 Task: Create a list of the top five environmental documentaries with their IMDB ratings.
Action: Mouse moved to (374, 15)
Screenshot: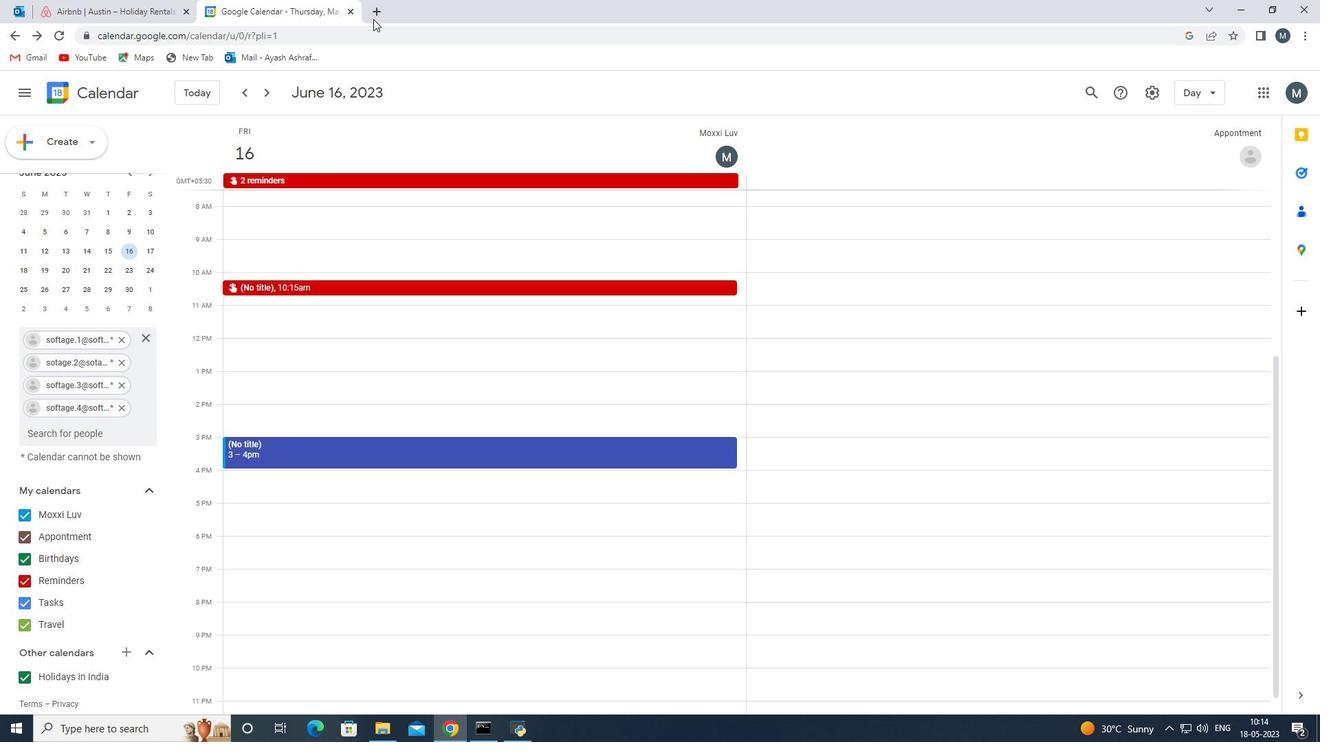 
Action: Mouse pressed left at (374, 15)
Screenshot: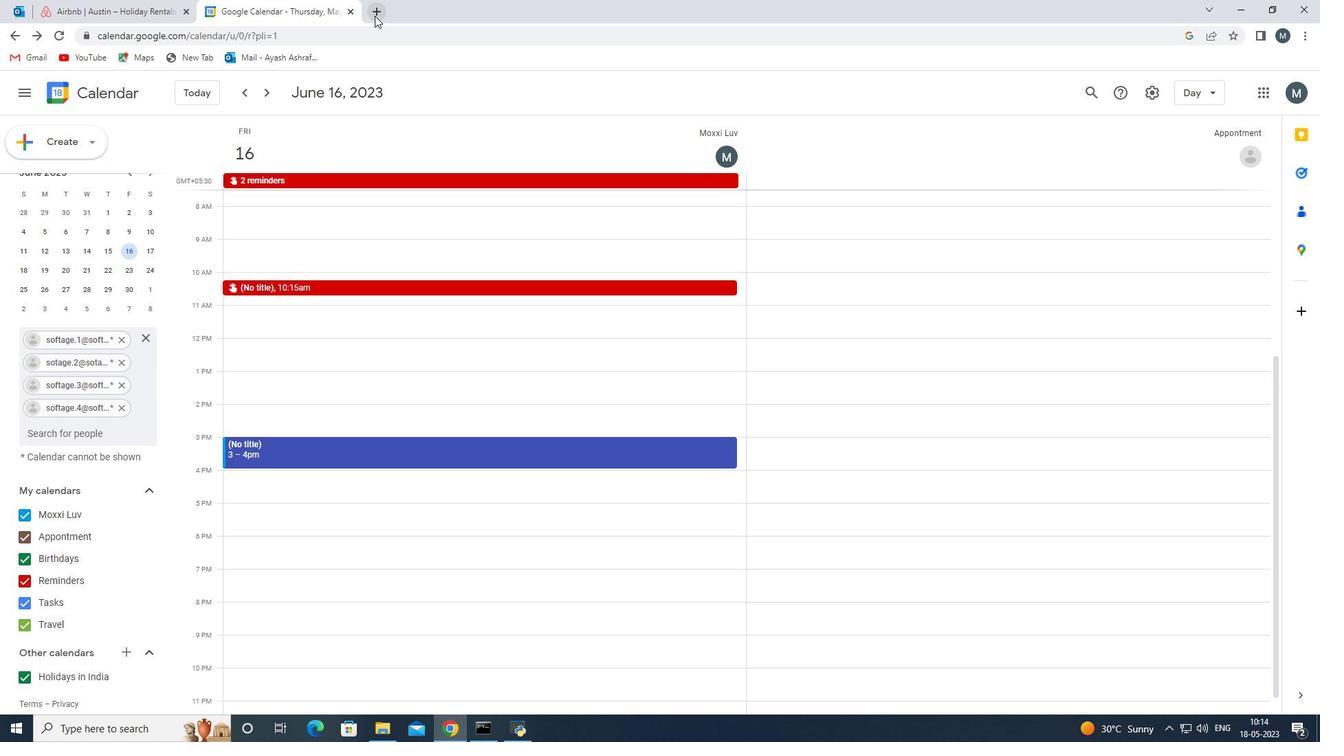 
Action: Mouse moved to (373, 36)
Screenshot: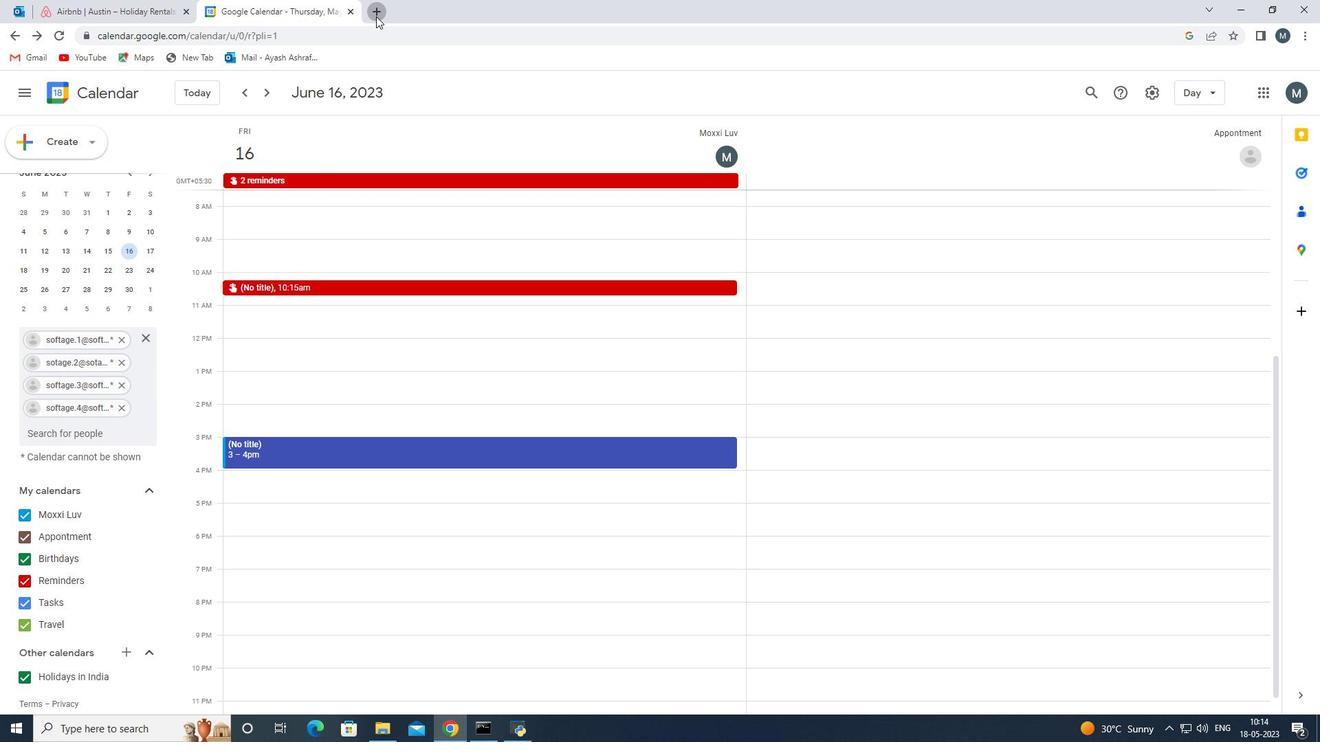 
Action: Mouse pressed left at (373, 36)
Screenshot: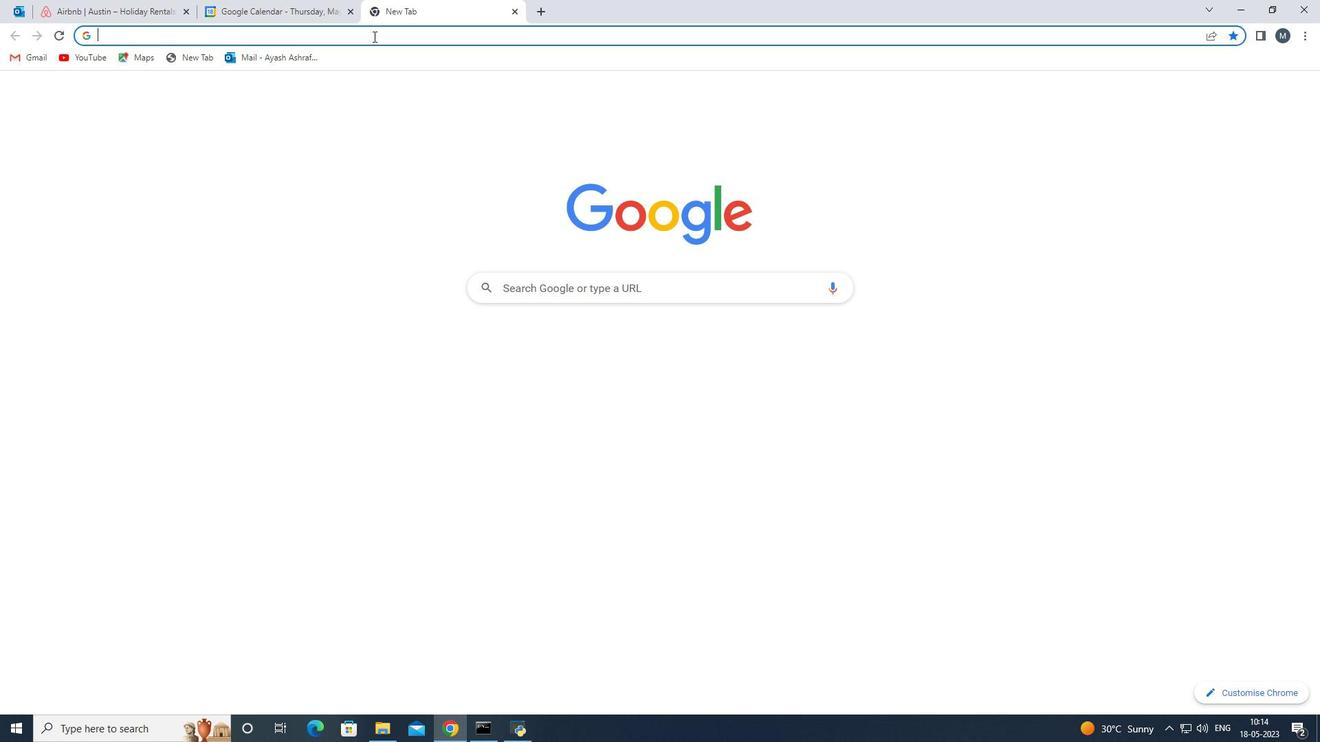 
Action: Key pressed <Key.shift>Environmental<Key.space>issues<Key.space>
Screenshot: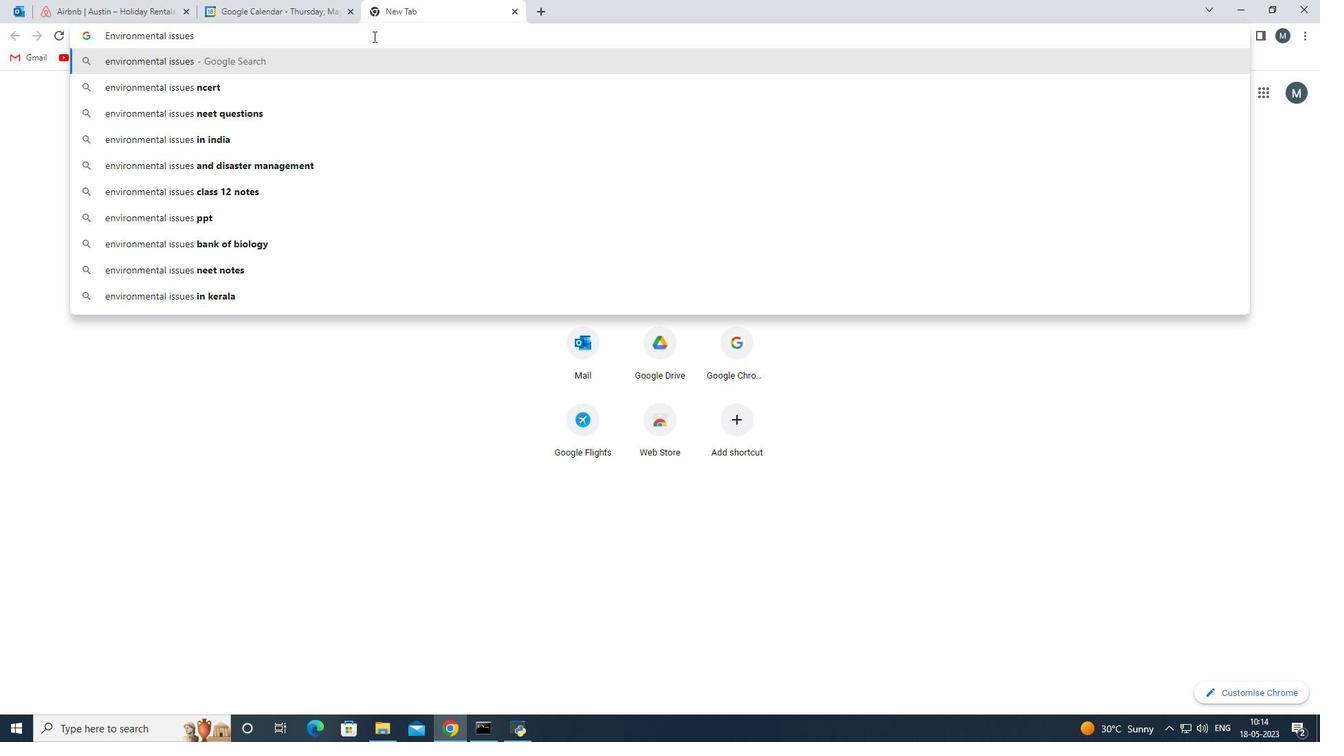 
Action: Mouse moved to (247, 66)
Screenshot: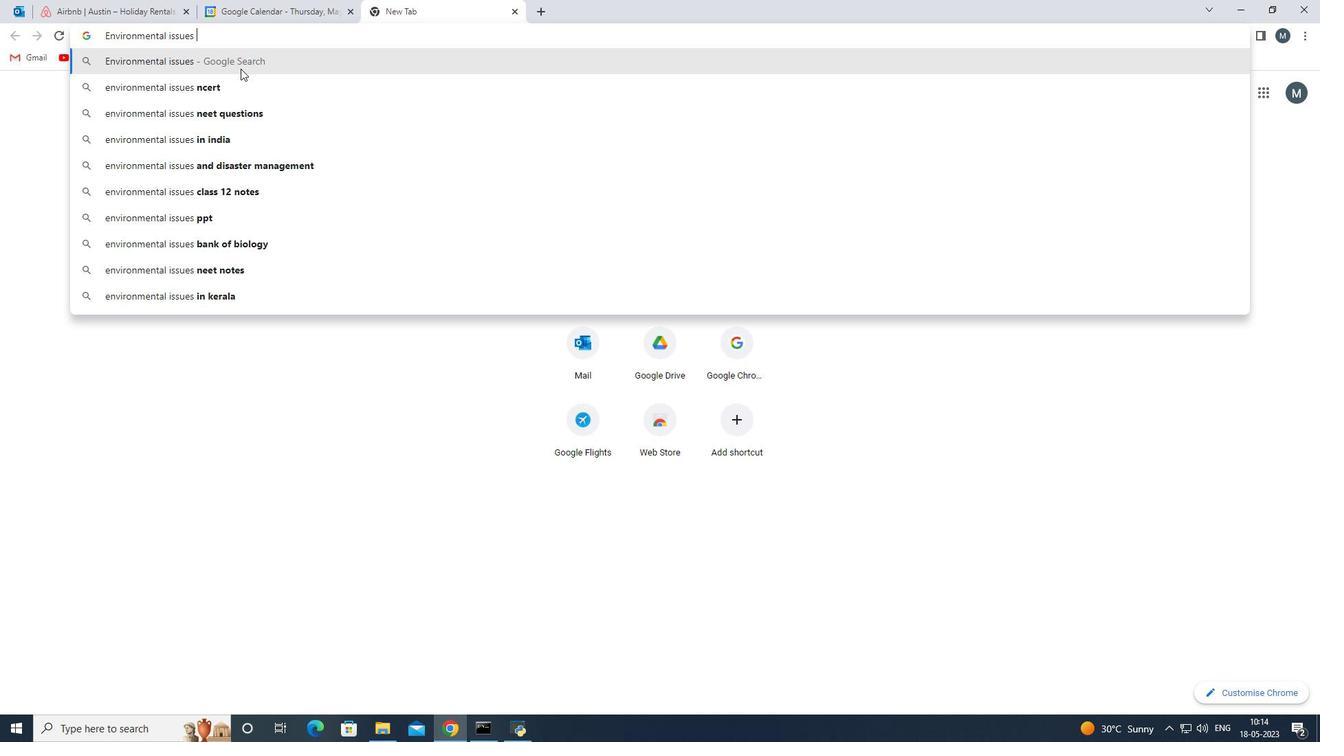 
Action: Key pressed top<Key.space>ratted<Key.backspace><Key.backspace><Key.backspace>ed<Key.space>dcumentaries
Screenshot: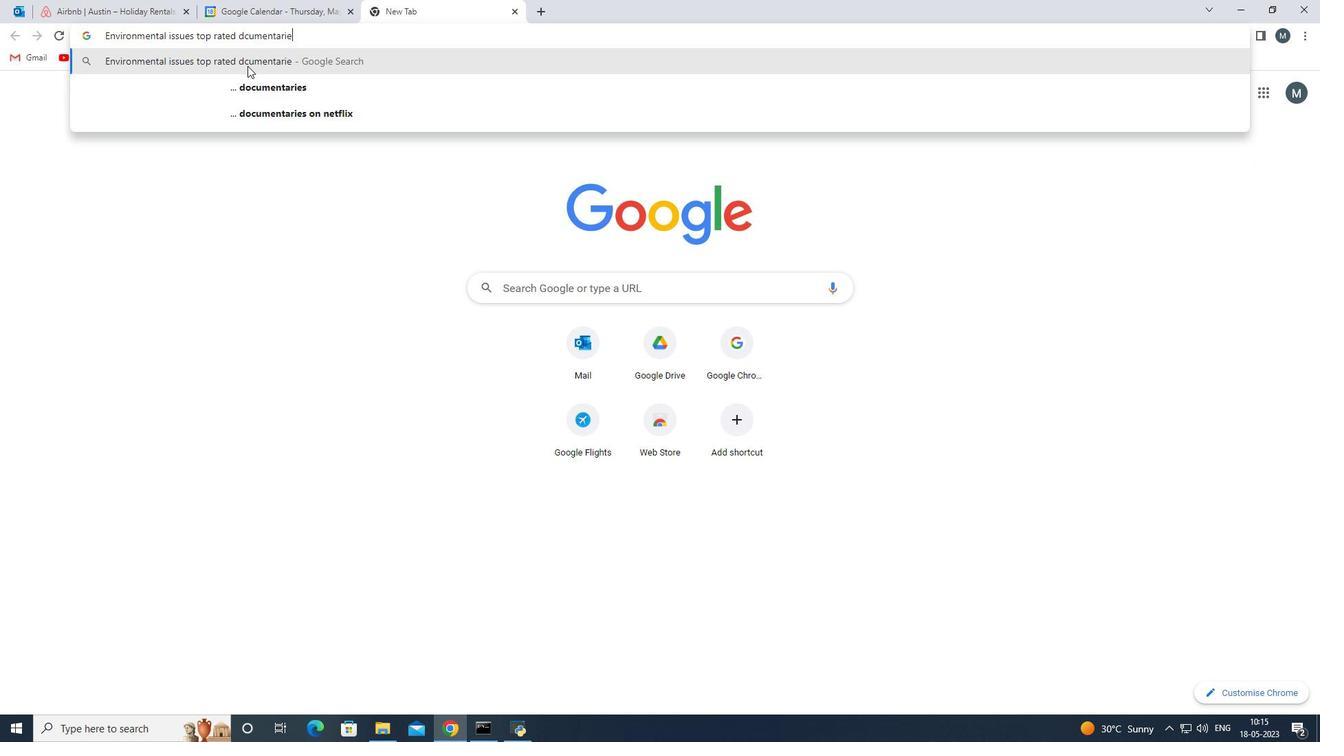 
Action: Mouse moved to (274, 92)
Screenshot: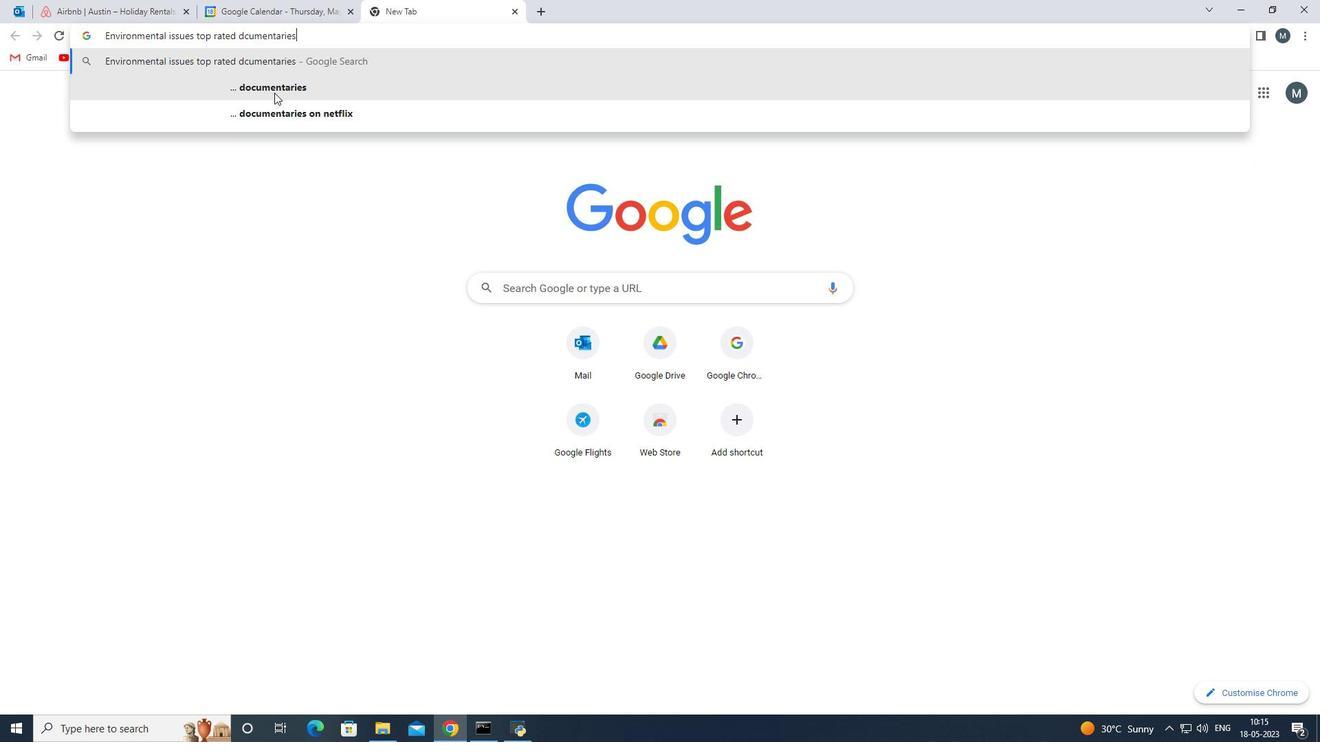 
Action: Mouse pressed left at (274, 92)
Screenshot: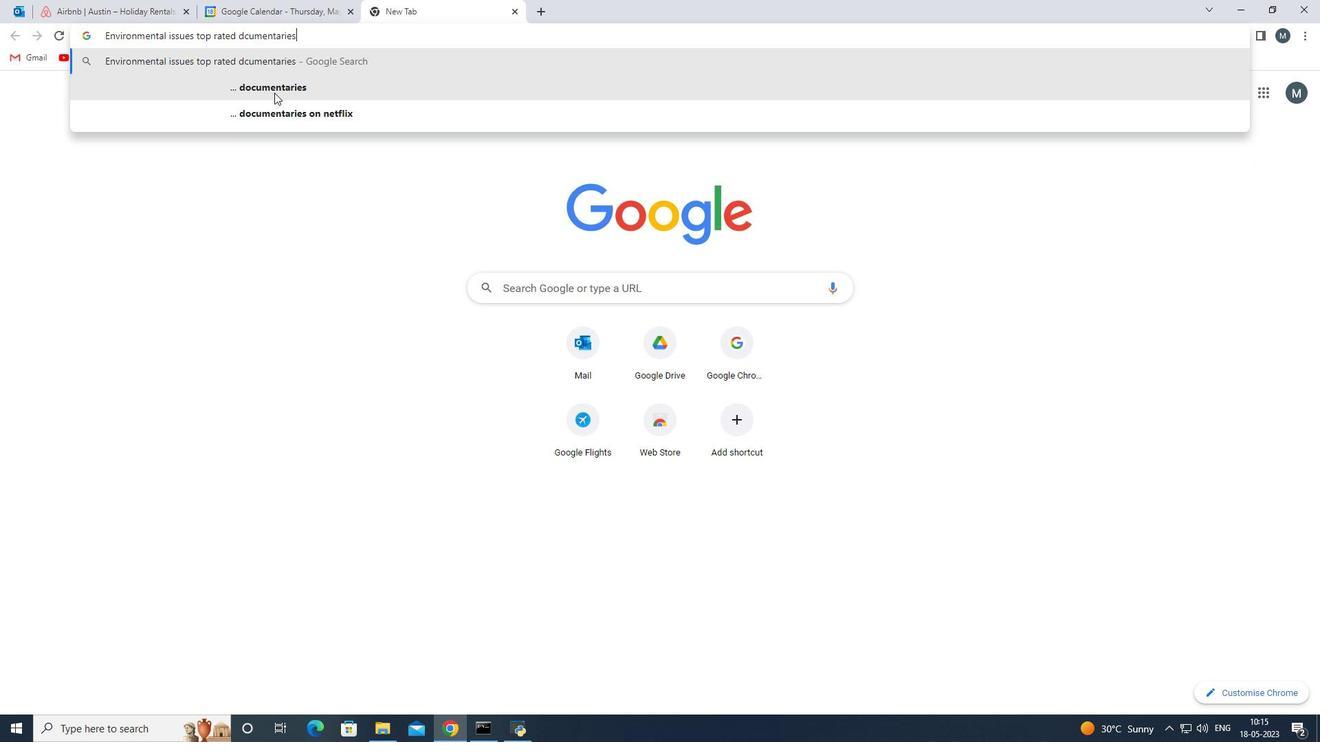 
Action: Mouse moved to (322, 494)
Screenshot: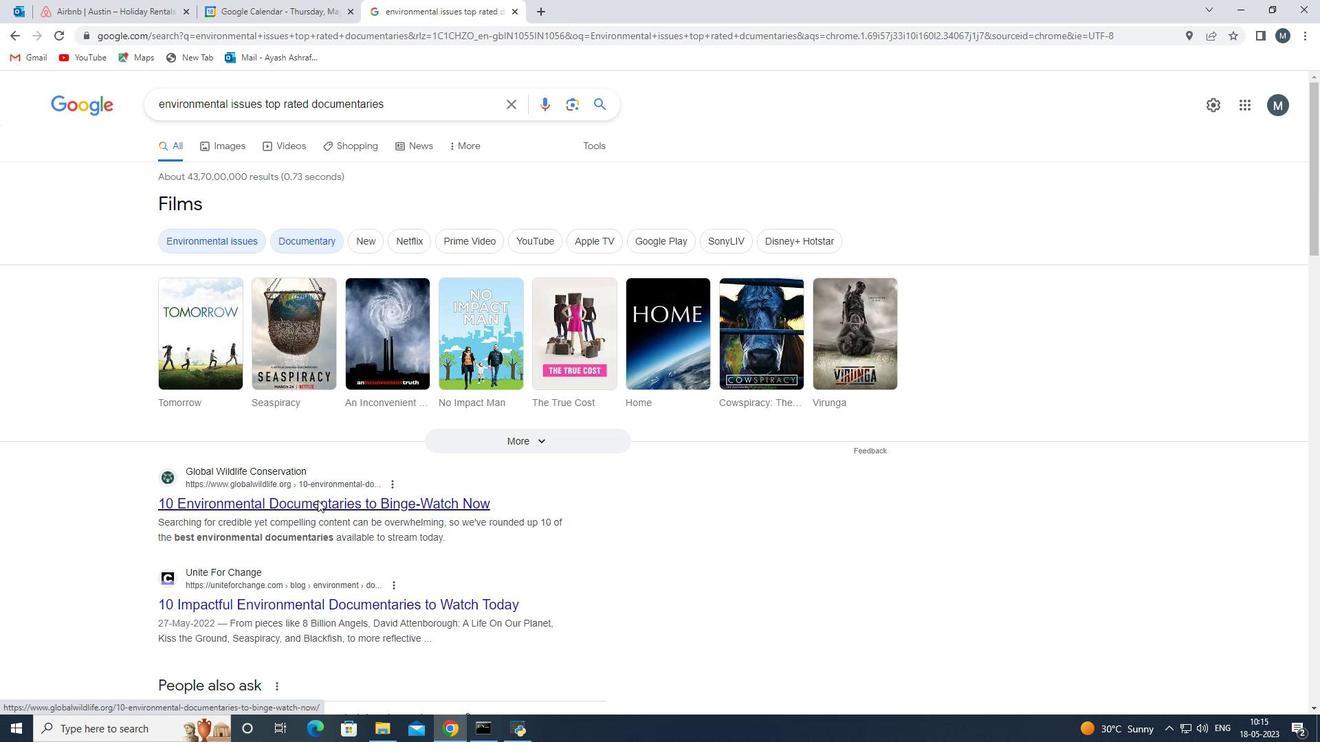 
Action: Mouse scrolled (322, 493) with delta (0, 0)
Screenshot: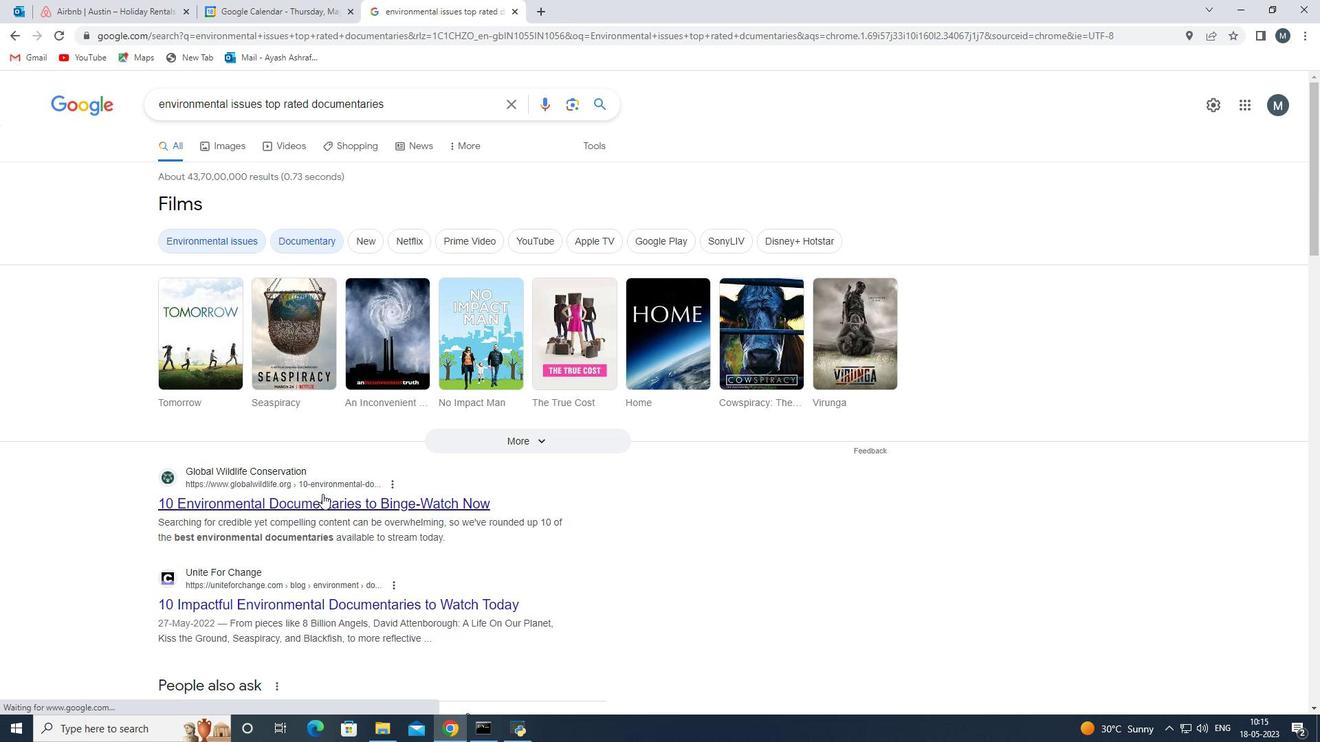 
Action: Mouse moved to (322, 493)
Screenshot: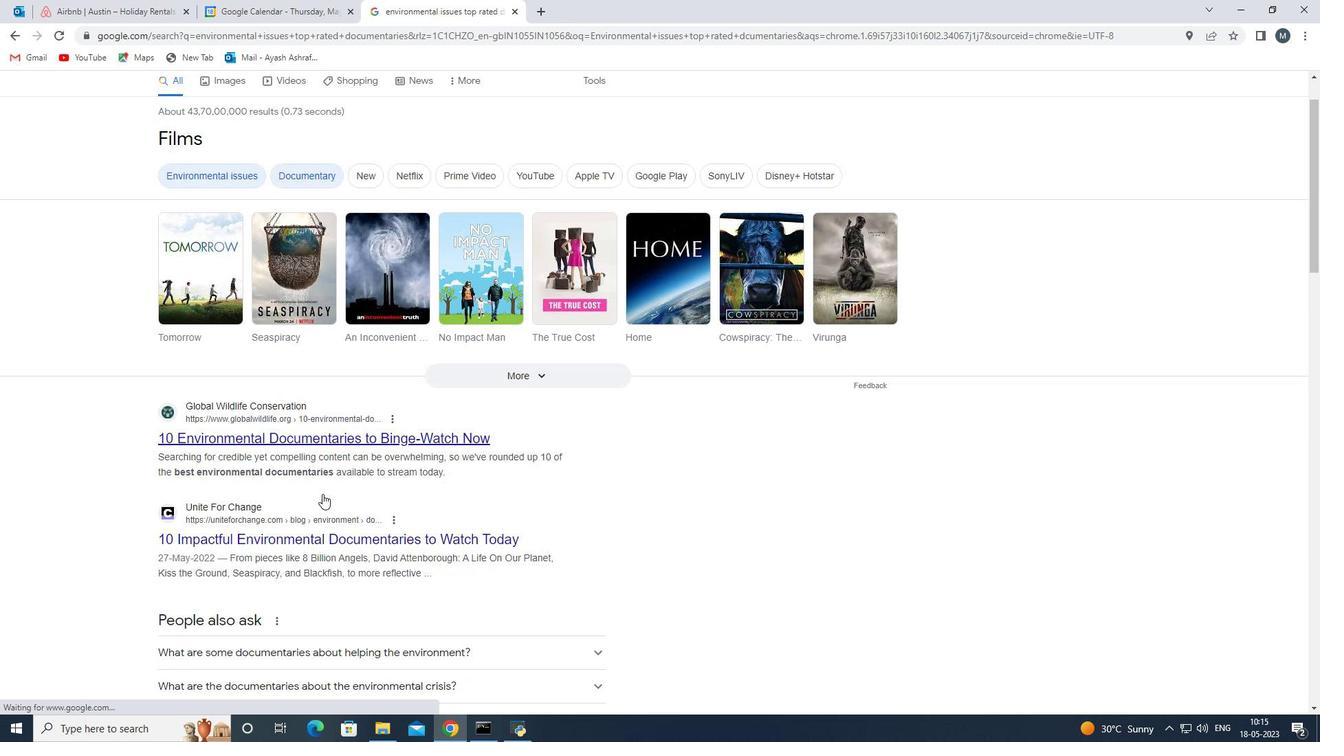
Action: Mouse scrolled (322, 493) with delta (0, 0)
Screenshot: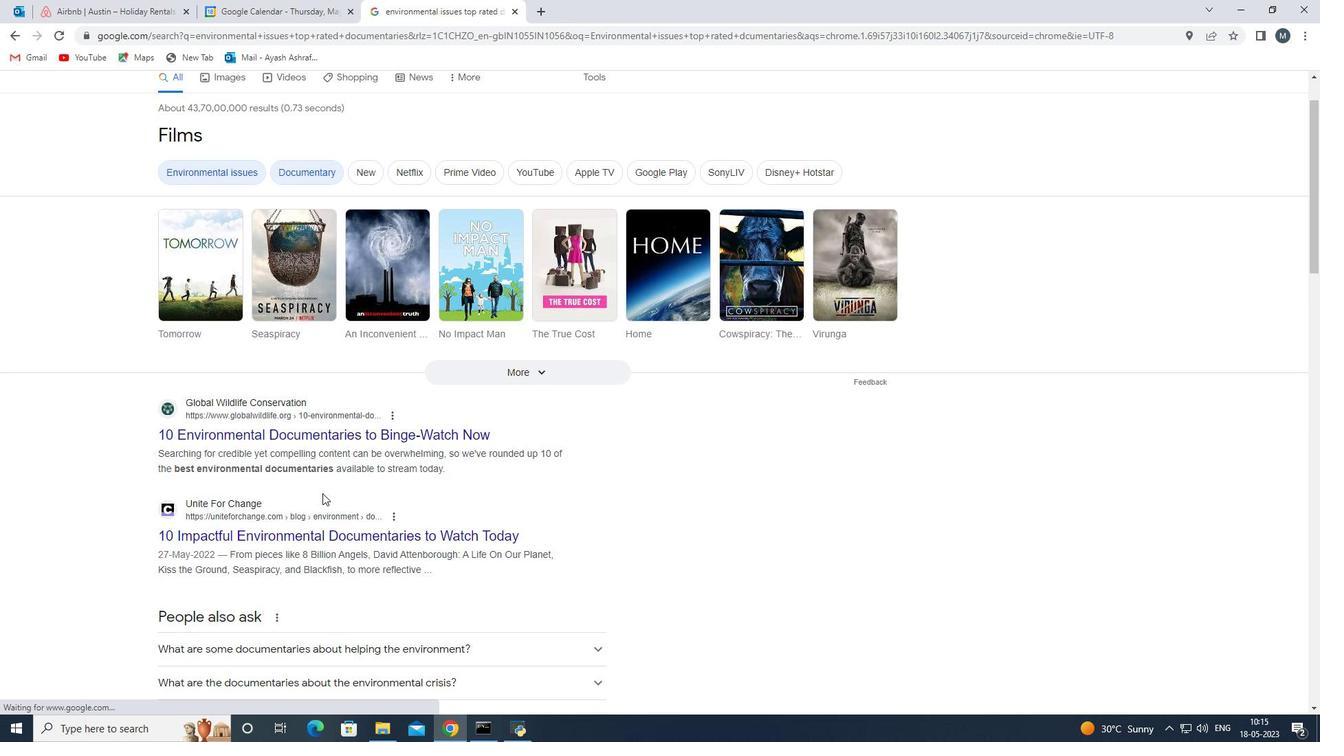 
Action: Mouse moved to (323, 486)
Screenshot: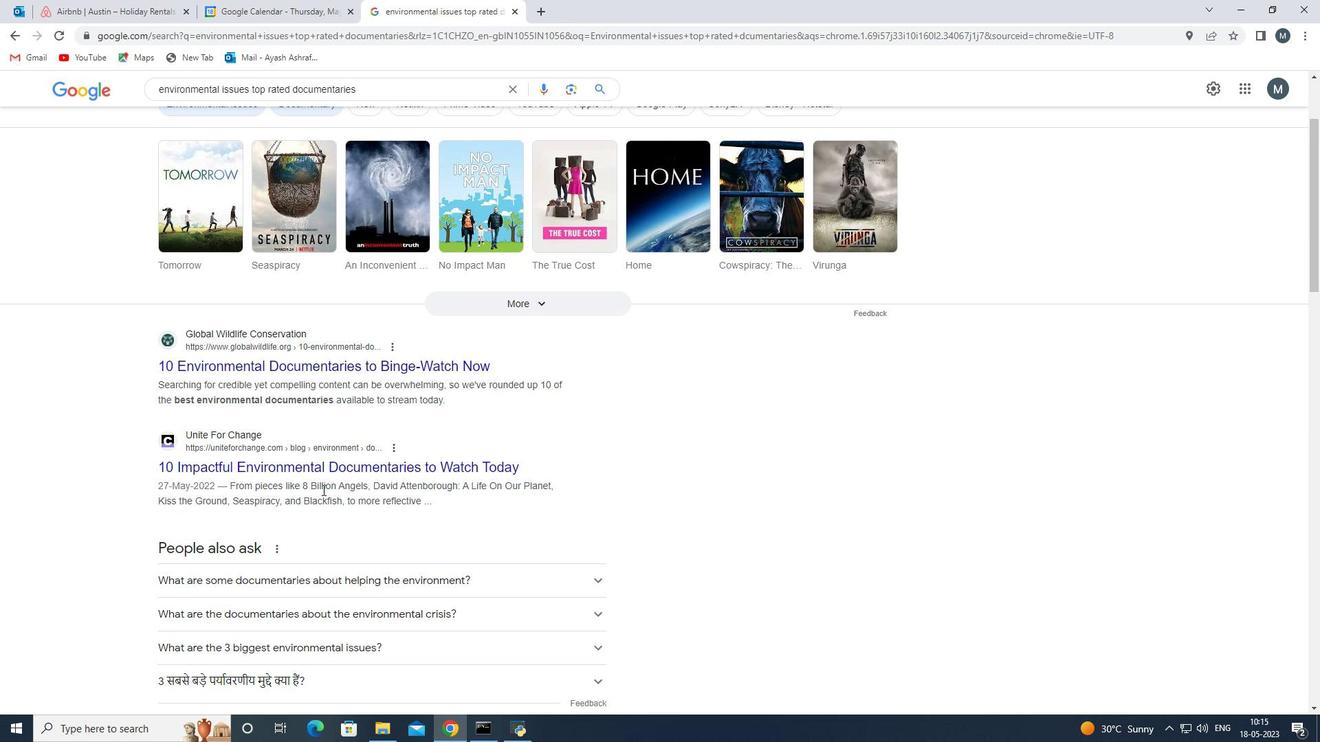 
Action: Mouse scrolled (323, 485) with delta (0, 0)
Screenshot: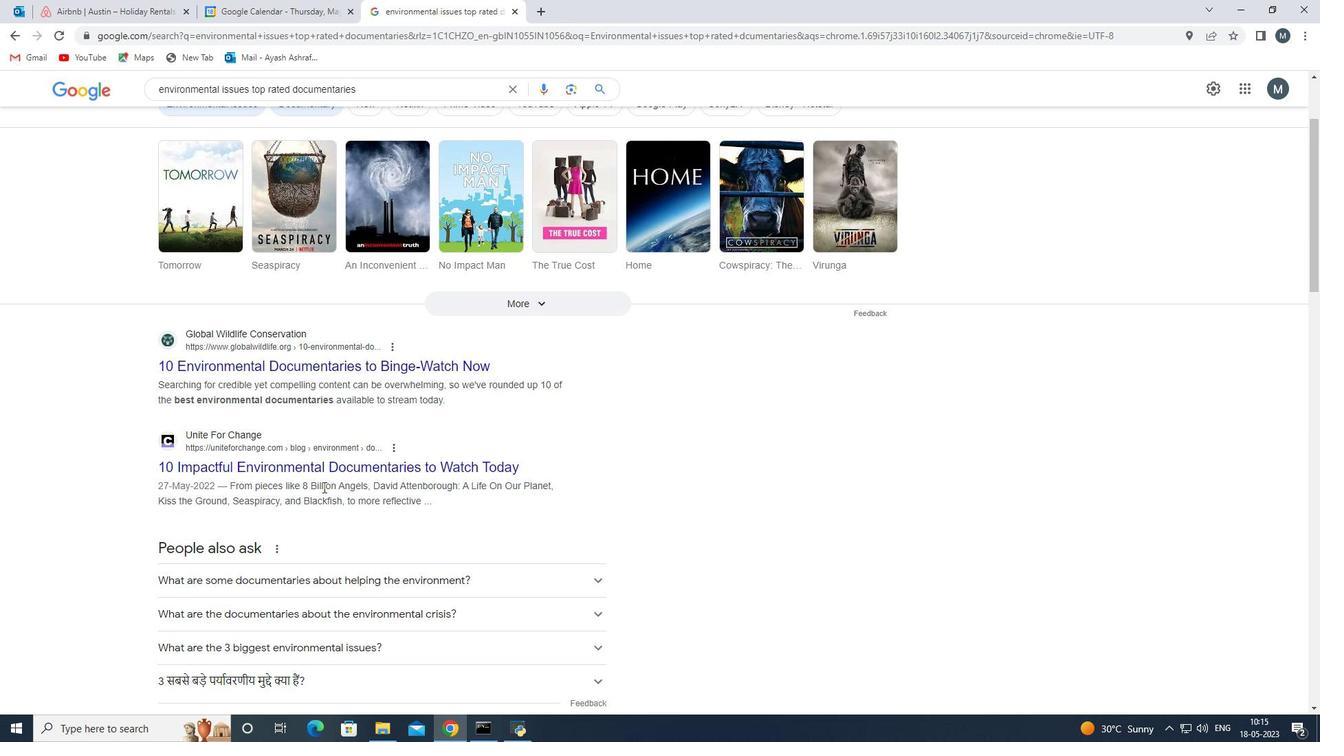 
Action: Mouse scrolled (323, 485) with delta (0, 0)
Screenshot: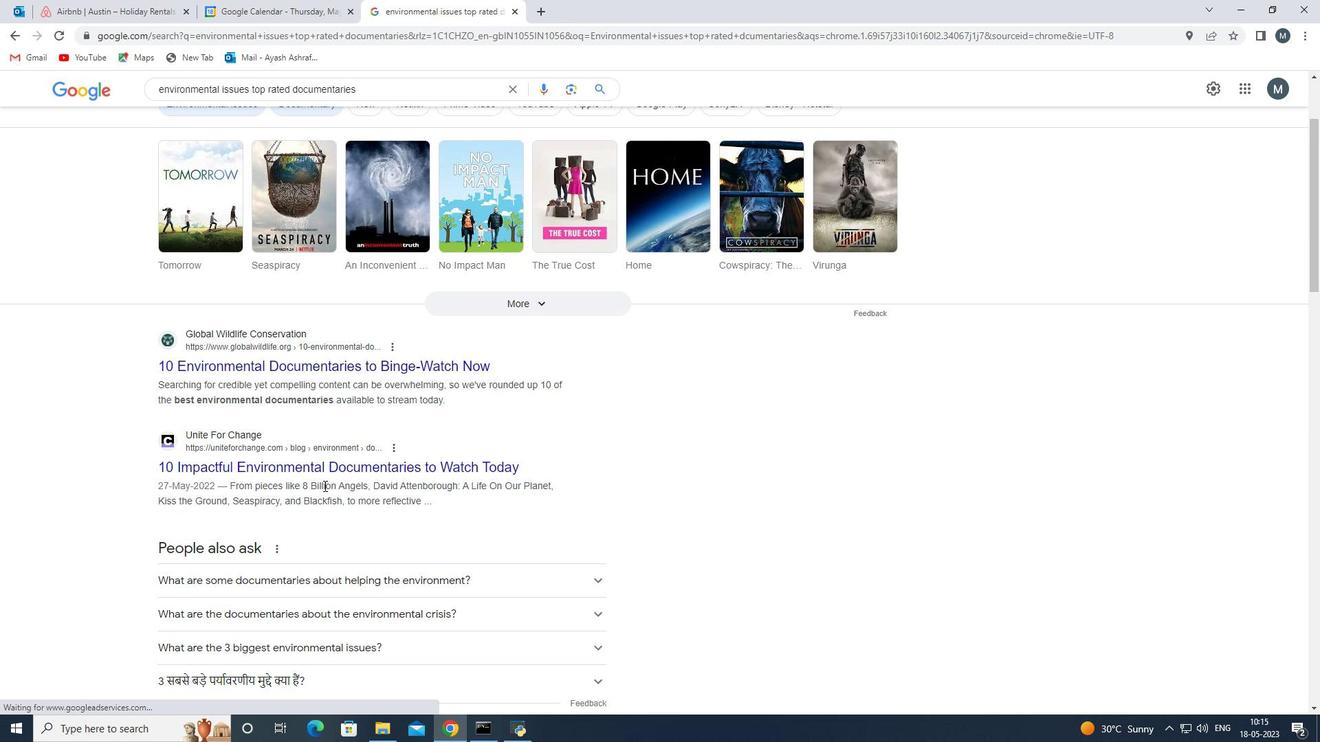 
Action: Mouse moved to (323, 479)
Screenshot: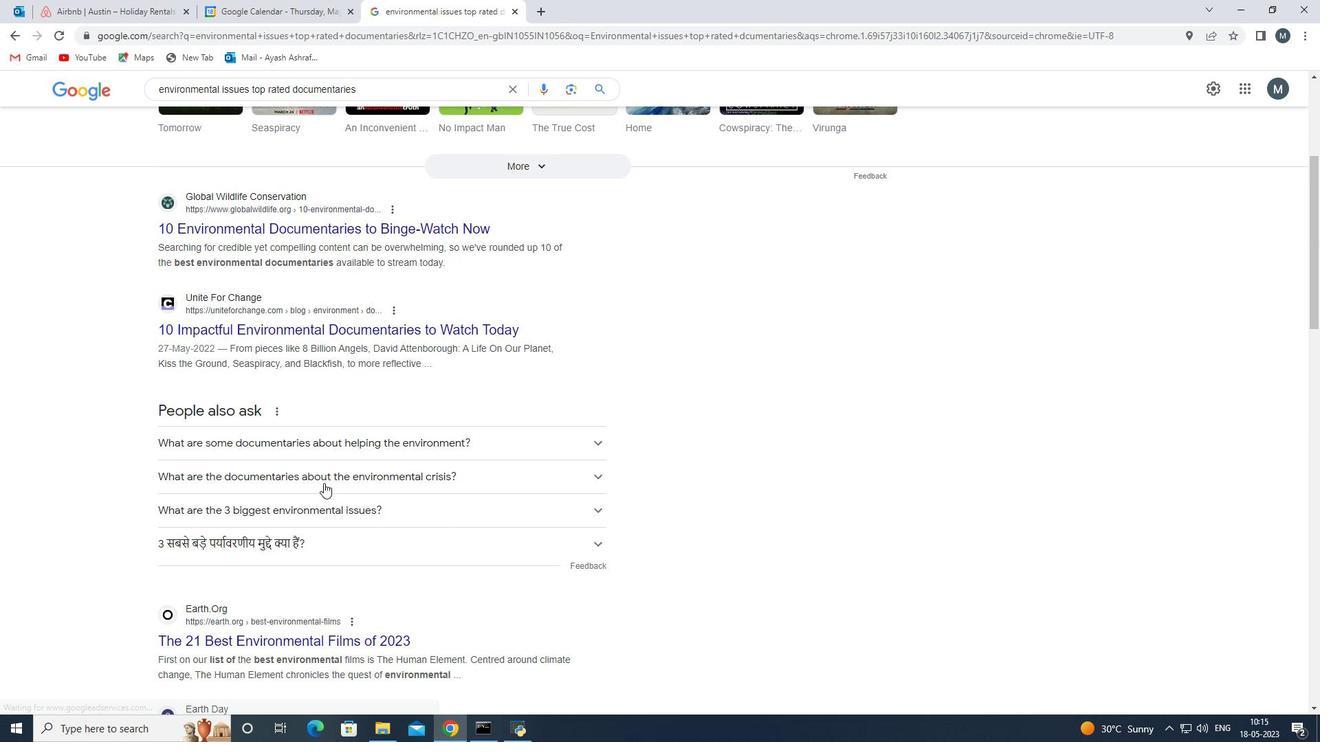 
Action: Mouse scrolled (323, 478) with delta (0, 0)
Screenshot: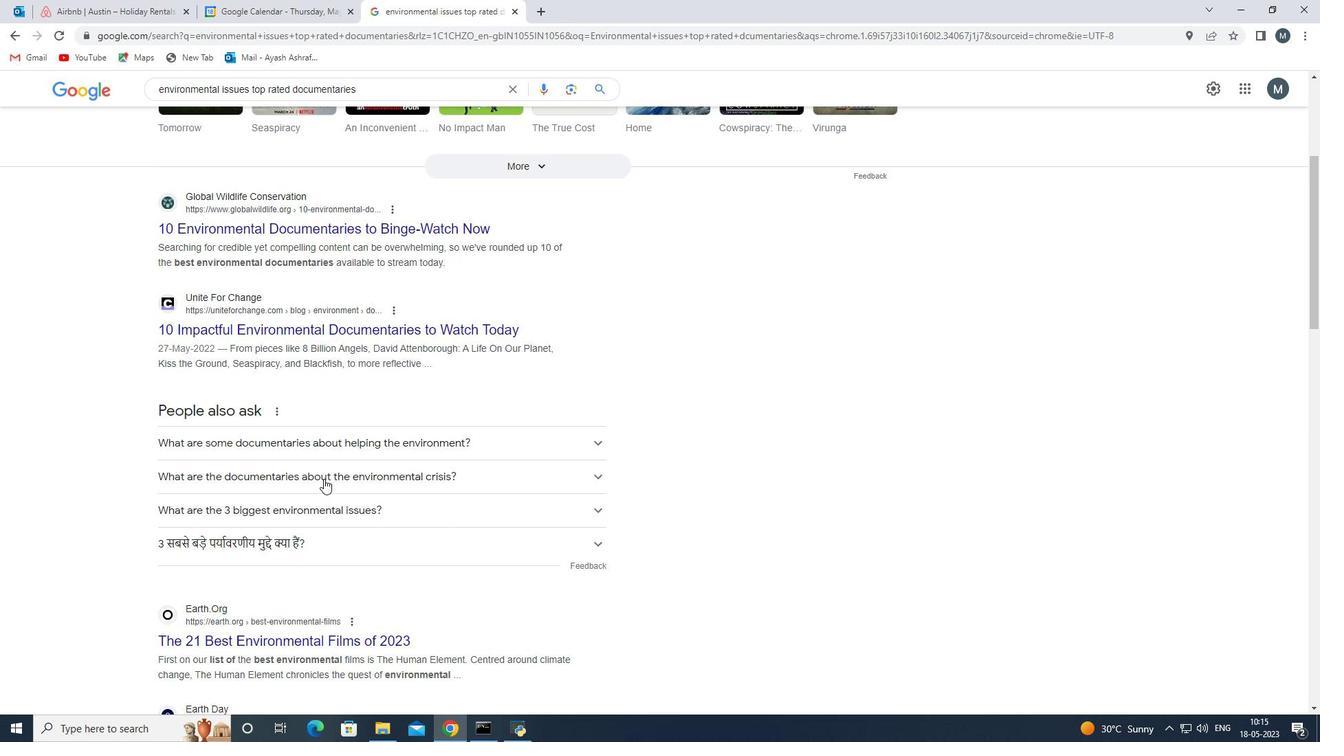 
Action: Mouse scrolled (323, 478) with delta (0, 0)
Screenshot: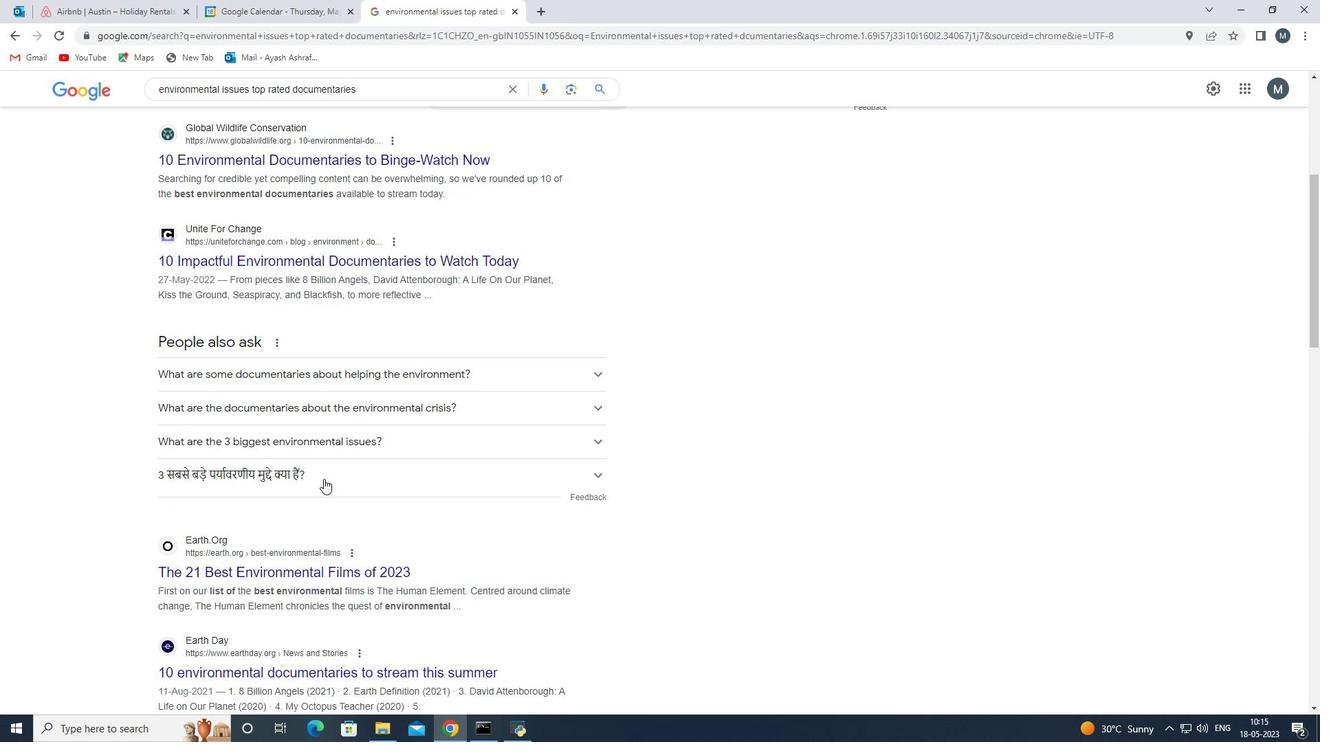 
Action: Mouse moved to (273, 505)
Screenshot: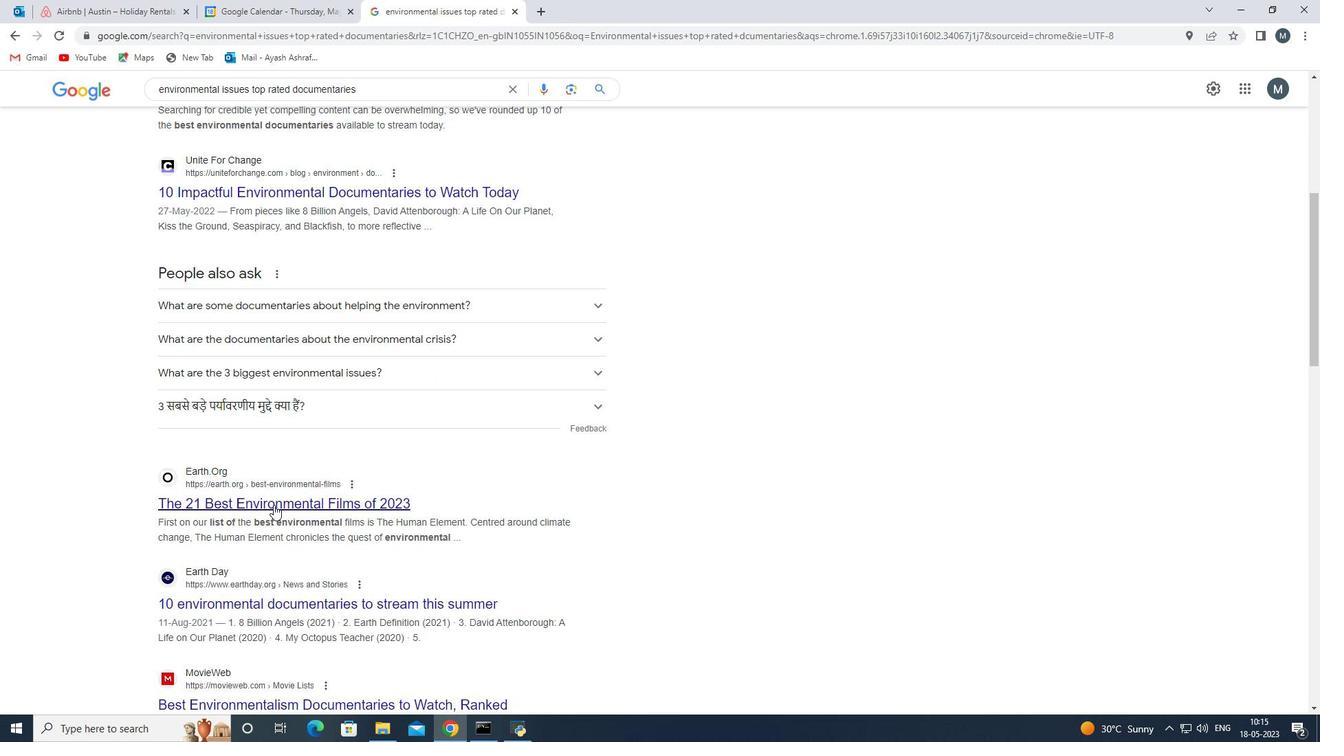 
Action: Mouse scrolled (273, 504) with delta (0, 0)
Screenshot: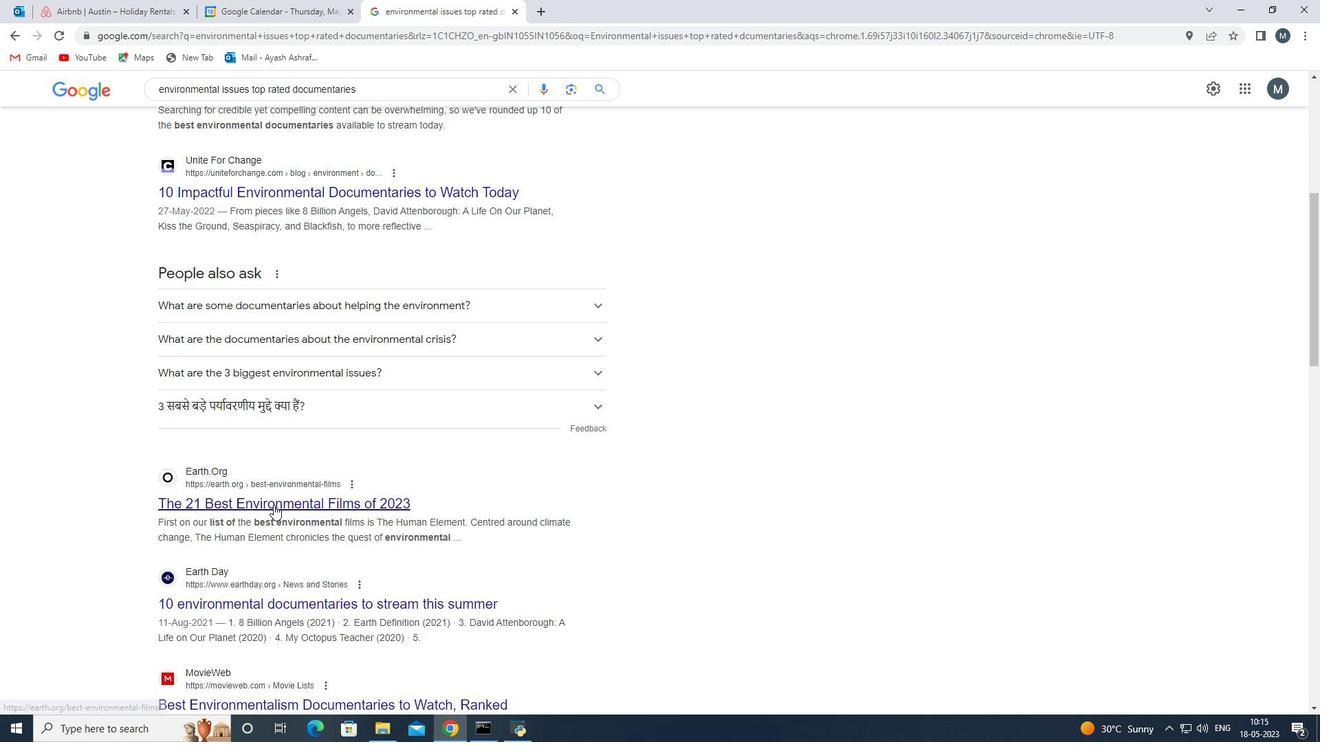 
Action: Mouse scrolled (273, 504) with delta (0, 0)
Screenshot: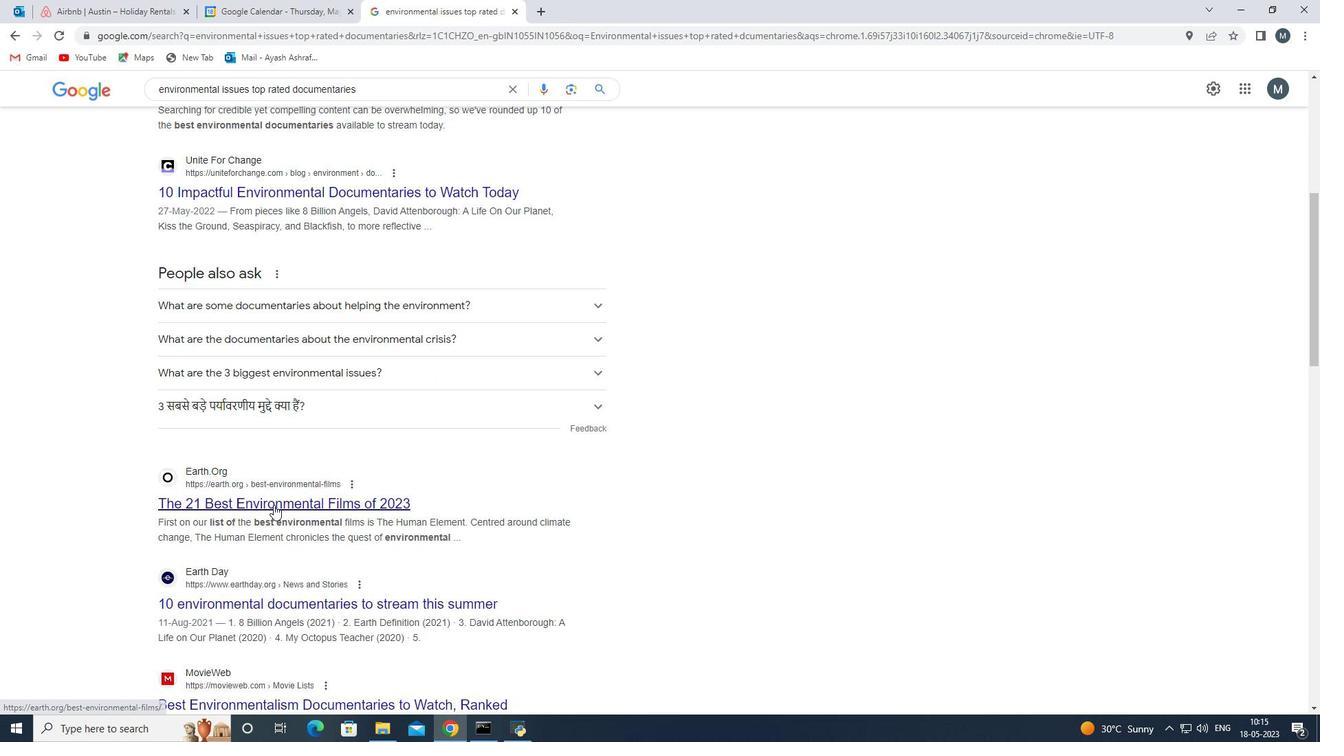 
Action: Mouse moved to (301, 480)
Screenshot: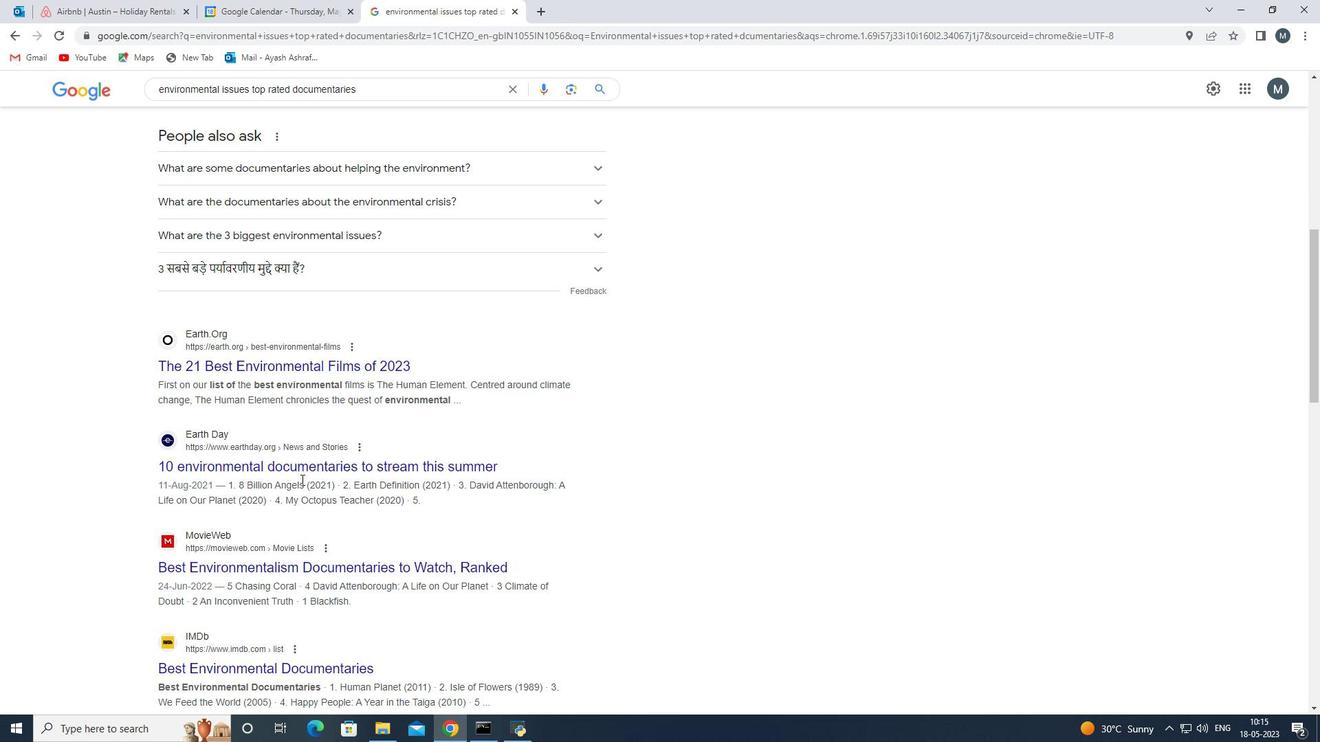 
Action: Mouse scrolled (301, 479) with delta (0, 0)
Screenshot: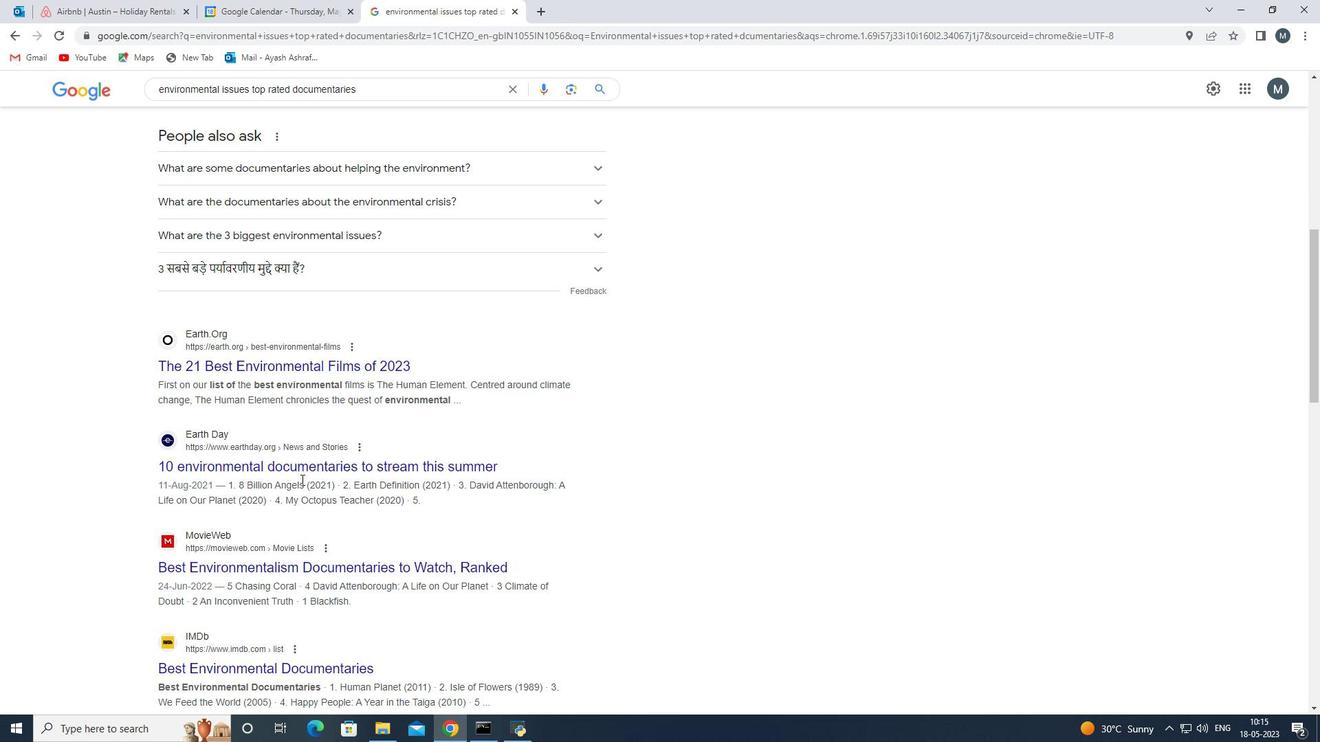 
Action: Mouse moved to (331, 504)
Screenshot: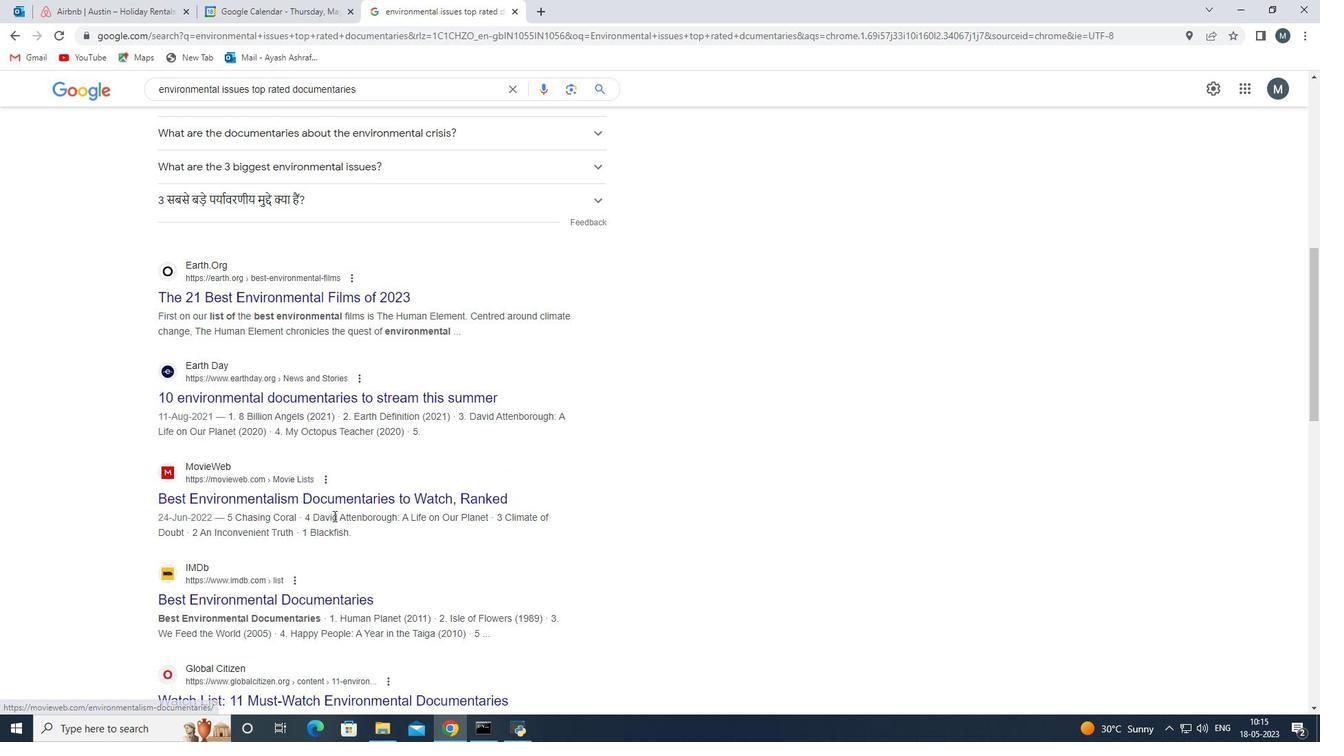
Action: Mouse scrolled (331, 504) with delta (0, 0)
Screenshot: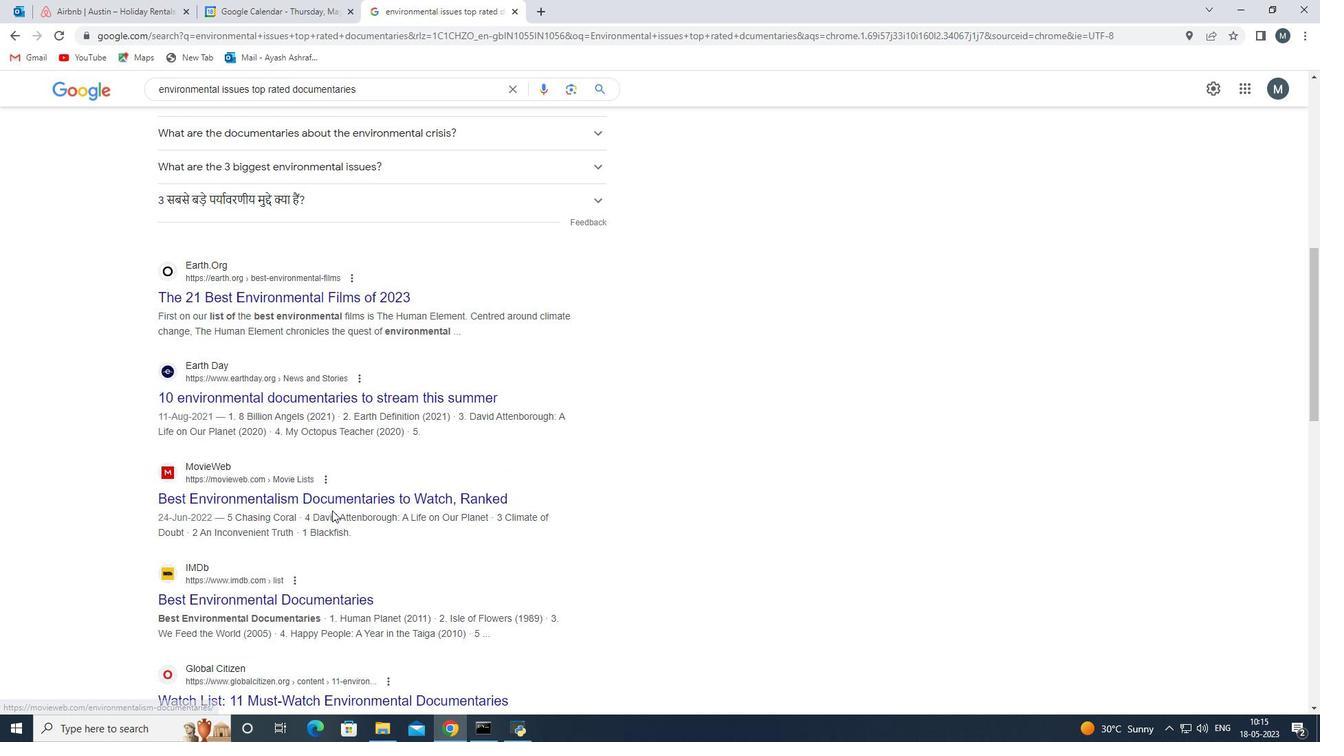 
Action: Mouse scrolled (331, 504) with delta (0, 0)
Screenshot: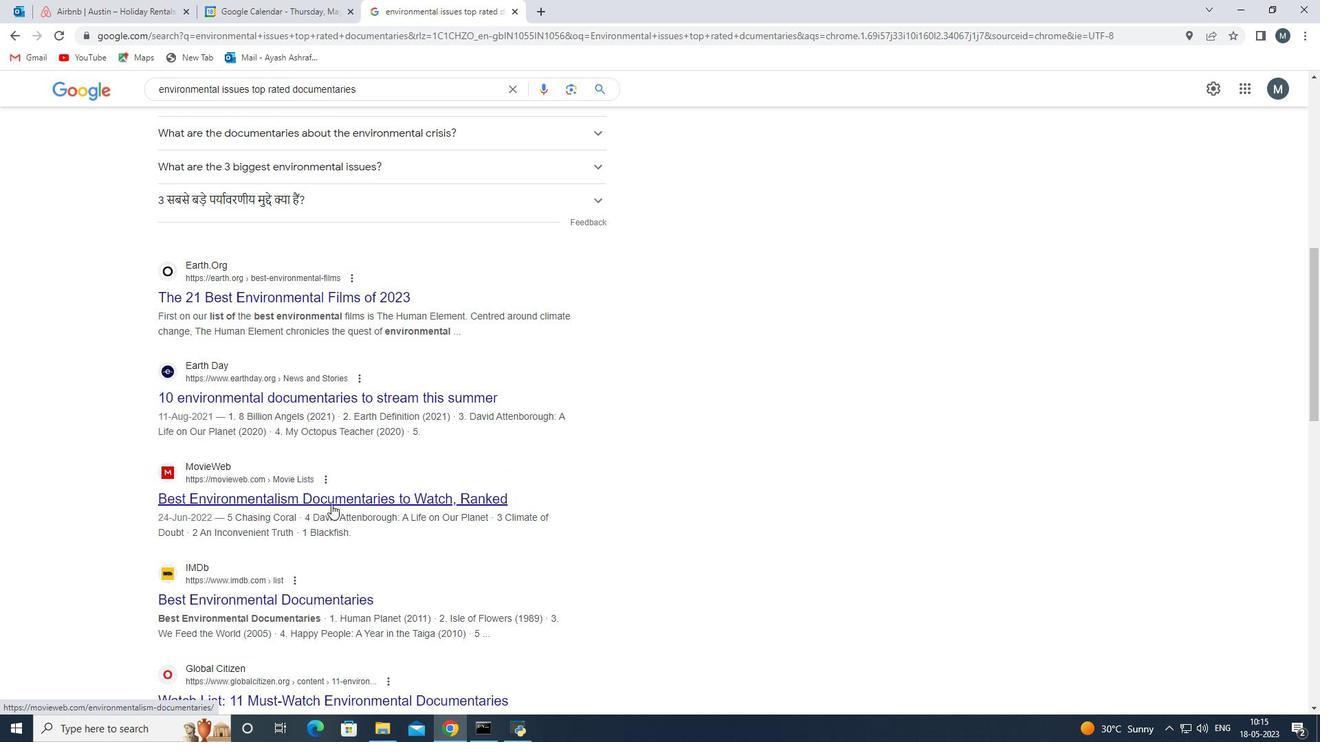 
Action: Mouse scrolled (331, 504) with delta (0, 0)
Screenshot: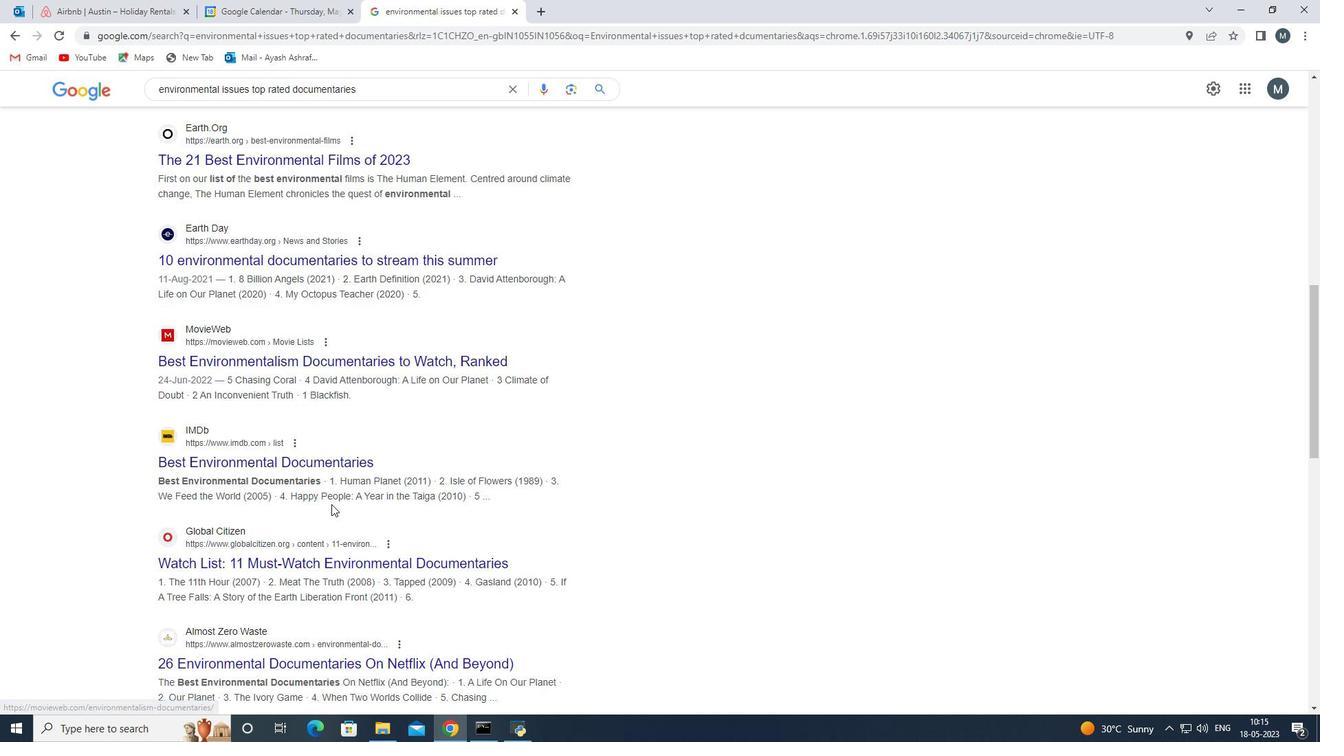 
Action: Mouse moved to (346, 467)
Screenshot: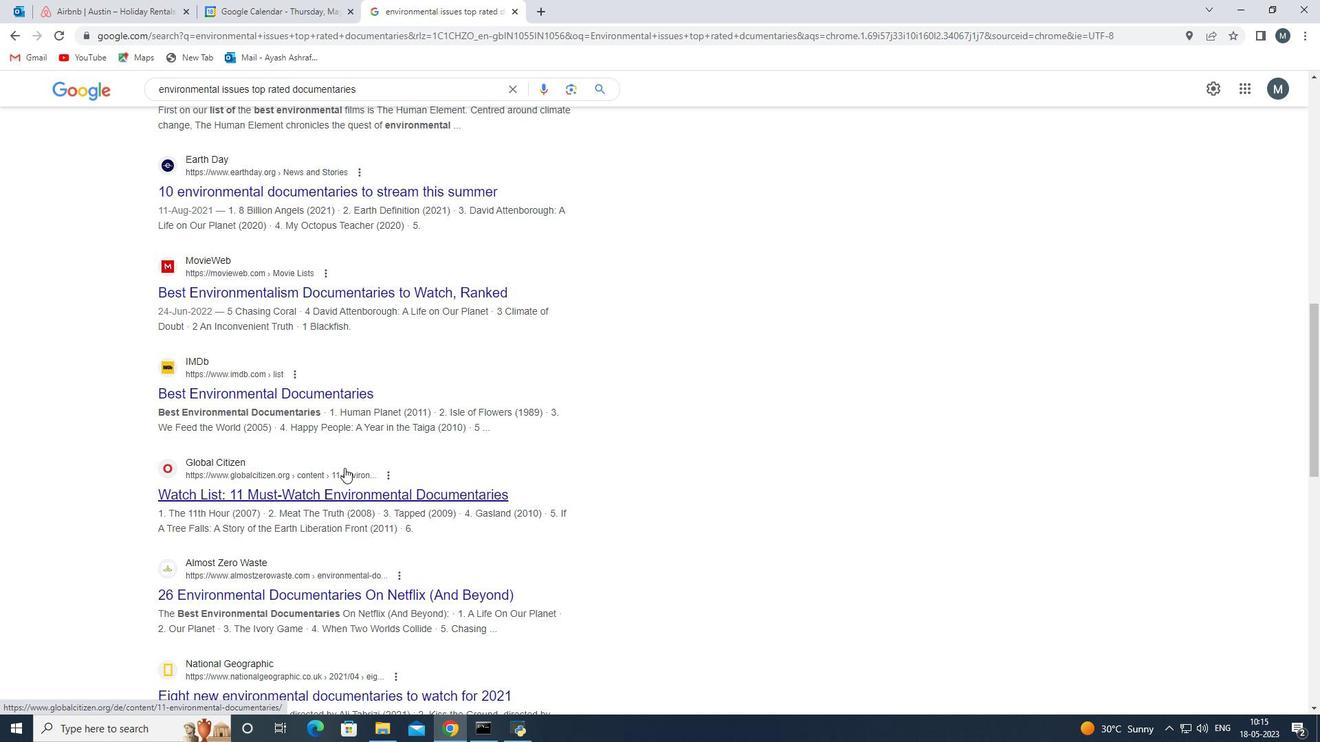 
Action: Mouse scrolled (346, 467) with delta (0, 0)
Screenshot: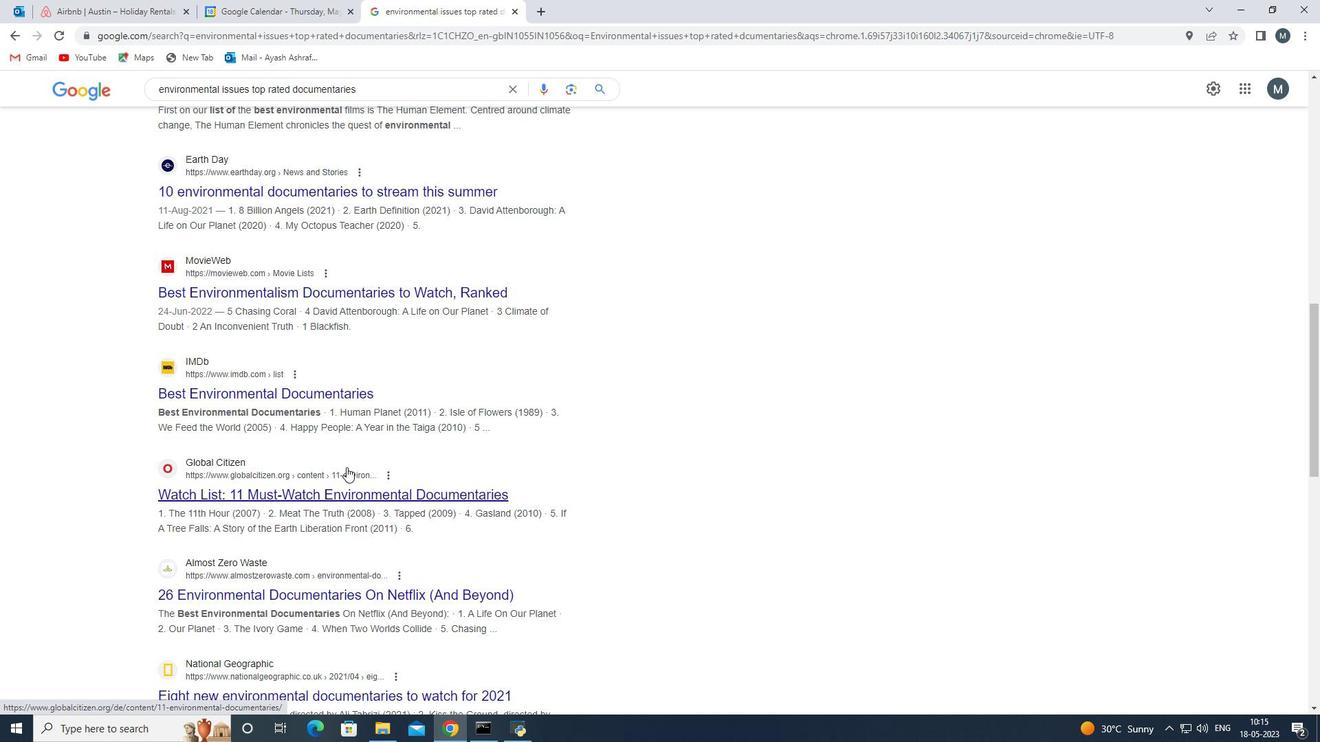 
Action: Mouse moved to (352, 467)
Screenshot: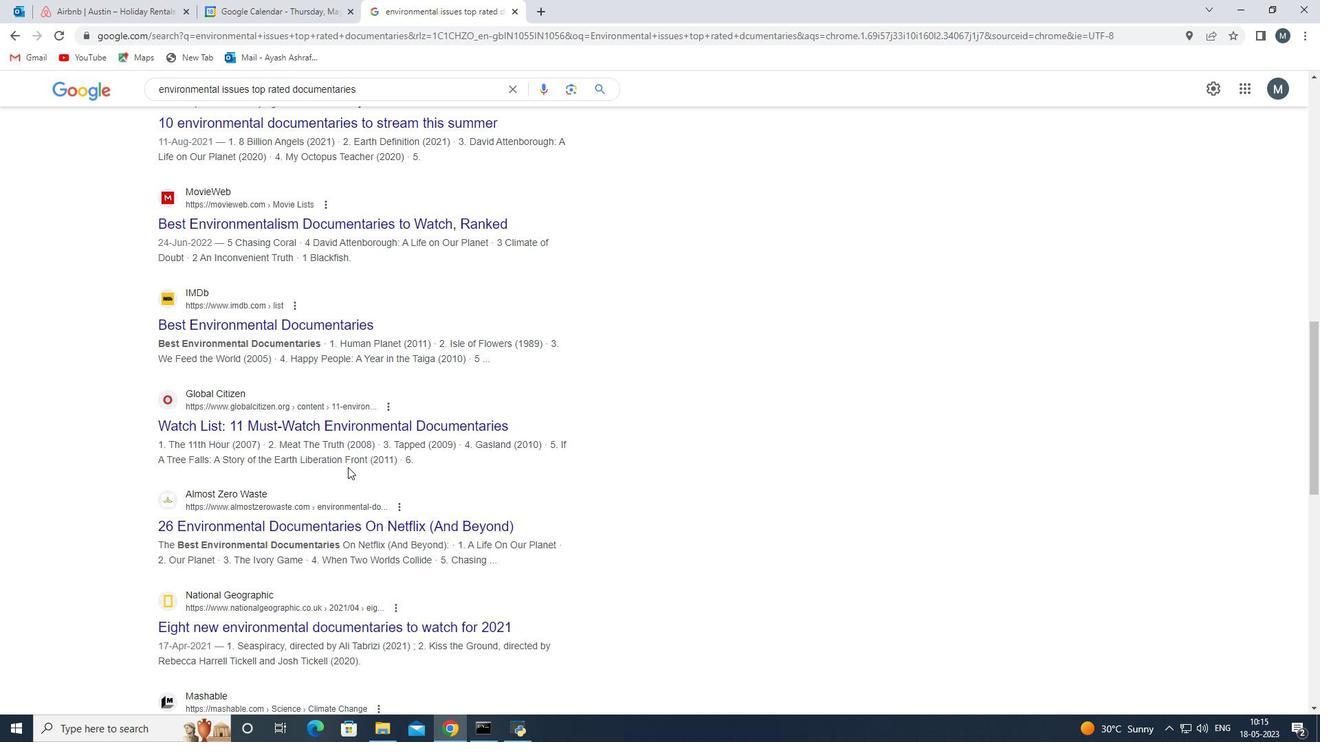
Action: Mouse scrolled (352, 466) with delta (0, 0)
Screenshot: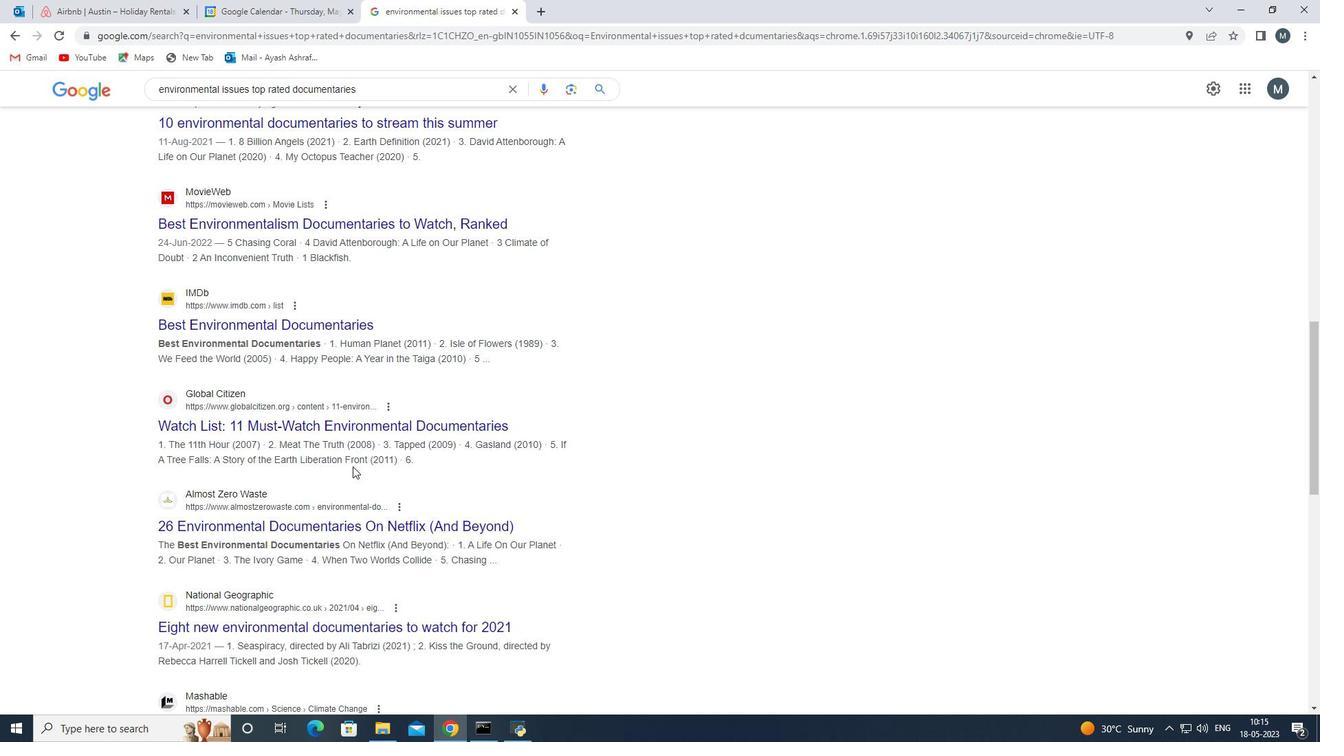 
Action: Mouse moved to (351, 467)
Screenshot: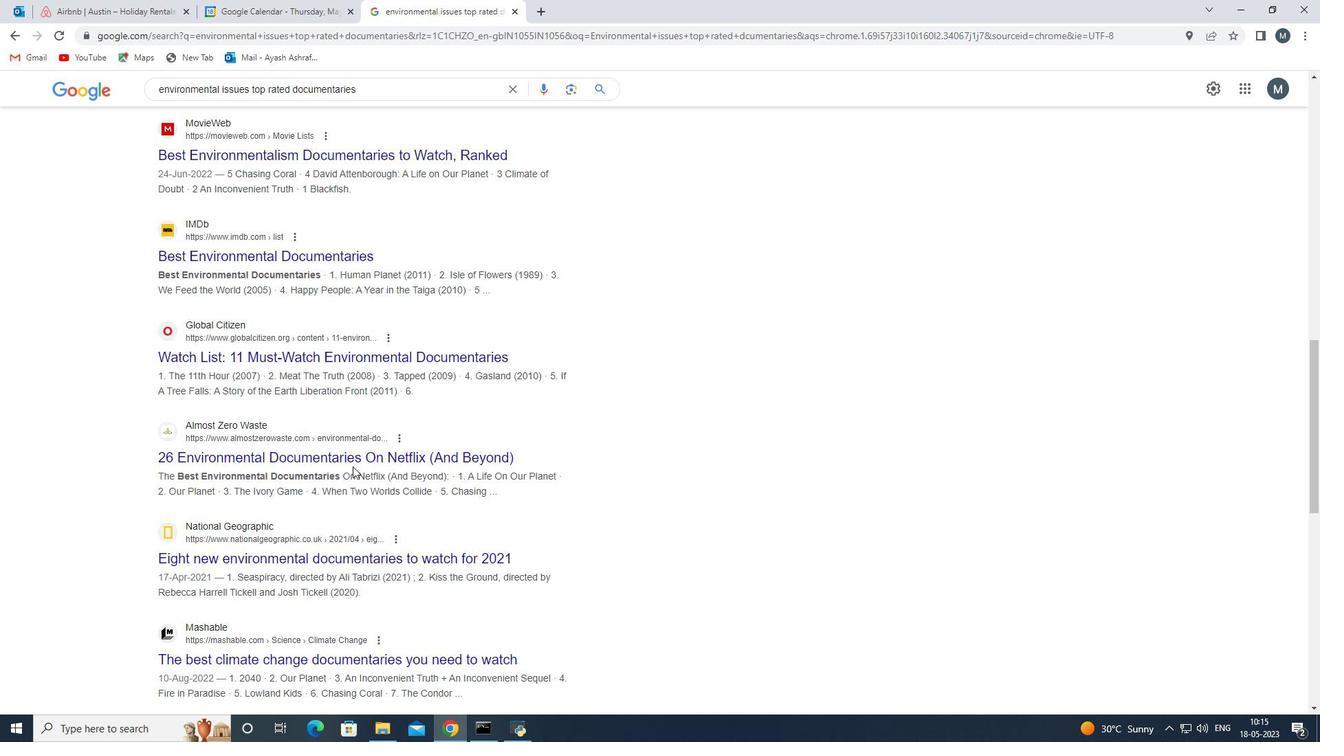 
Action: Mouse scrolled (351, 466) with delta (0, 0)
Screenshot: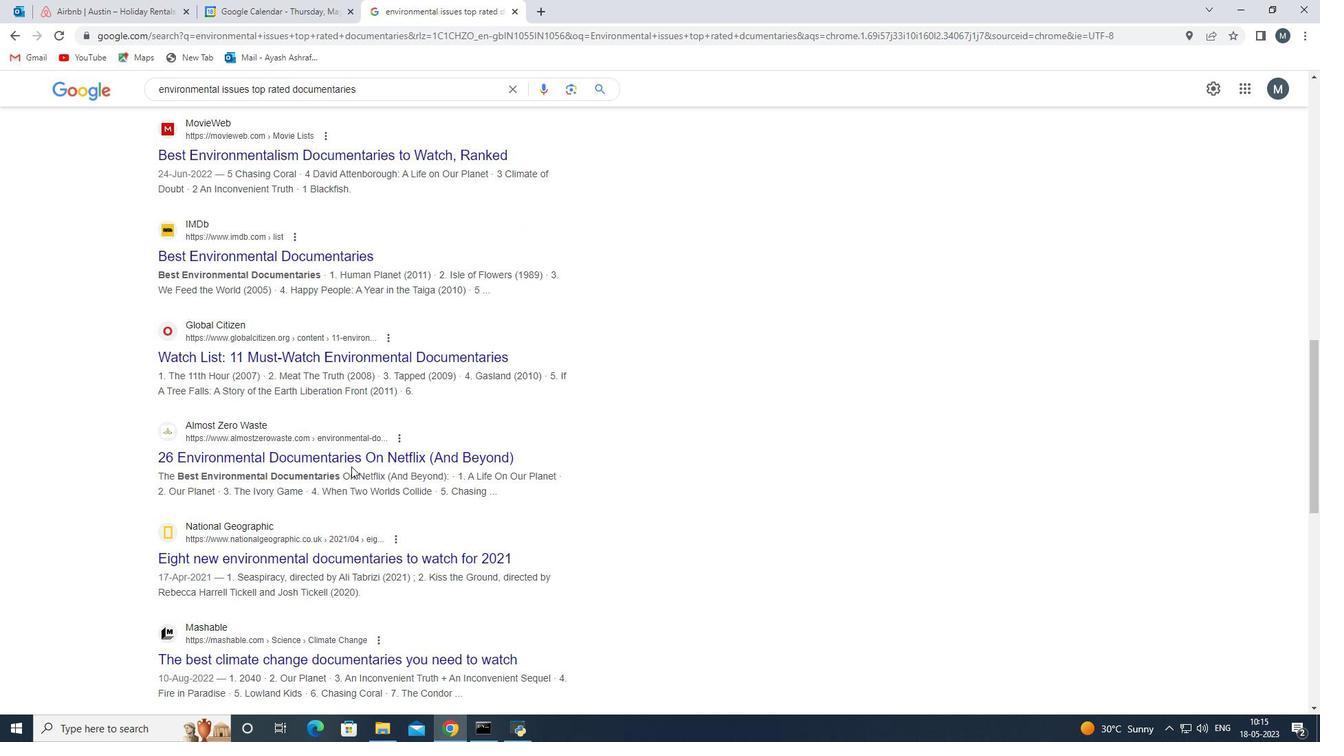 
Action: Mouse scrolled (351, 466) with delta (0, 0)
Screenshot: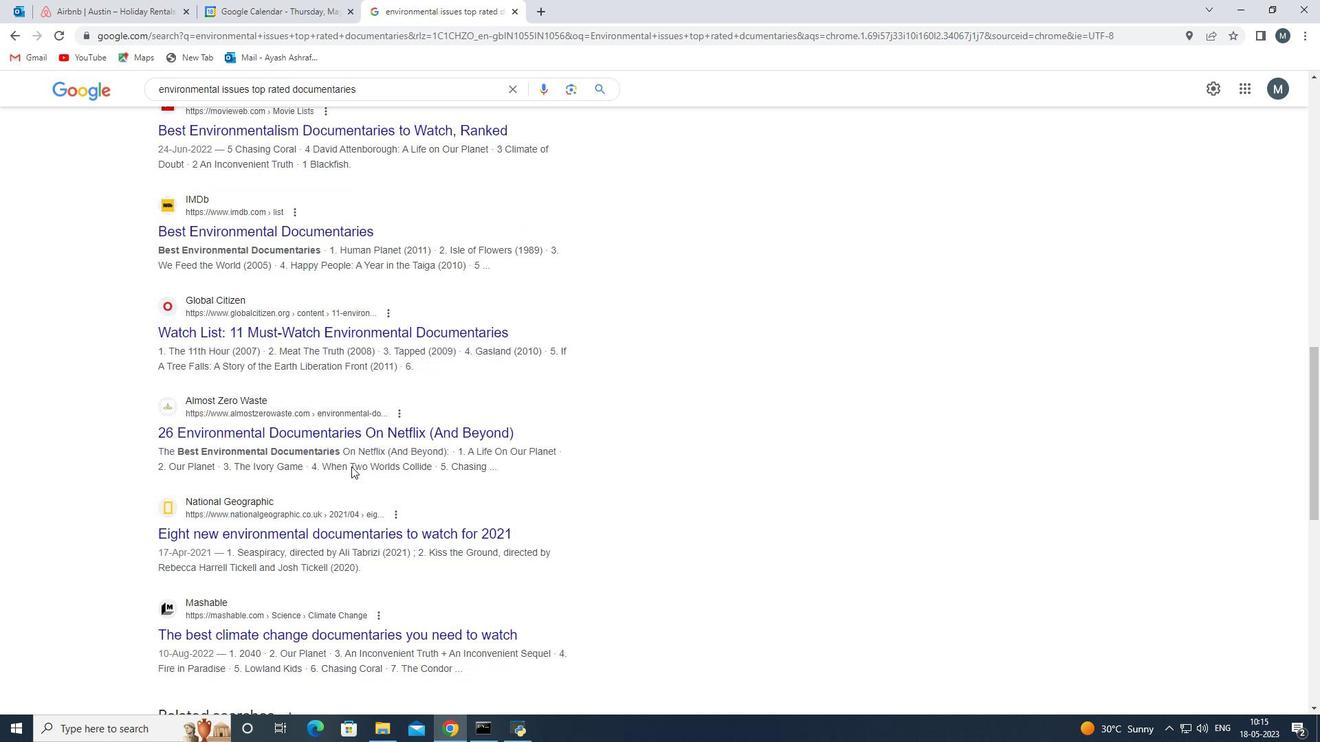 
Action: Mouse moved to (258, 456)
Screenshot: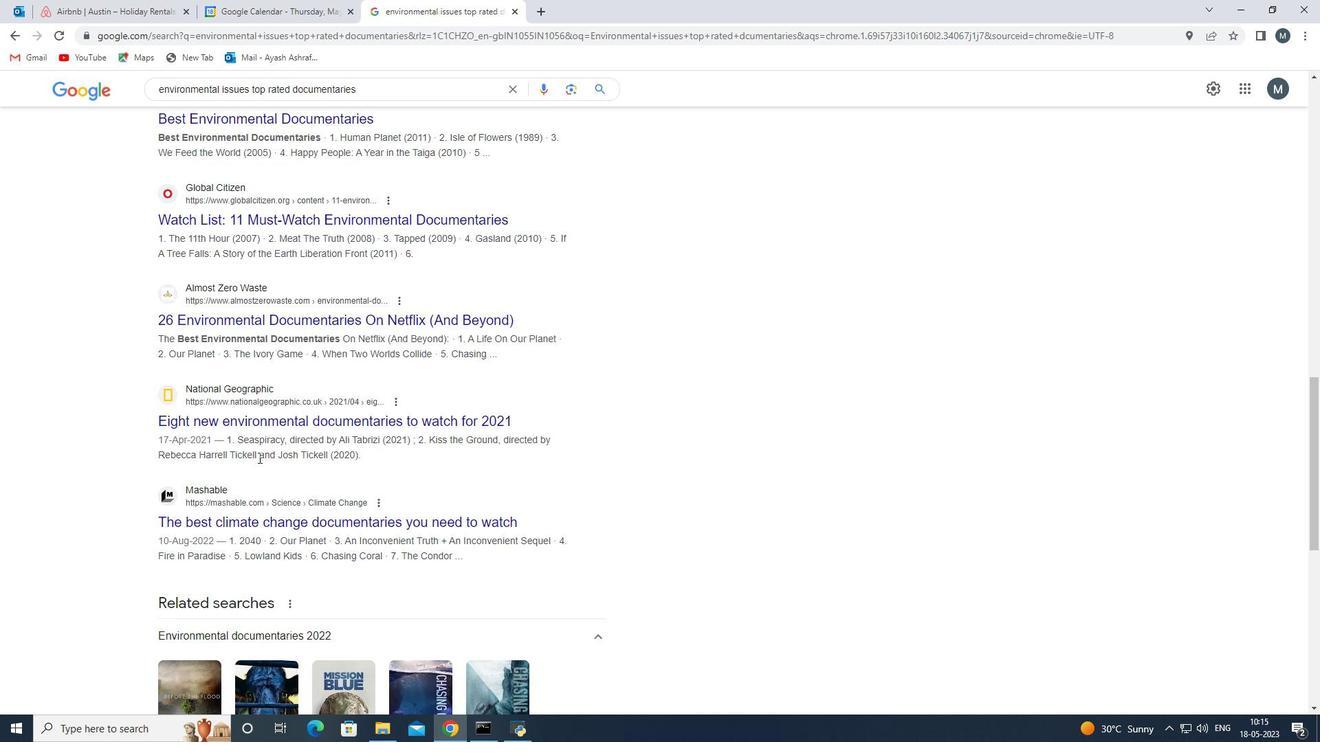 
Action: Mouse scrolled (258, 456) with delta (0, 0)
Screenshot: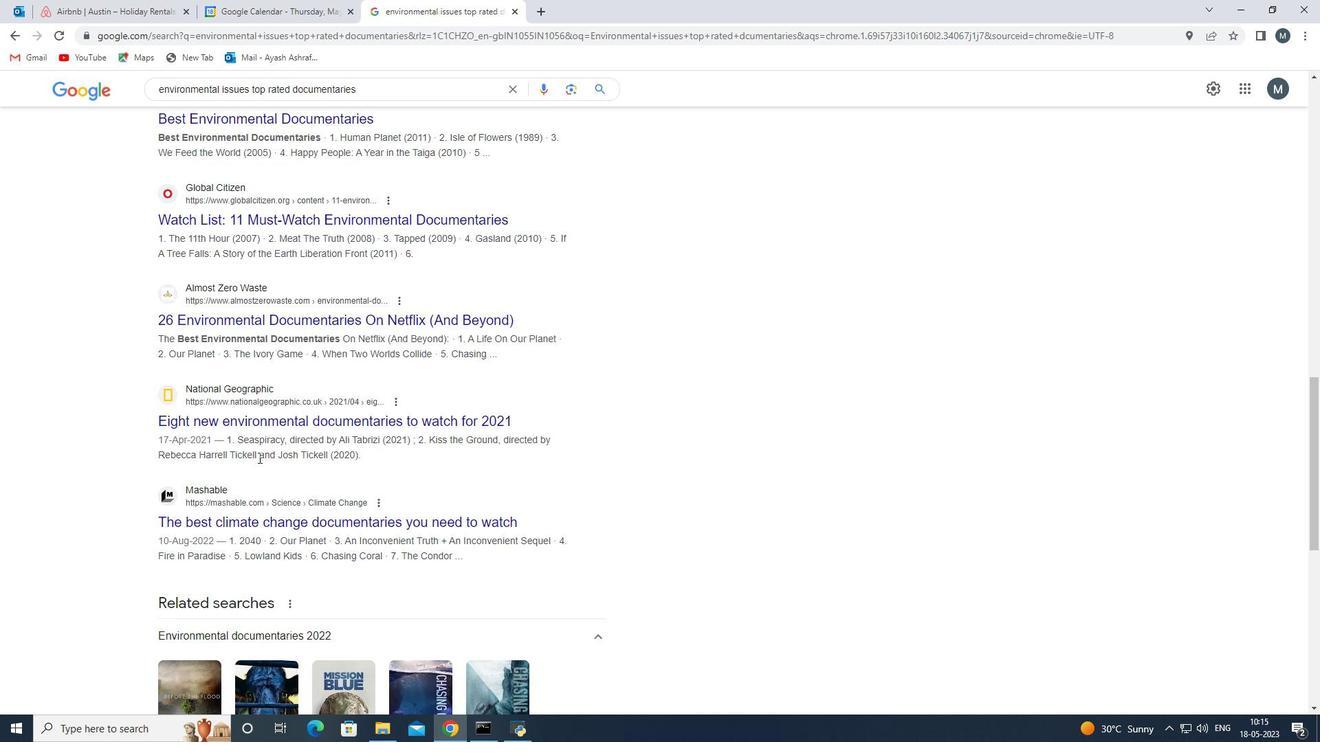 
Action: Mouse scrolled (258, 456) with delta (0, 0)
Screenshot: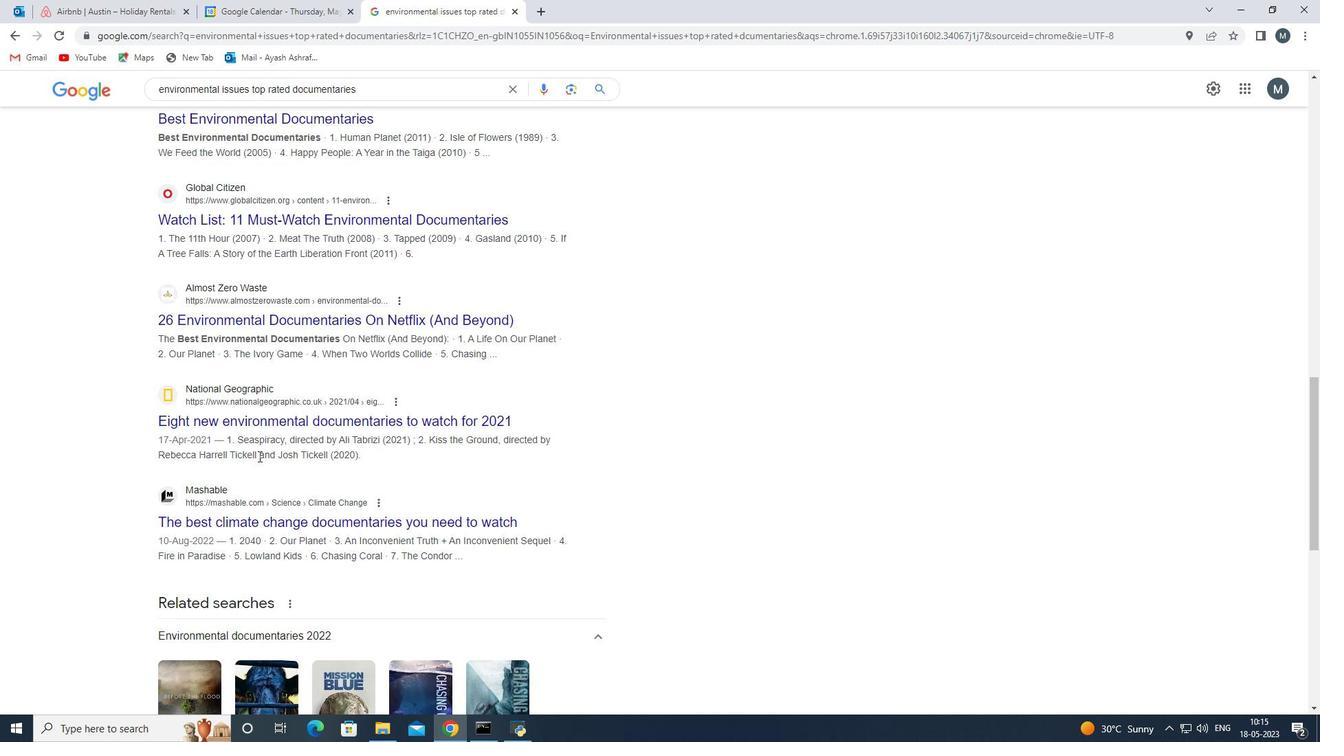 
Action: Mouse scrolled (258, 456) with delta (0, 0)
Screenshot: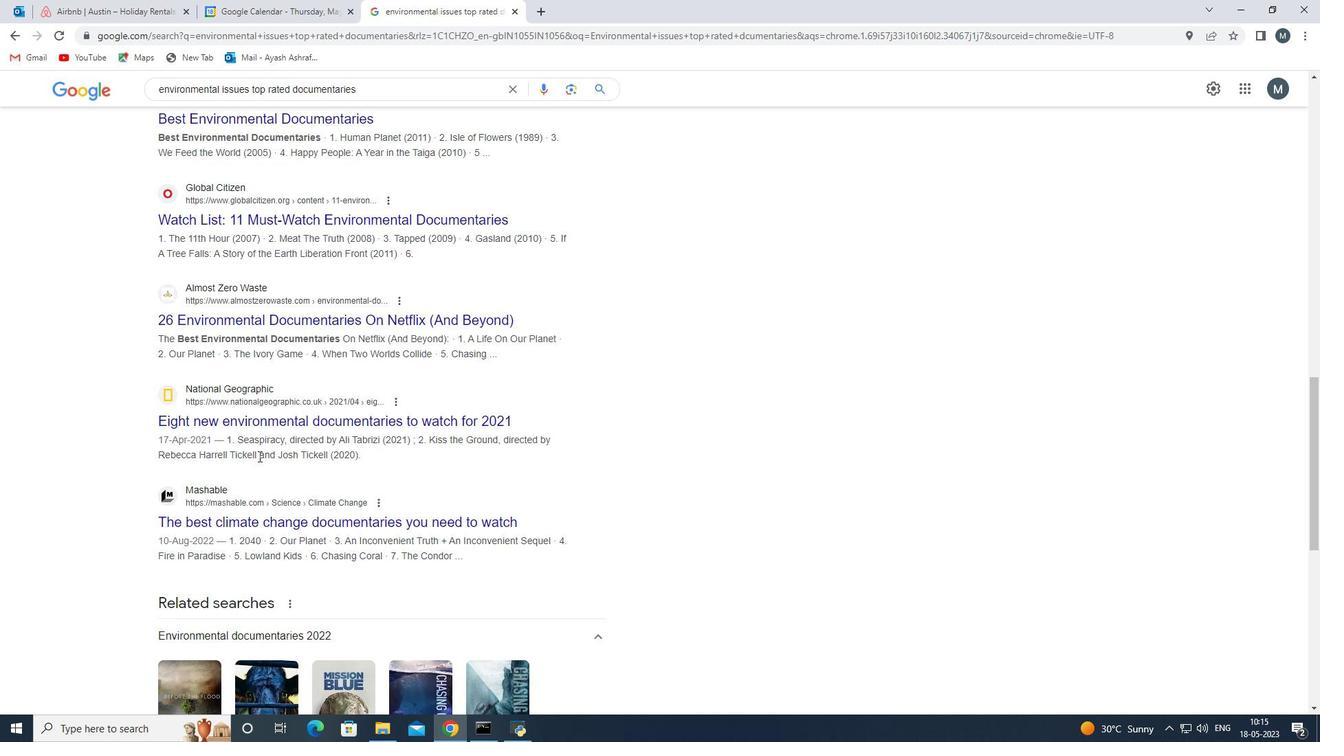 
Action: Mouse moved to (258, 454)
Screenshot: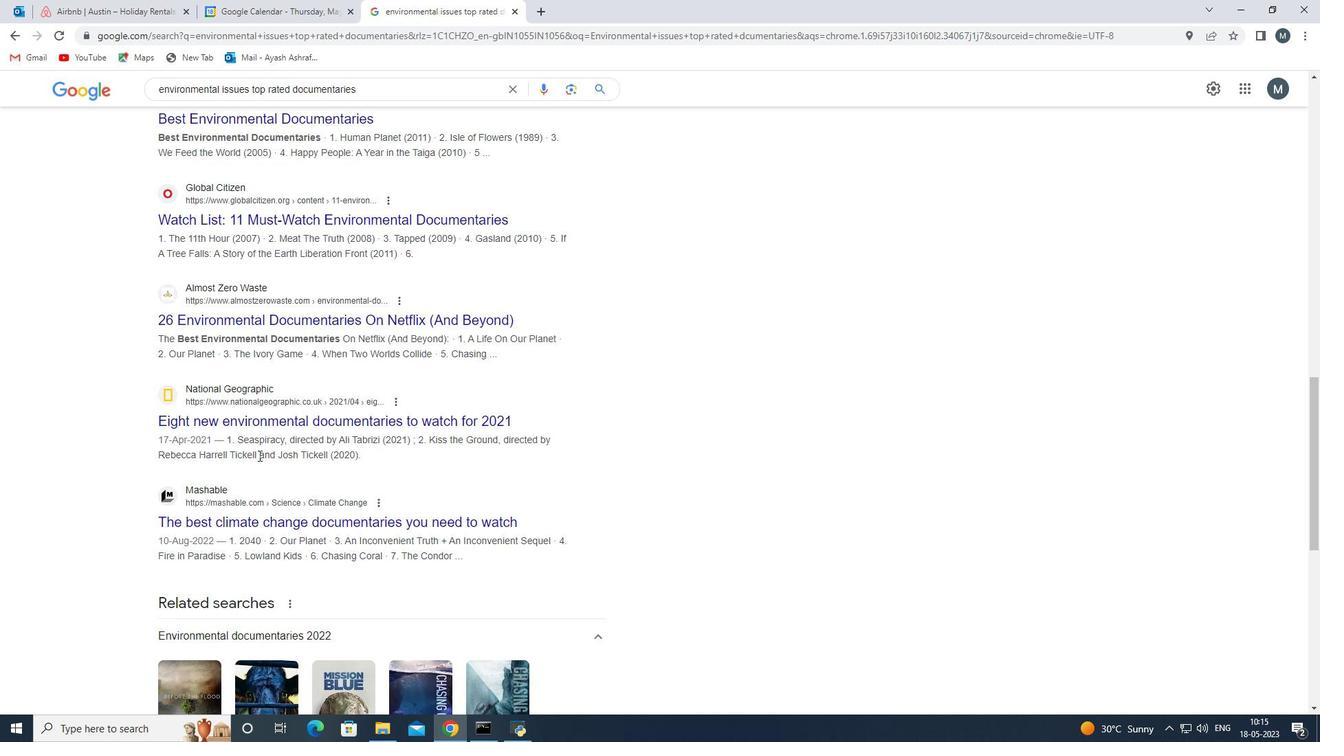 
Action: Mouse scrolled (258, 455) with delta (0, 0)
Screenshot: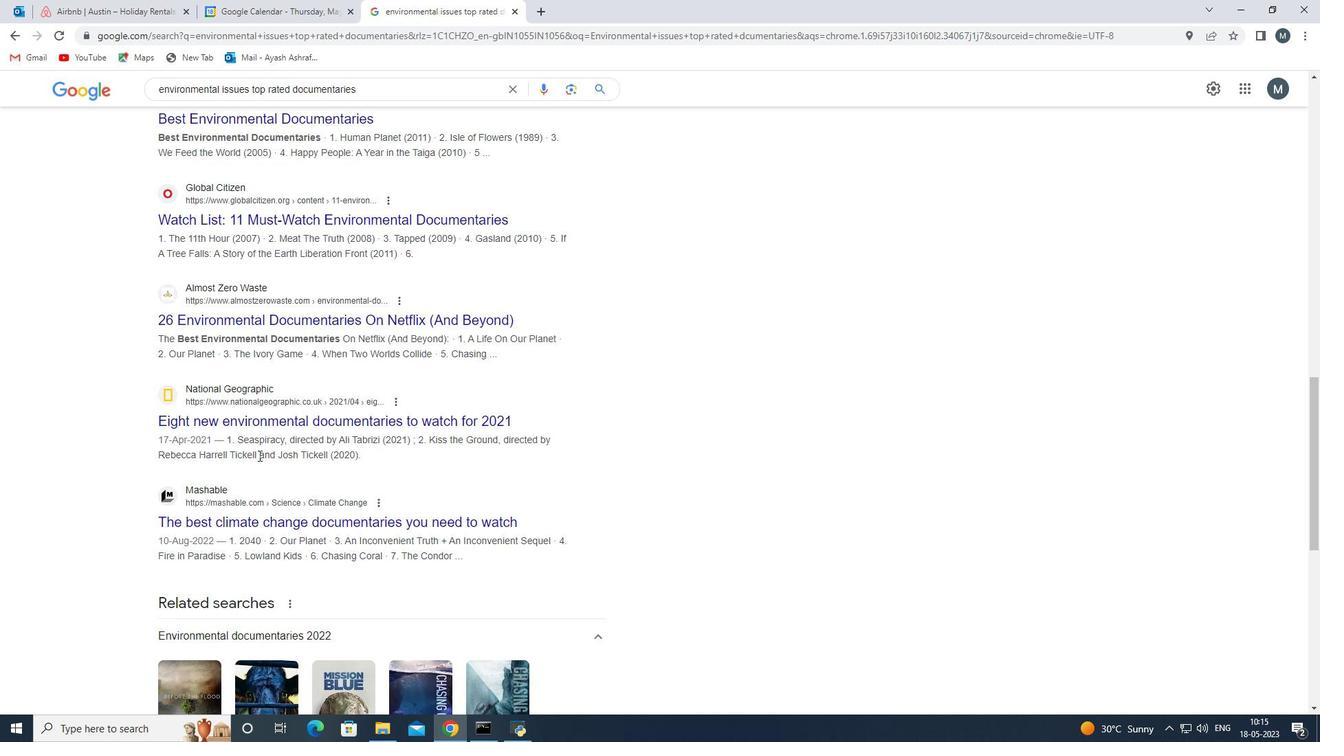 
Action: Mouse moved to (263, 451)
Screenshot: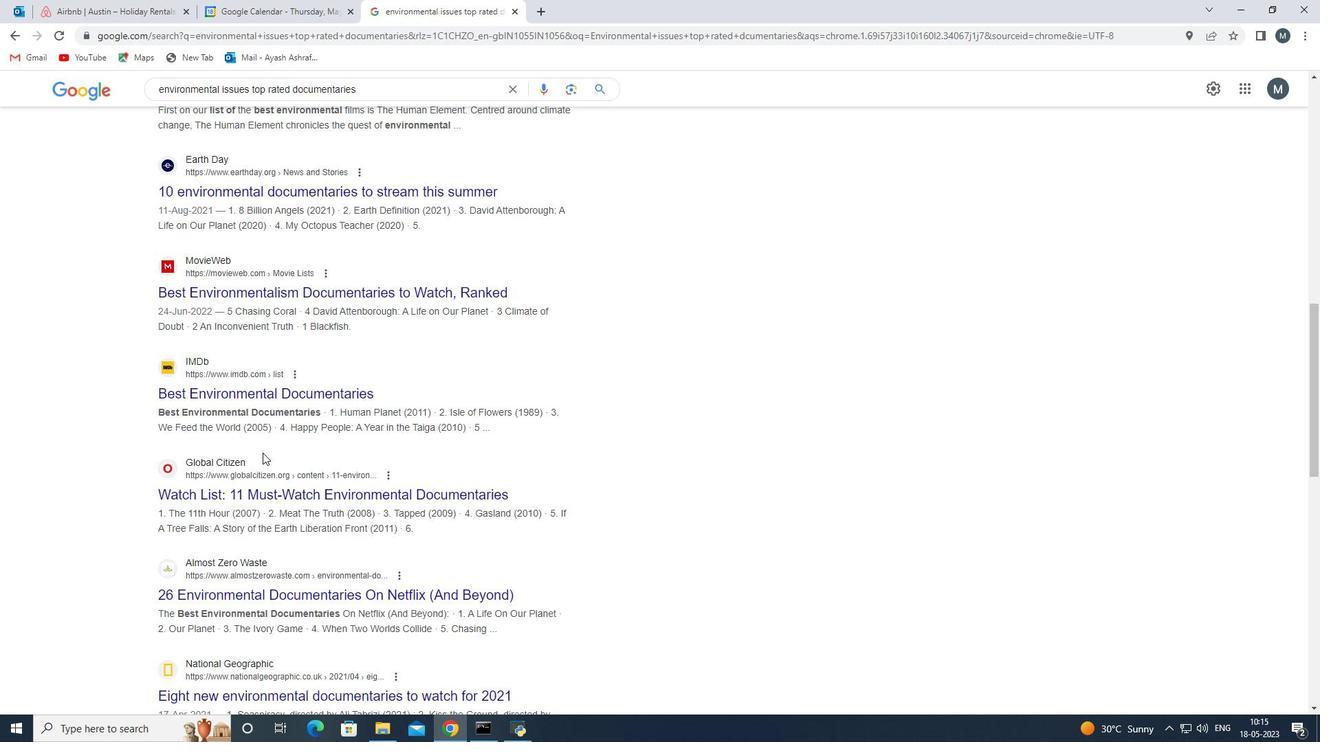 
Action: Mouse scrolled (263, 452) with delta (0, 0)
Screenshot: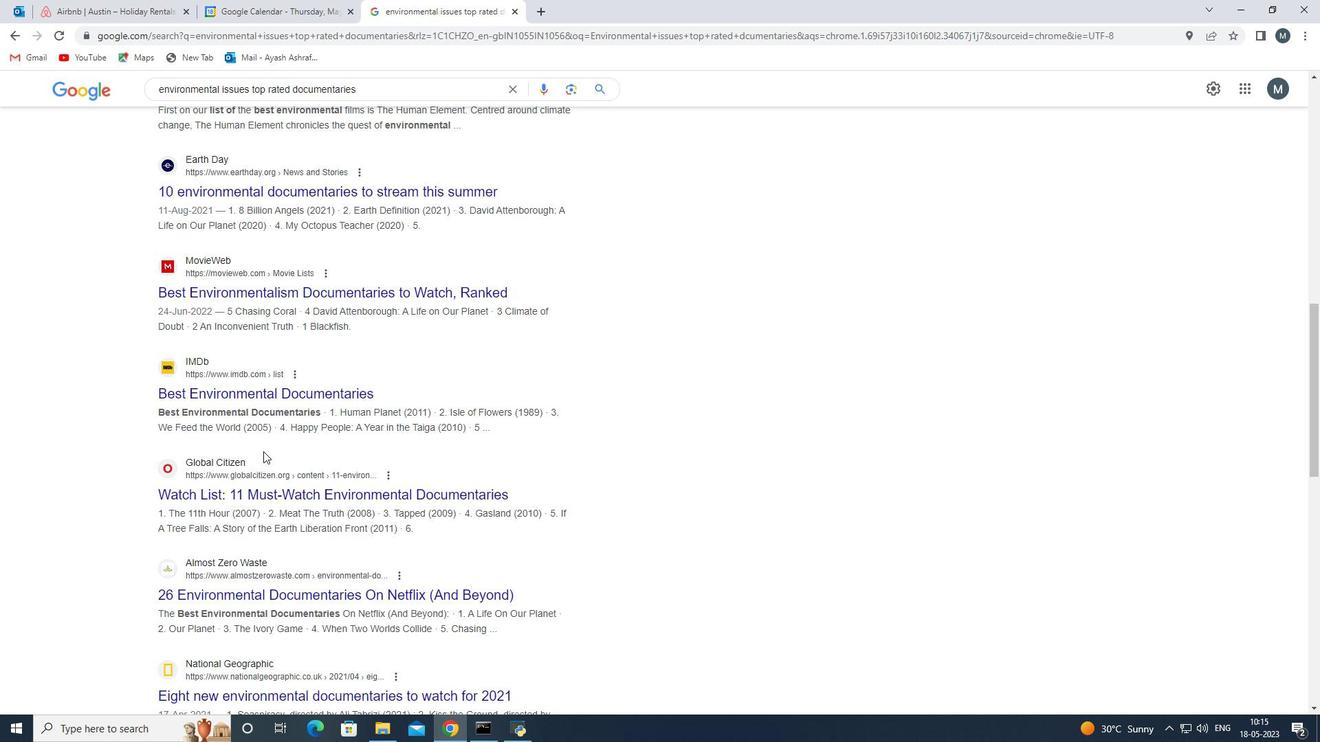 
Action: Mouse moved to (266, 449)
Screenshot: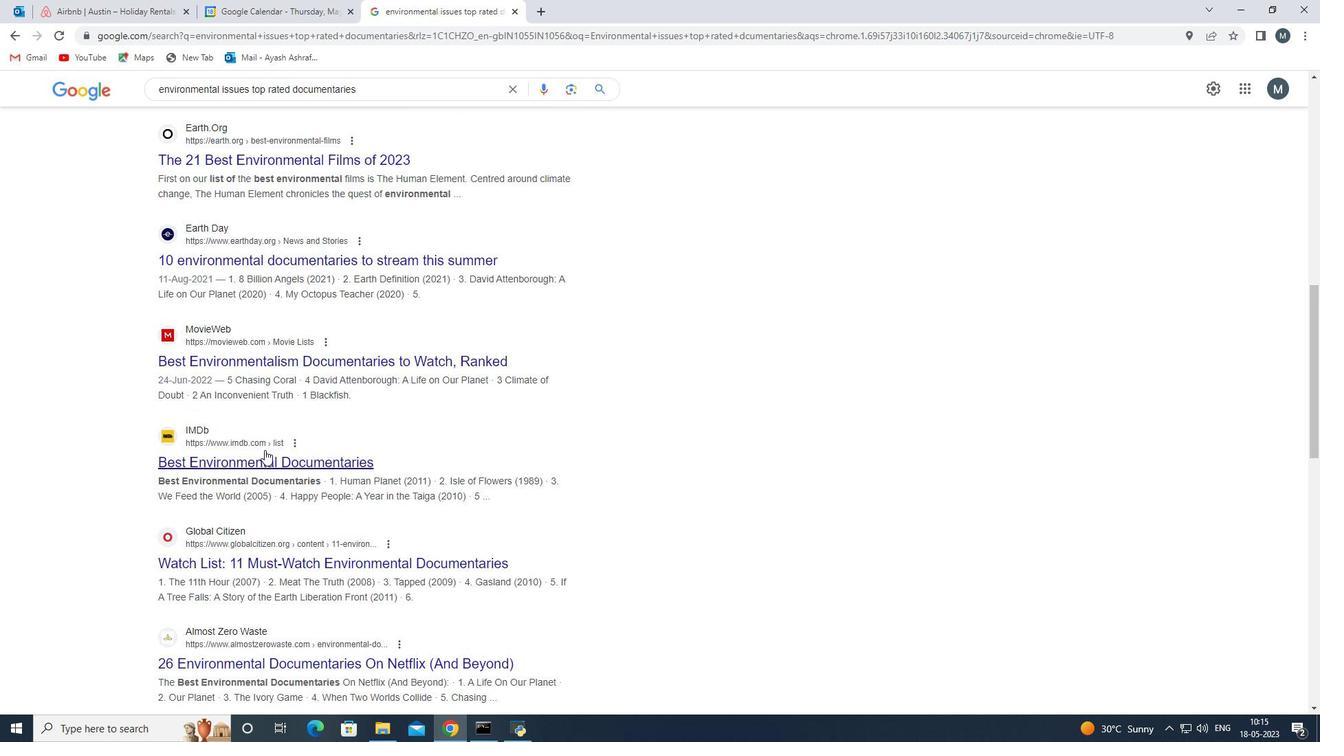 
Action: Mouse scrolled (266, 449) with delta (0, 0)
Screenshot: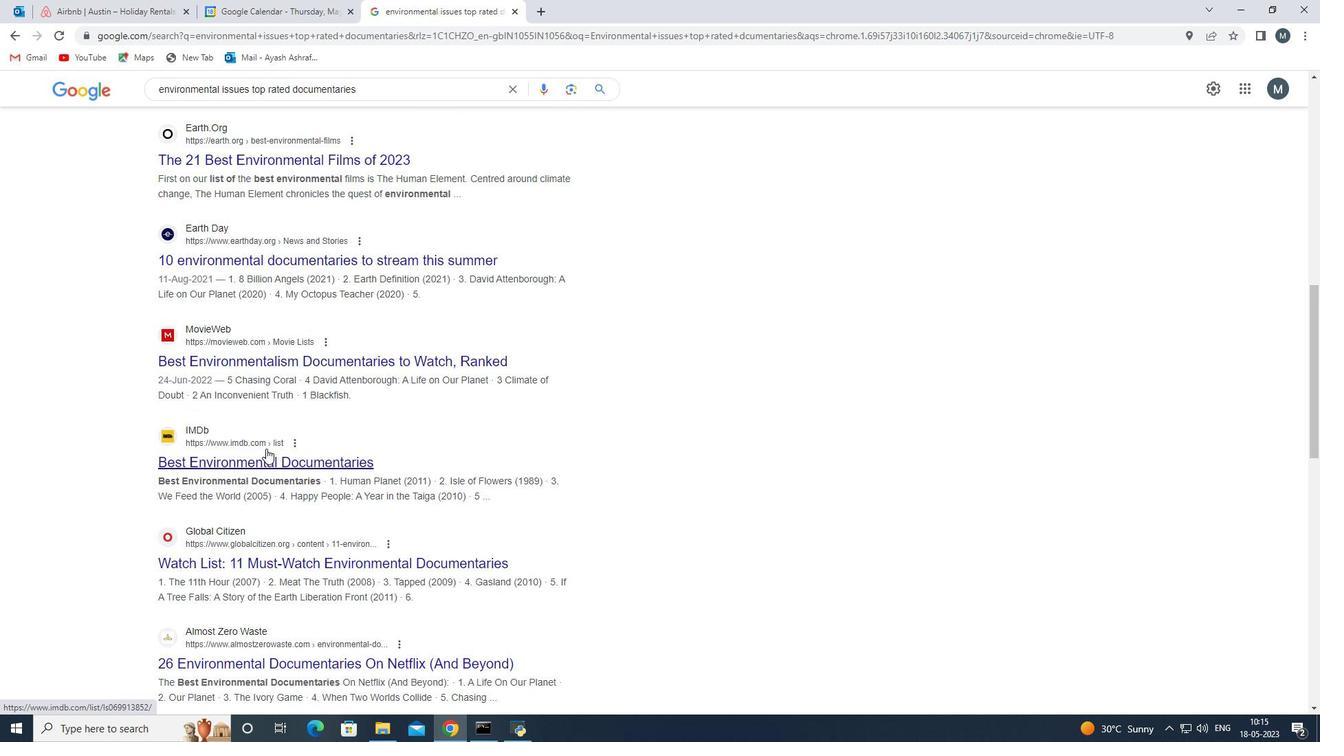 
Action: Mouse scrolled (266, 449) with delta (0, 0)
Screenshot: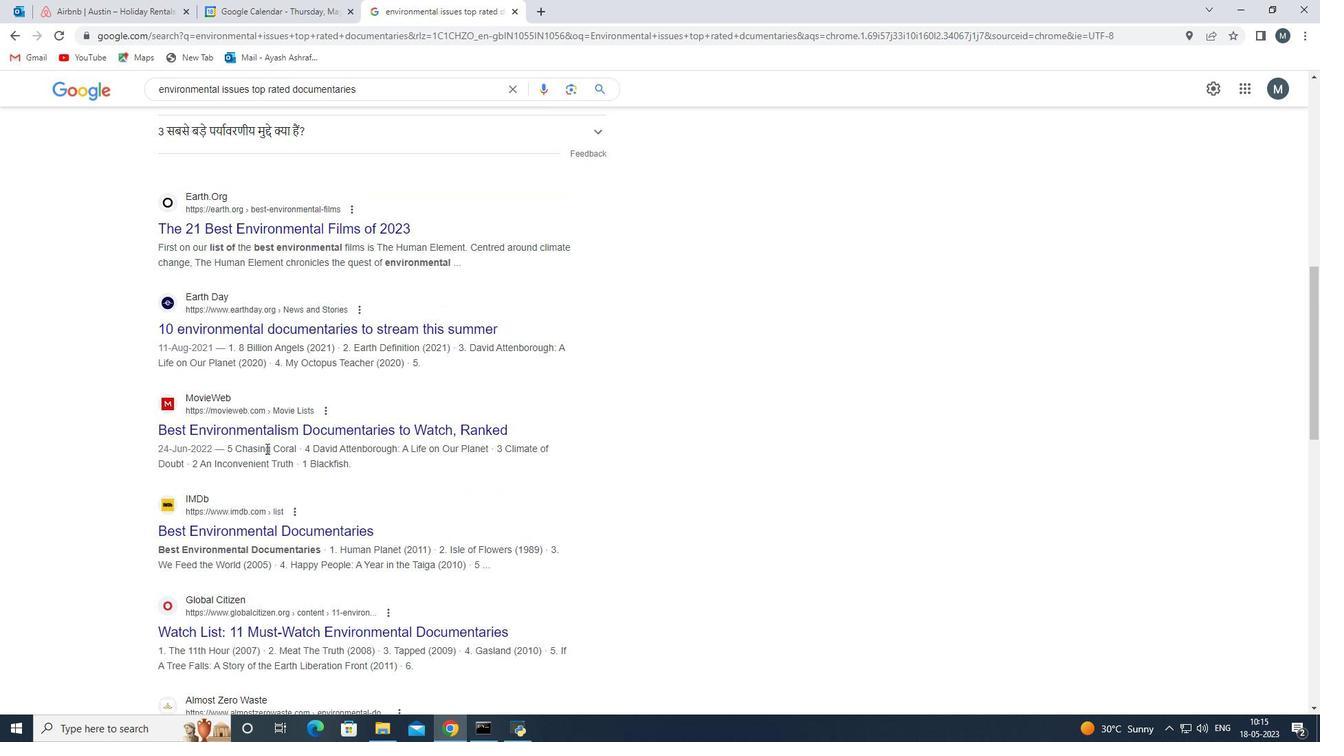 
Action: Mouse scrolled (266, 449) with delta (0, 0)
Screenshot: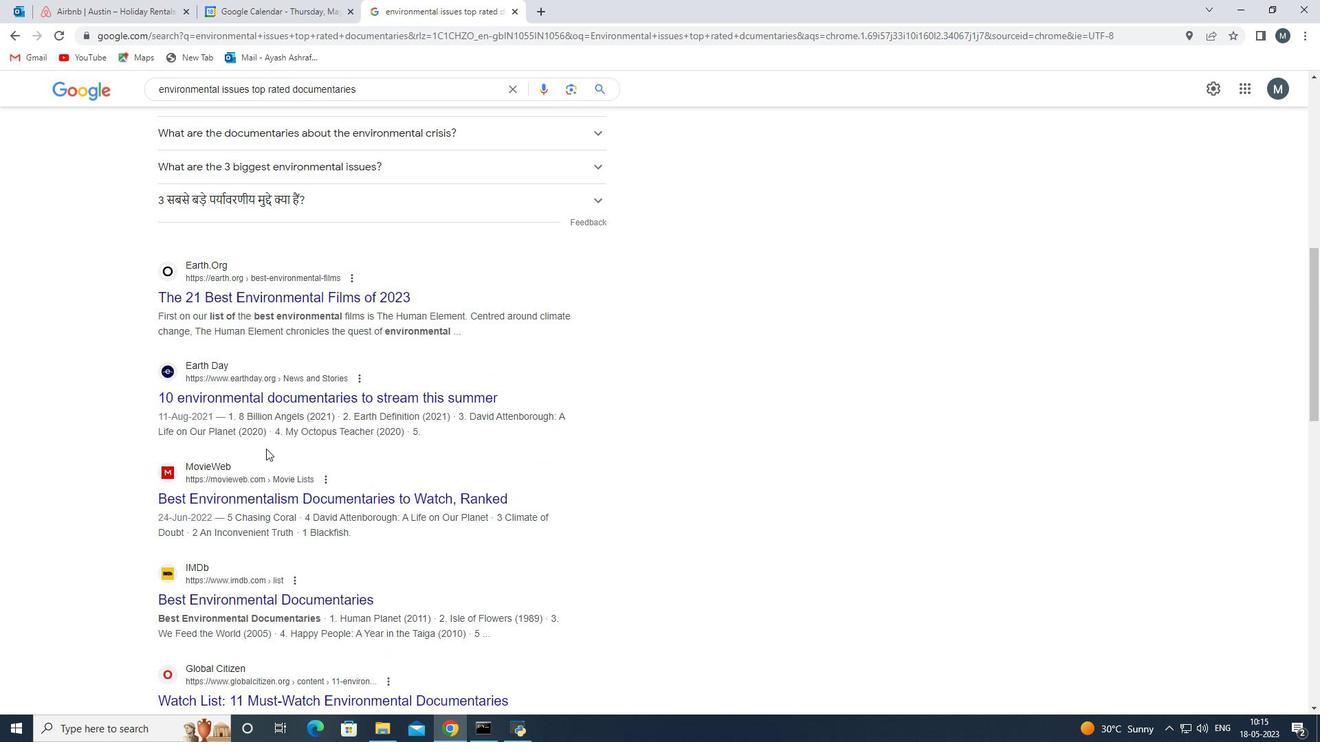 
Action: Mouse scrolled (266, 449) with delta (0, 0)
Screenshot: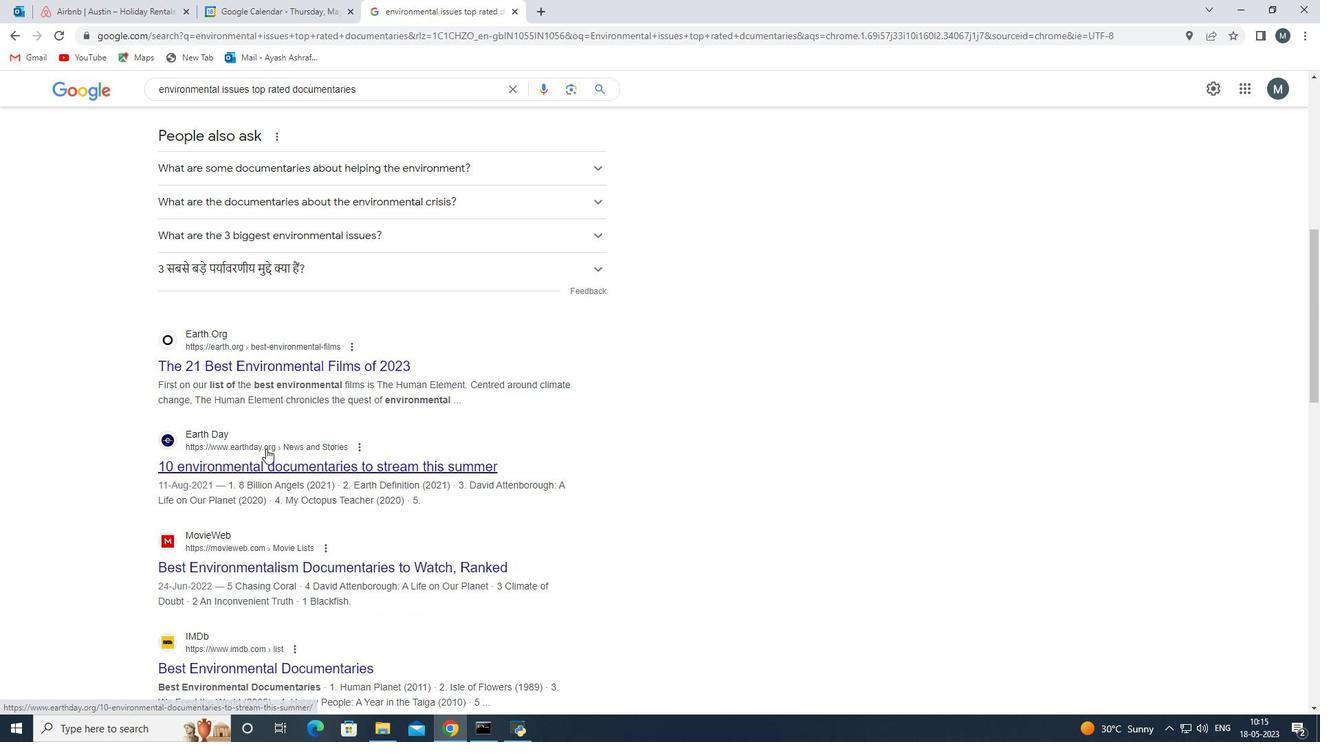 
Action: Mouse scrolled (266, 449) with delta (0, 0)
Screenshot: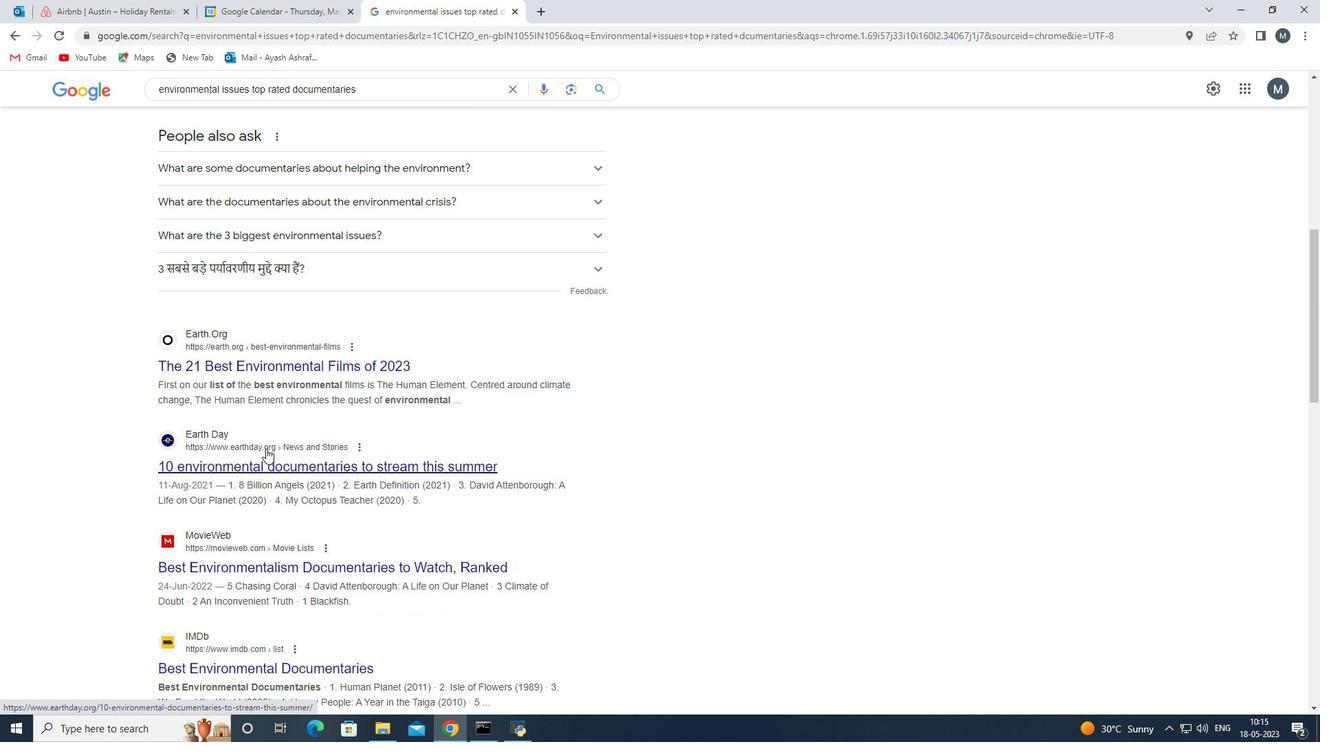 
Action: Mouse moved to (287, 501)
Screenshot: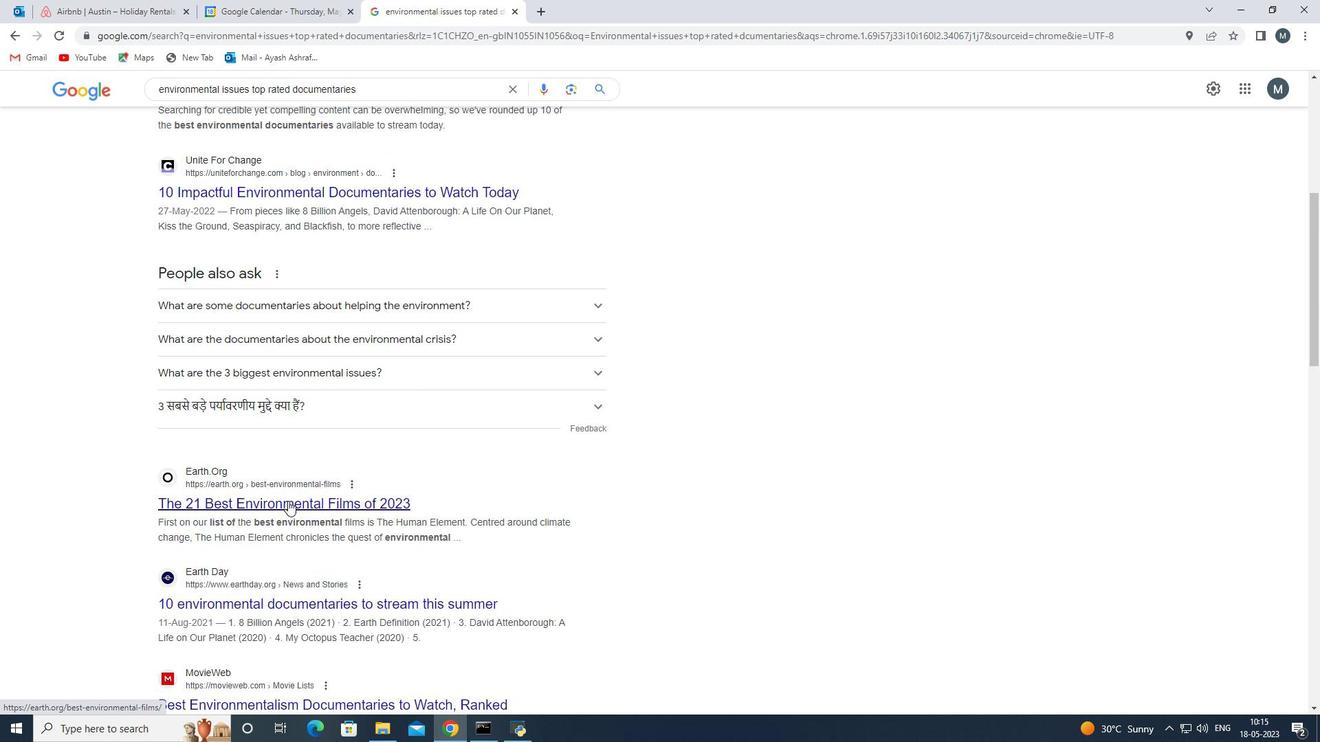 
Action: Mouse pressed left at (287, 501)
Screenshot: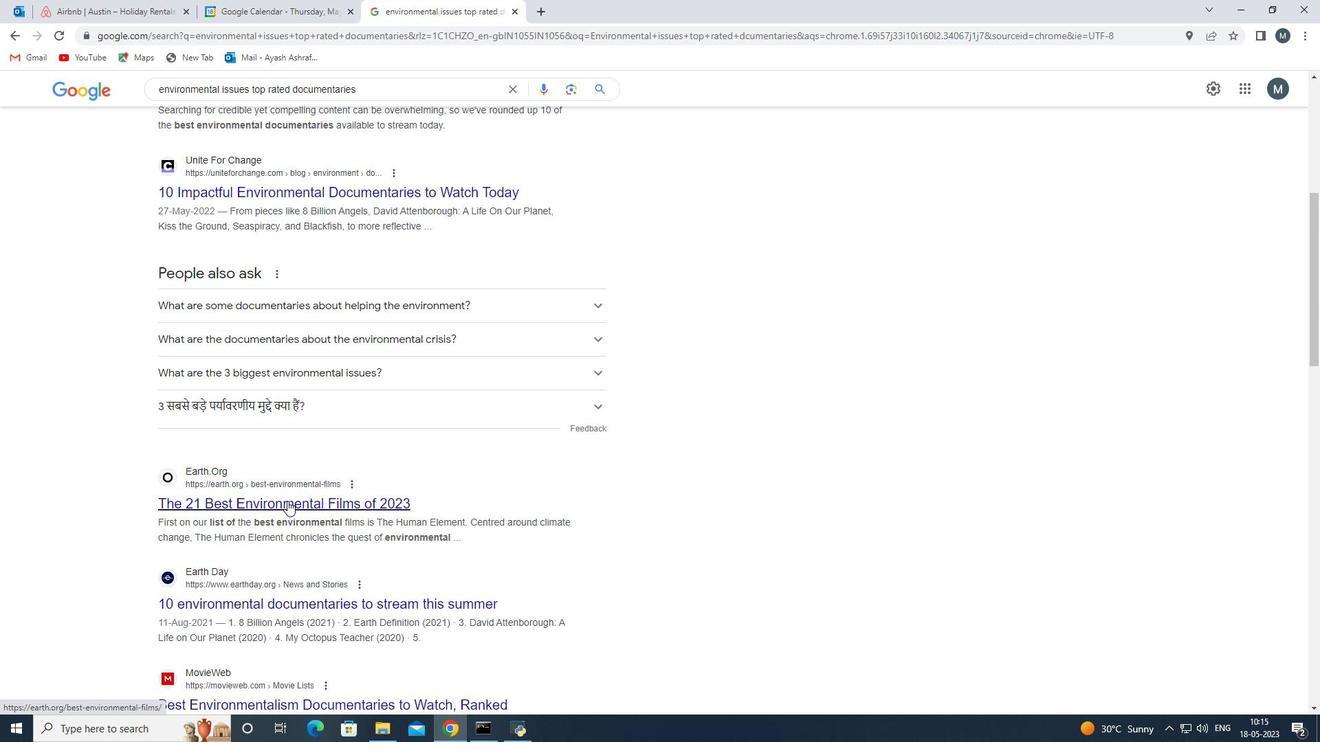 
Action: Mouse moved to (515, 431)
Screenshot: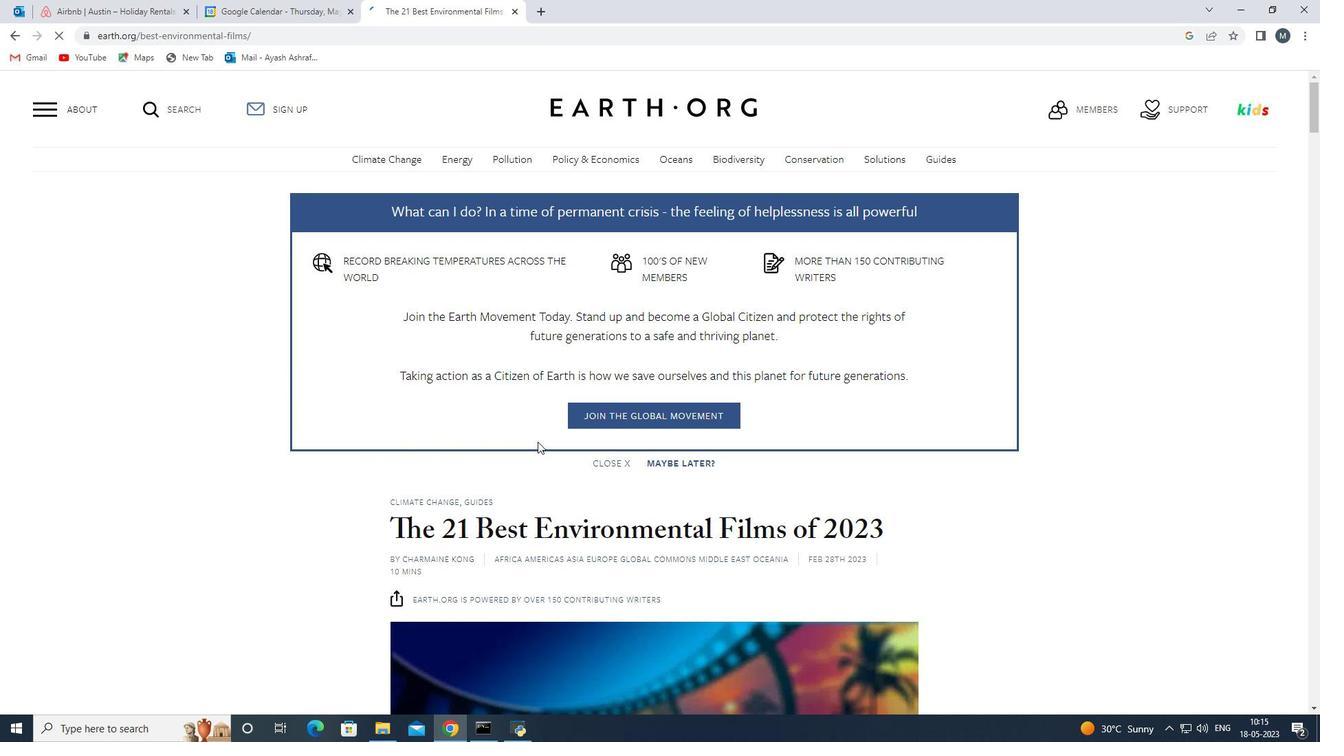 
Action: Mouse scrolled (515, 430) with delta (0, 0)
Screenshot: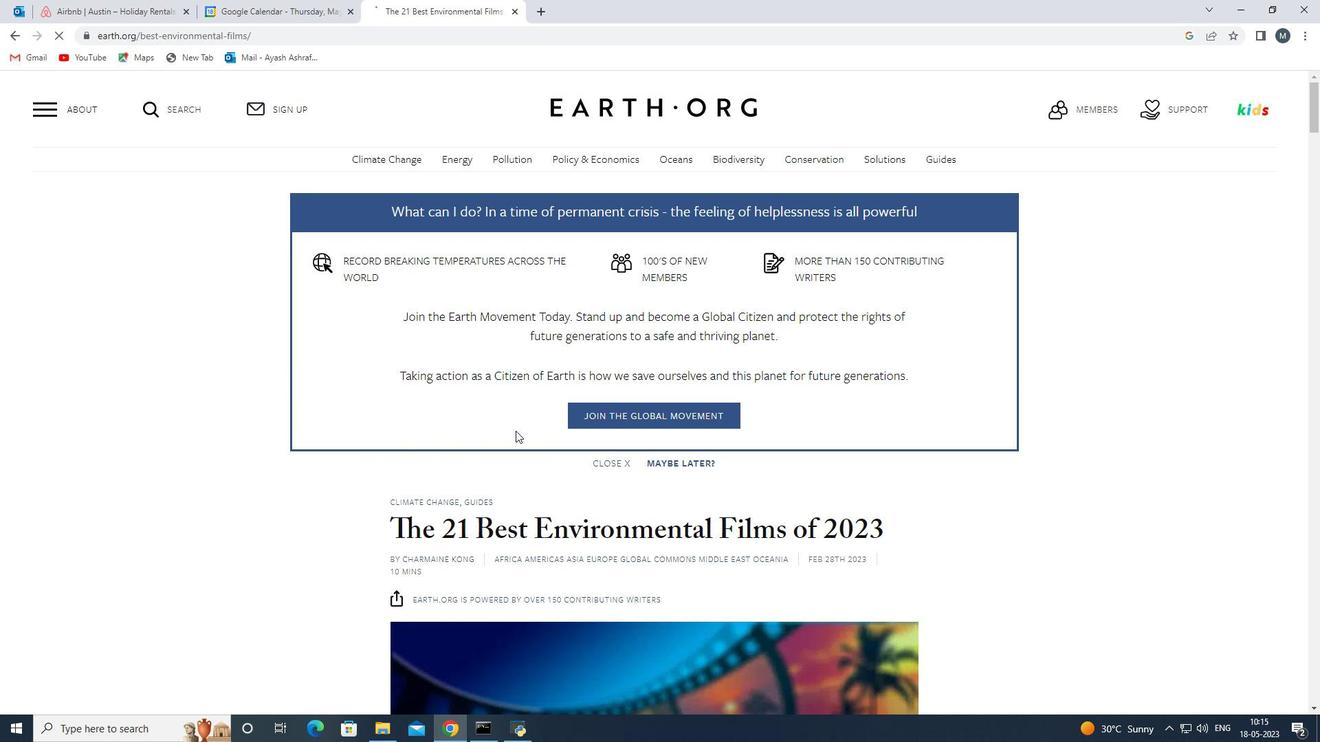 
Action: Mouse moved to (445, 463)
Screenshot: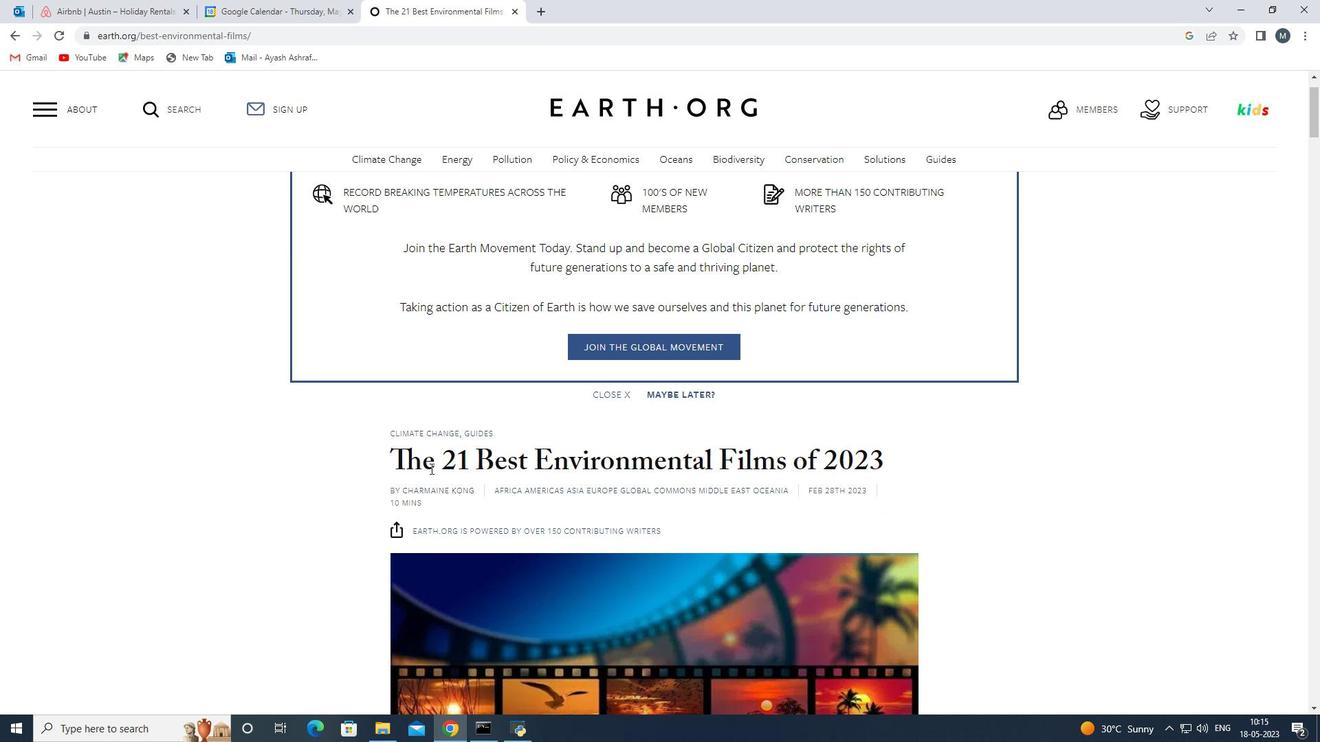 
Action: Mouse scrolled (445, 462) with delta (0, 0)
Screenshot: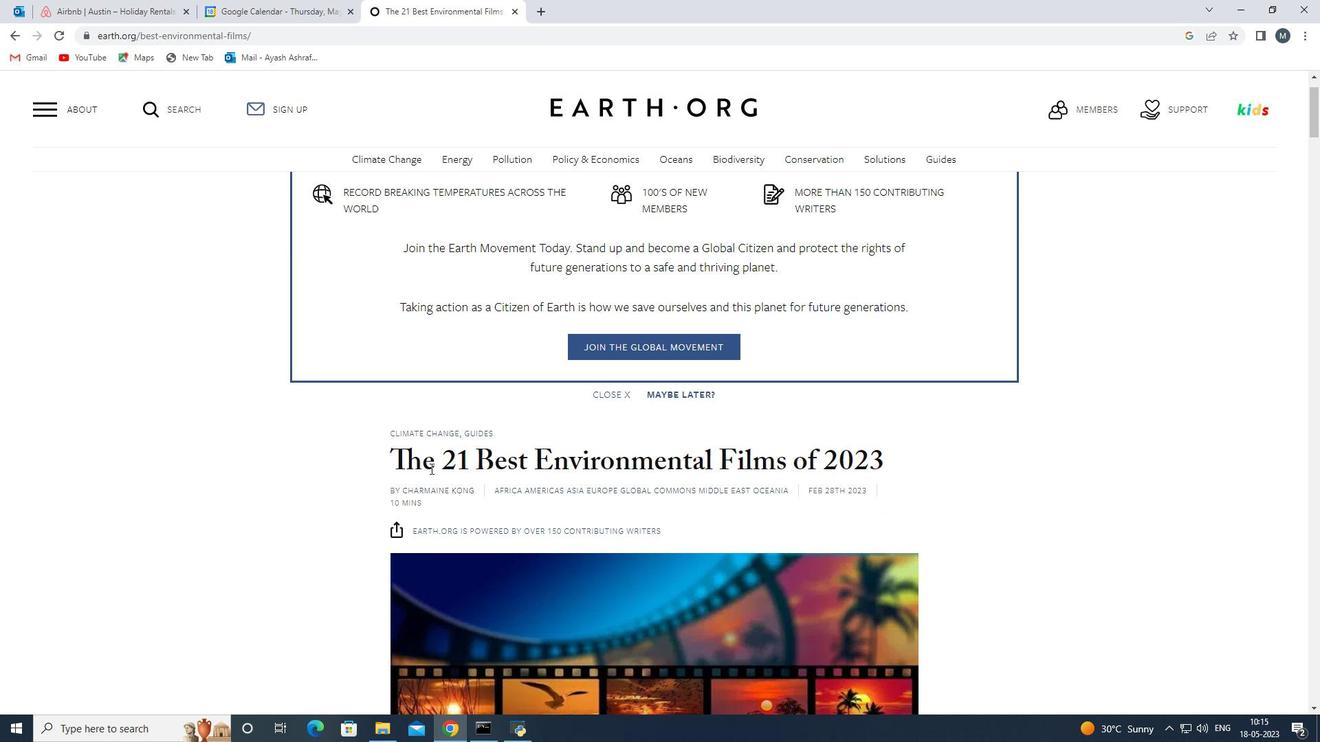 
Action: Mouse moved to (446, 463)
Screenshot: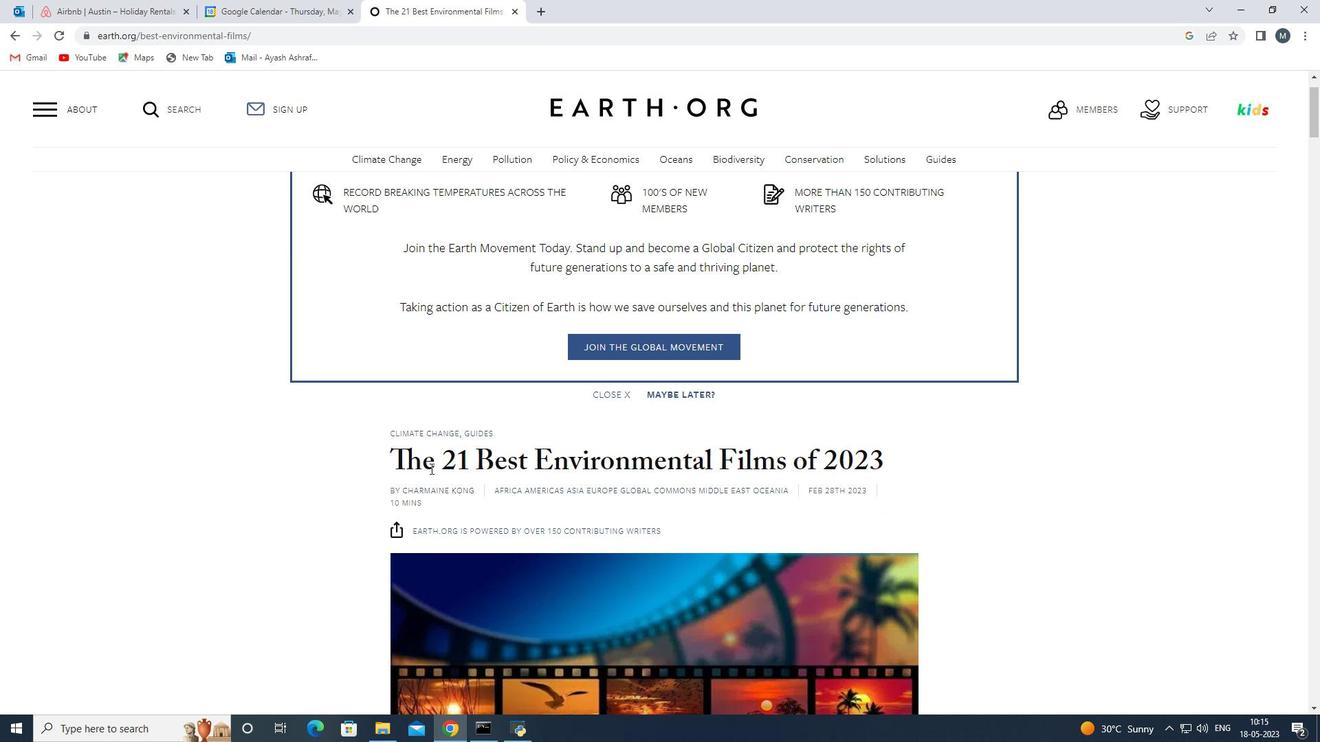 
Action: Mouse scrolled (446, 462) with delta (0, 0)
Screenshot: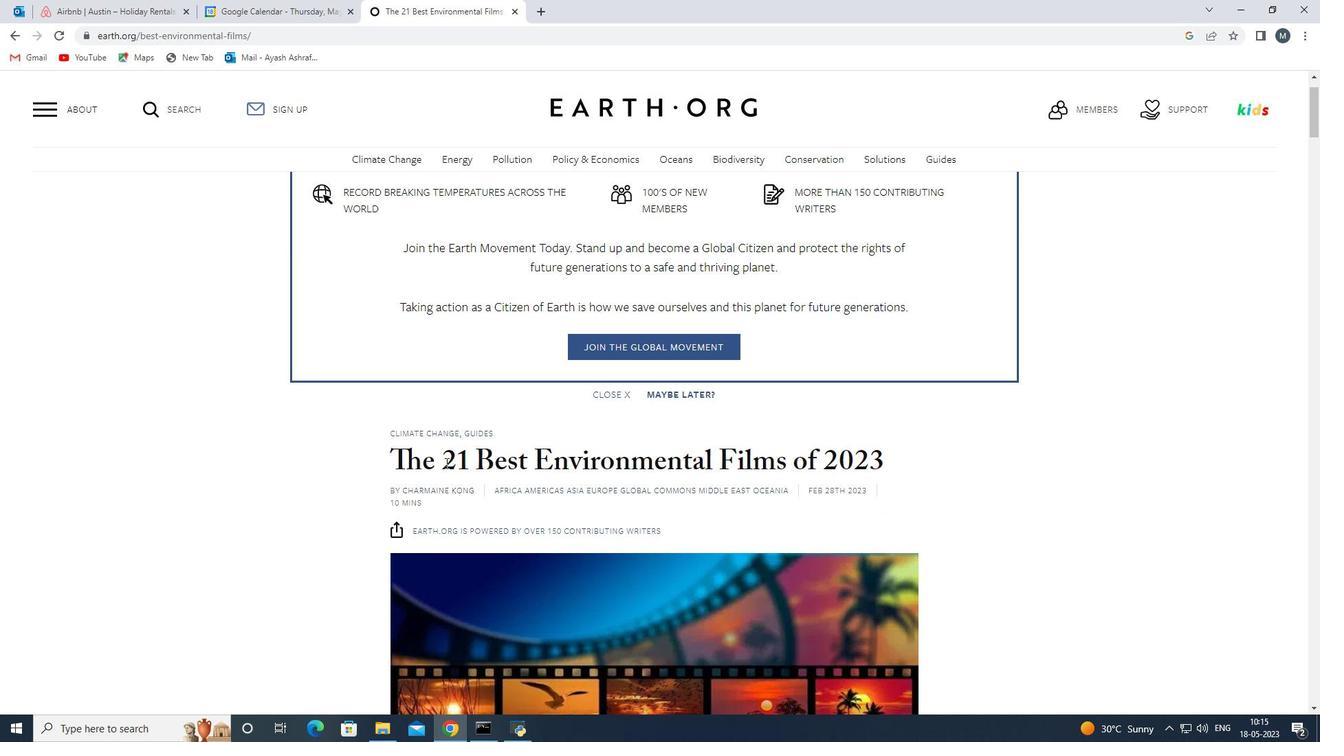 
Action: Mouse moved to (449, 464)
Screenshot: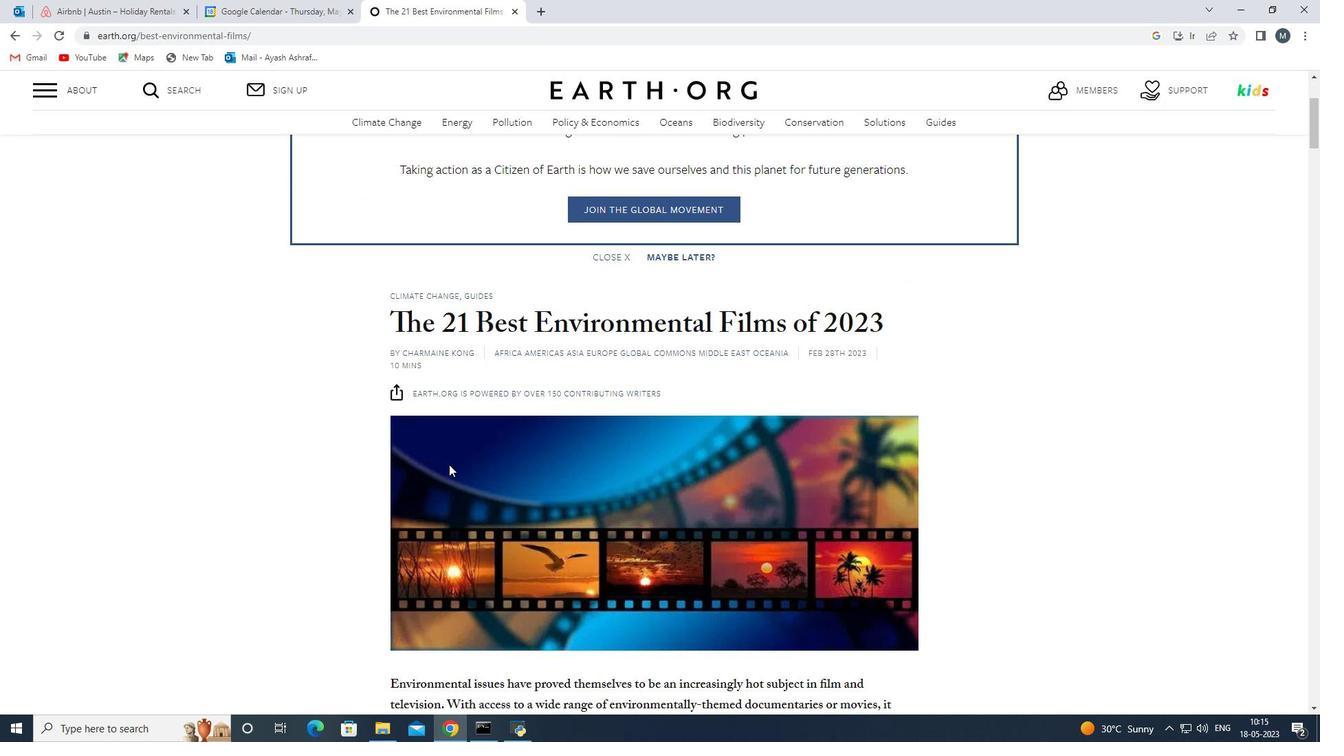 
Action: Mouse scrolled (449, 464) with delta (0, 0)
Screenshot: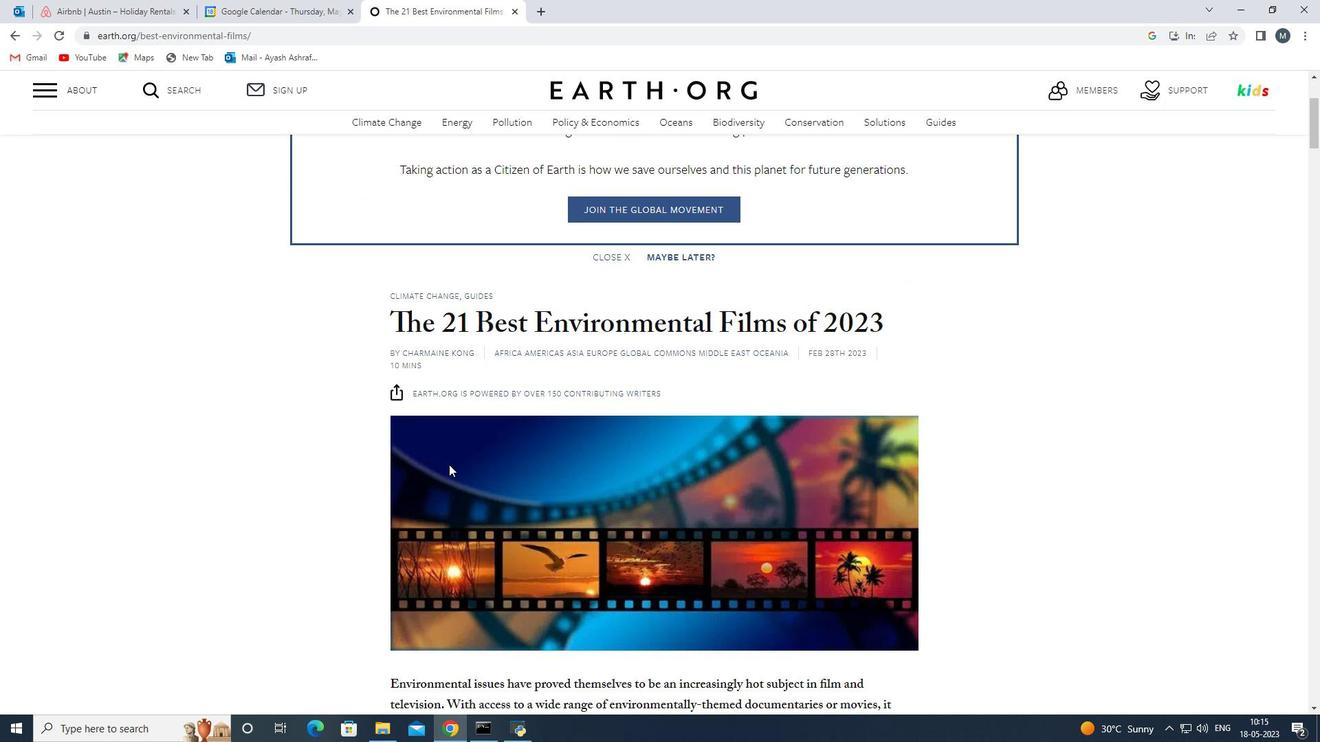 
Action: Mouse moved to (504, 440)
Screenshot: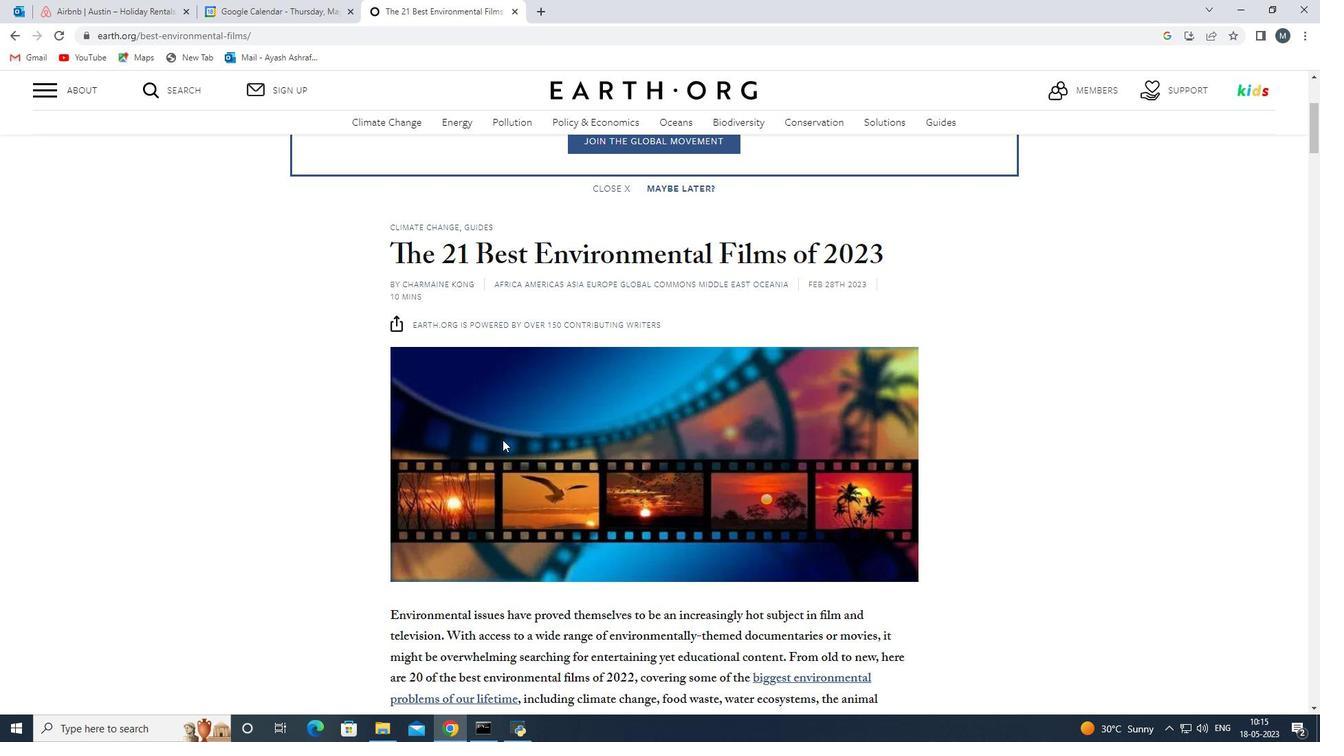 
Action: Mouse scrolled (504, 439) with delta (0, 0)
Screenshot: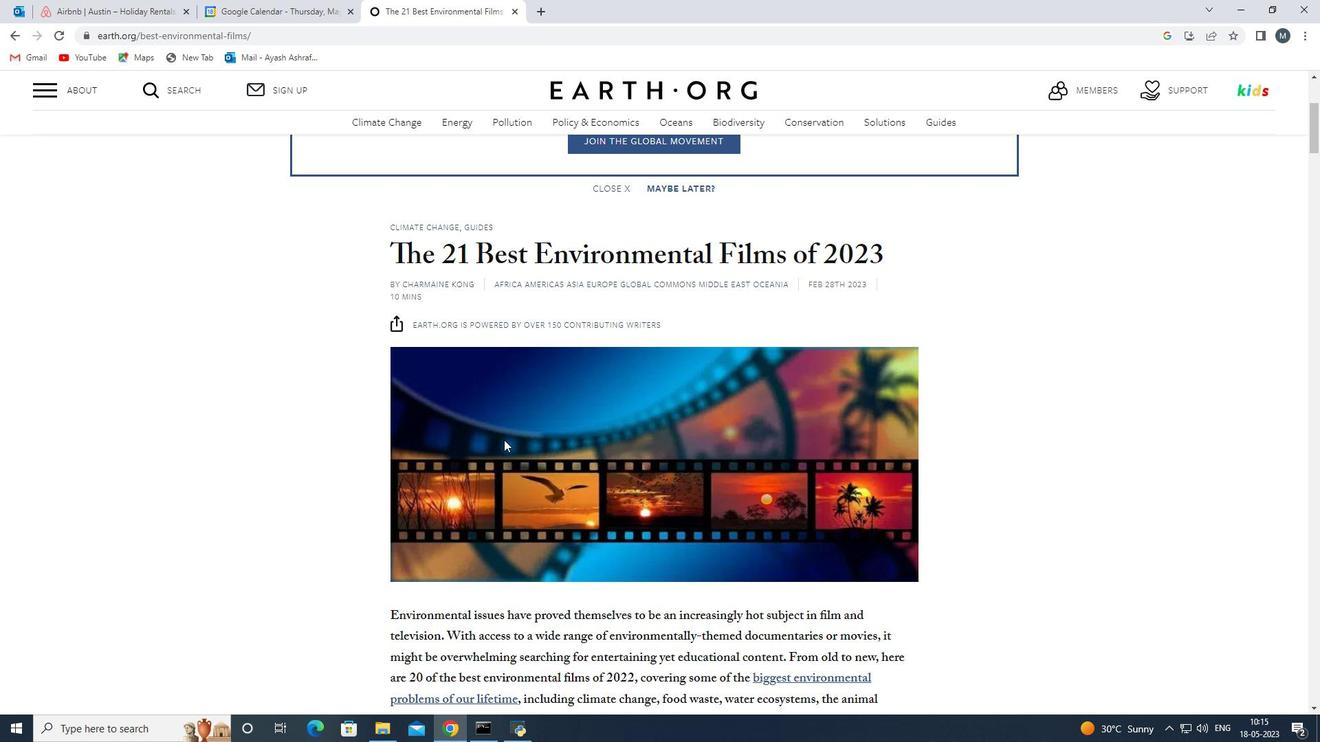 
Action: Mouse scrolled (504, 439) with delta (0, 0)
Screenshot: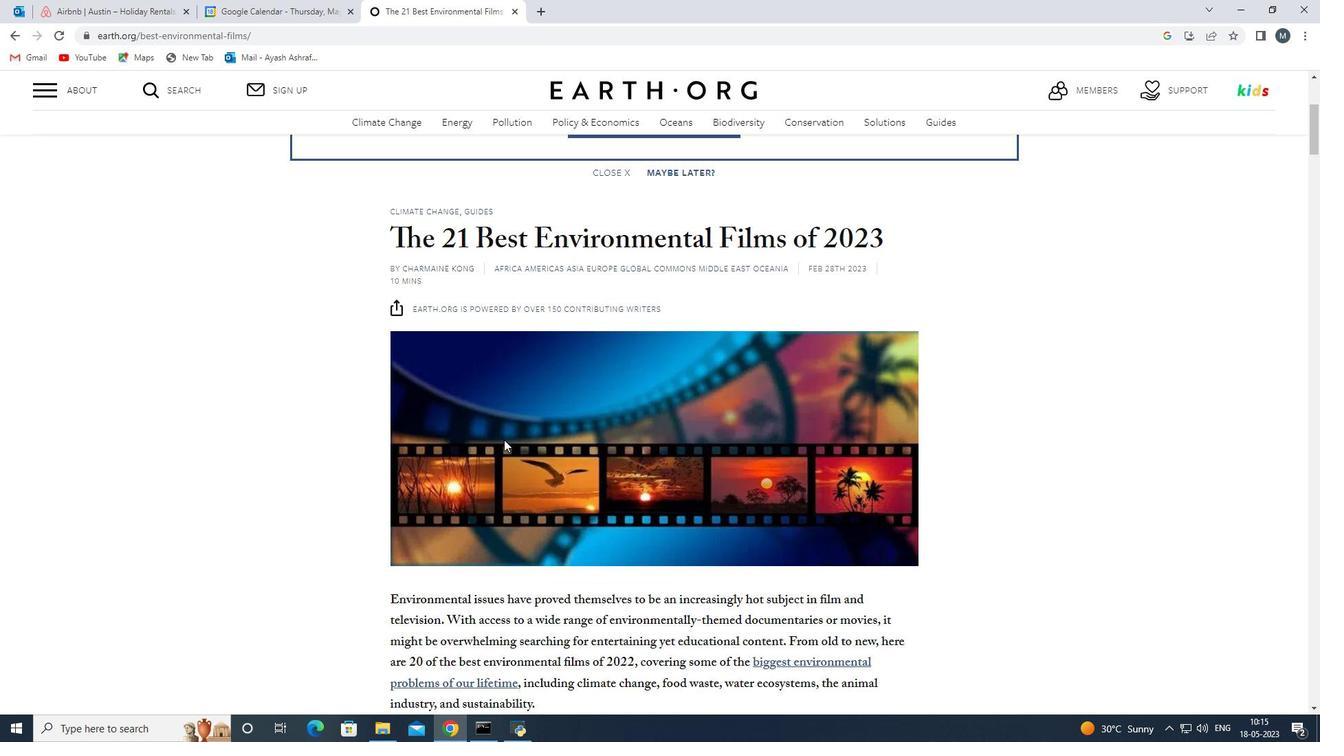 
Action: Mouse moved to (501, 473)
Screenshot: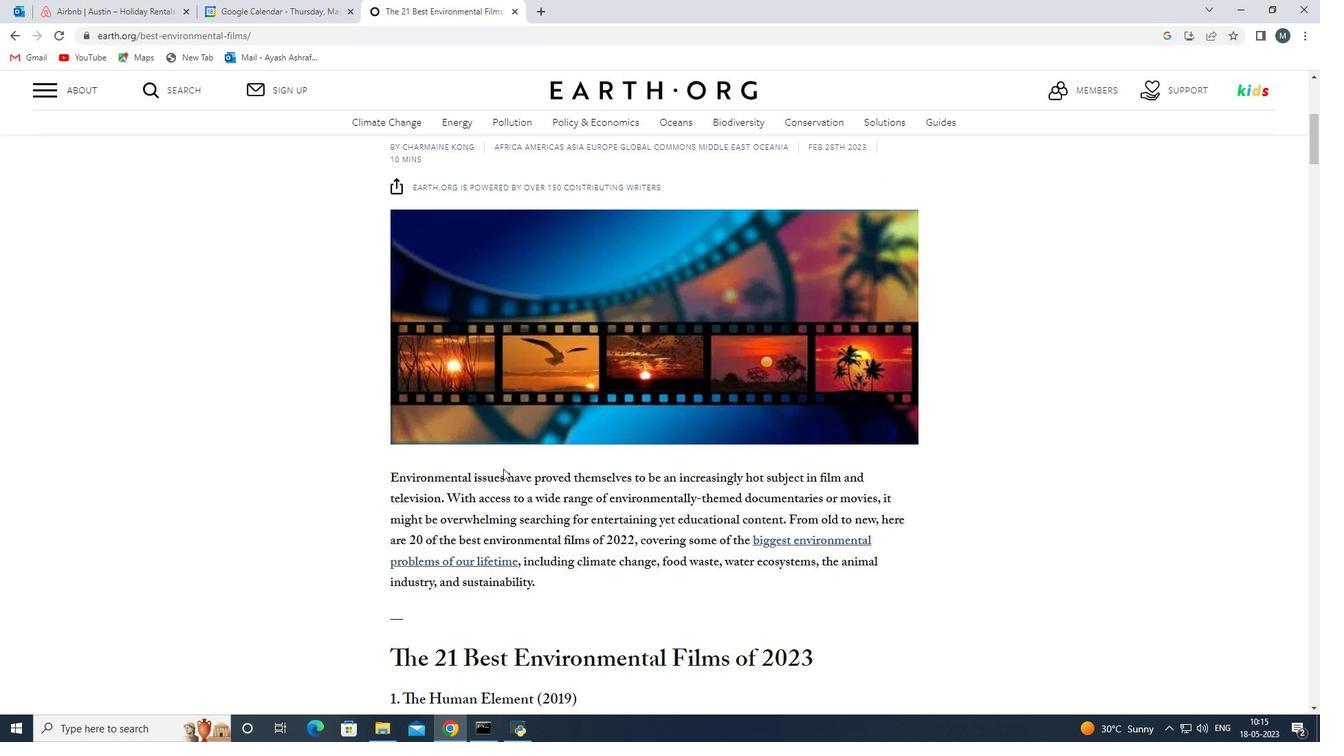 
Action: Mouse scrolled (501, 472) with delta (0, 0)
Screenshot: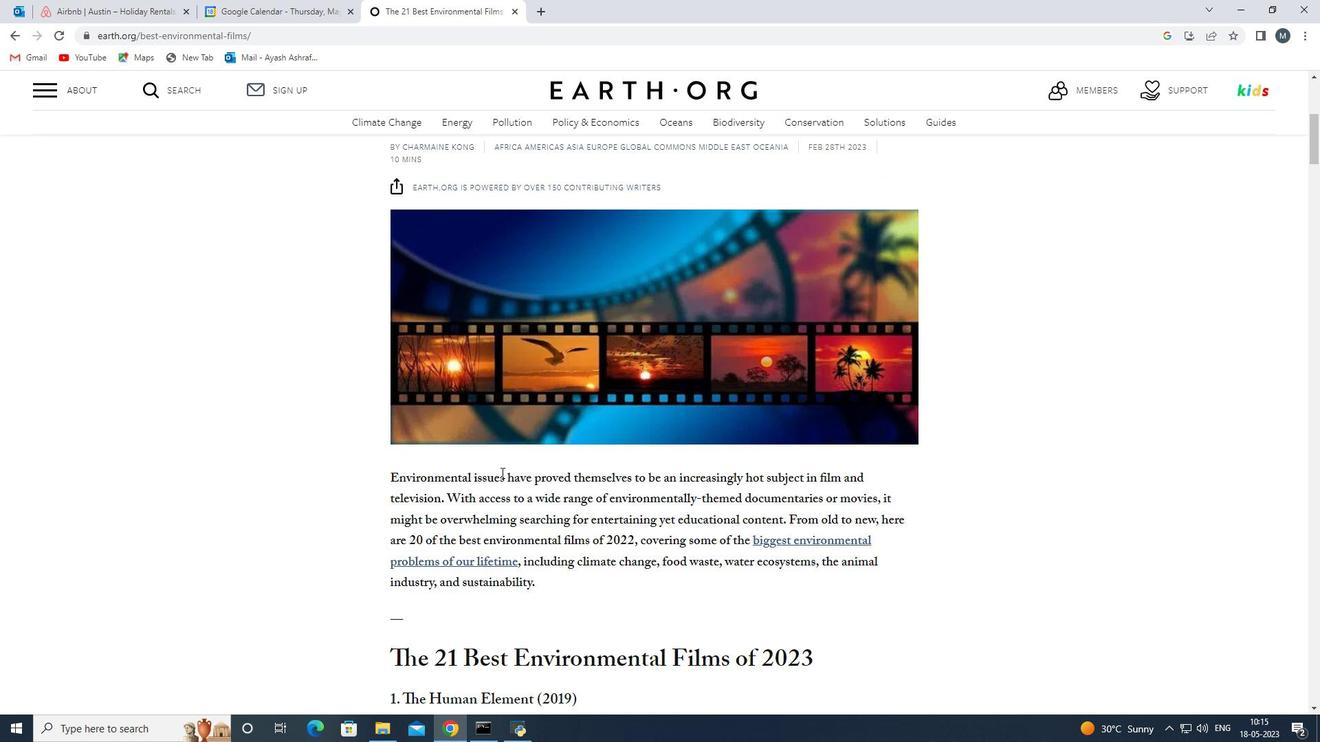 
Action: Mouse moved to (391, 408)
Screenshot: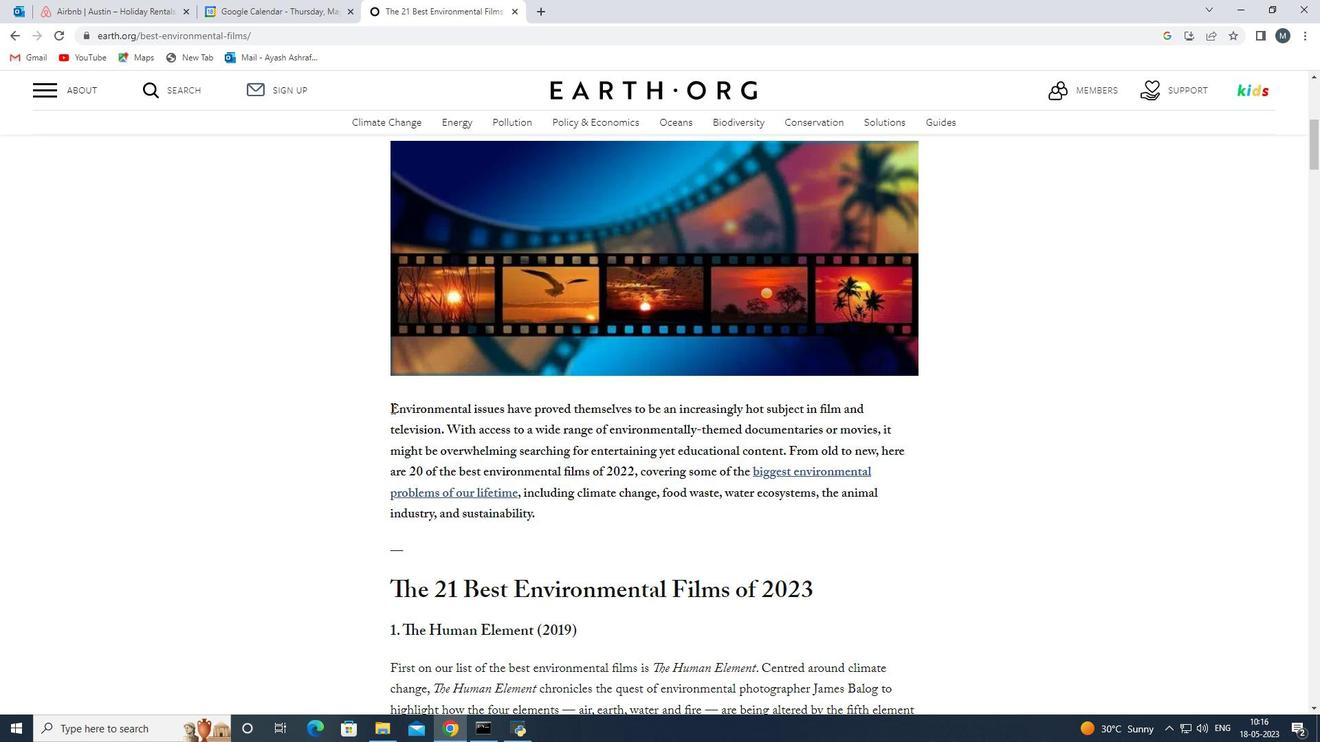 
Action: Mouse pressed left at (391, 408)
Screenshot: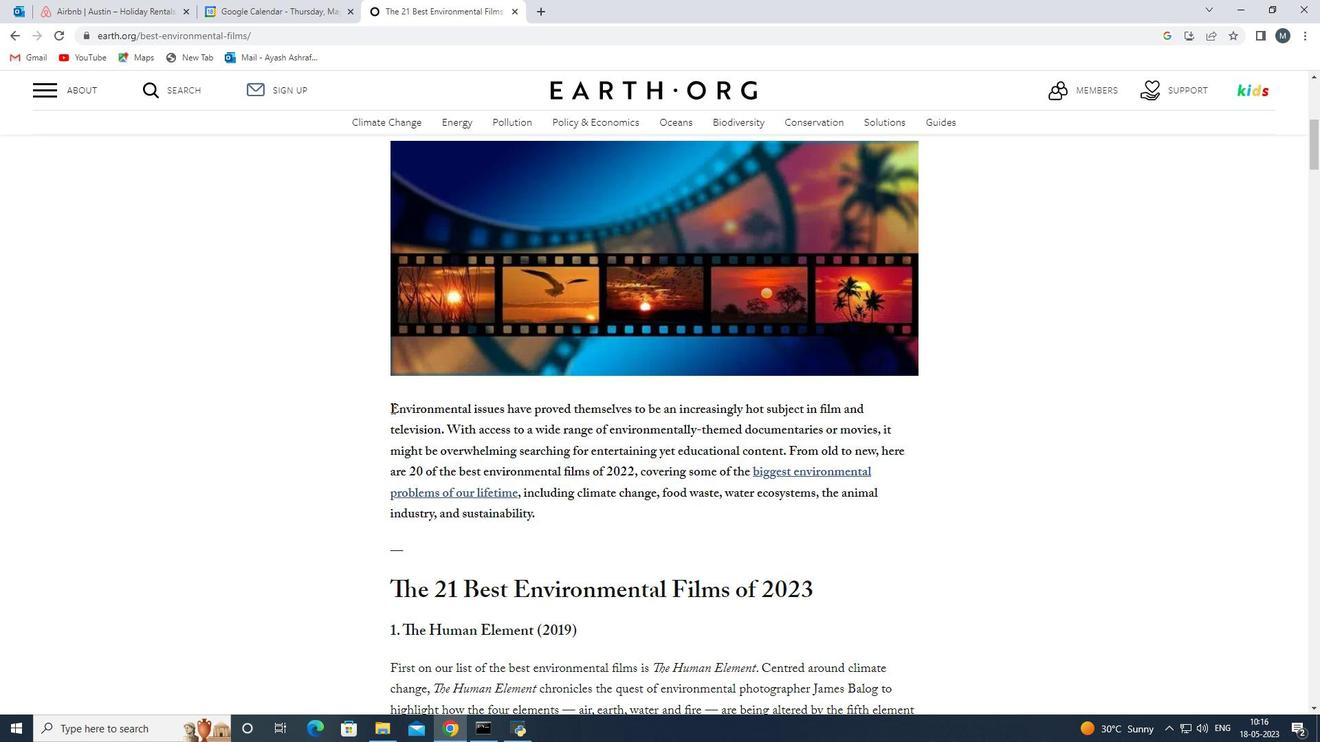 
Action: Mouse moved to (567, 519)
Screenshot: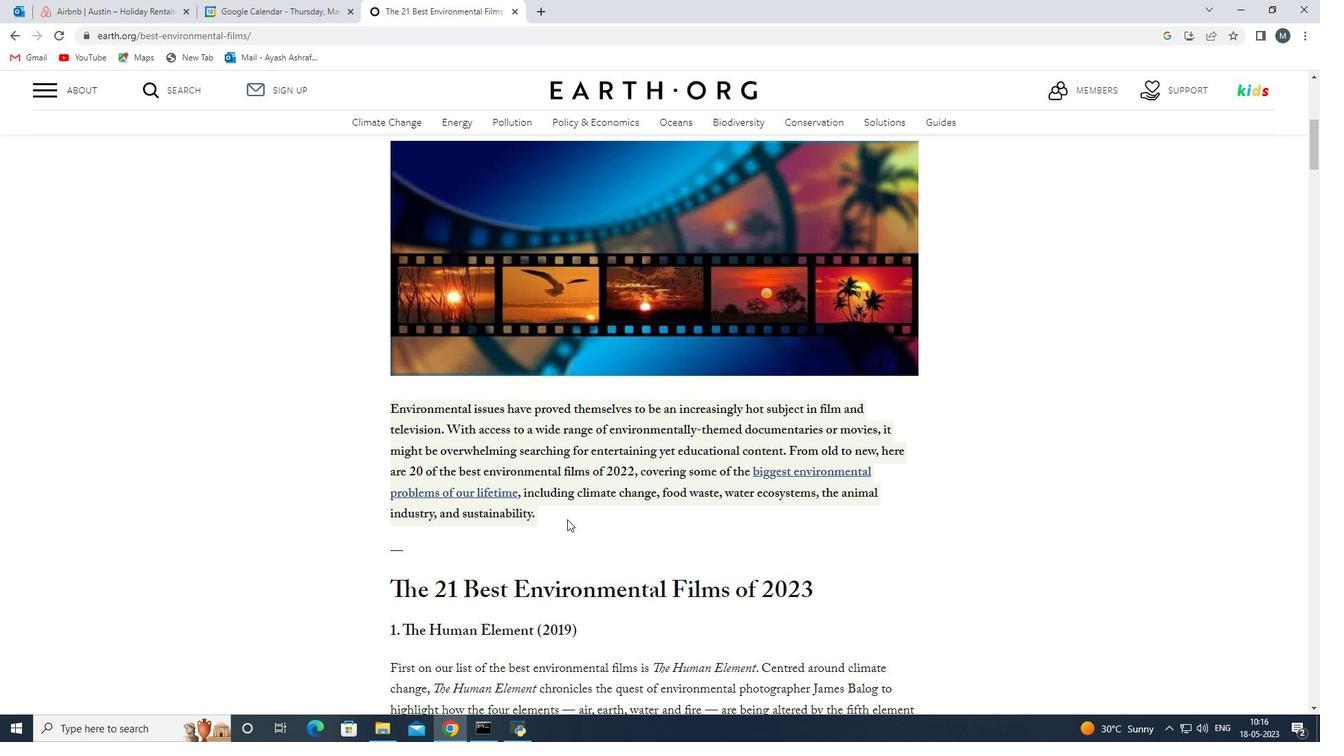 
Action: Mouse scrolled (567, 518) with delta (0, 0)
Screenshot: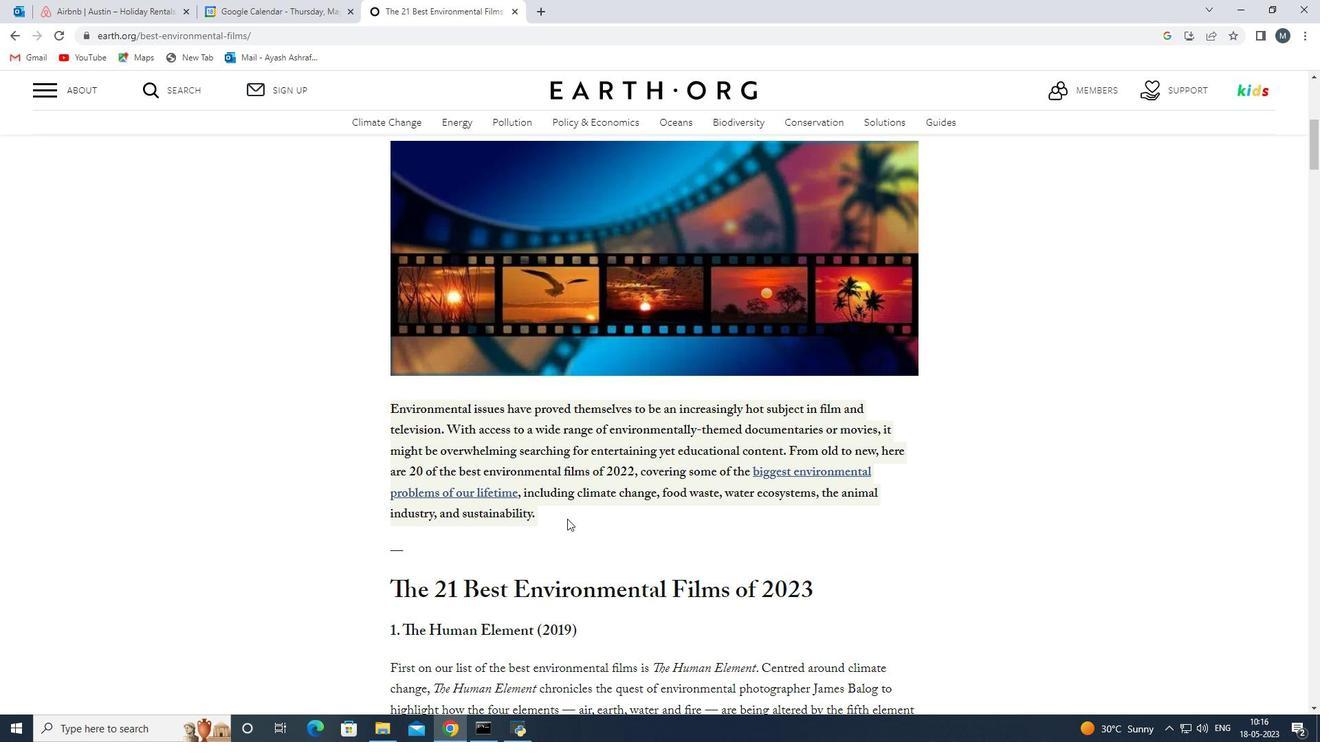 
Action: Mouse moved to (916, 307)
Screenshot: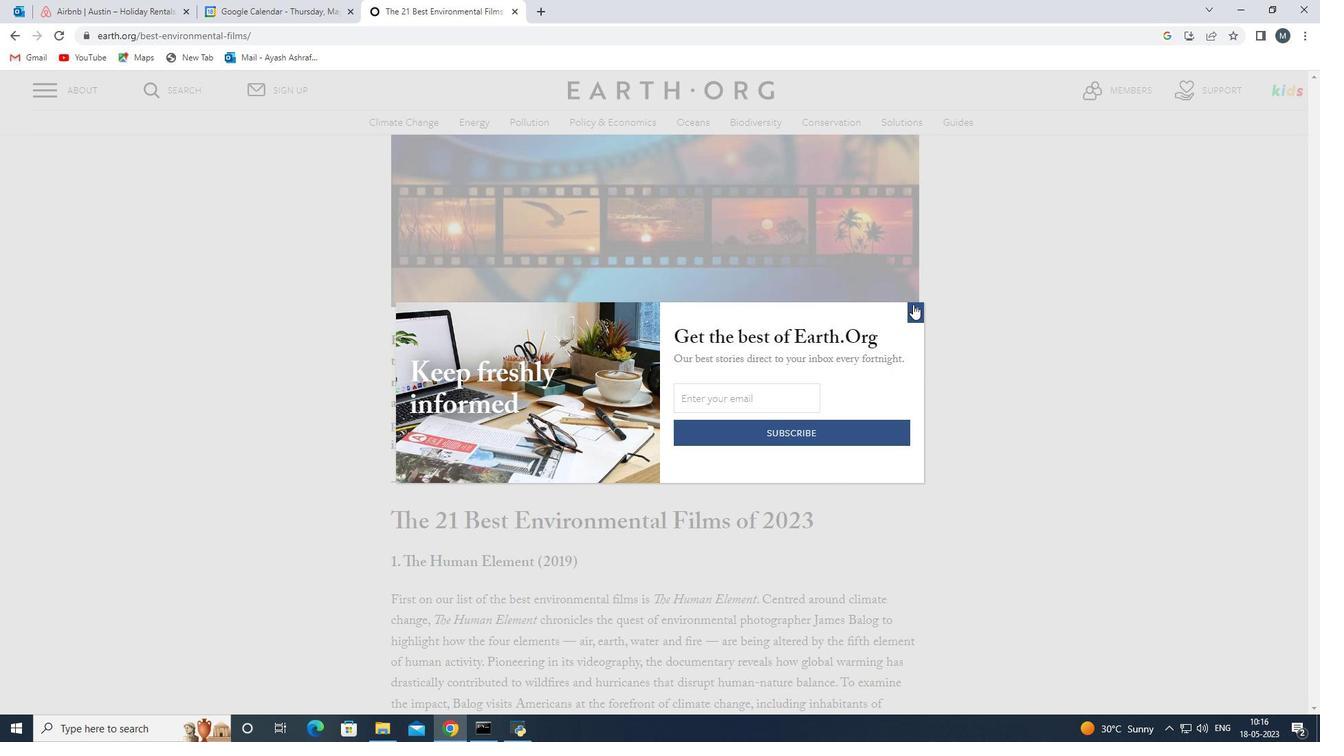 
Action: Mouse pressed left at (916, 307)
Screenshot: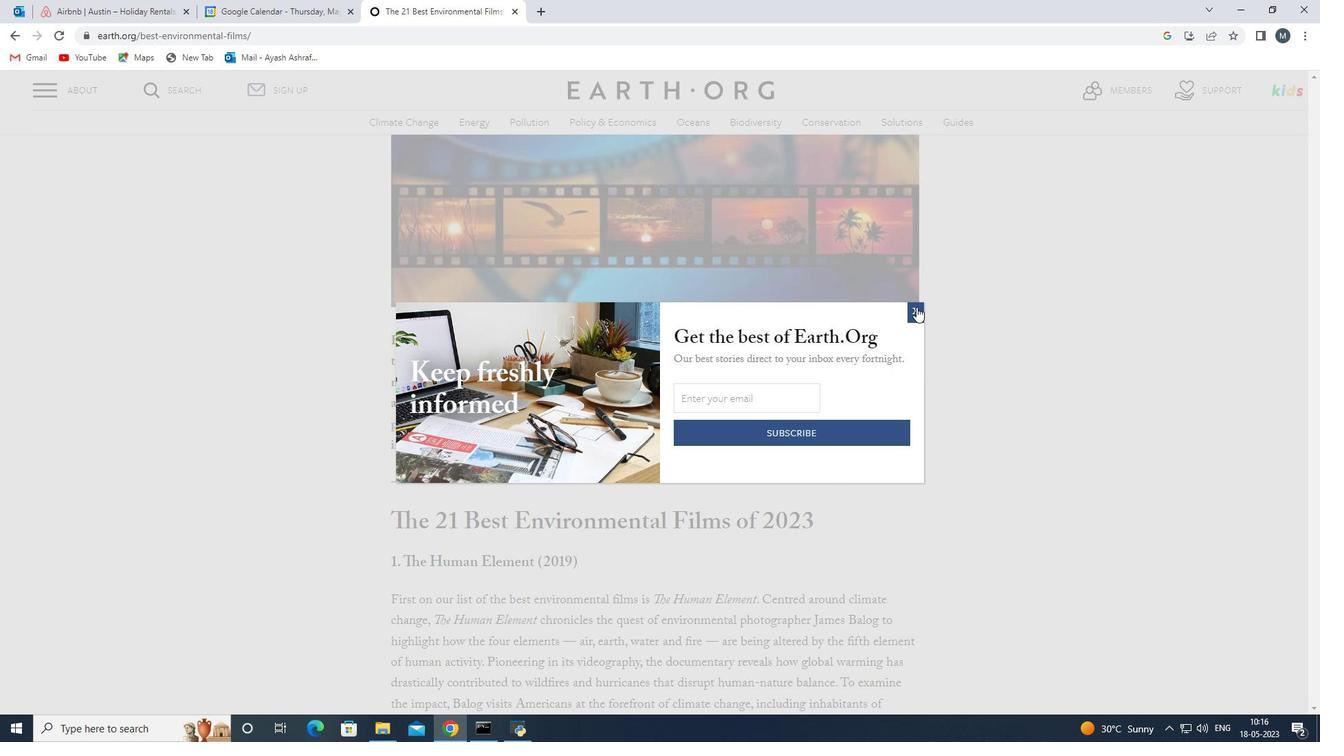 
Action: Mouse moved to (617, 482)
Screenshot: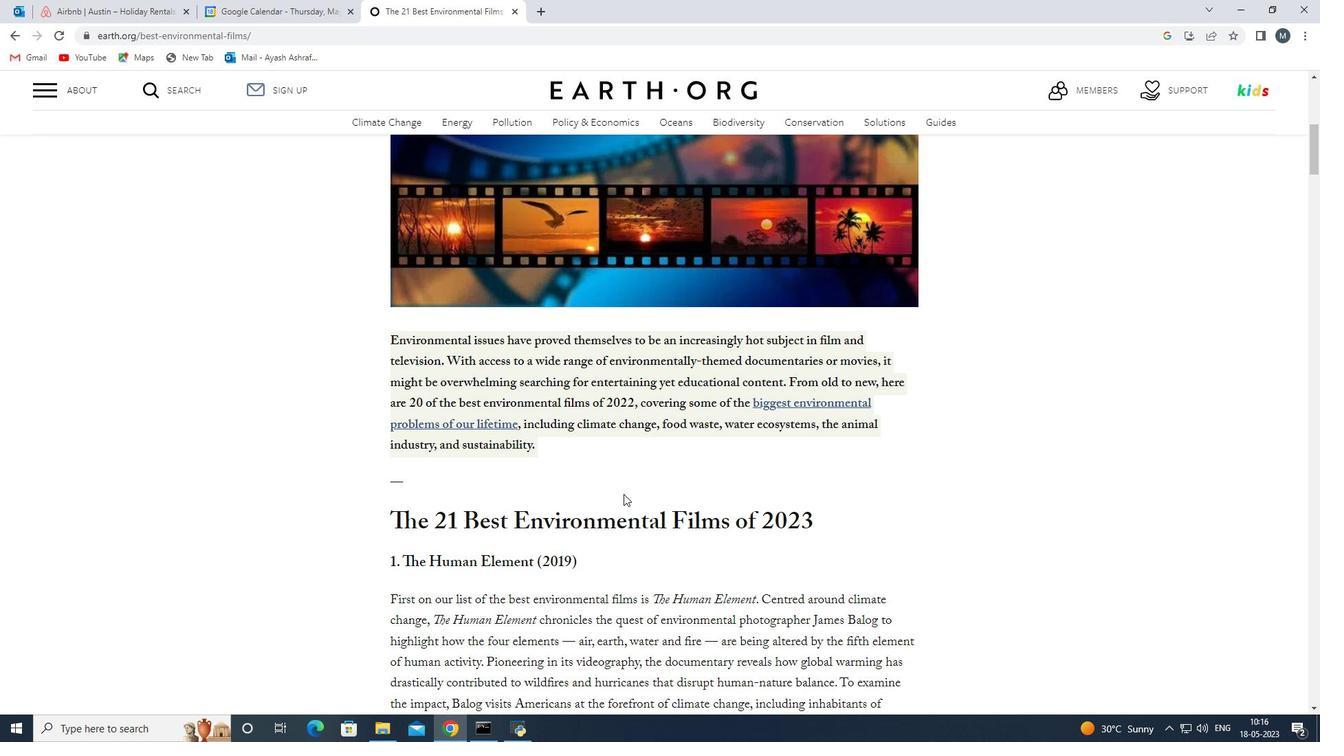 
Action: Mouse pressed left at (617, 482)
Screenshot: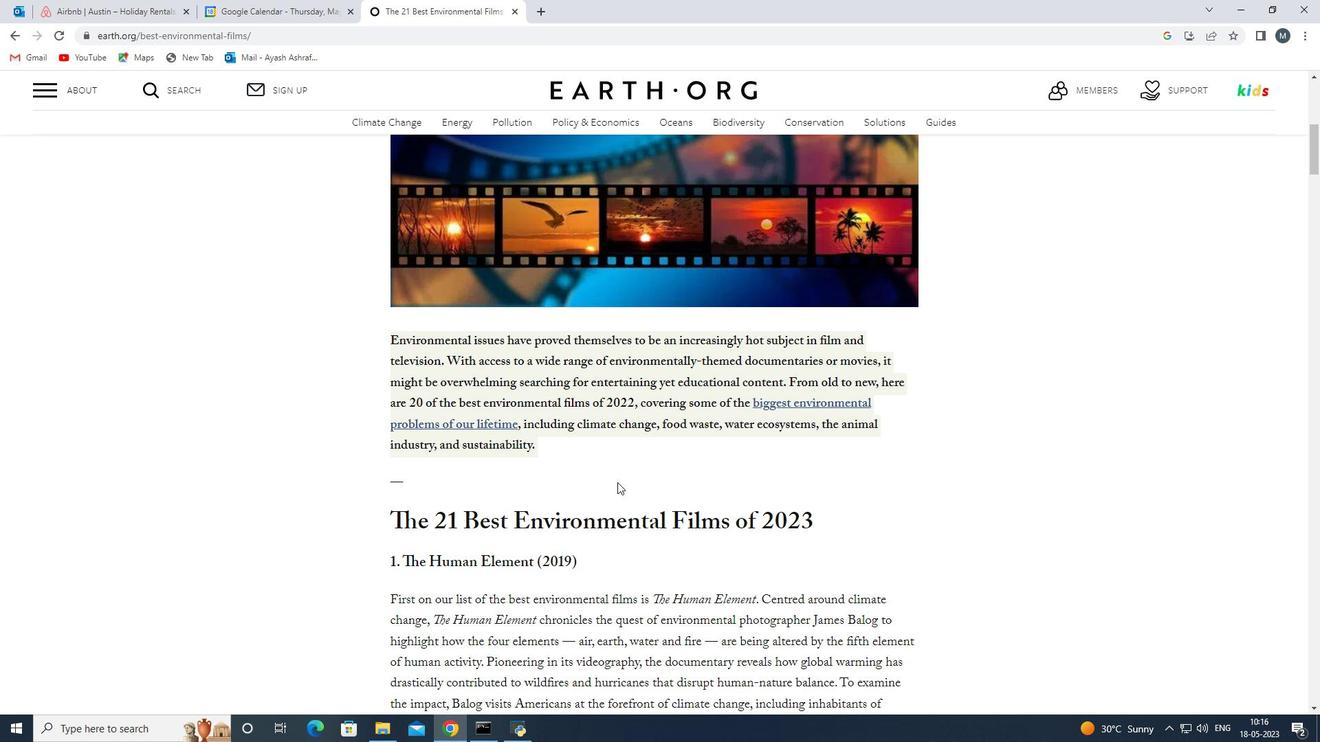 
Action: Mouse moved to (616, 482)
Screenshot: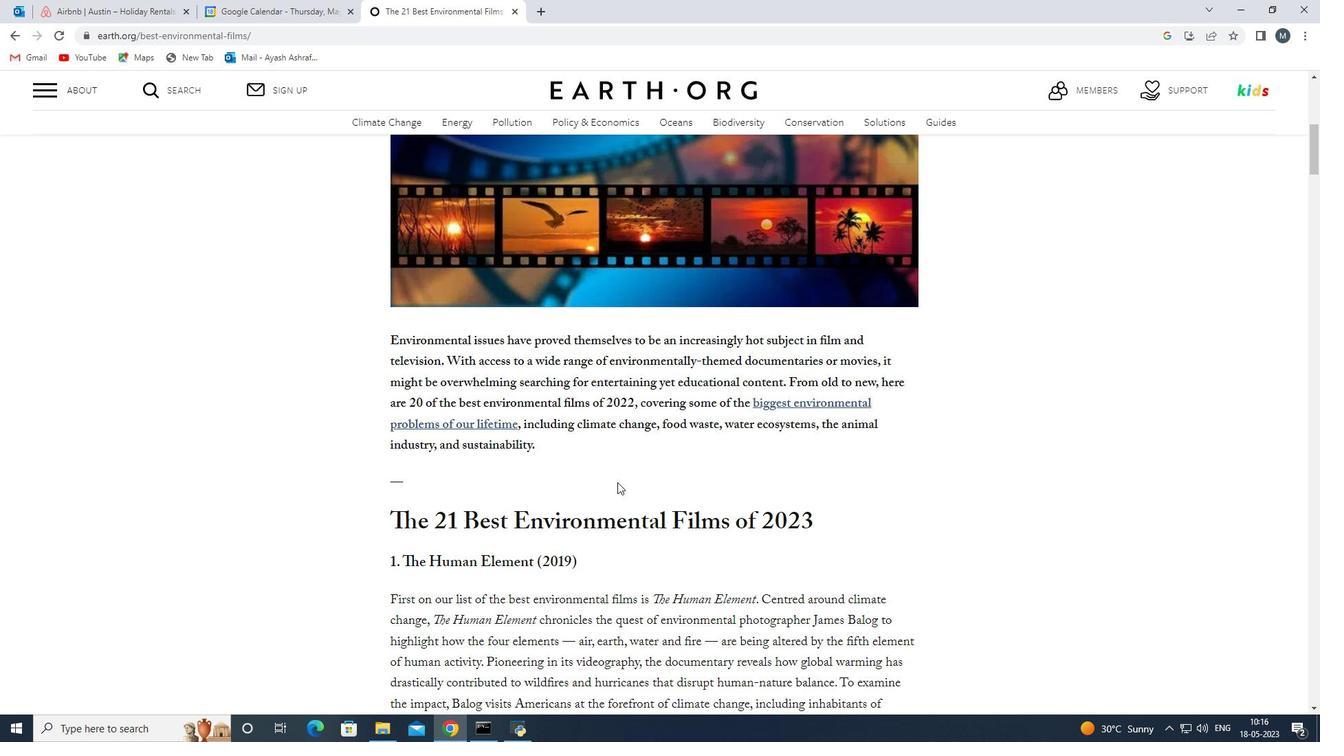 
Action: Mouse scrolled (616, 482) with delta (0, 0)
Screenshot: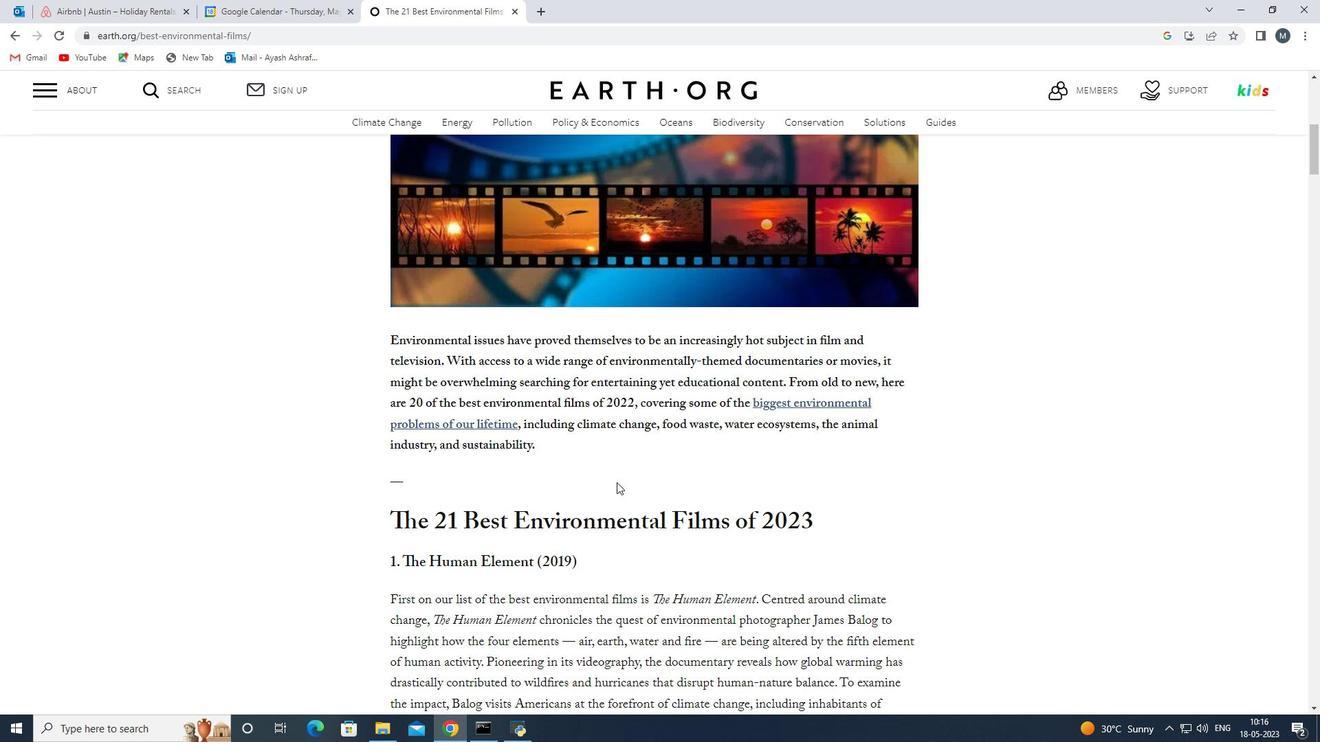 
Action: Mouse moved to (434, 457)
Screenshot: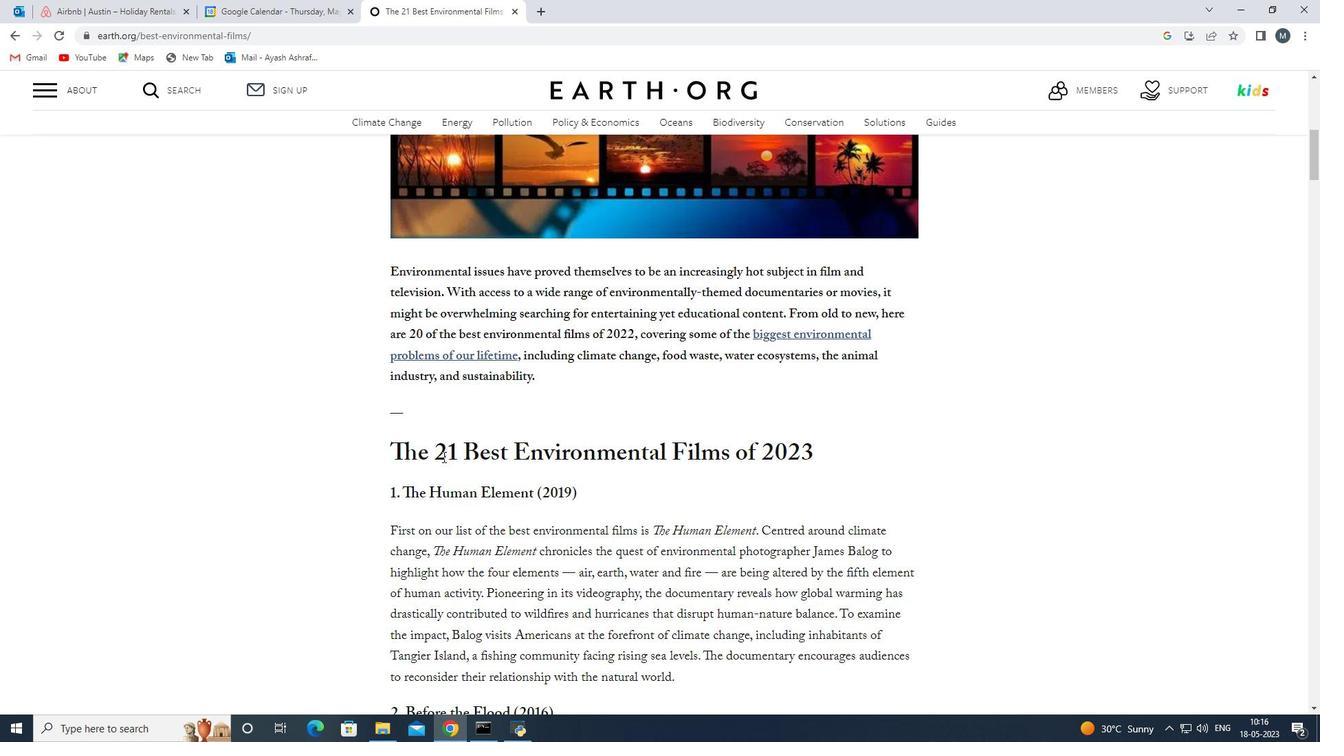 
Action: Mouse scrolled (434, 456) with delta (0, 0)
Screenshot: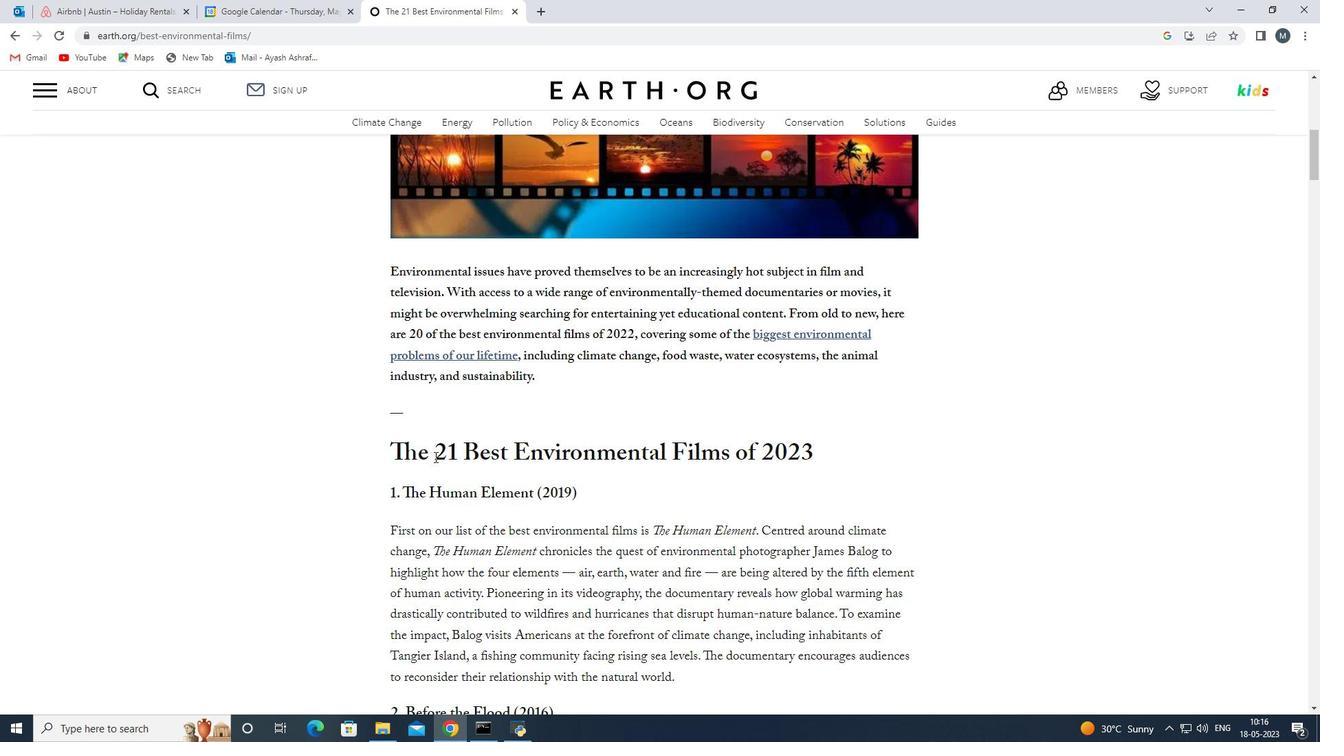 
Action: Mouse moved to (461, 449)
Screenshot: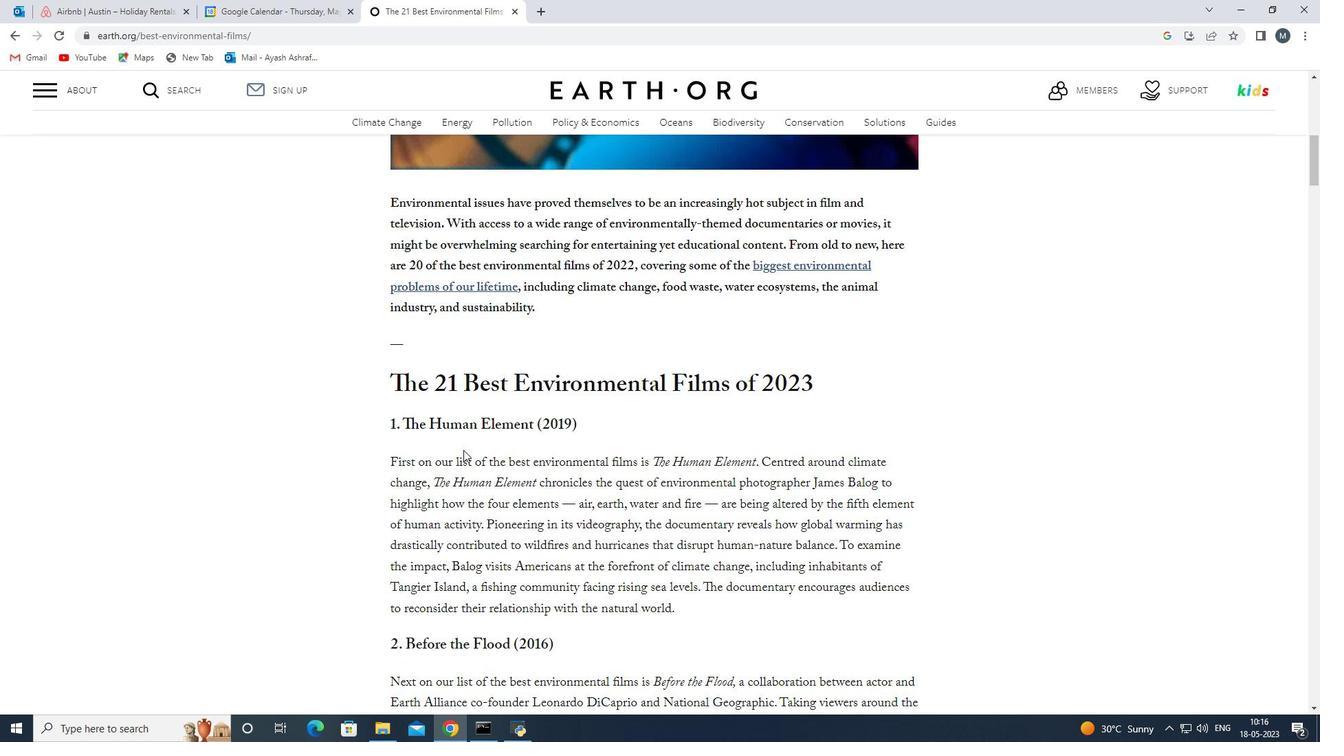 
Action: Mouse scrolled (461, 448) with delta (0, 0)
Screenshot: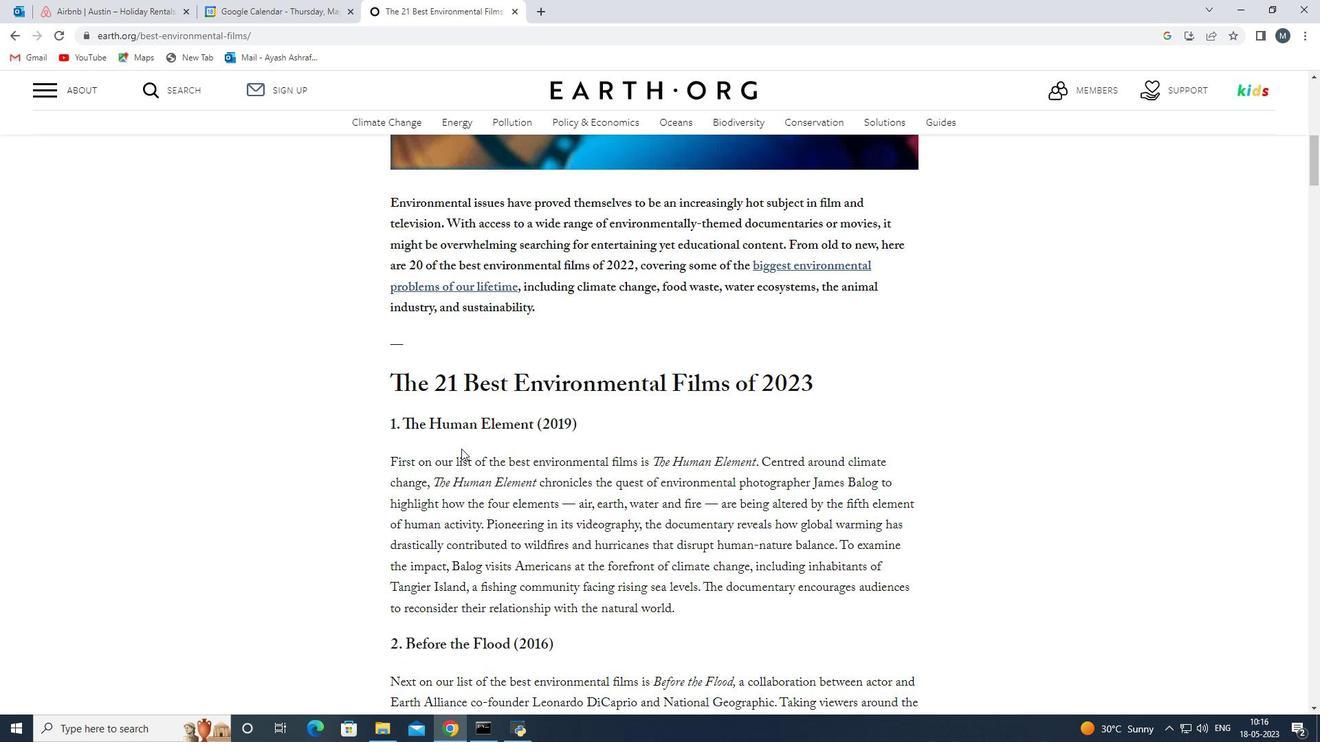 
Action: Mouse moved to (649, 422)
Screenshot: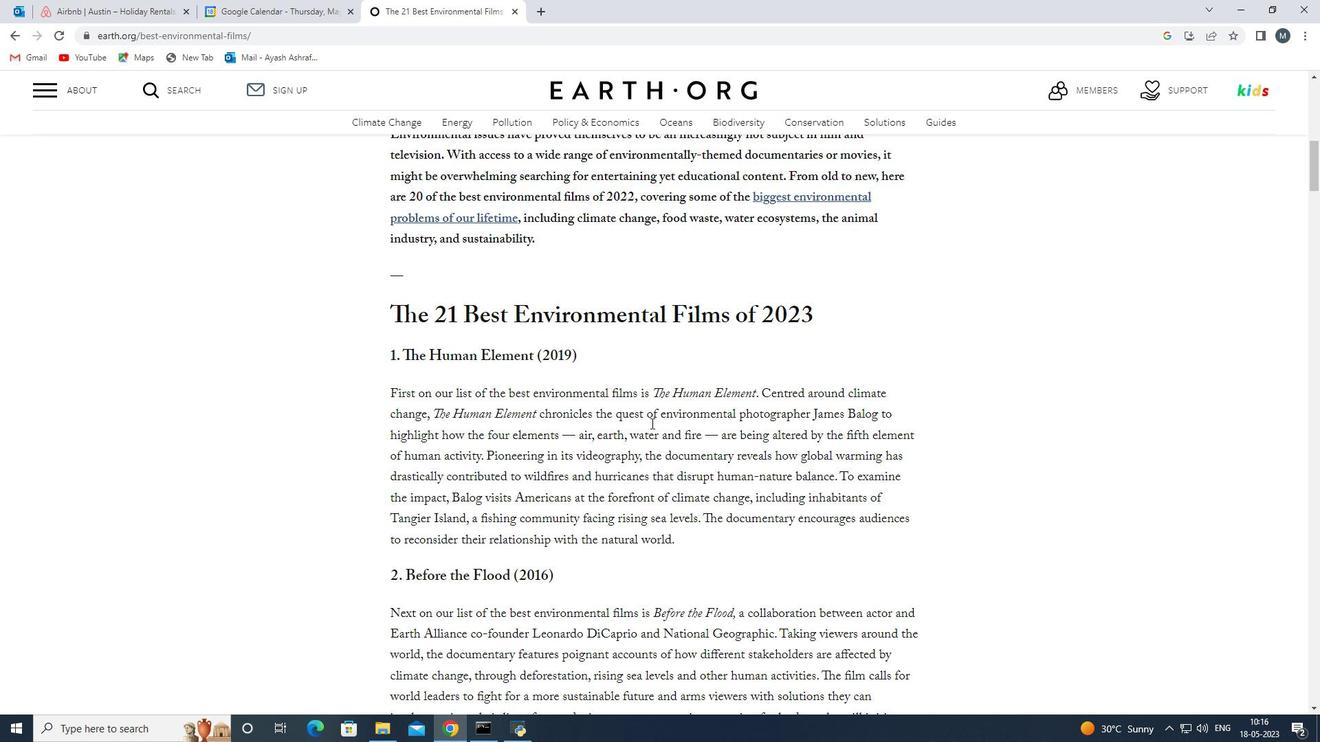 
Action: Mouse scrolled (649, 421) with delta (0, 0)
Screenshot: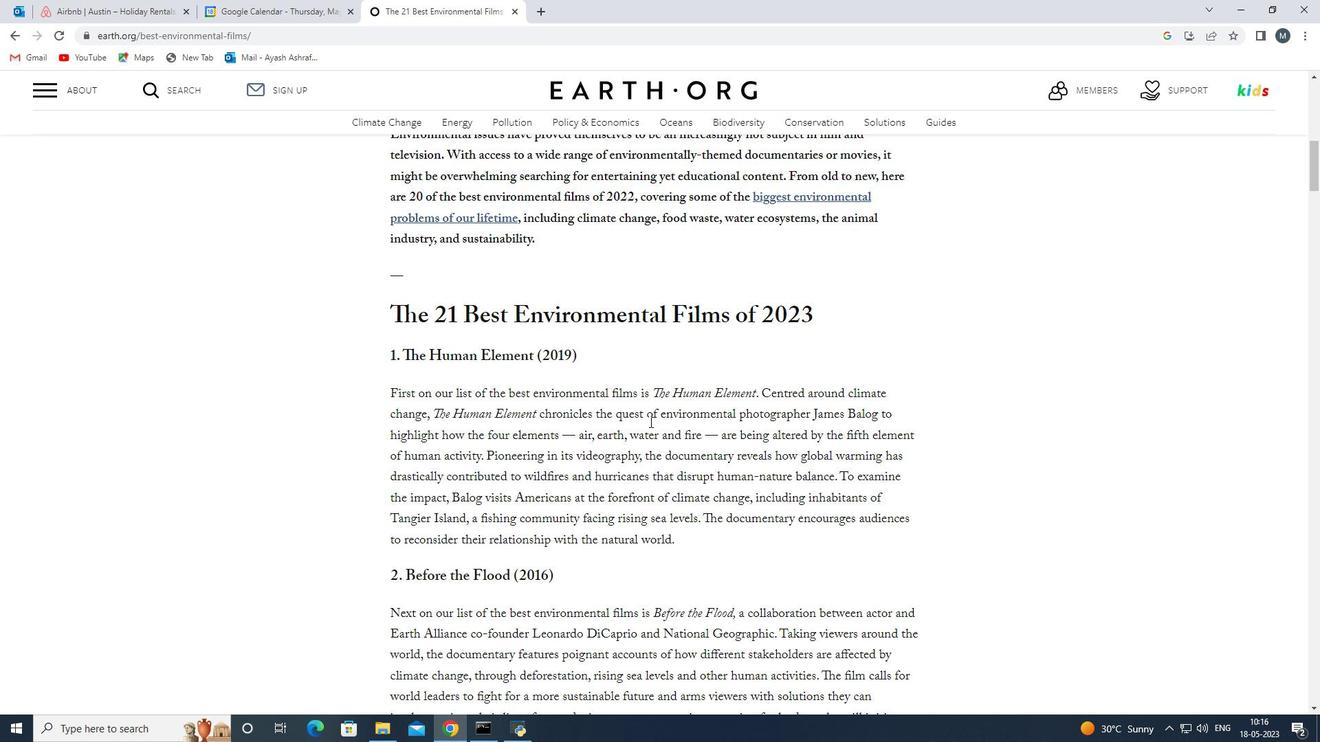 
Action: Mouse moved to (507, 496)
Screenshot: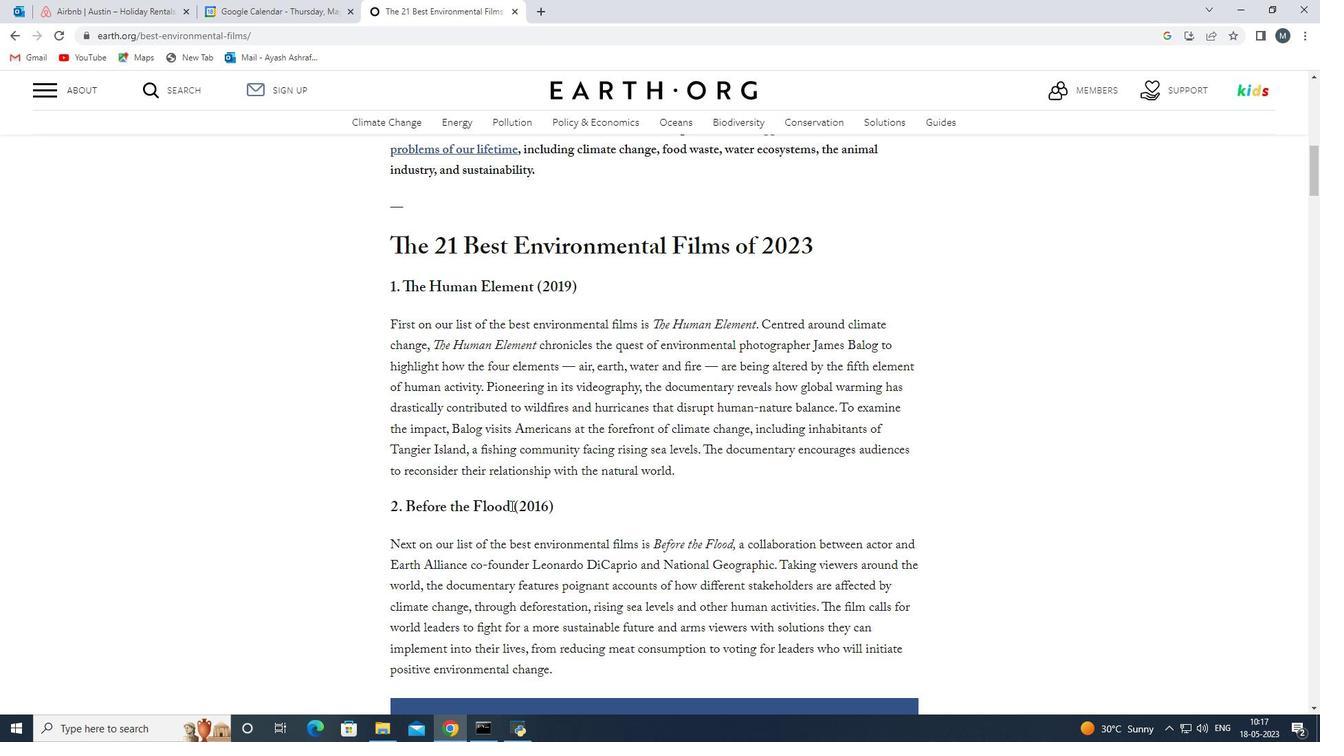 
Action: Mouse scrolled (507, 495) with delta (0, 0)
Screenshot: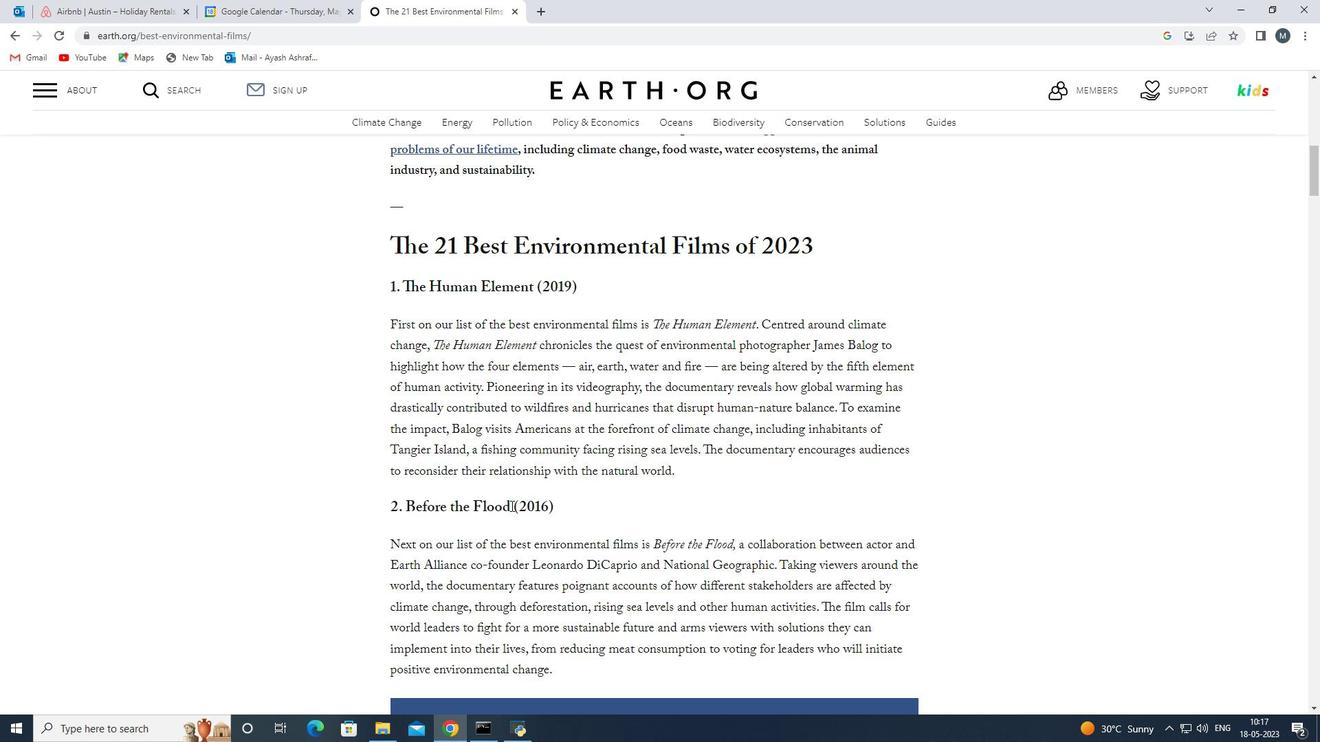 
Action: Mouse moved to (506, 496)
Screenshot: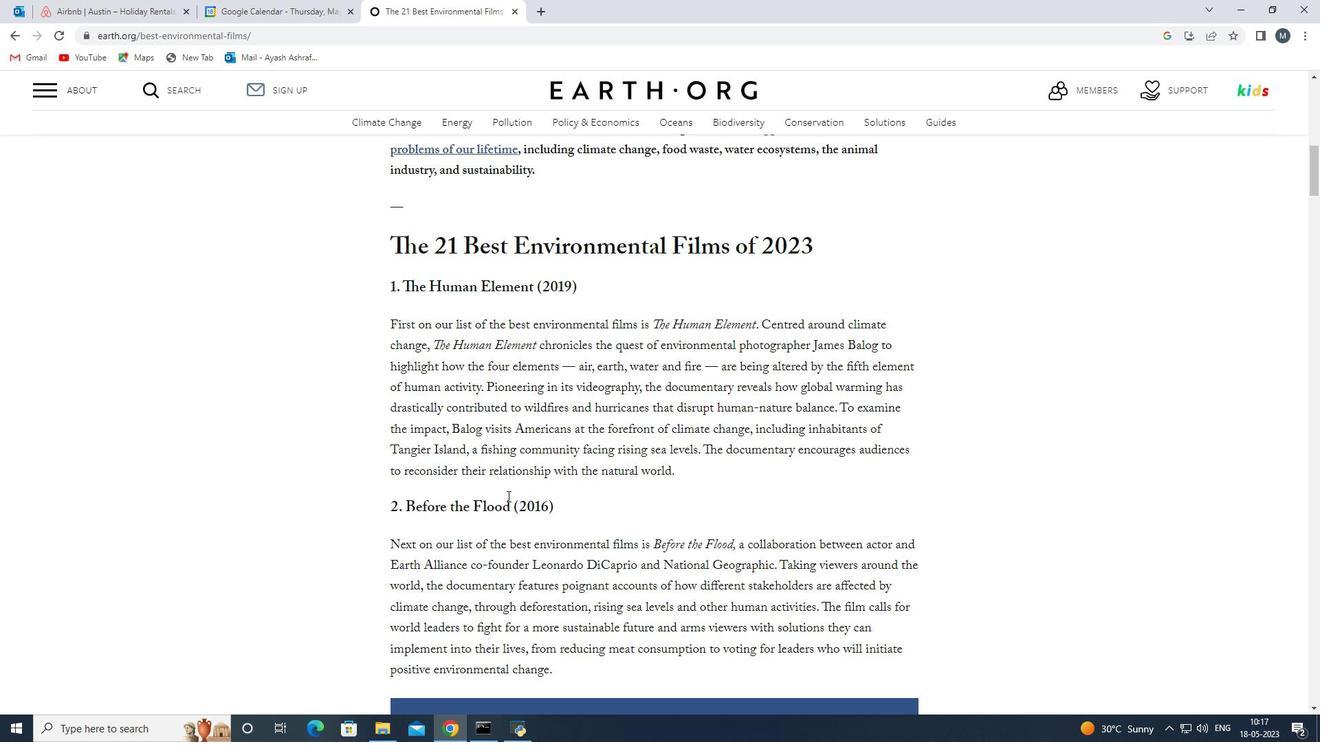 
Action: Mouse scrolled (506, 495) with delta (0, 0)
Screenshot: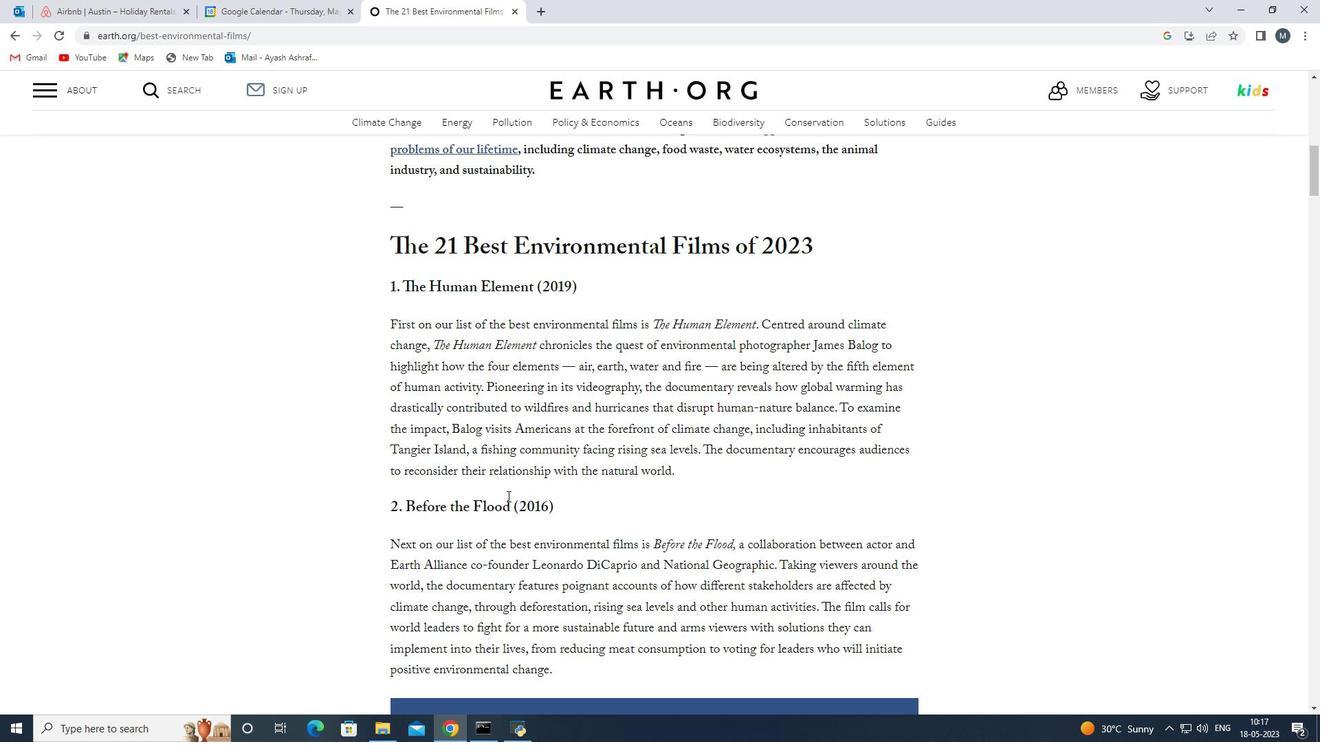 
Action: Mouse moved to (522, 533)
Screenshot: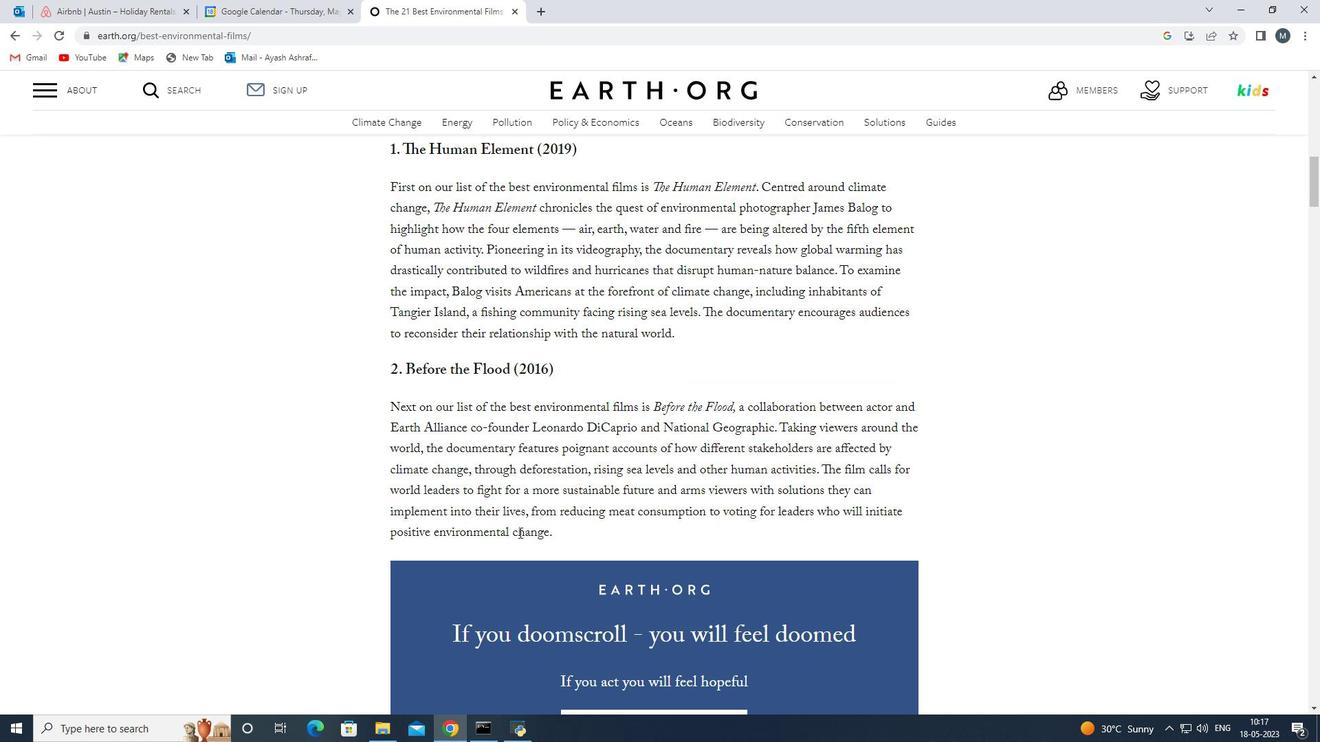 
Action: Mouse scrolled (522, 533) with delta (0, 0)
Screenshot: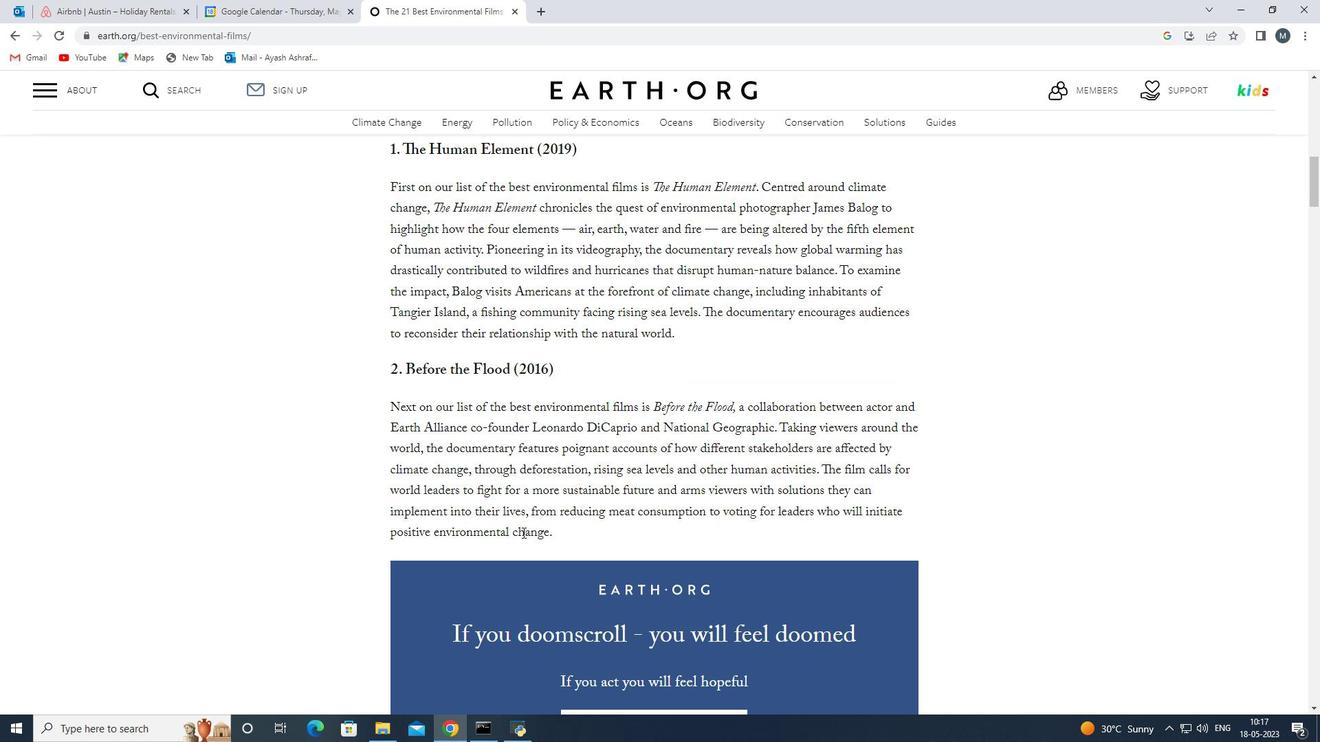 
Action: Mouse moved to (526, 541)
Screenshot: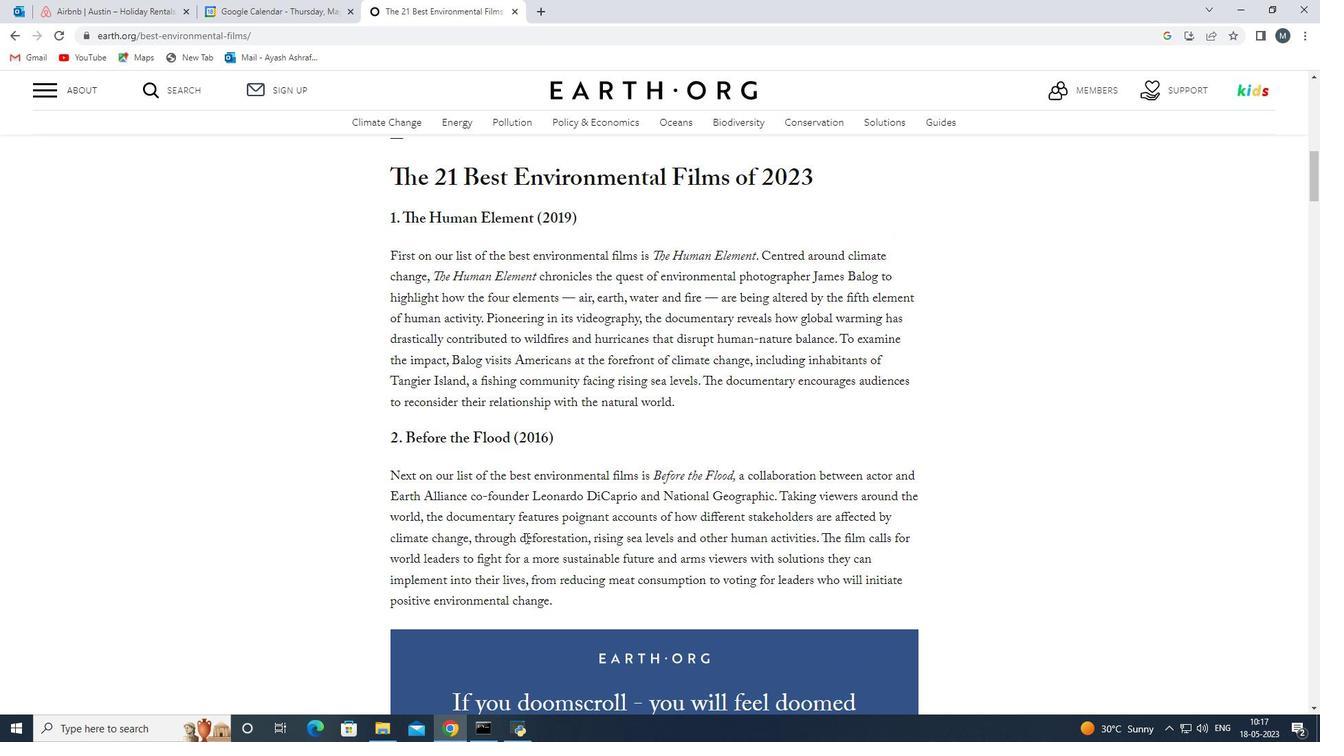 
Action: Mouse scrolled (526, 540) with delta (0, 0)
Screenshot: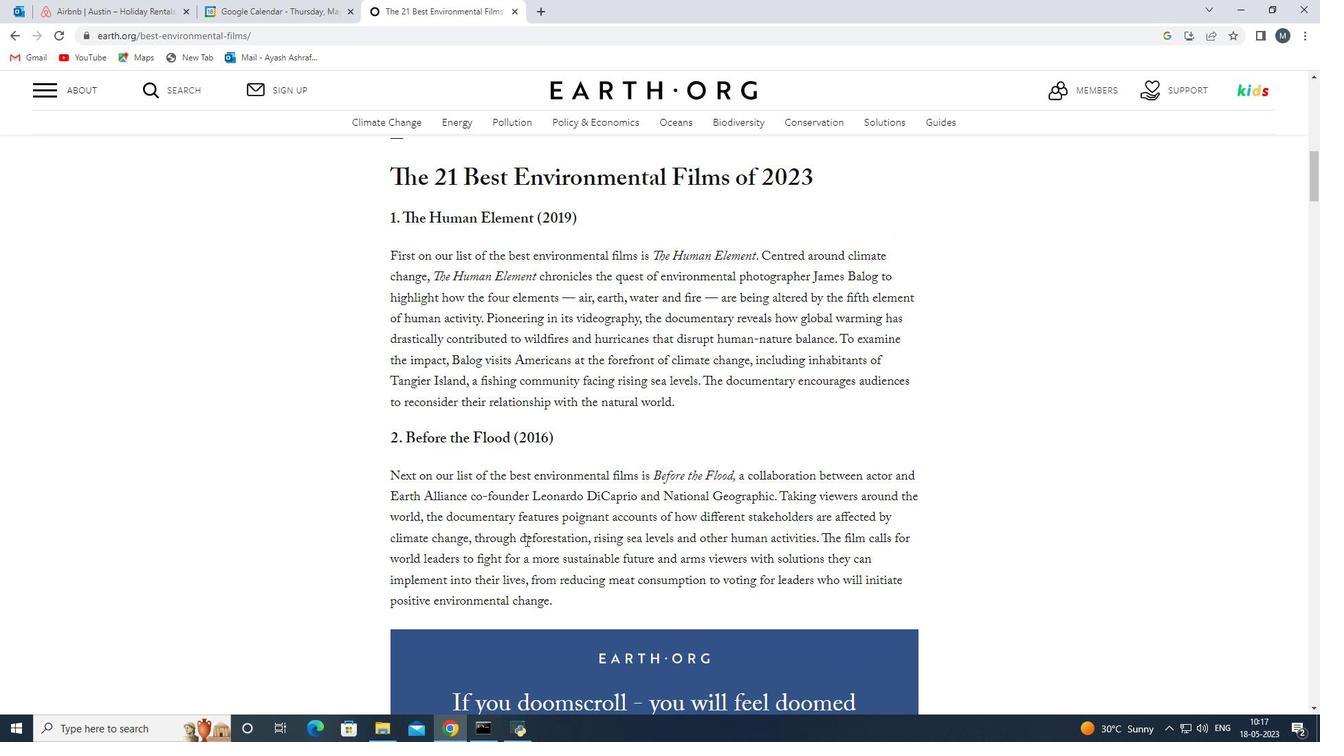 
Action: Mouse scrolled (526, 542) with delta (0, 0)
Screenshot: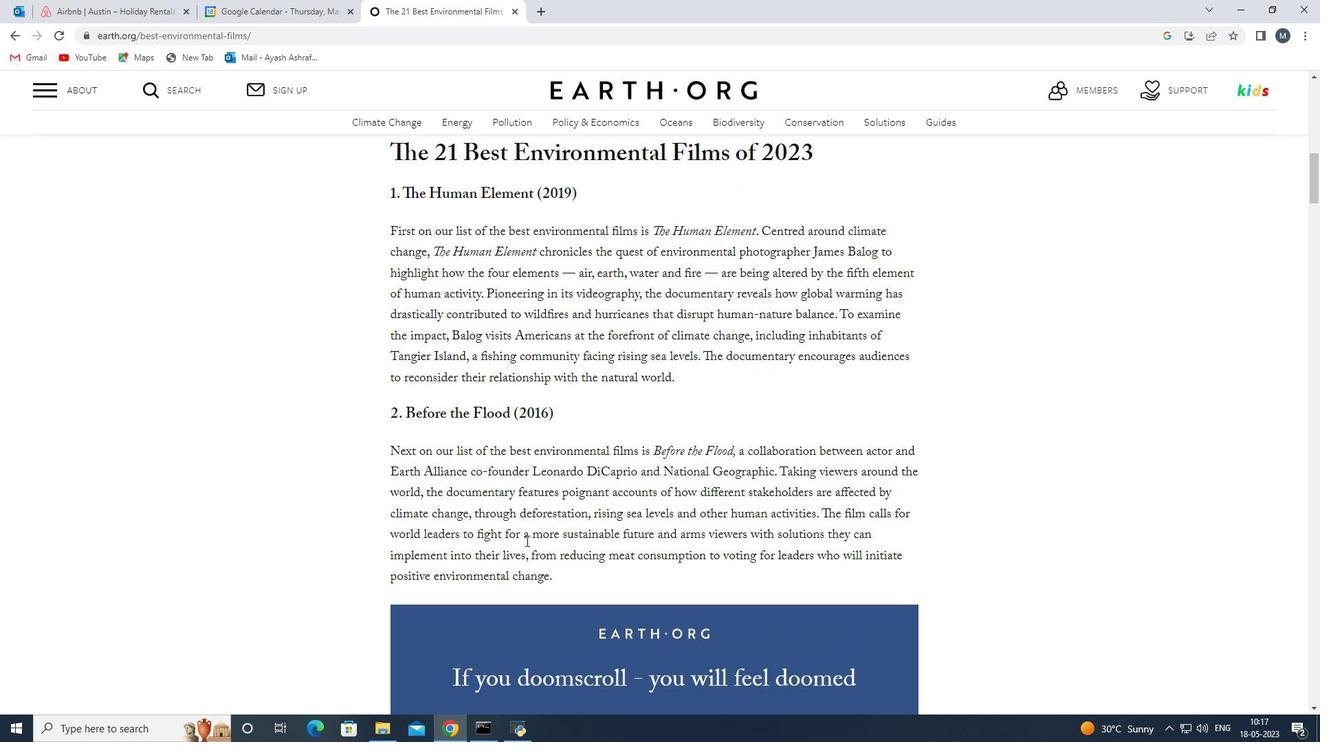 
Action: Mouse moved to (632, 531)
Screenshot: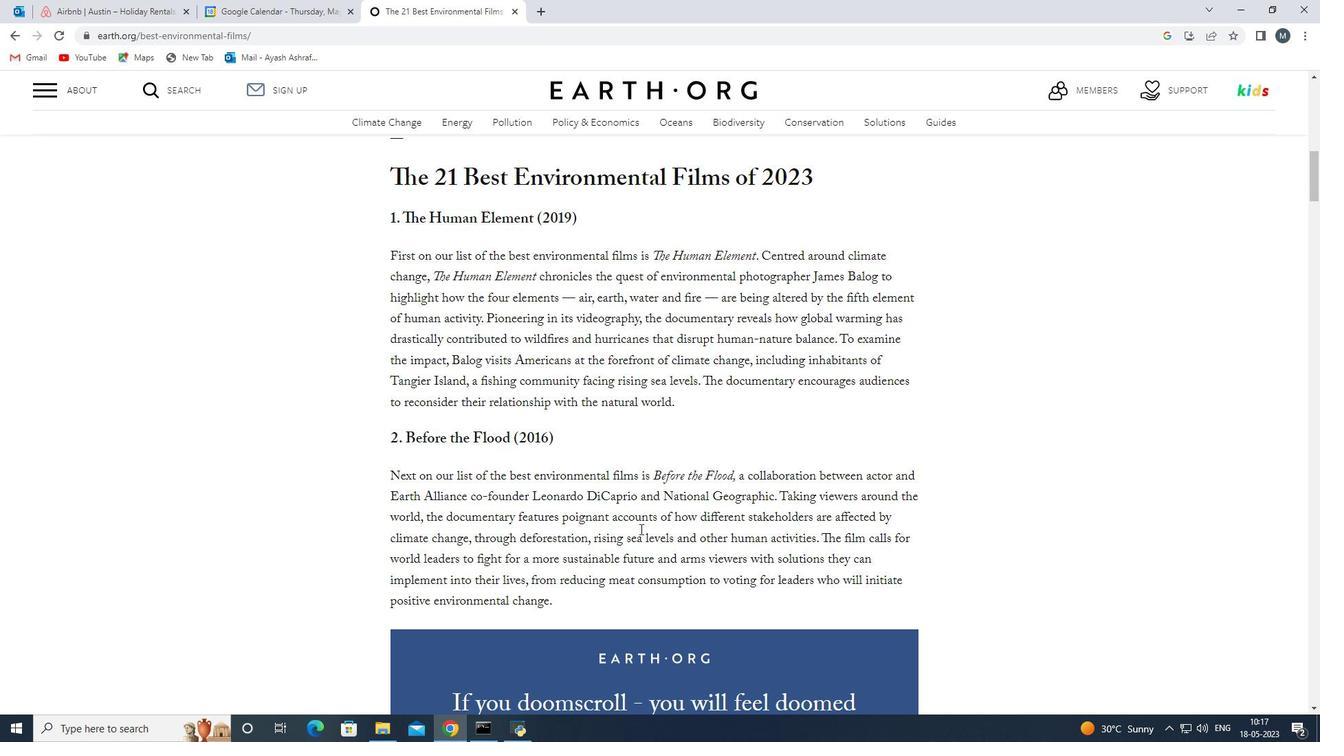 
Action: Mouse scrolled (632, 531) with delta (0, 0)
Screenshot: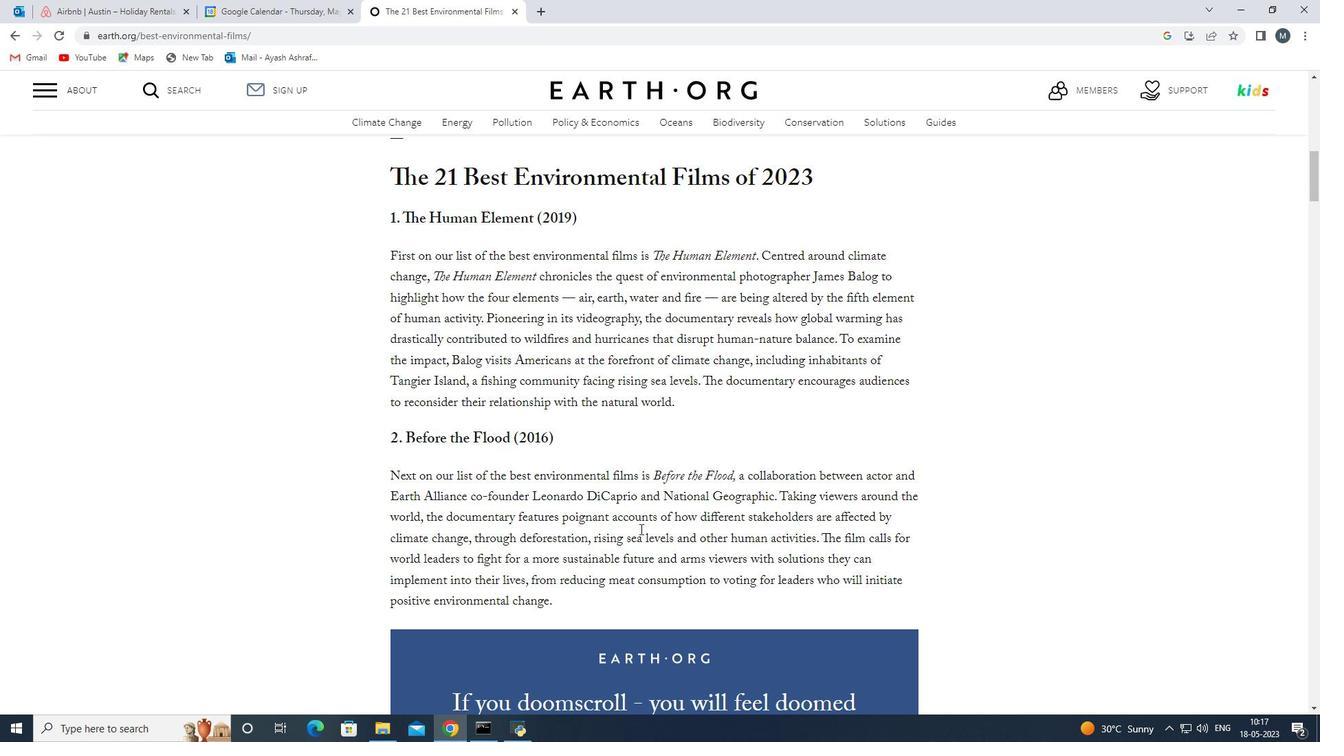 
Action: Mouse scrolled (632, 531) with delta (0, 0)
Screenshot: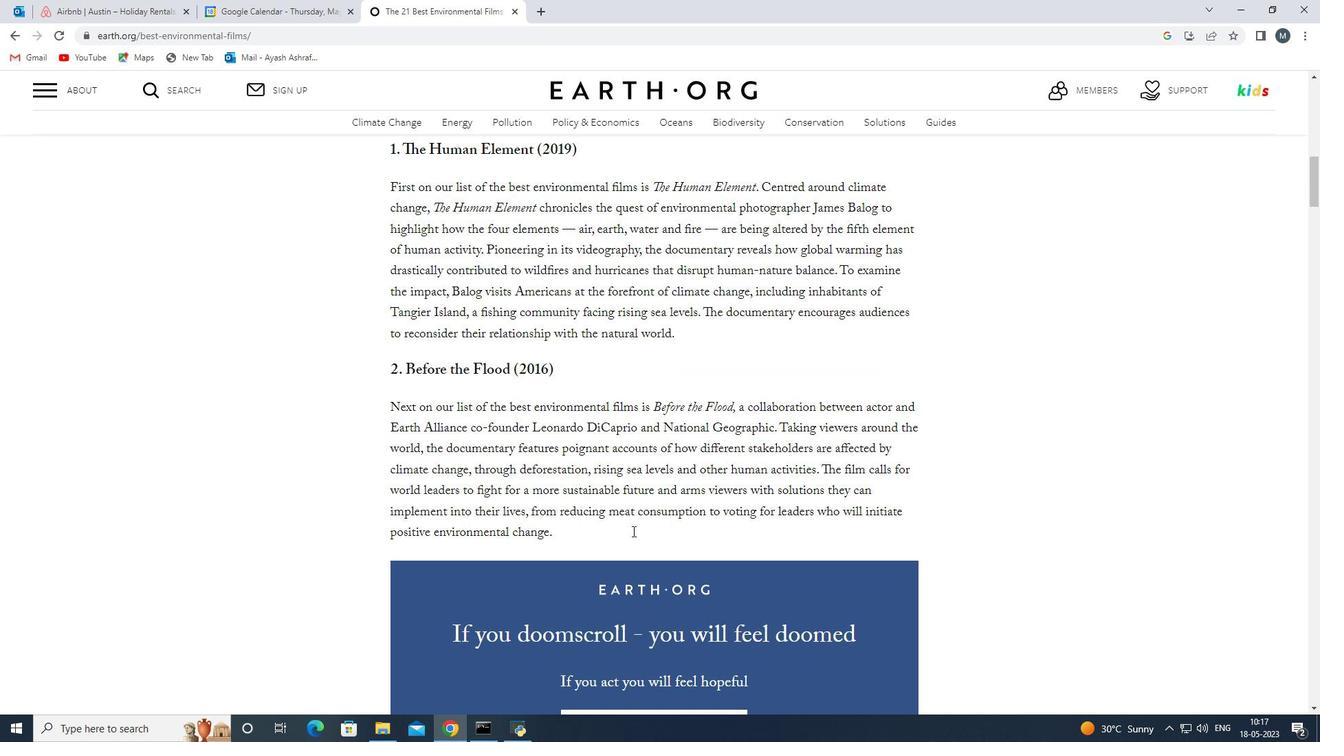 
Action: Mouse scrolled (632, 531) with delta (0, 0)
Screenshot: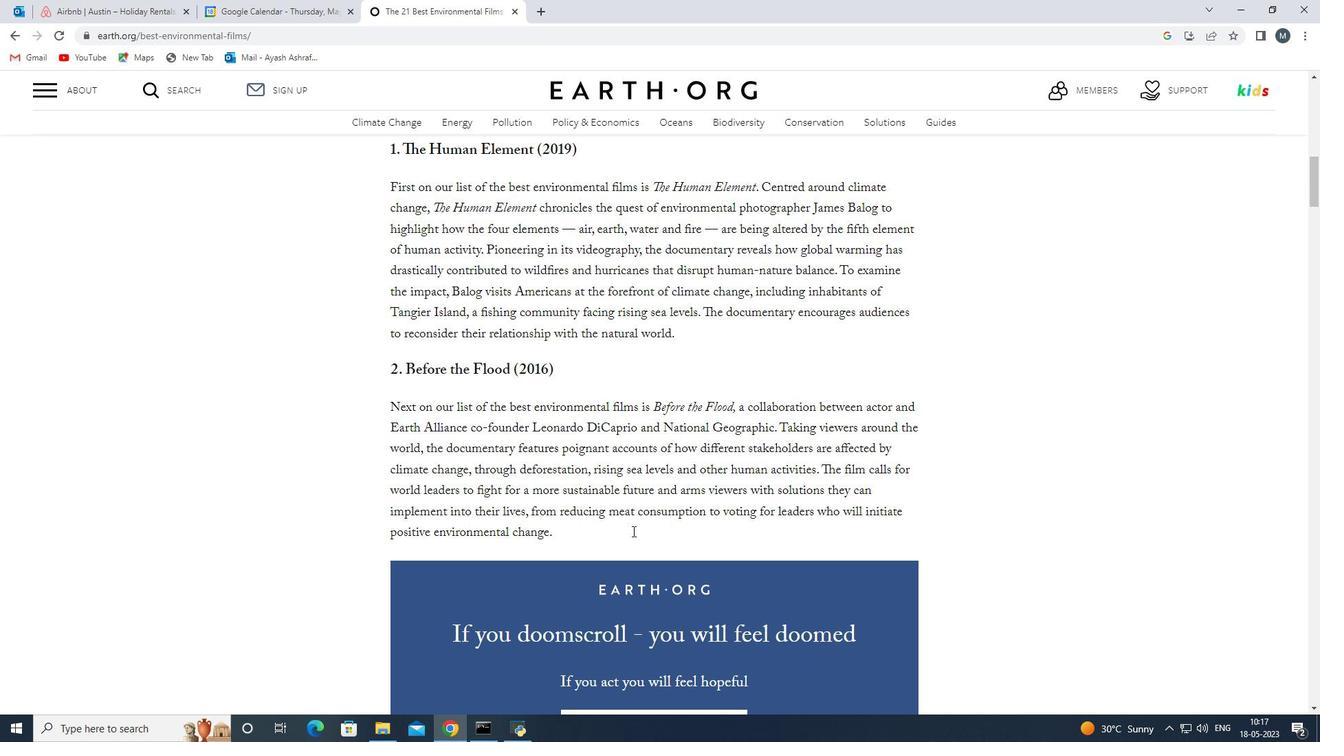 
Action: Mouse moved to (631, 534)
Screenshot: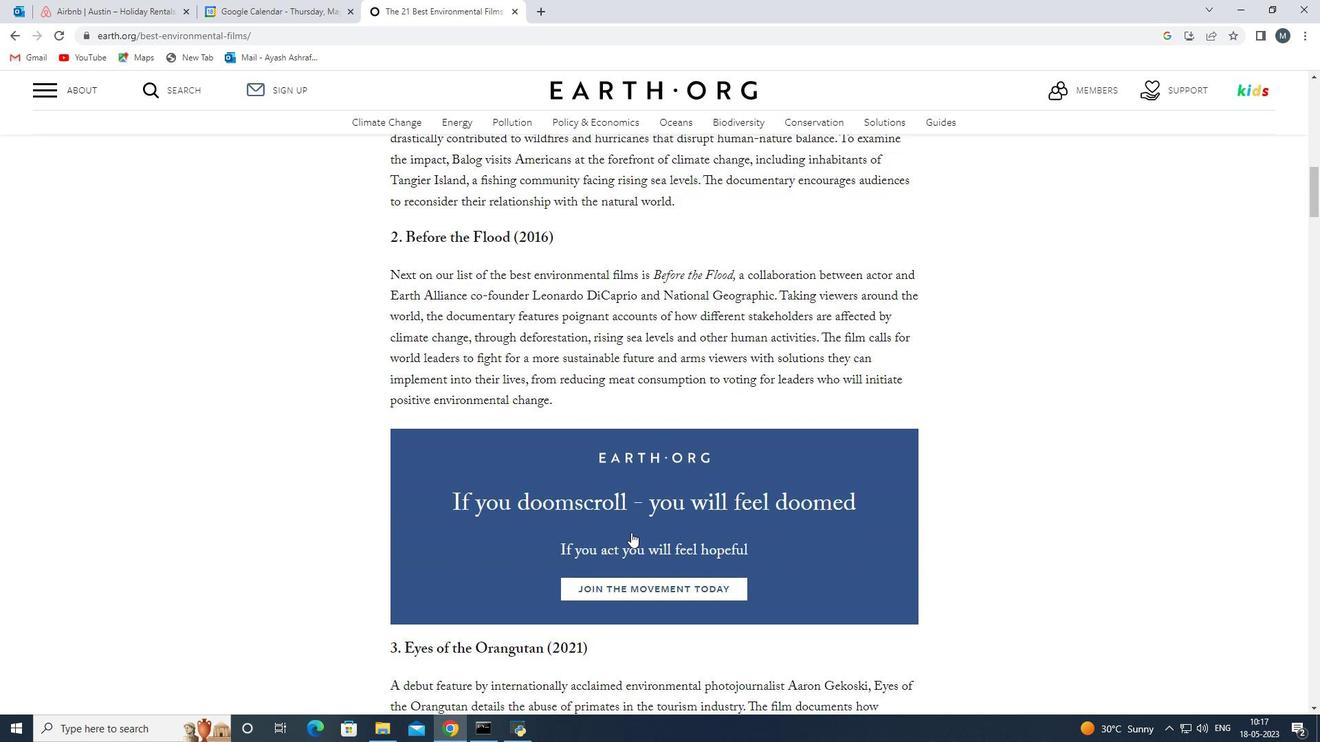 
Action: Mouse scrolled (631, 533) with delta (0, 0)
Screenshot: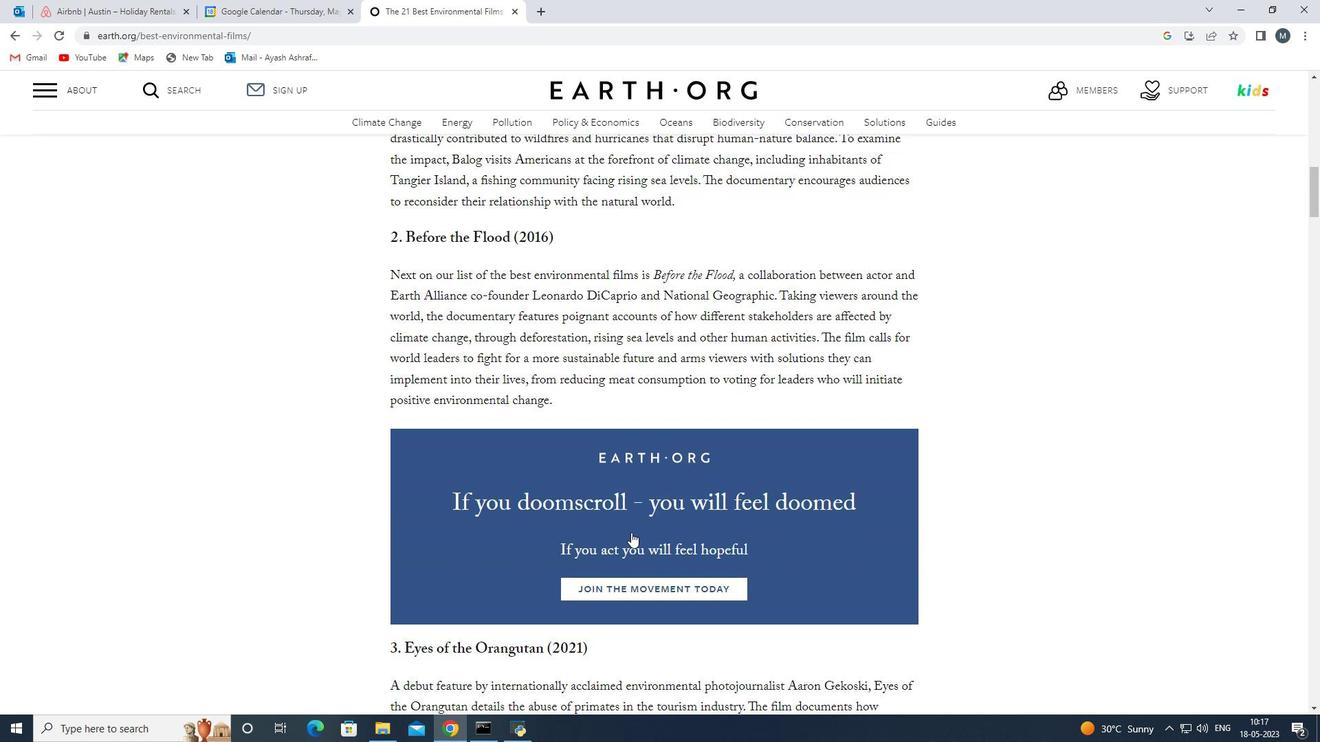 
Action: Mouse moved to (630, 536)
Screenshot: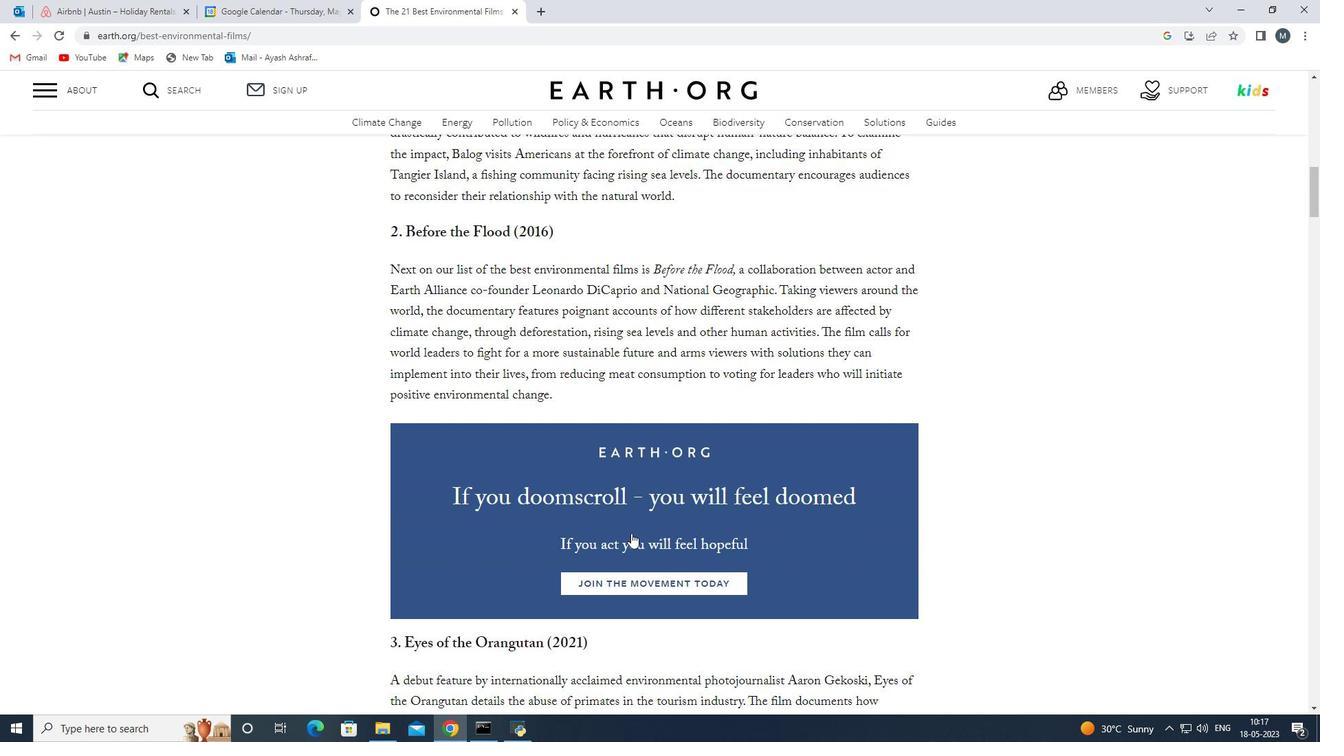 
Action: Mouse scrolled (630, 535) with delta (0, 0)
Screenshot: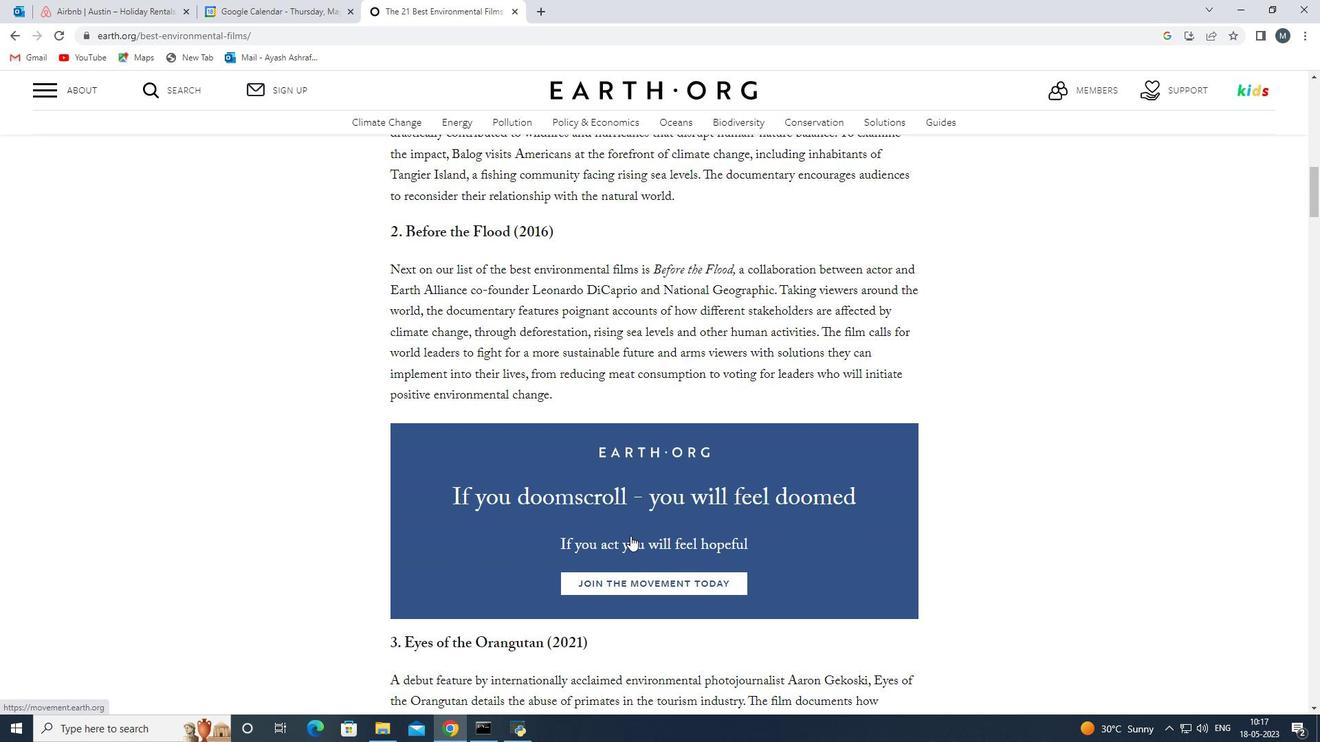 
Action: Mouse moved to (623, 545)
Screenshot: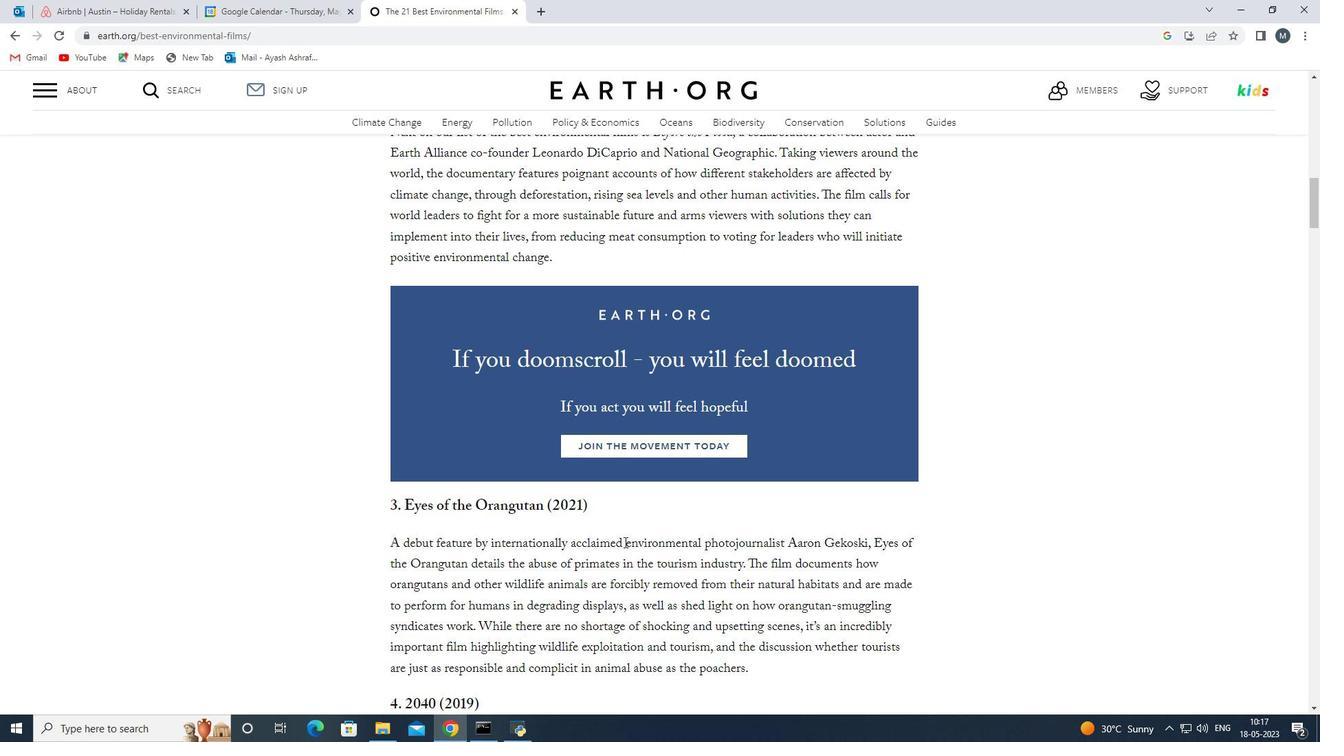 
Action: Mouse scrolled (623, 544) with delta (0, 0)
Screenshot: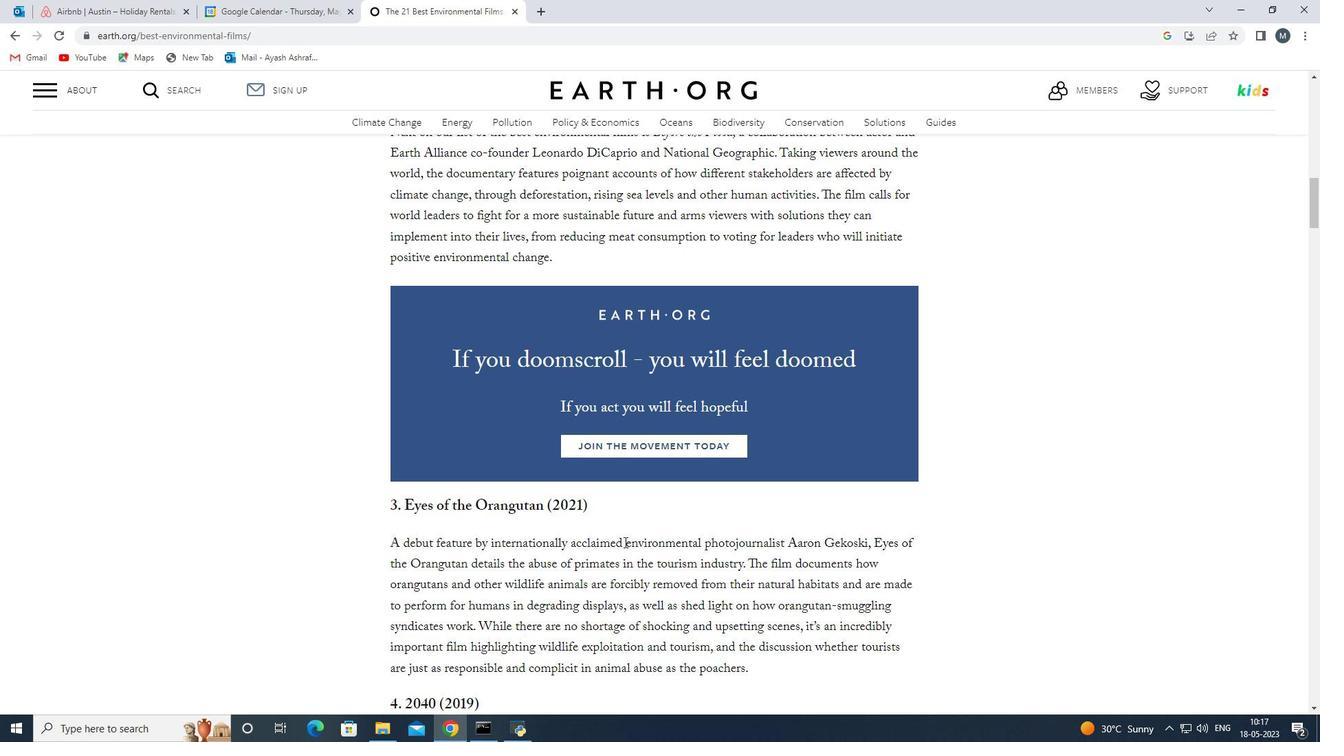 
Action: Mouse moved to (572, 491)
Screenshot: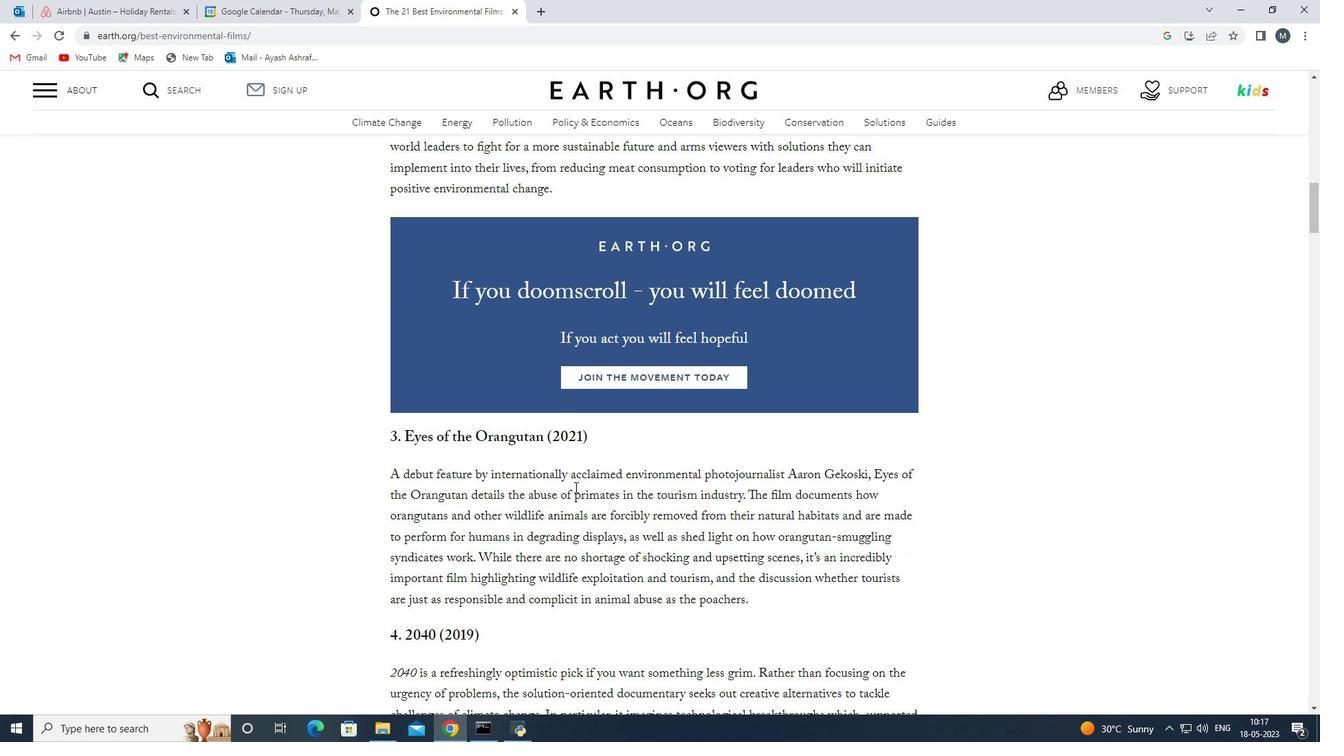 
Action: Mouse scrolled (572, 491) with delta (0, 0)
Screenshot: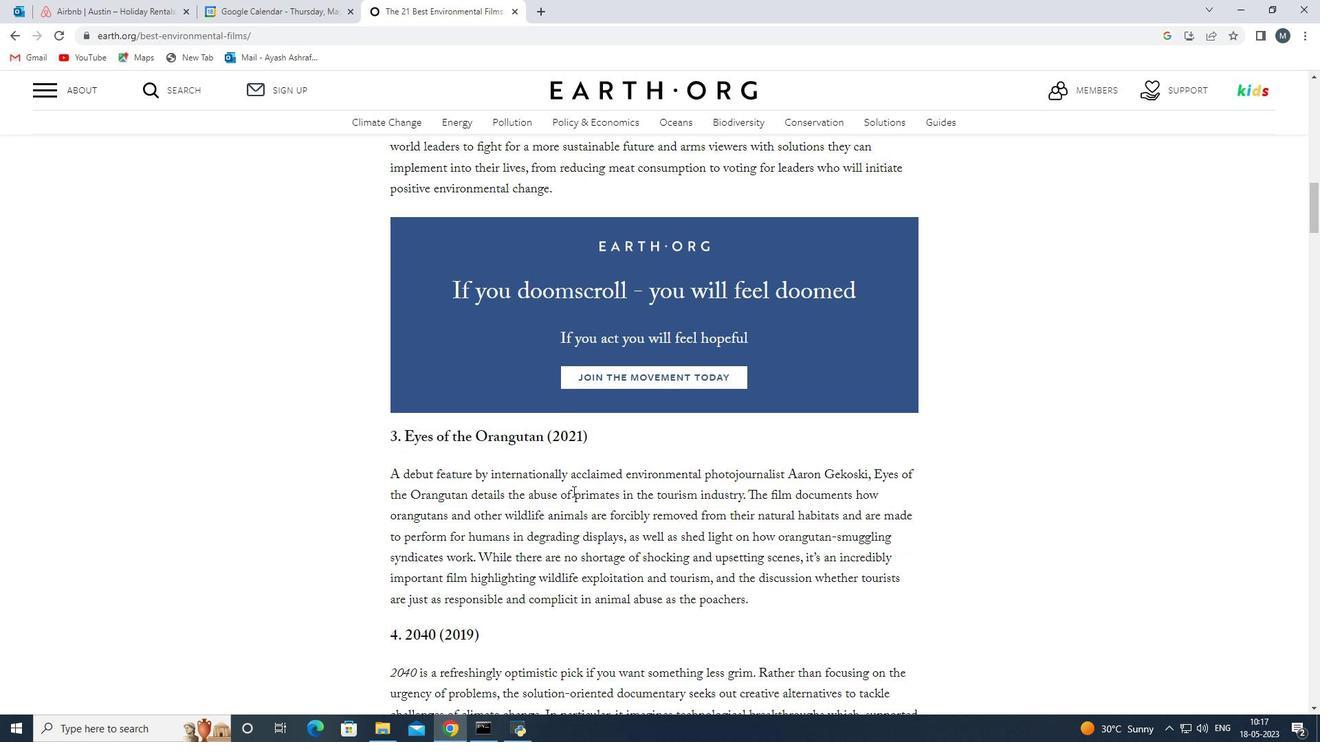 
Action: Mouse moved to (502, 560)
Screenshot: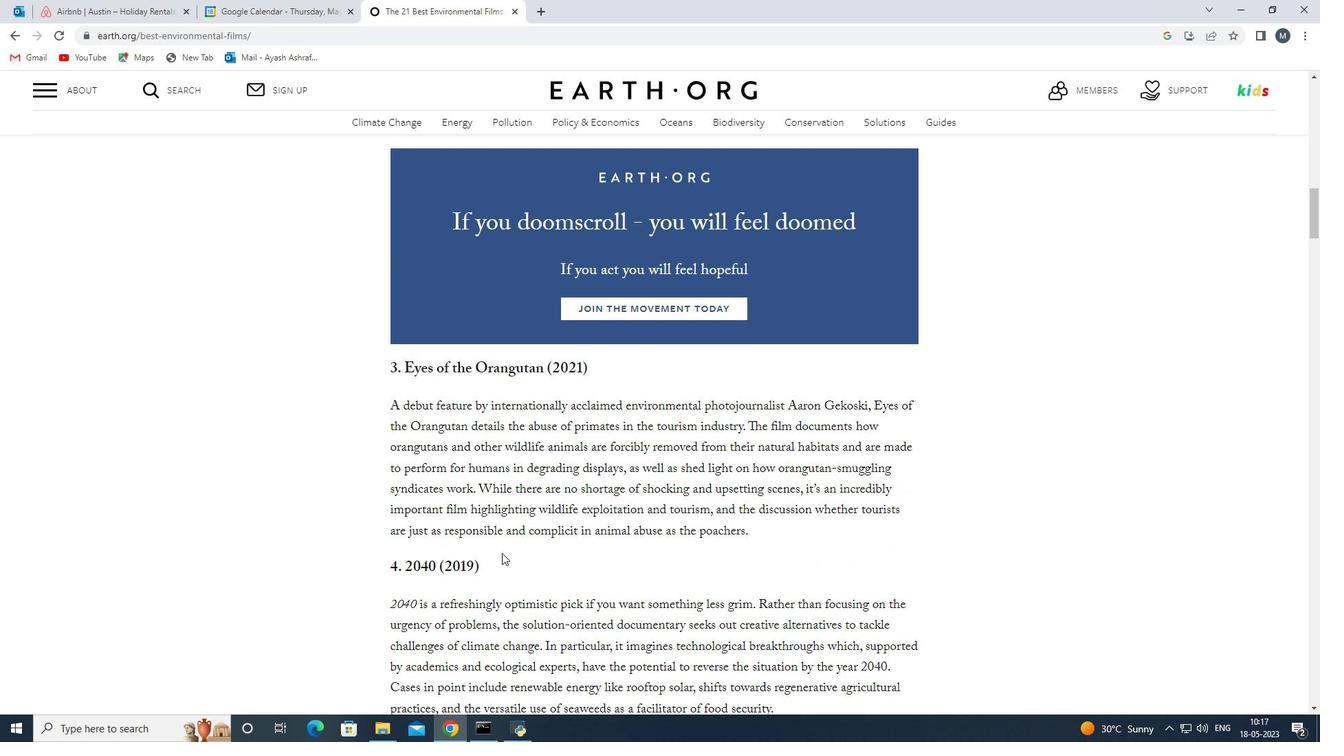
Action: Mouse scrolled (502, 559) with delta (0, 0)
Screenshot: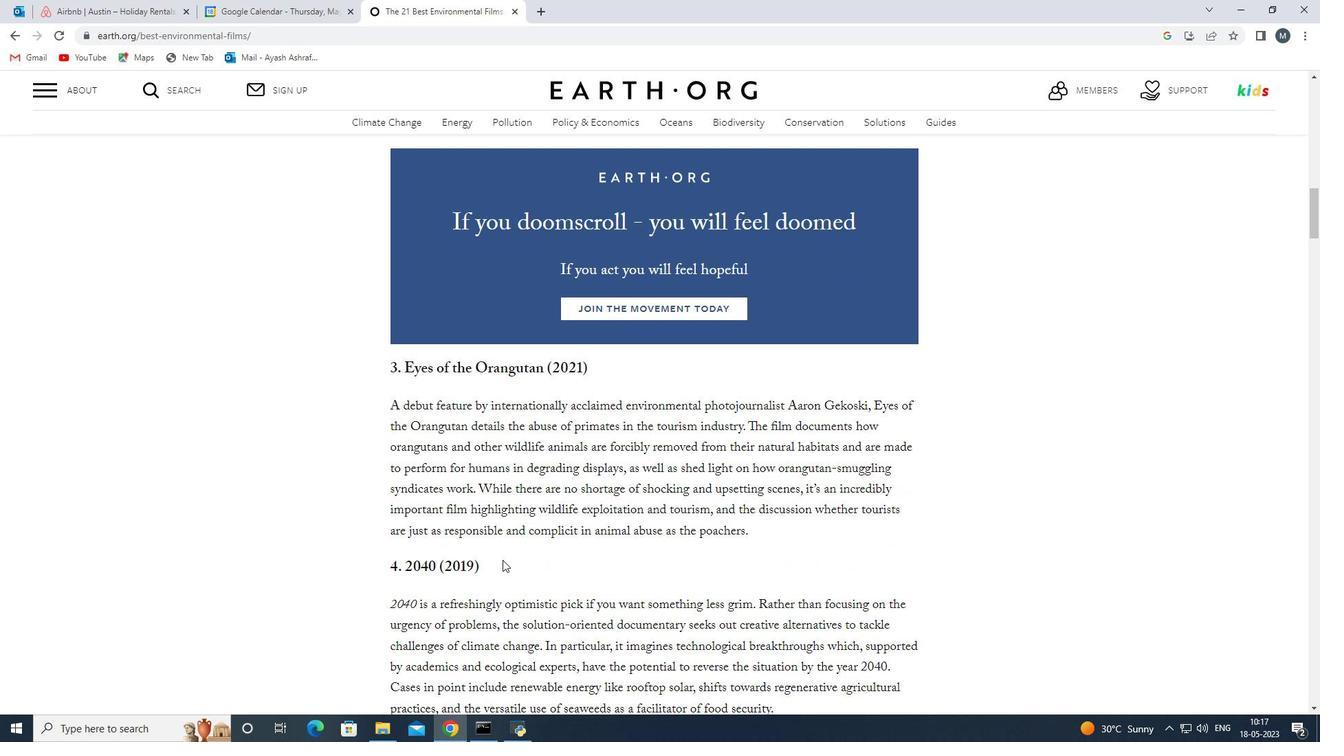 
Action: Mouse moved to (676, 527)
Screenshot: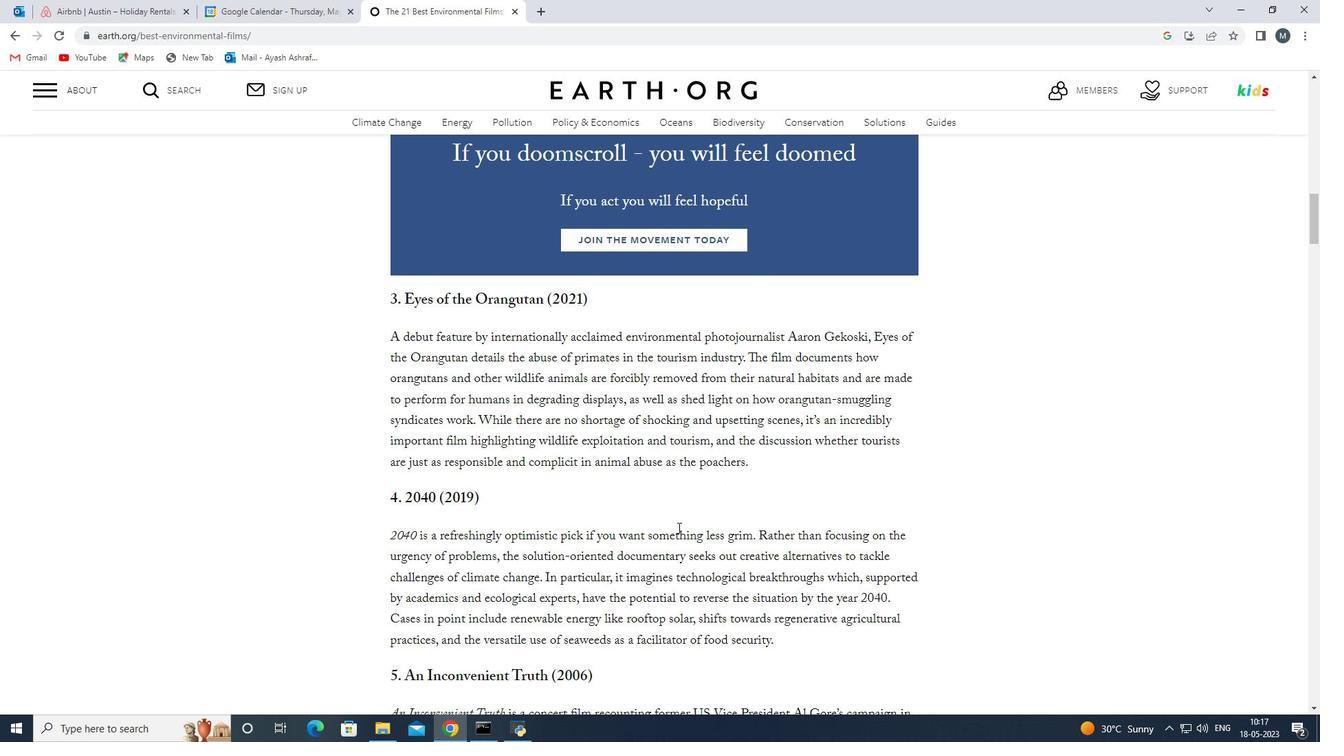
Action: Mouse scrolled (676, 526) with delta (0, 0)
Screenshot: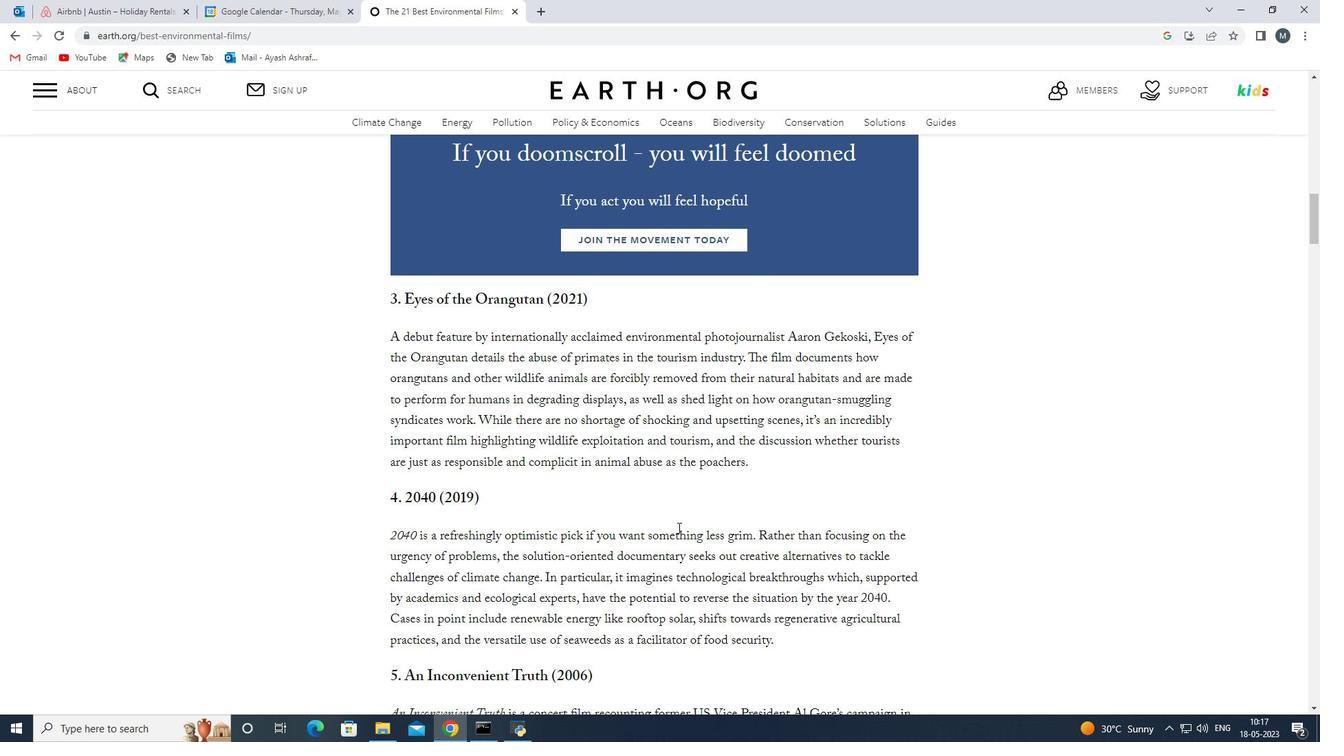 
Action: Mouse moved to (711, 542)
Screenshot: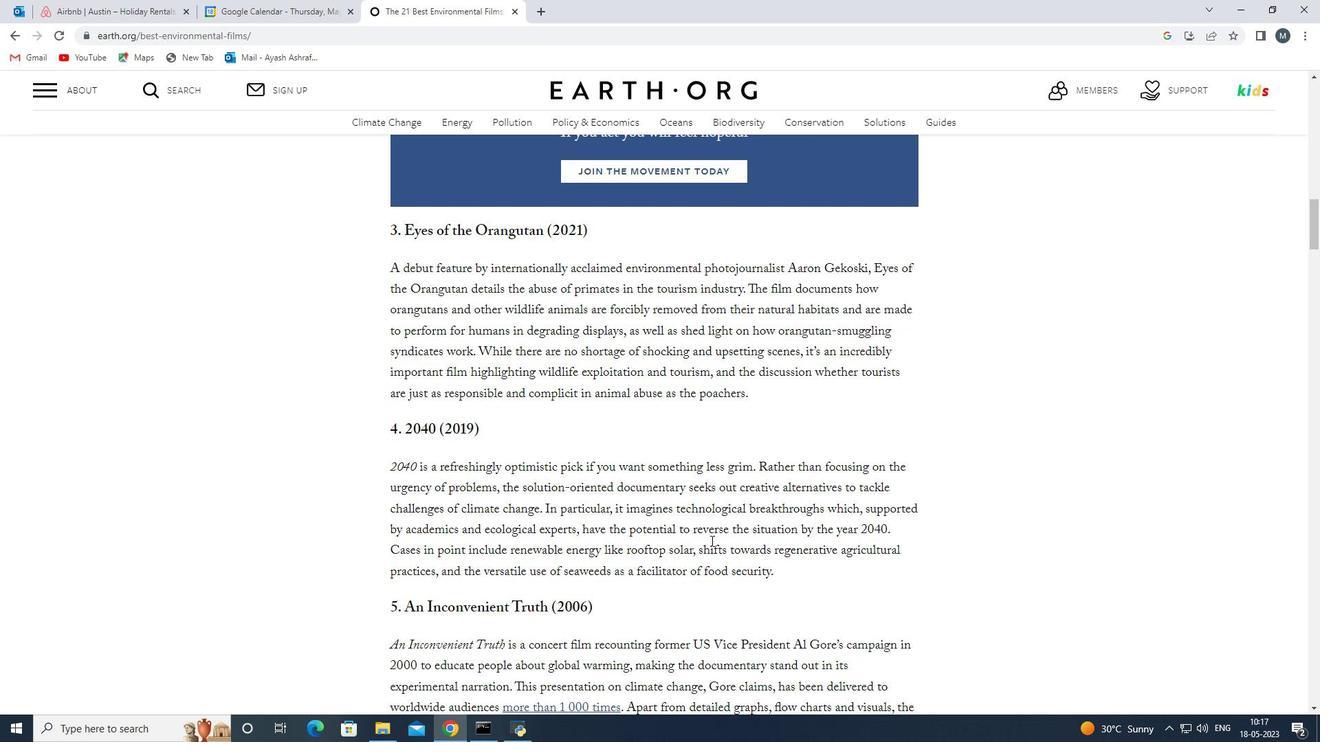 
Action: Mouse scrolled (711, 542) with delta (0, 0)
Screenshot: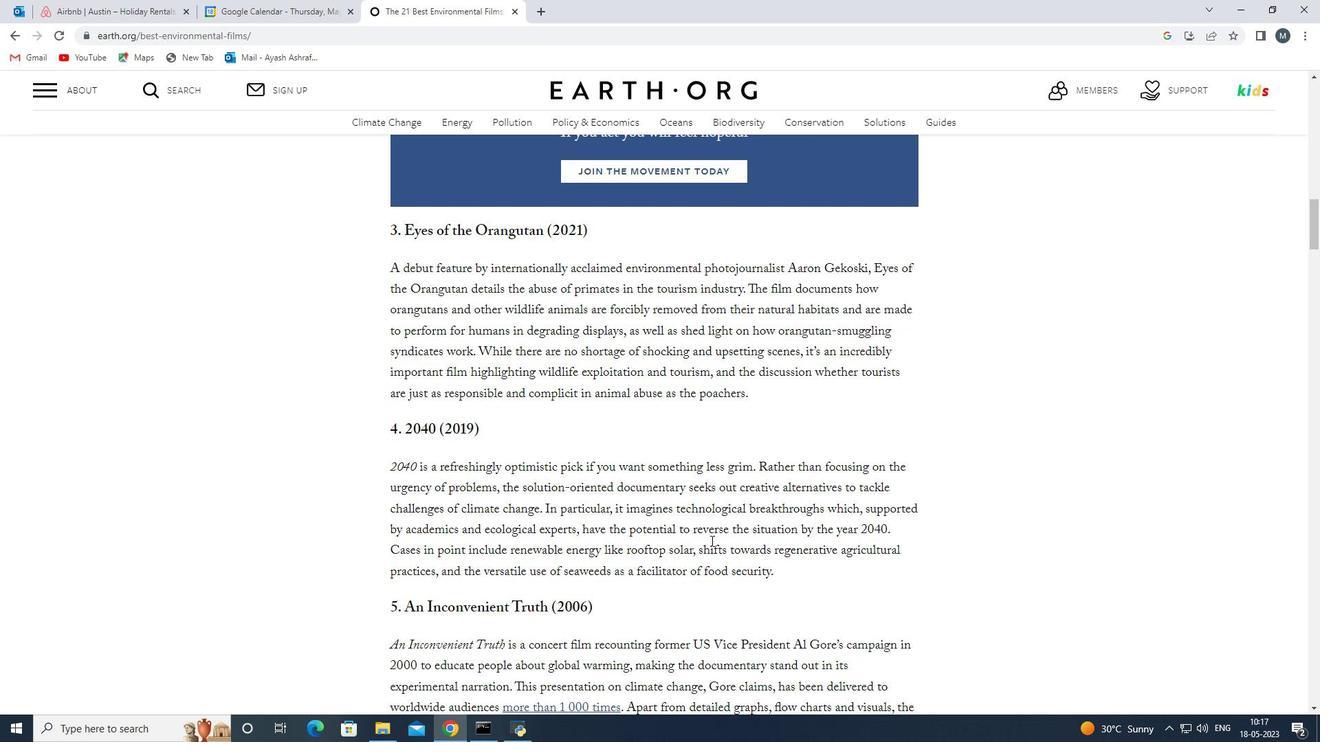 
Action: Mouse moved to (618, 504)
Screenshot: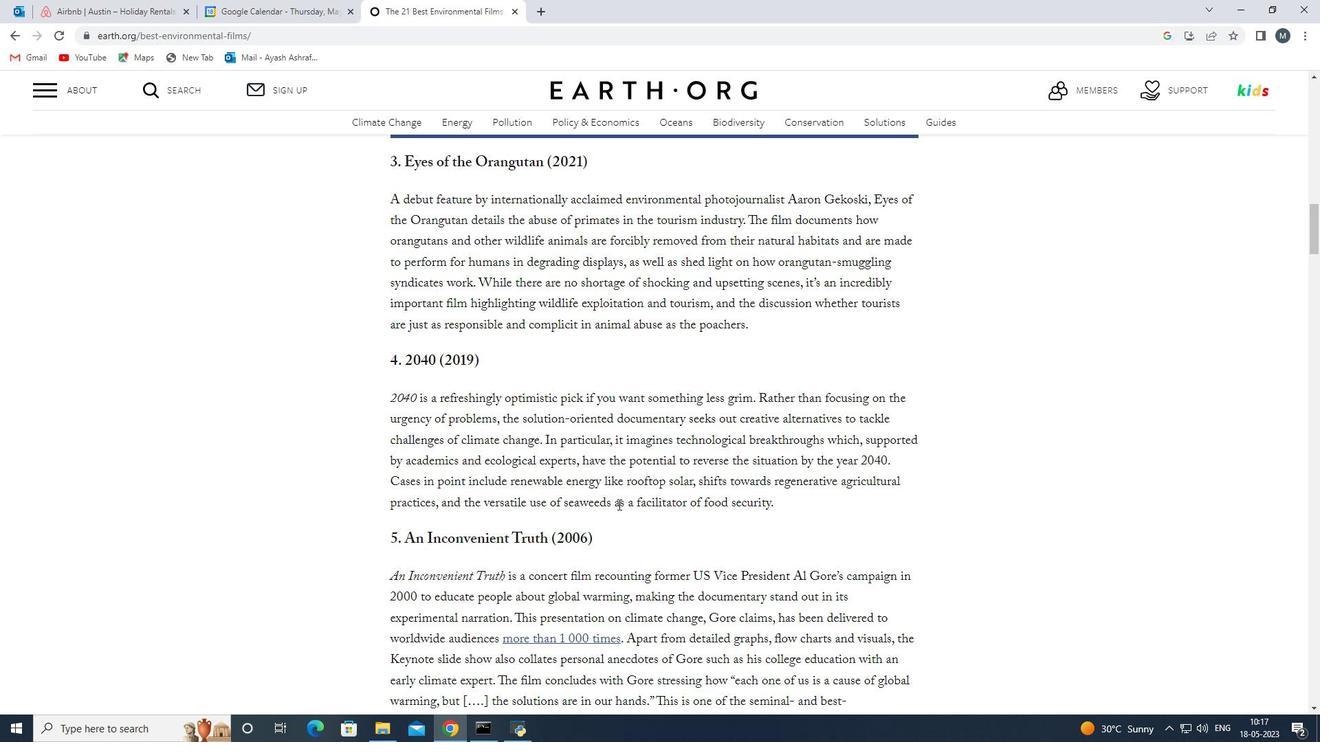 
Action: Mouse scrolled (618, 504) with delta (0, 0)
Screenshot: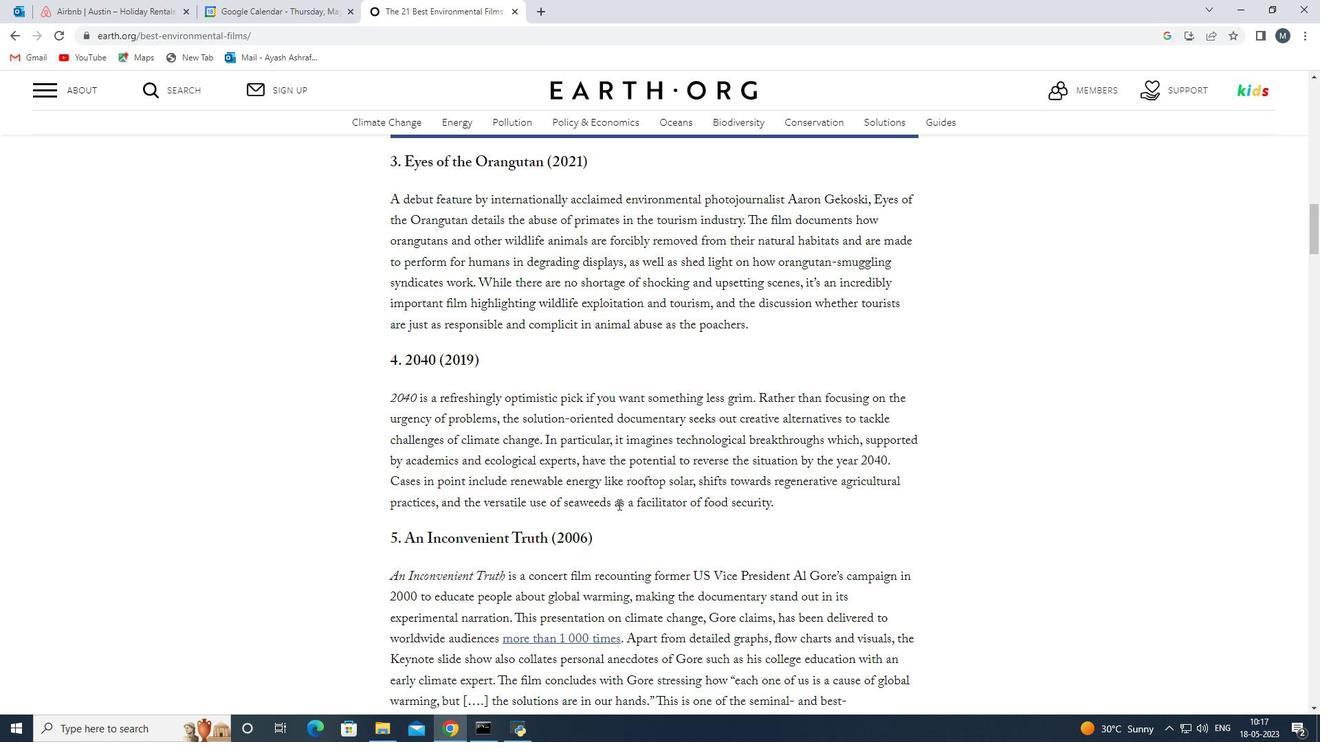 
Action: Mouse moved to (601, 522)
Screenshot: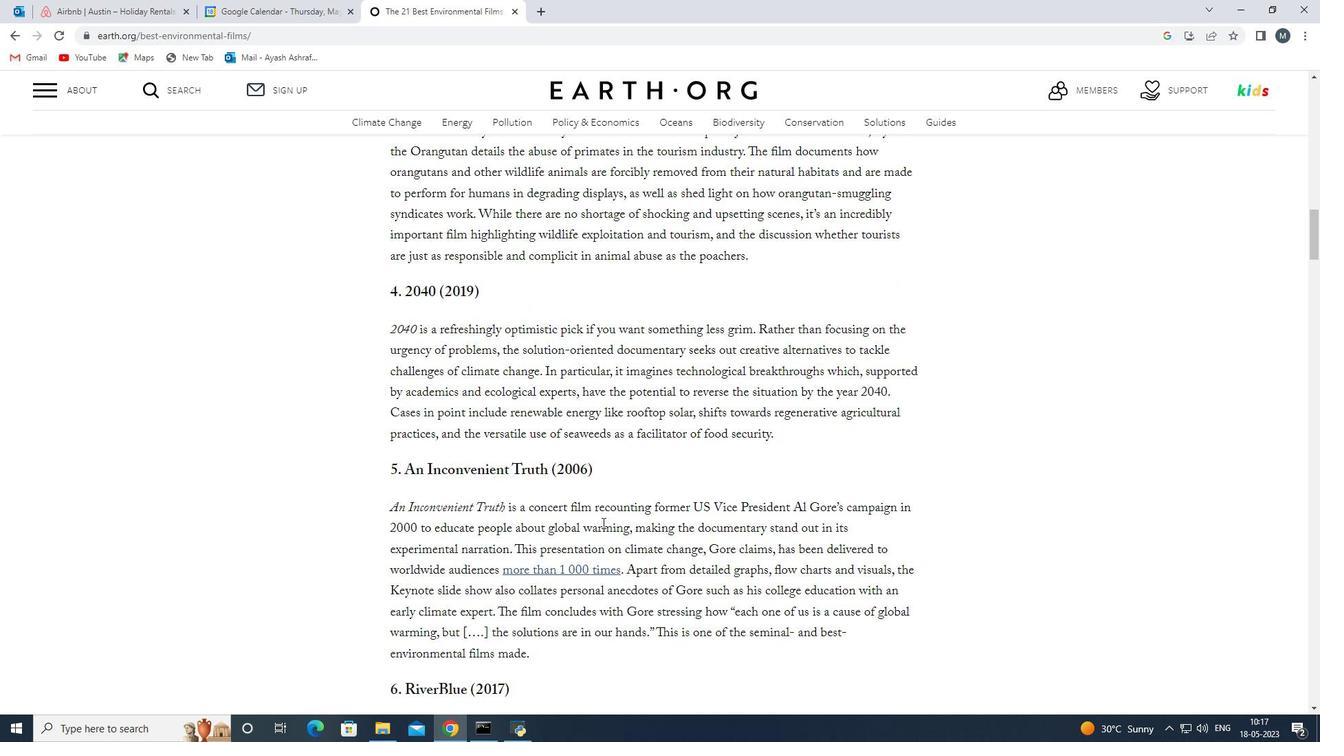 
Action: Mouse scrolled (601, 522) with delta (0, 0)
Screenshot: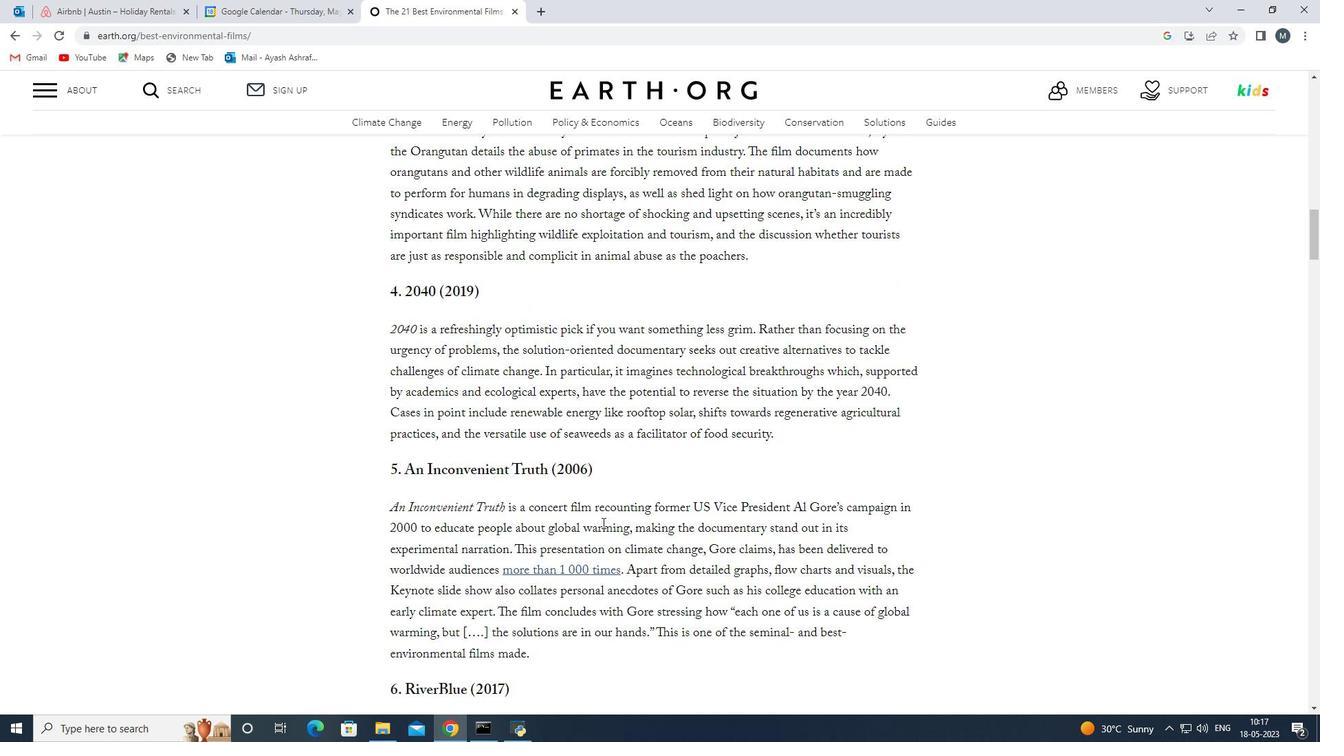 
Action: Mouse moved to (570, 540)
Screenshot: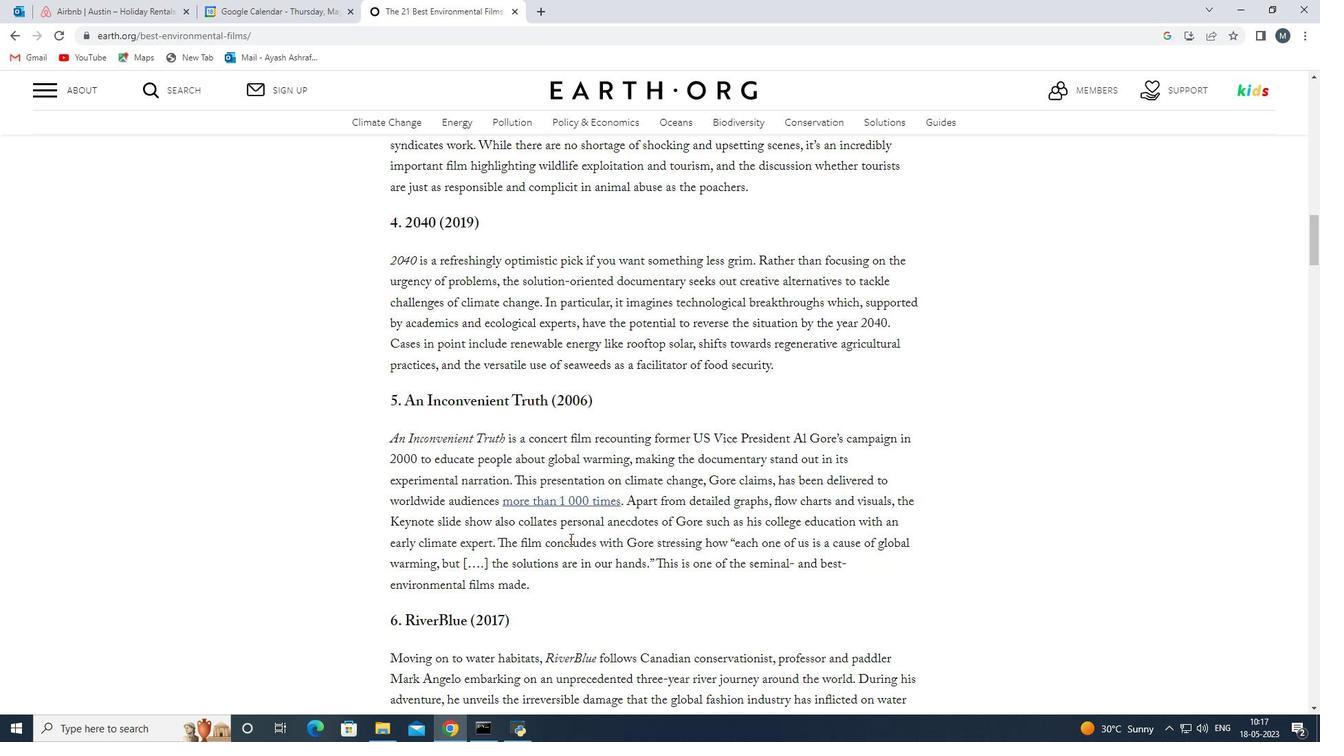 
Action: Mouse scrolled (570, 539) with delta (0, 0)
Screenshot: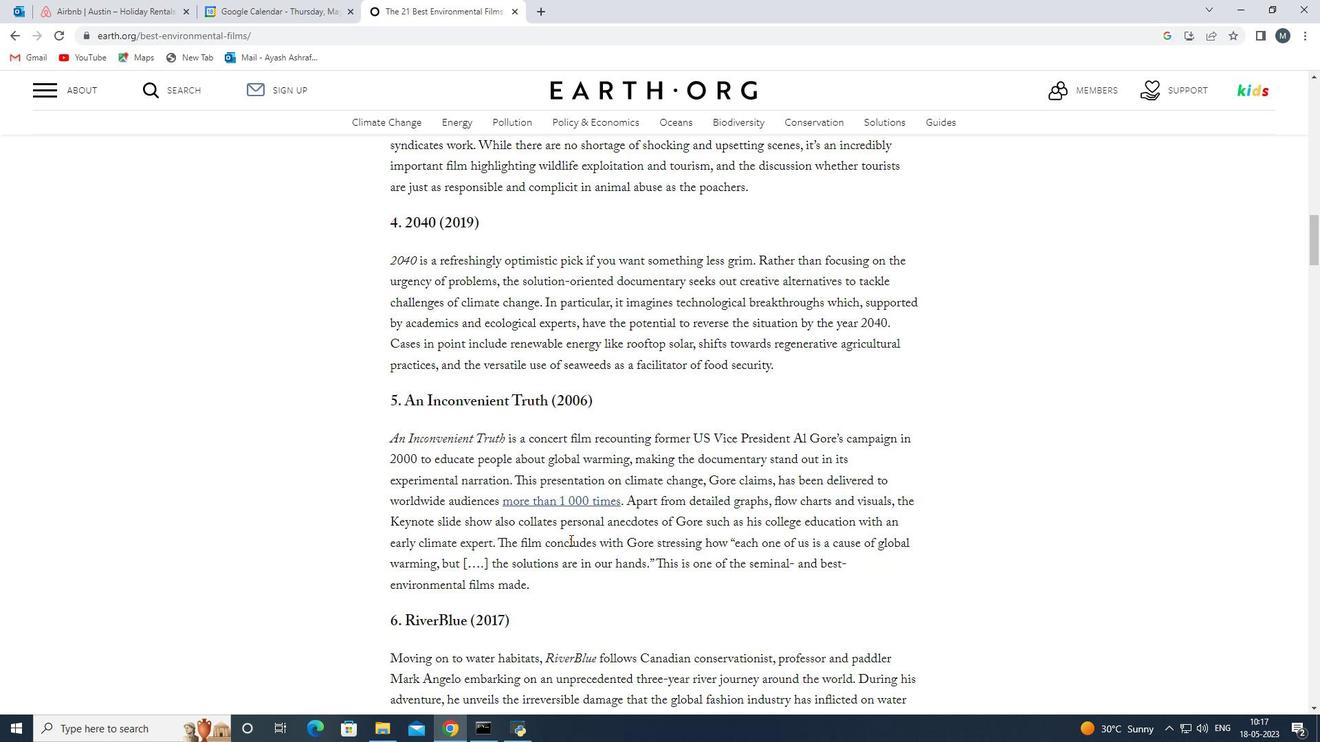 
Action: Mouse moved to (601, 505)
Screenshot: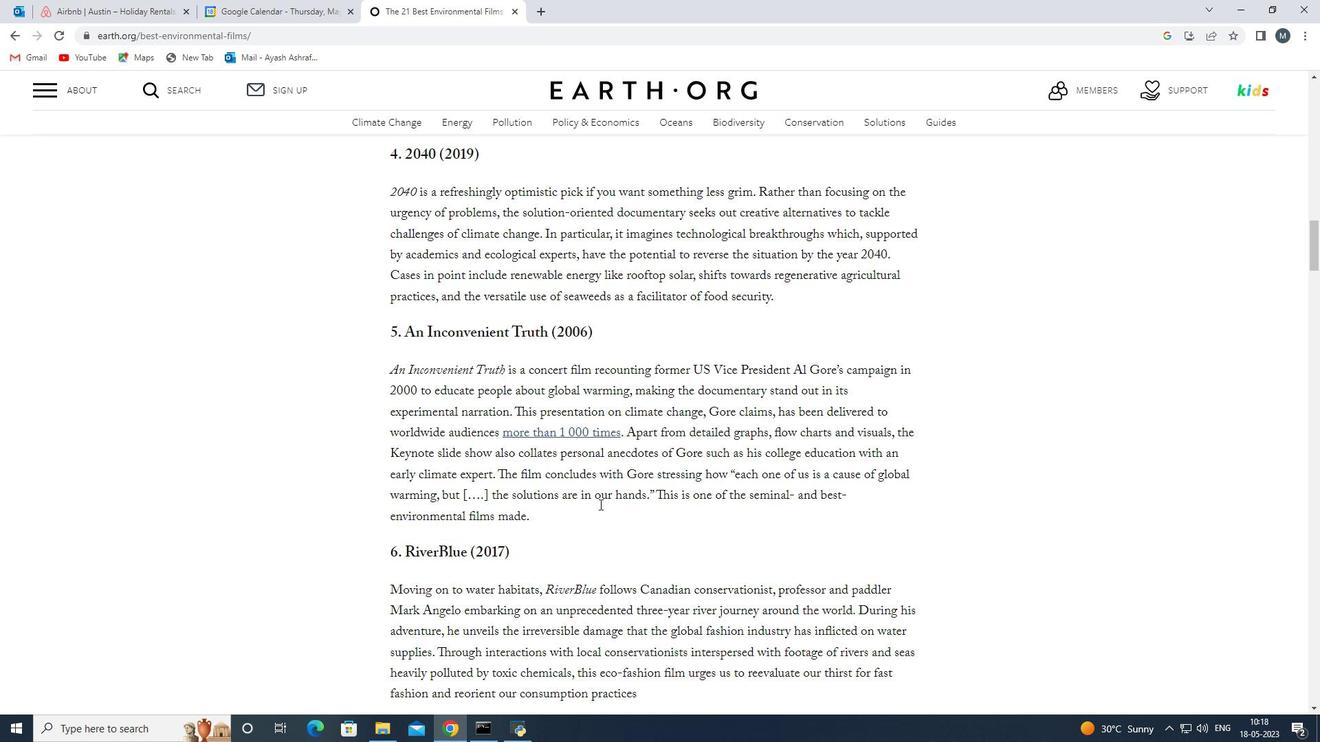 
Action: Mouse scrolled (601, 504) with delta (0, 0)
Screenshot: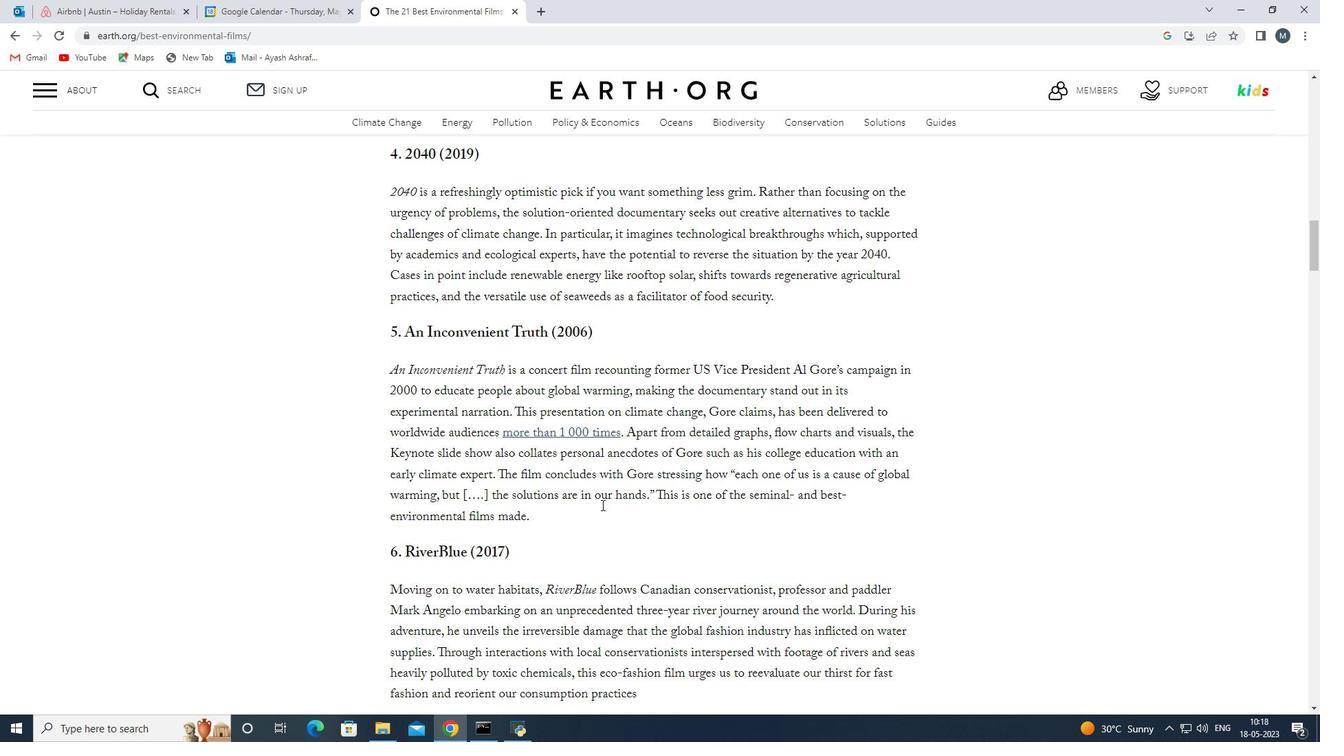 
Action: Mouse moved to (602, 507)
Screenshot: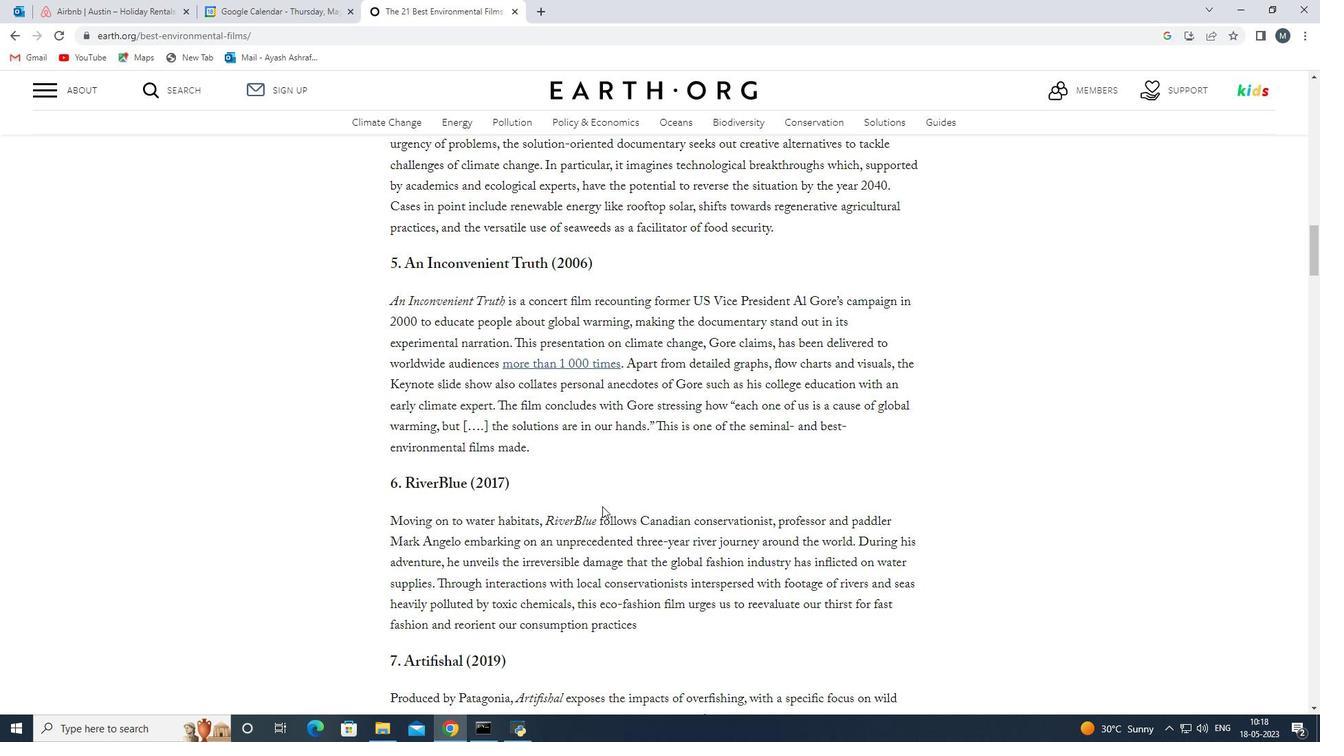 
Action: Mouse scrolled (602, 506) with delta (0, 0)
Screenshot: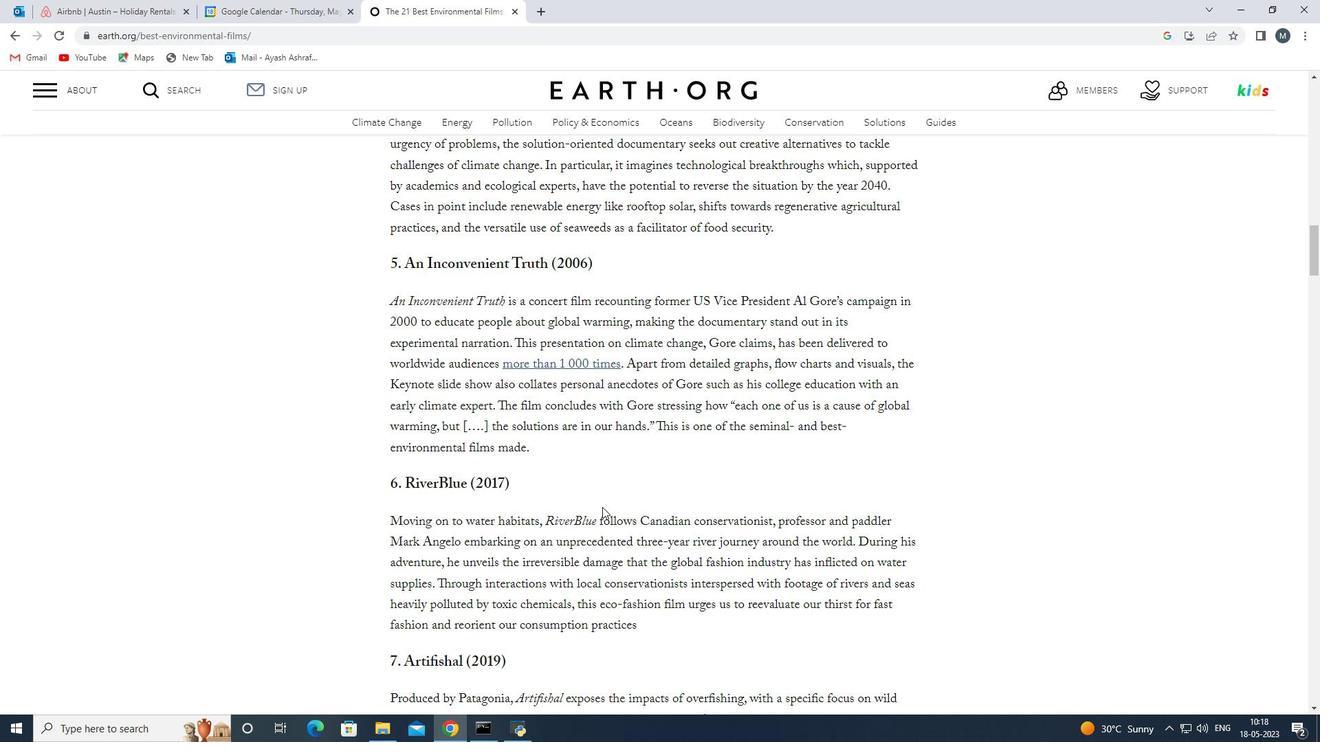 
Action: Mouse scrolled (602, 506) with delta (0, 0)
Screenshot: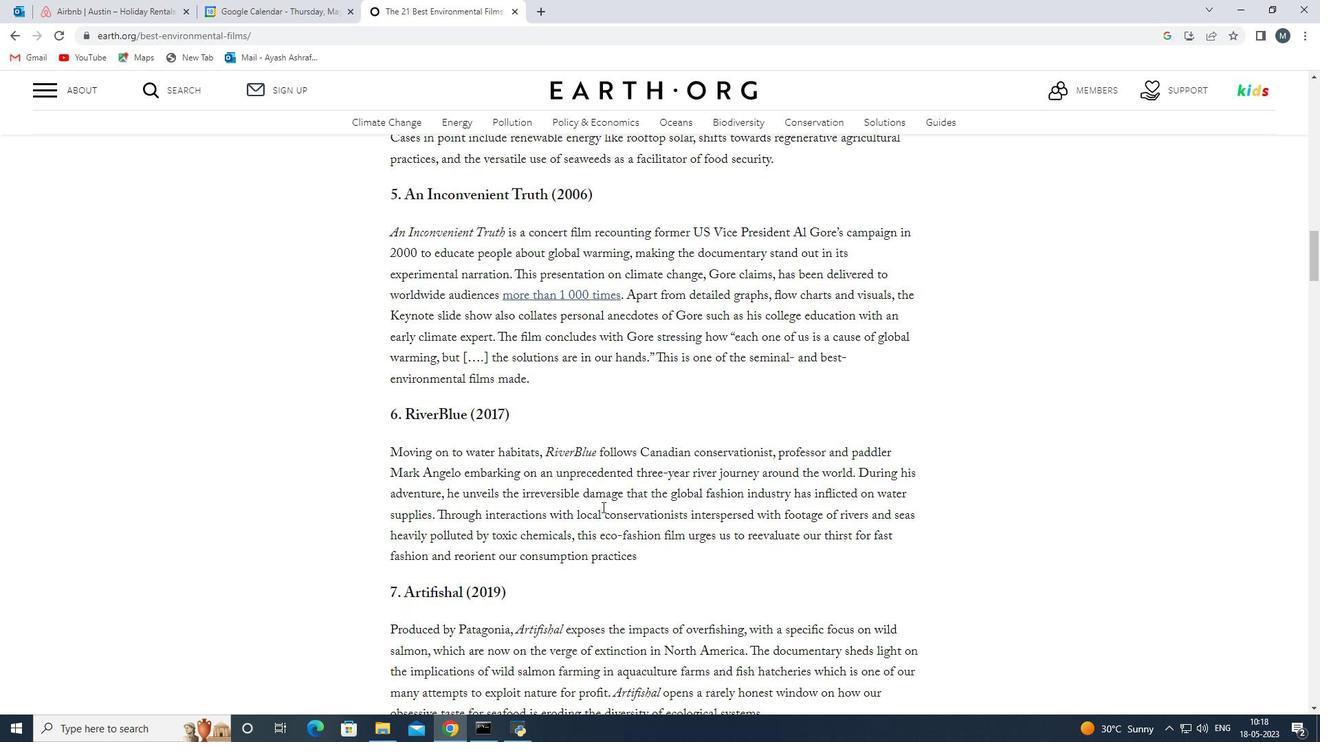 
Action: Mouse scrolled (602, 506) with delta (0, 0)
Screenshot: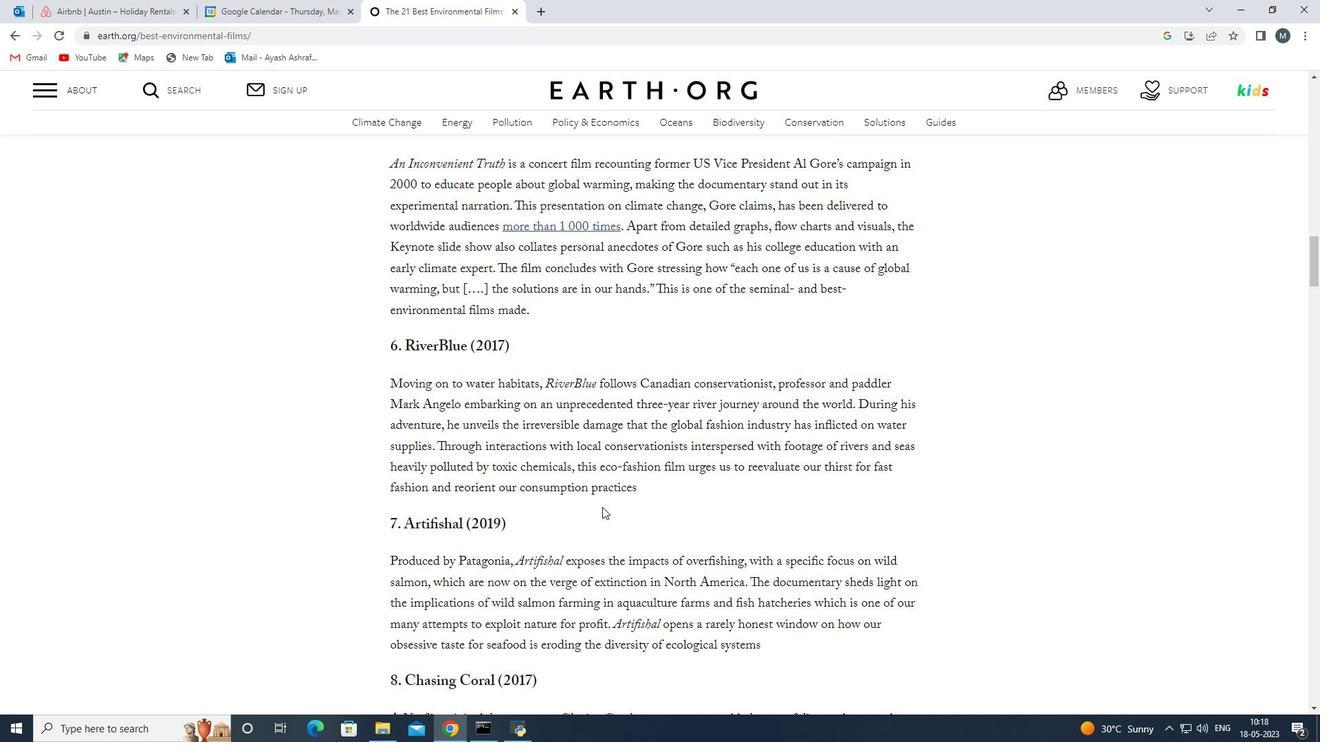 
Action: Mouse moved to (381, 318)
Screenshot: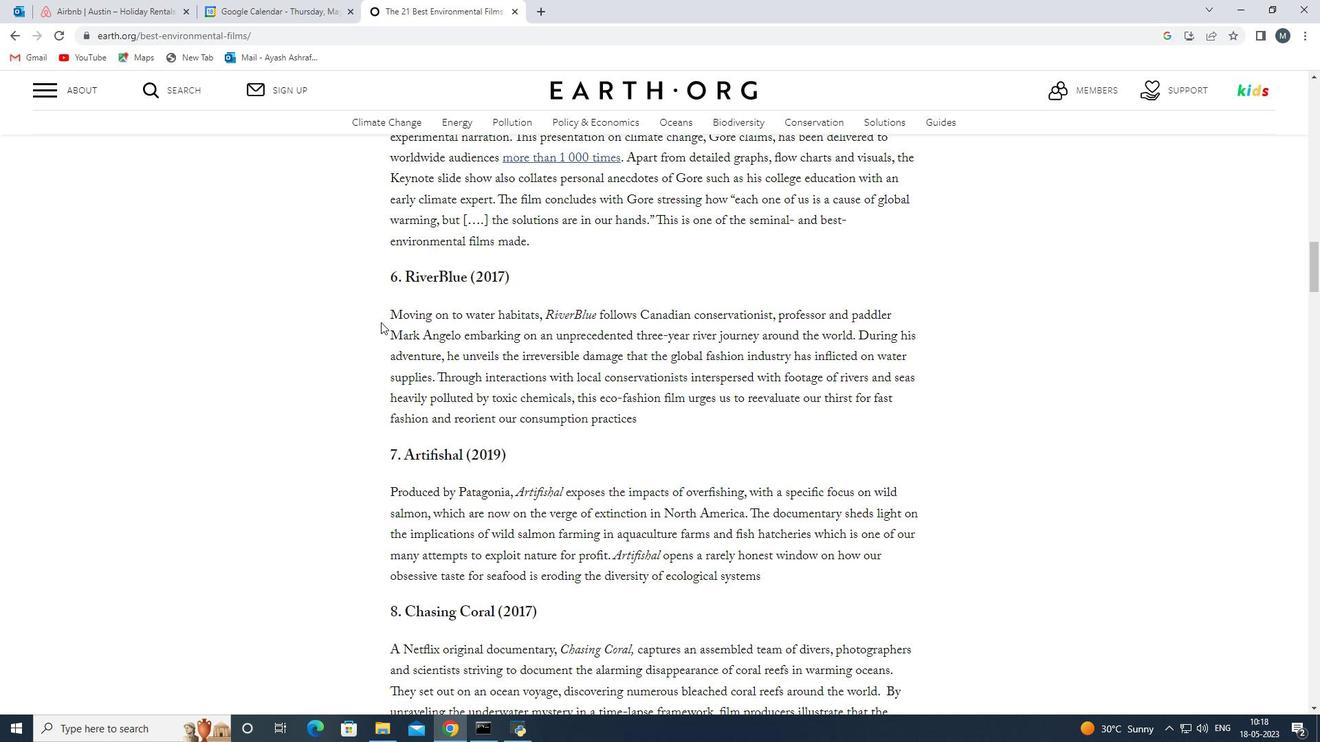 
Action: Mouse pressed left at (381, 318)
Screenshot: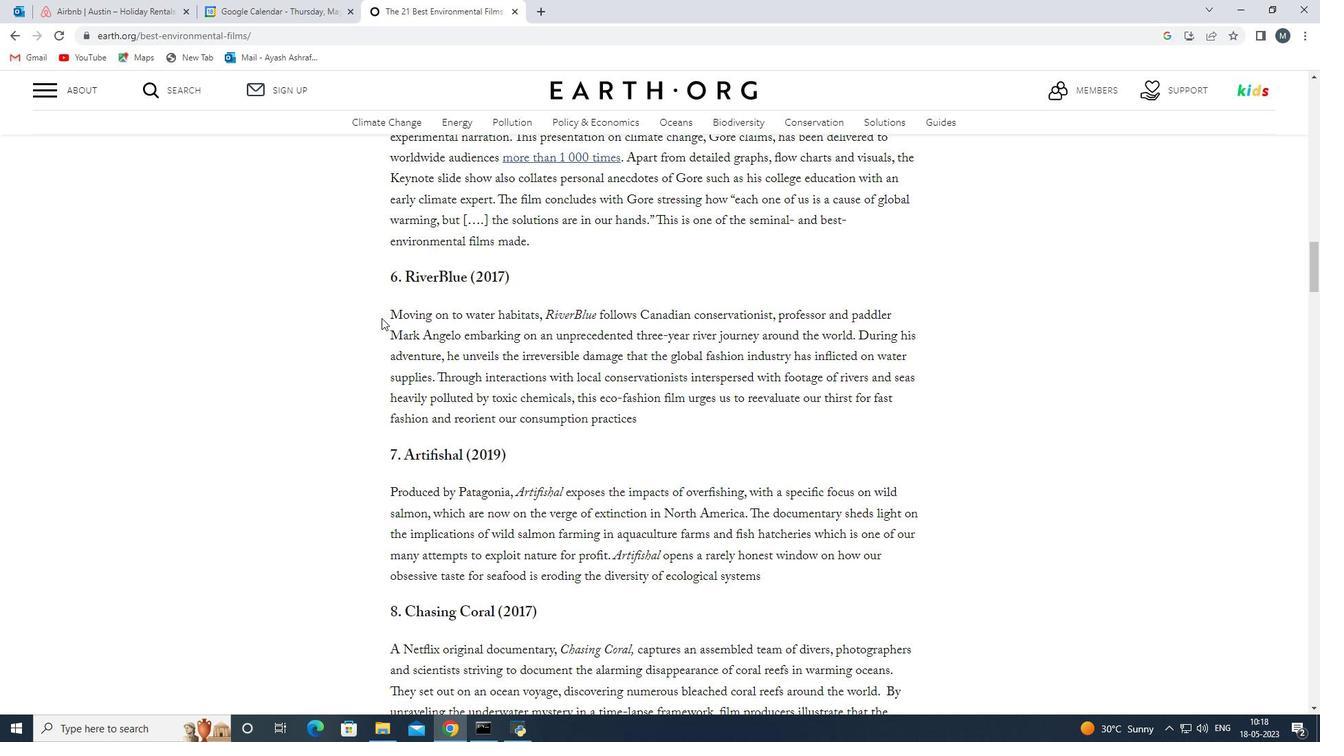 
Action: Mouse moved to (589, 444)
Screenshot: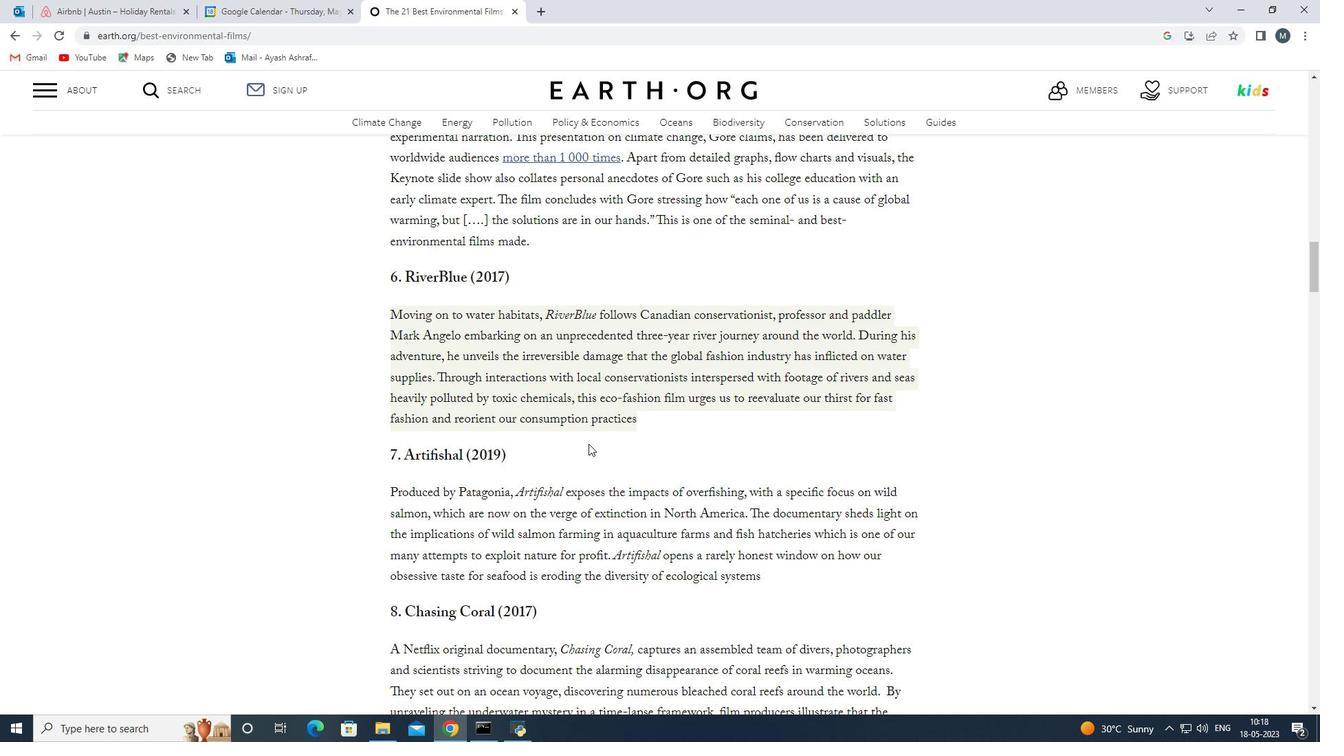 
Action: Mouse scrolled (589, 443) with delta (0, 0)
Screenshot: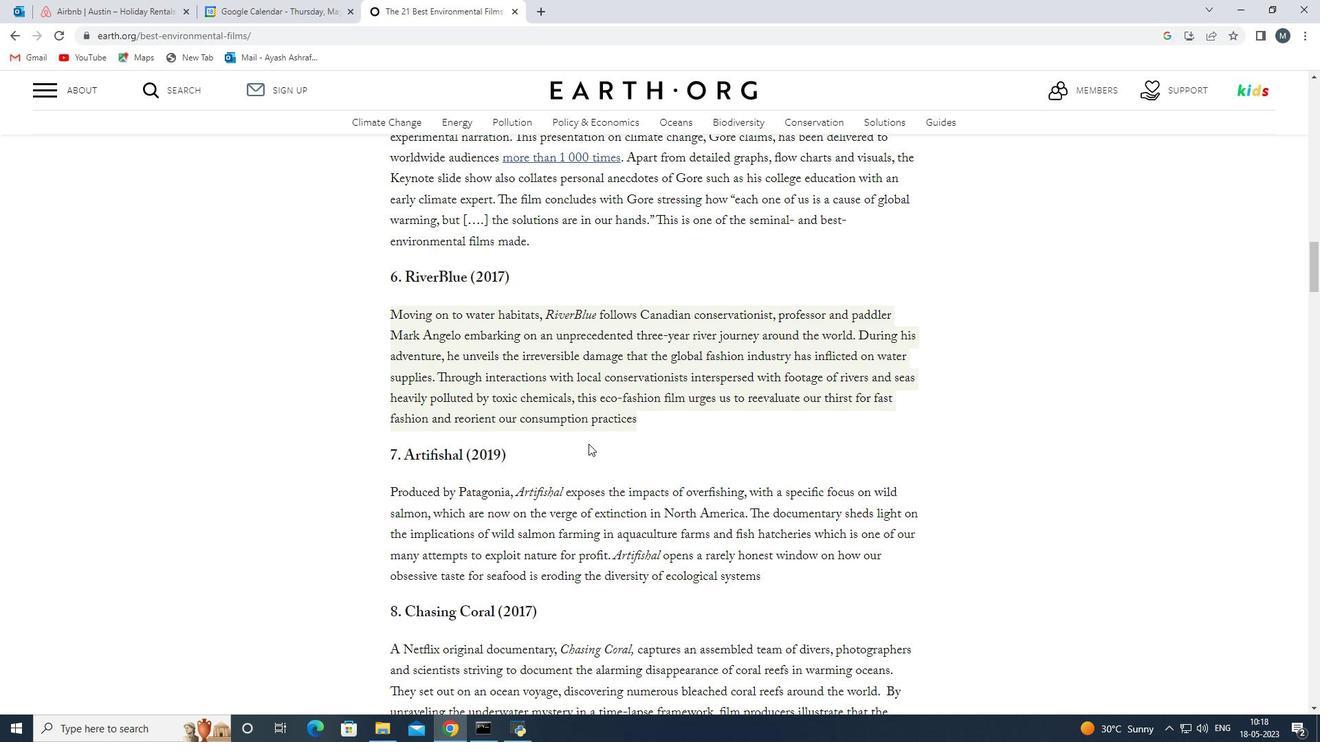 
Action: Mouse moved to (462, 417)
Screenshot: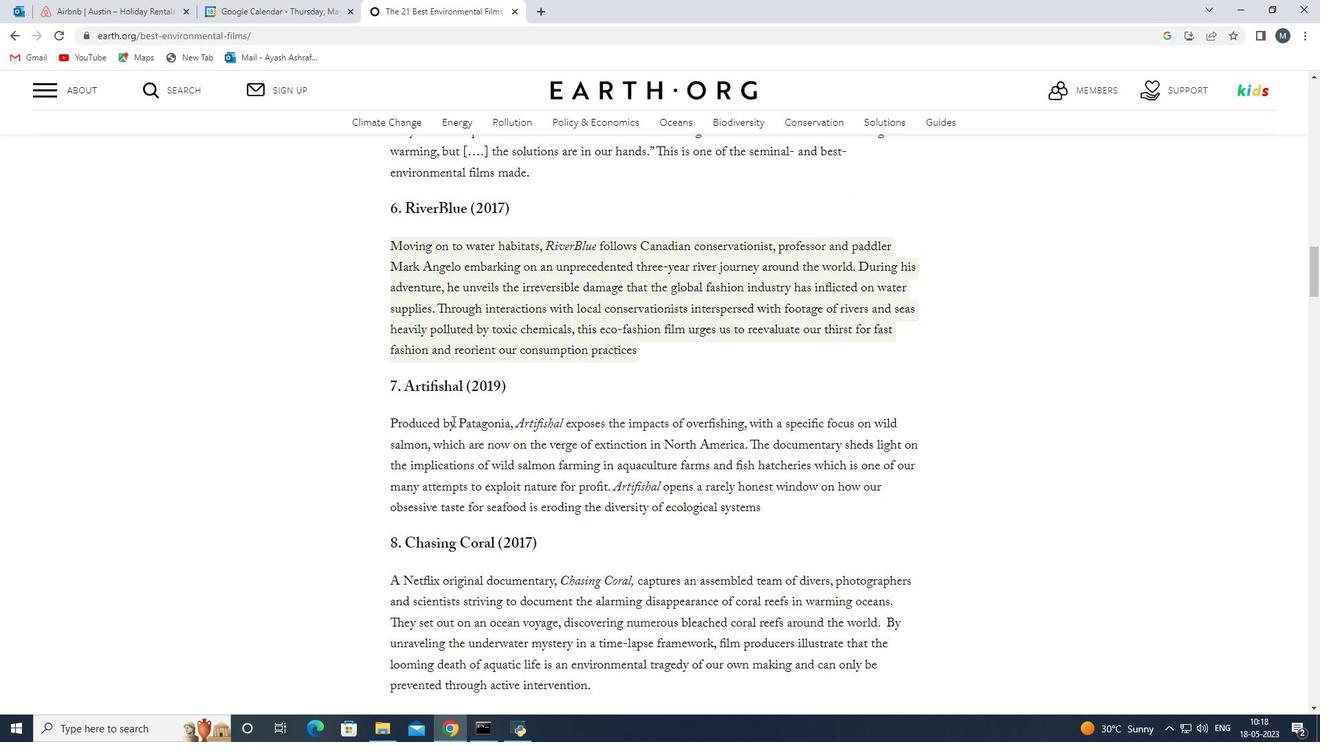 
Action: Mouse scrolled (462, 416) with delta (0, 0)
Screenshot: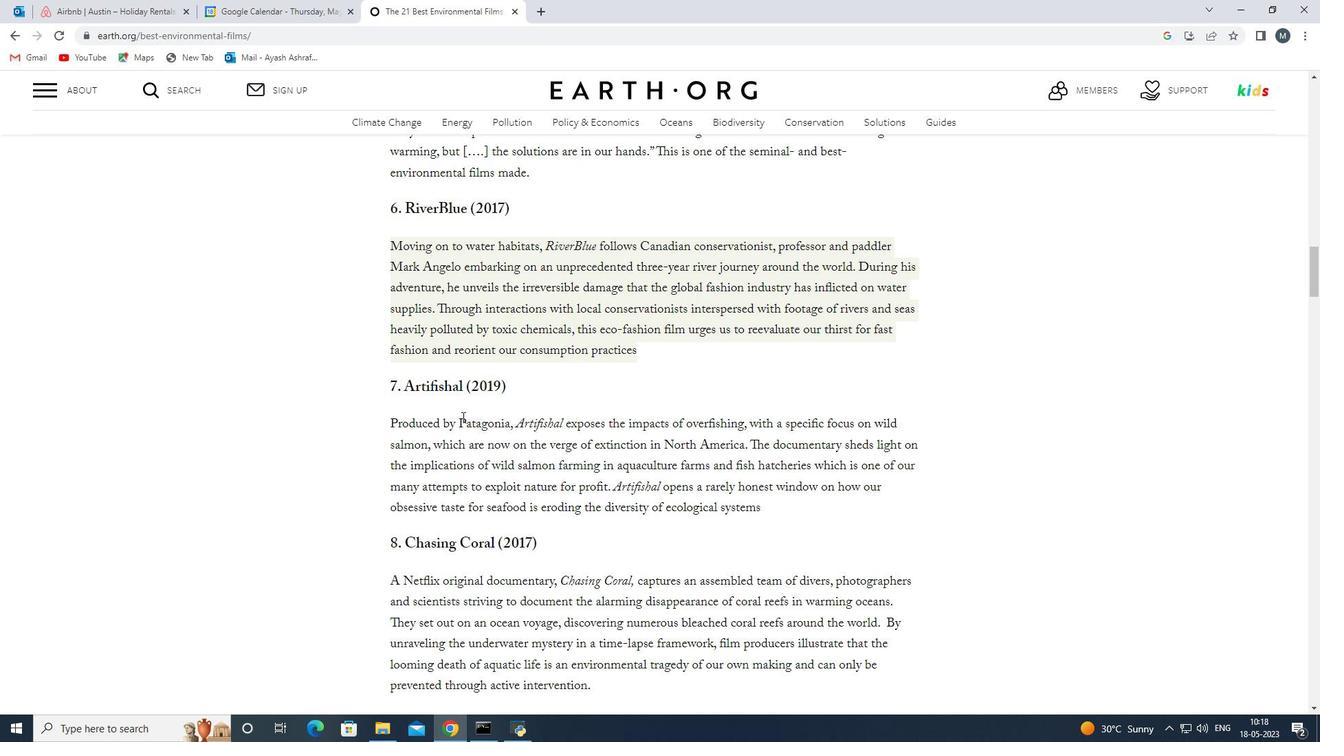 
Action: Mouse scrolled (462, 416) with delta (0, 0)
Screenshot: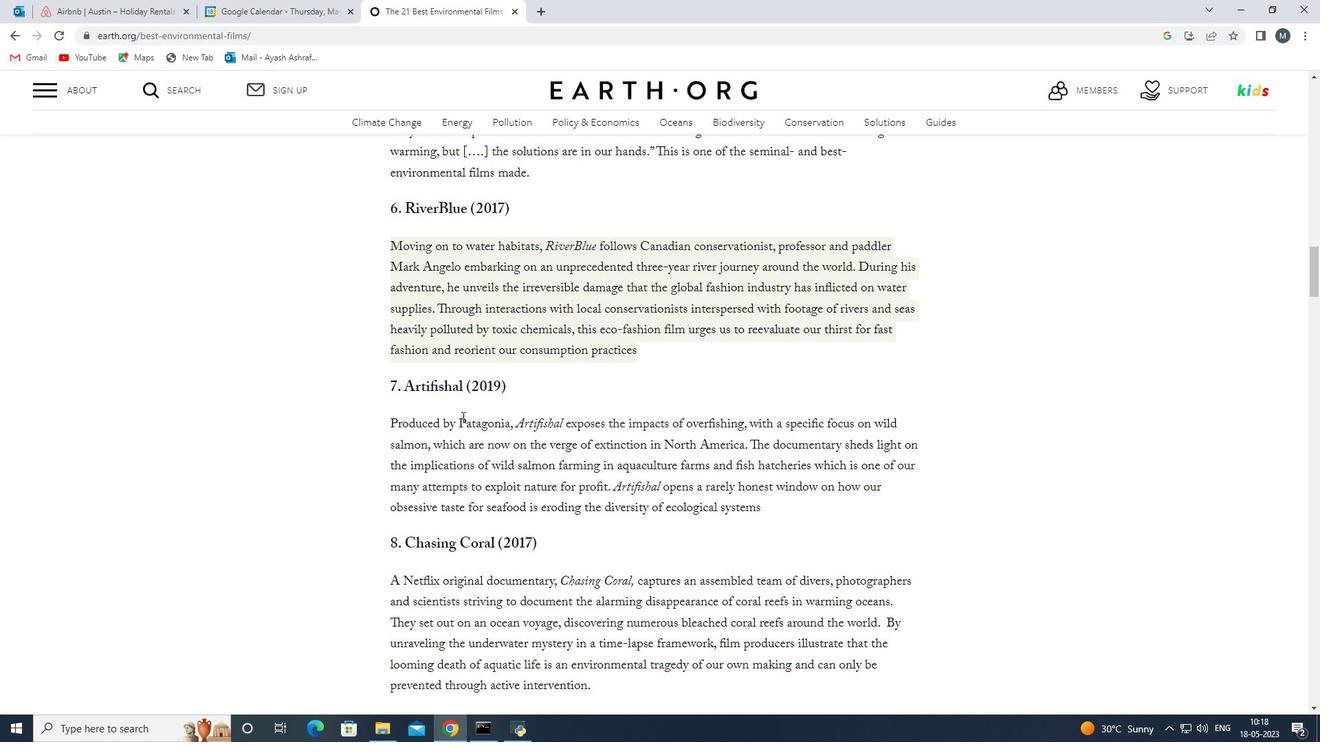 
Action: Mouse moved to (616, 420)
Screenshot: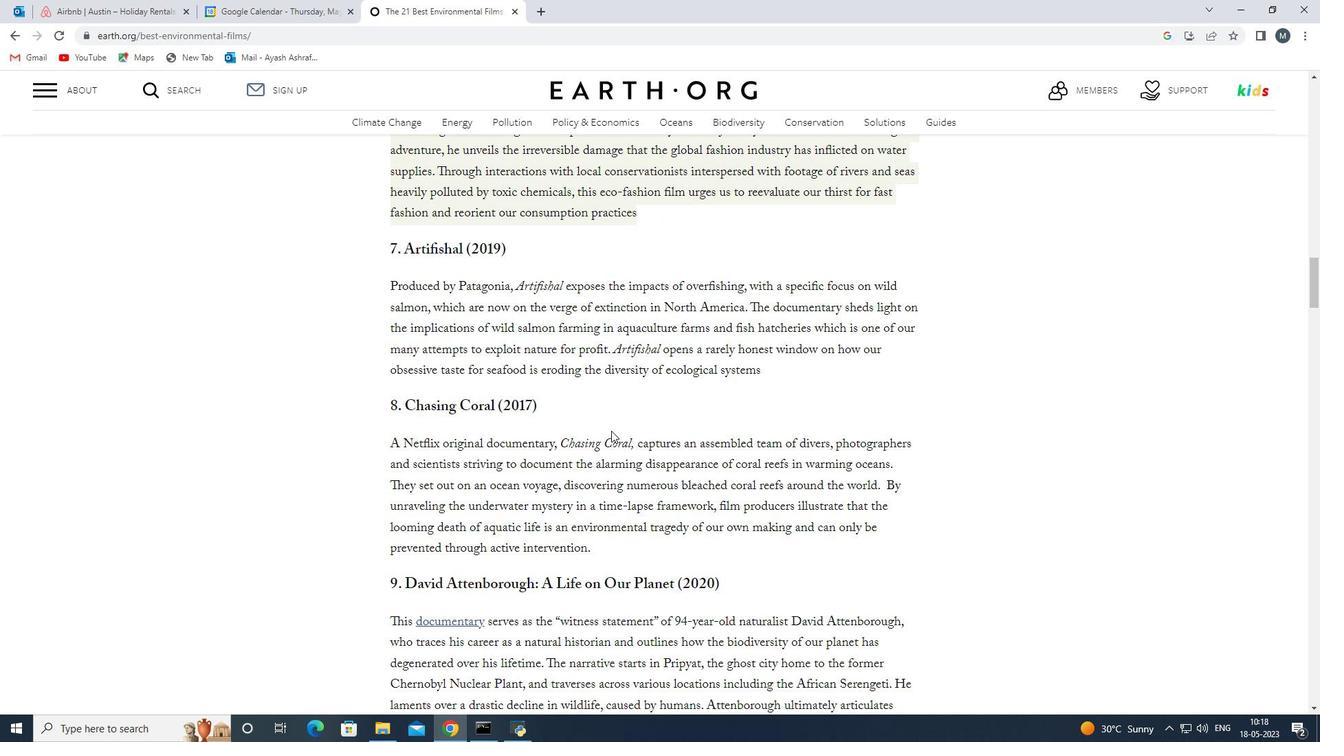 
Action: Mouse pressed left at (616, 420)
Screenshot: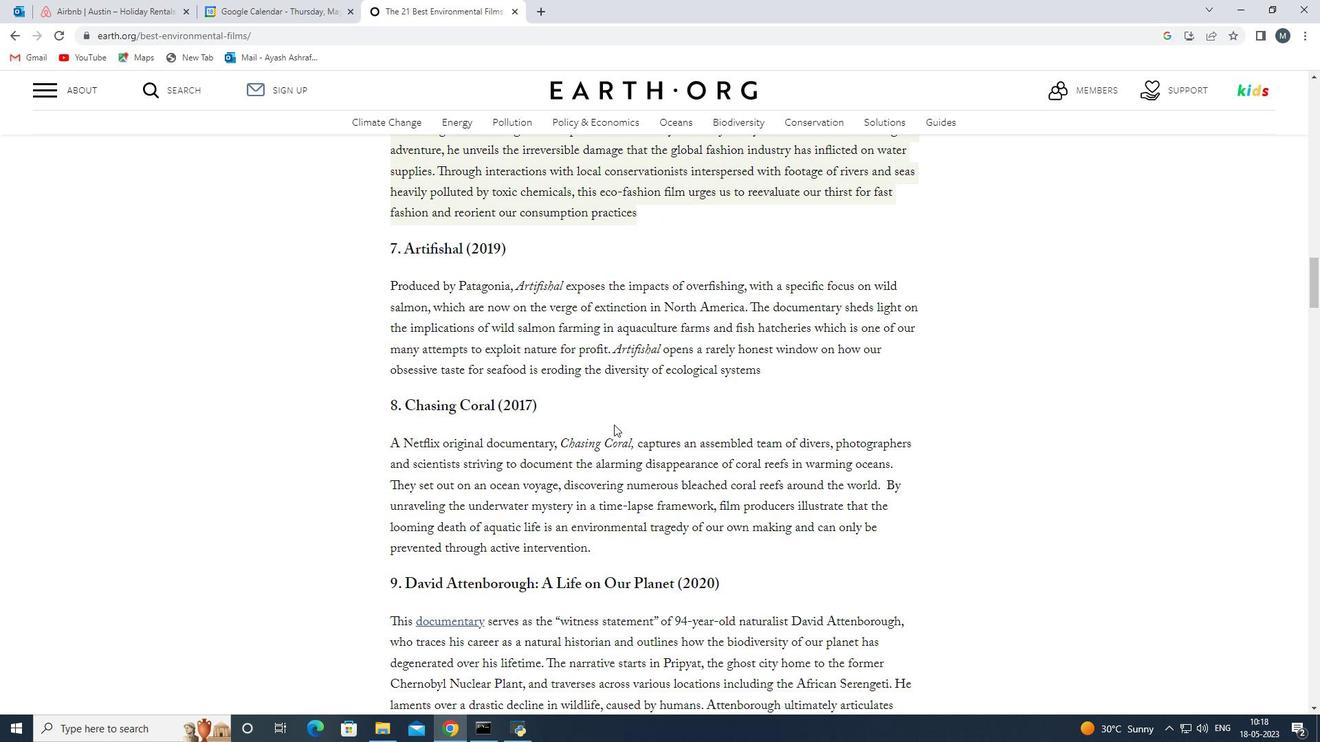 
Action: Mouse moved to (617, 407)
Screenshot: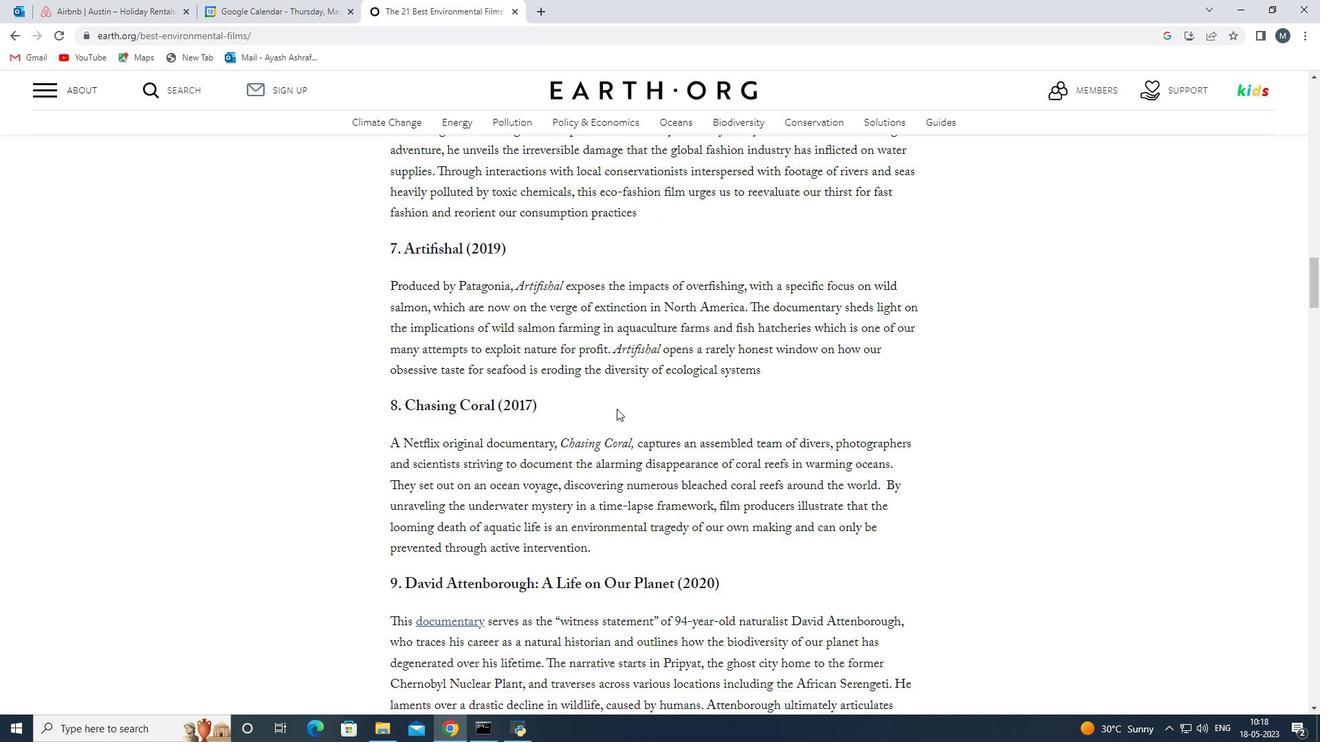 
Action: Mouse scrolled (617, 406) with delta (0, 0)
Screenshot: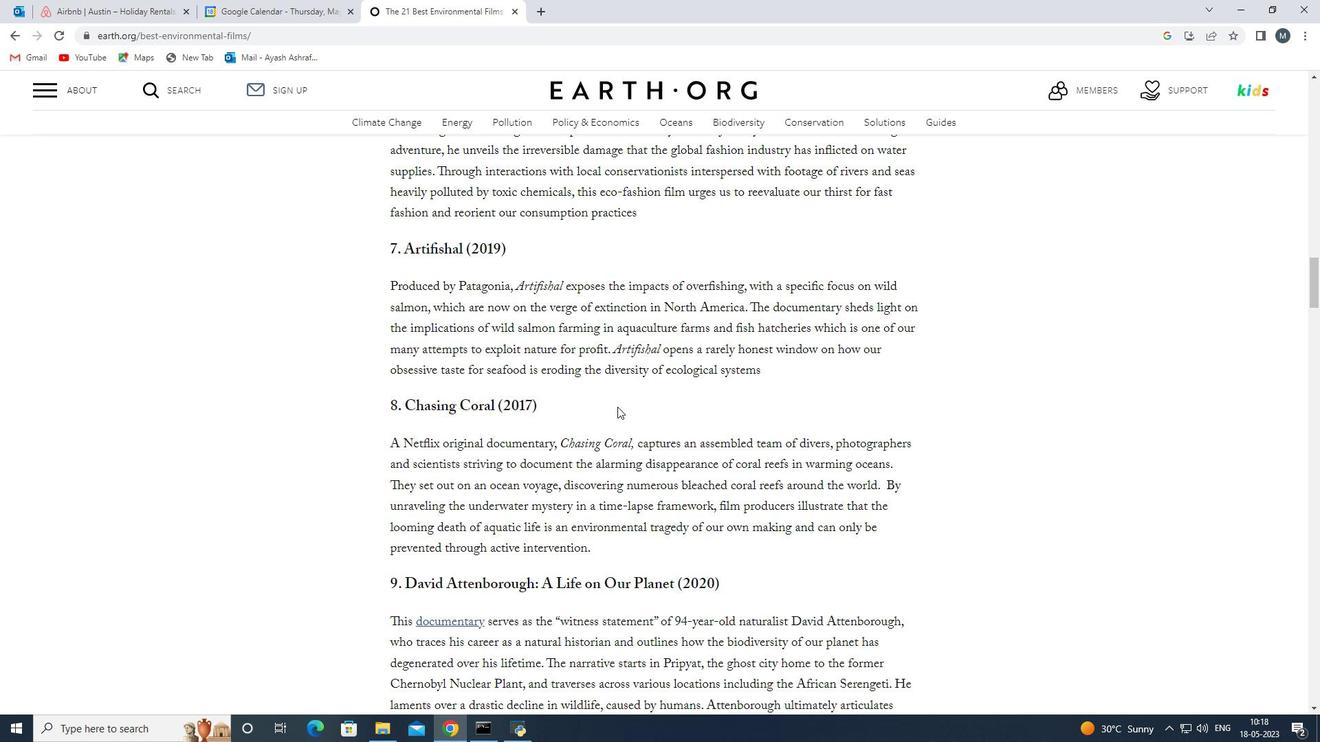 
Action: Mouse moved to (617, 407)
Screenshot: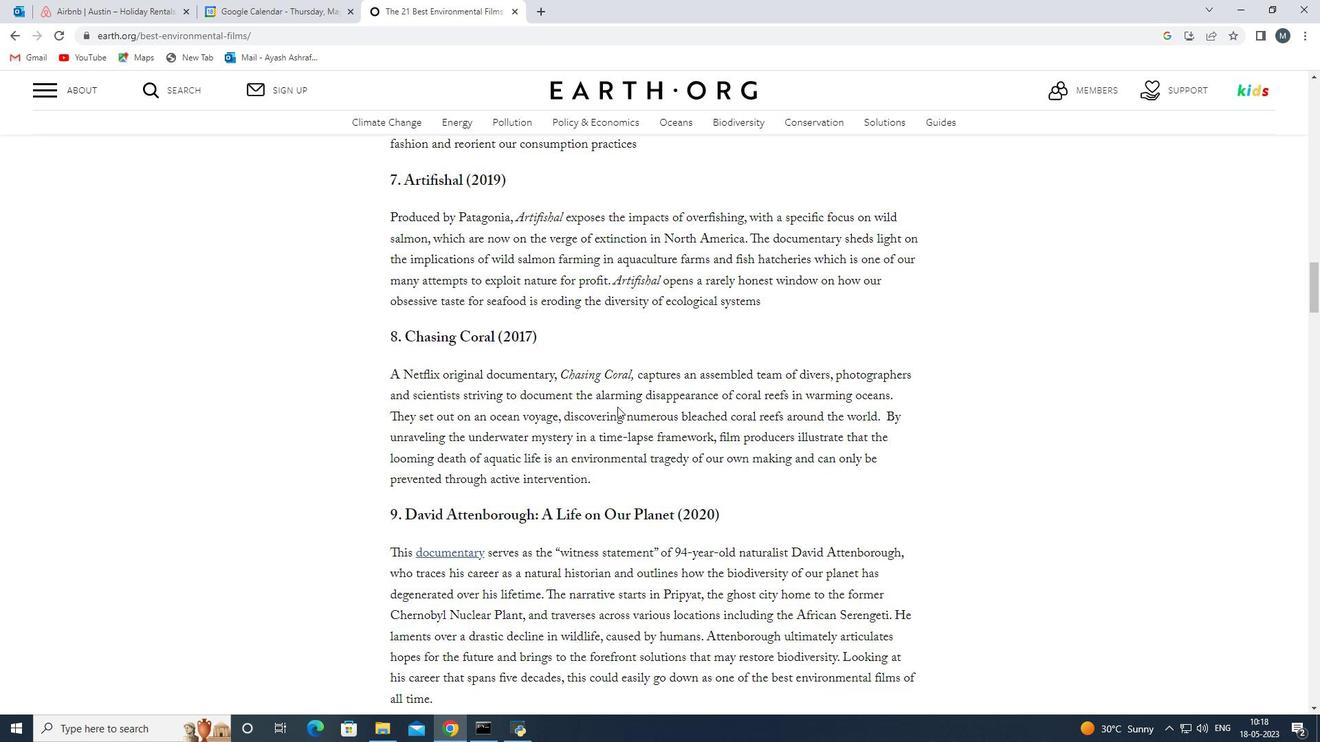 
Action: Mouse scrolled (617, 406) with delta (0, 0)
Screenshot: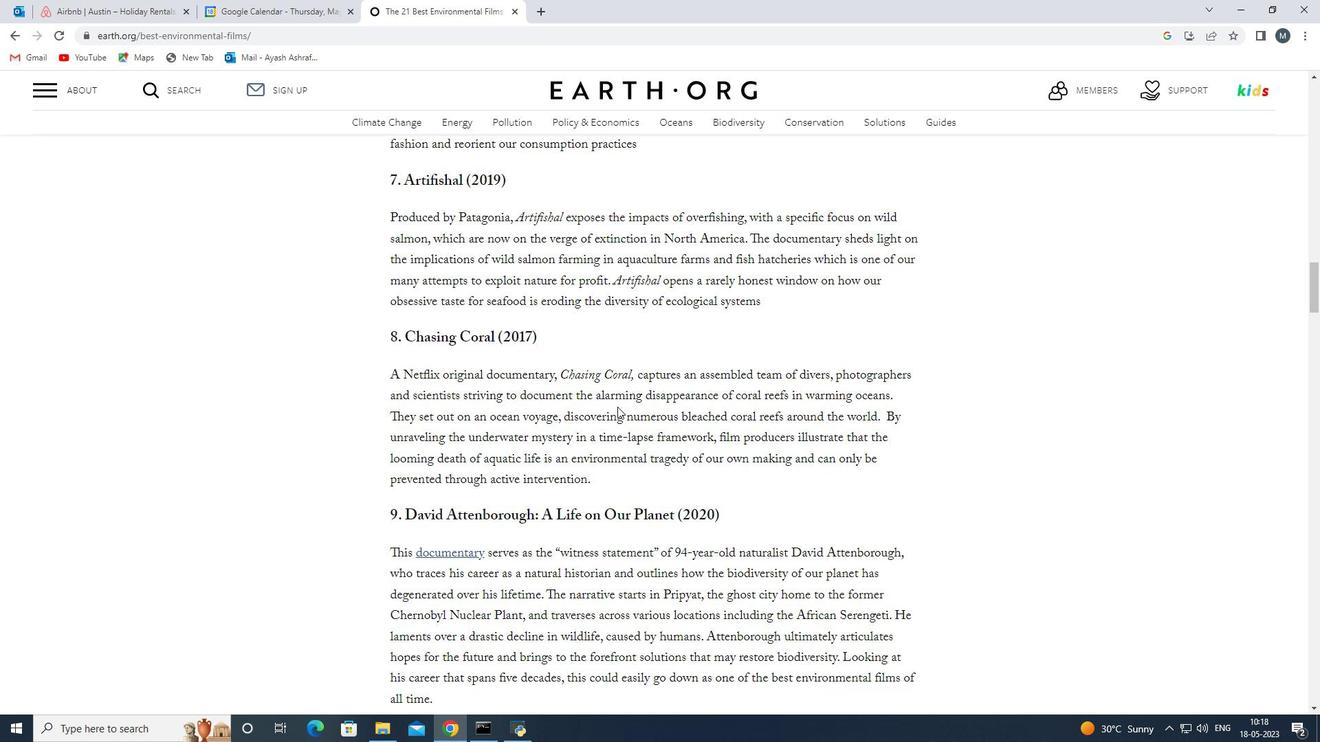 
Action: Mouse moved to (615, 410)
Screenshot: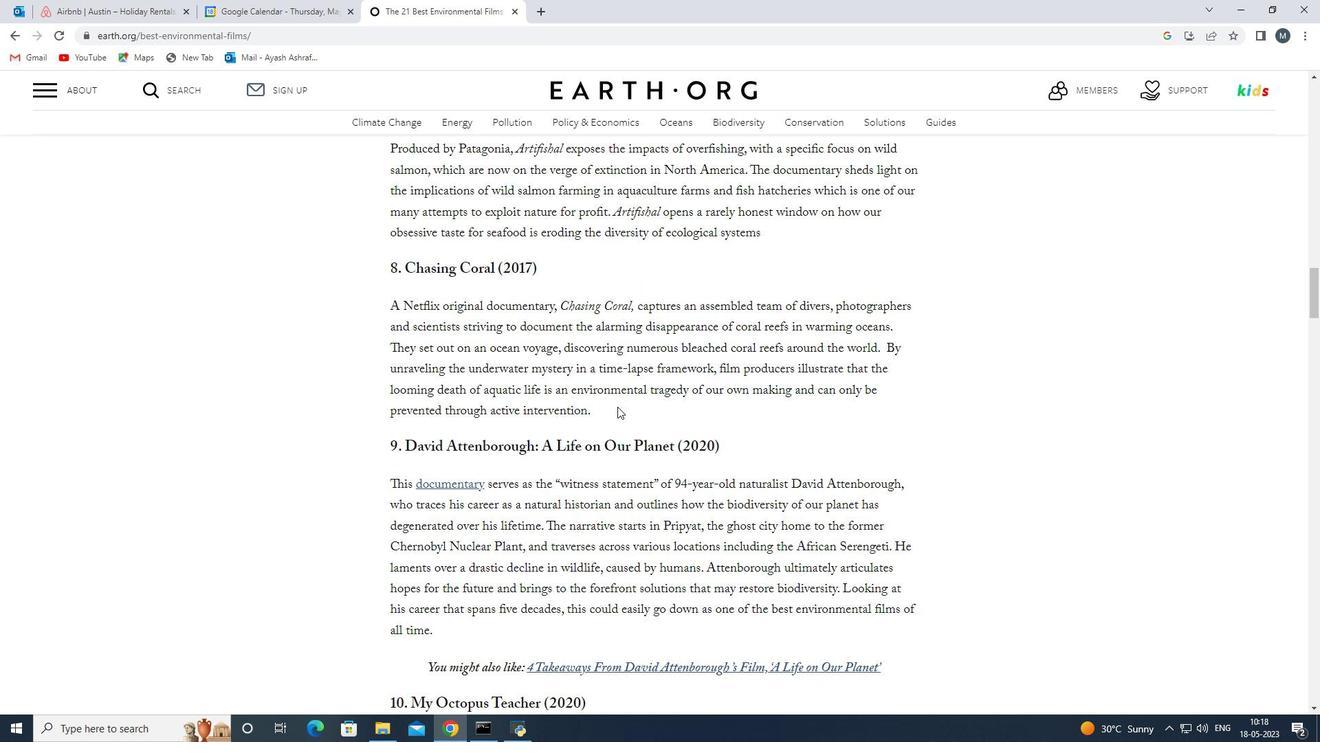 
Action: Mouse scrolled (615, 409) with delta (0, 0)
Screenshot: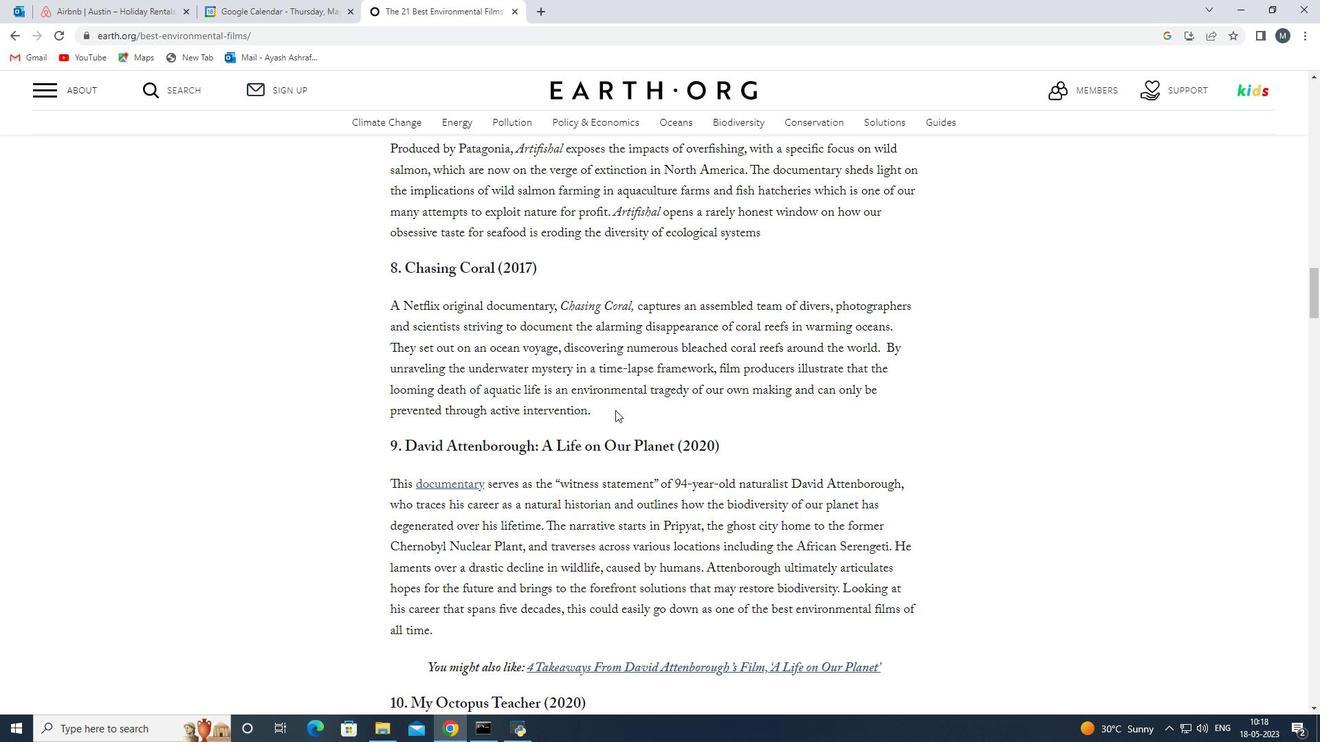 
Action: Mouse moved to (611, 412)
Screenshot: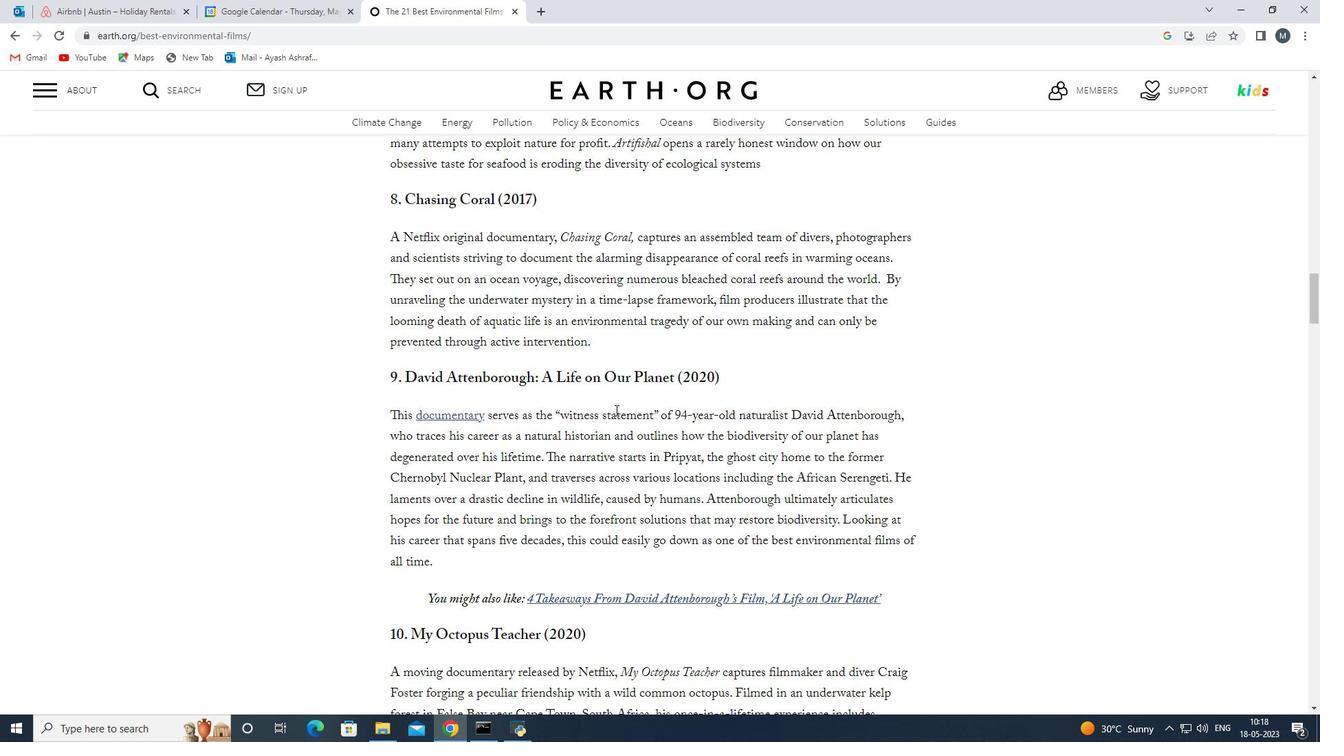 
Action: Mouse scrolled (611, 412) with delta (0, 0)
Screenshot: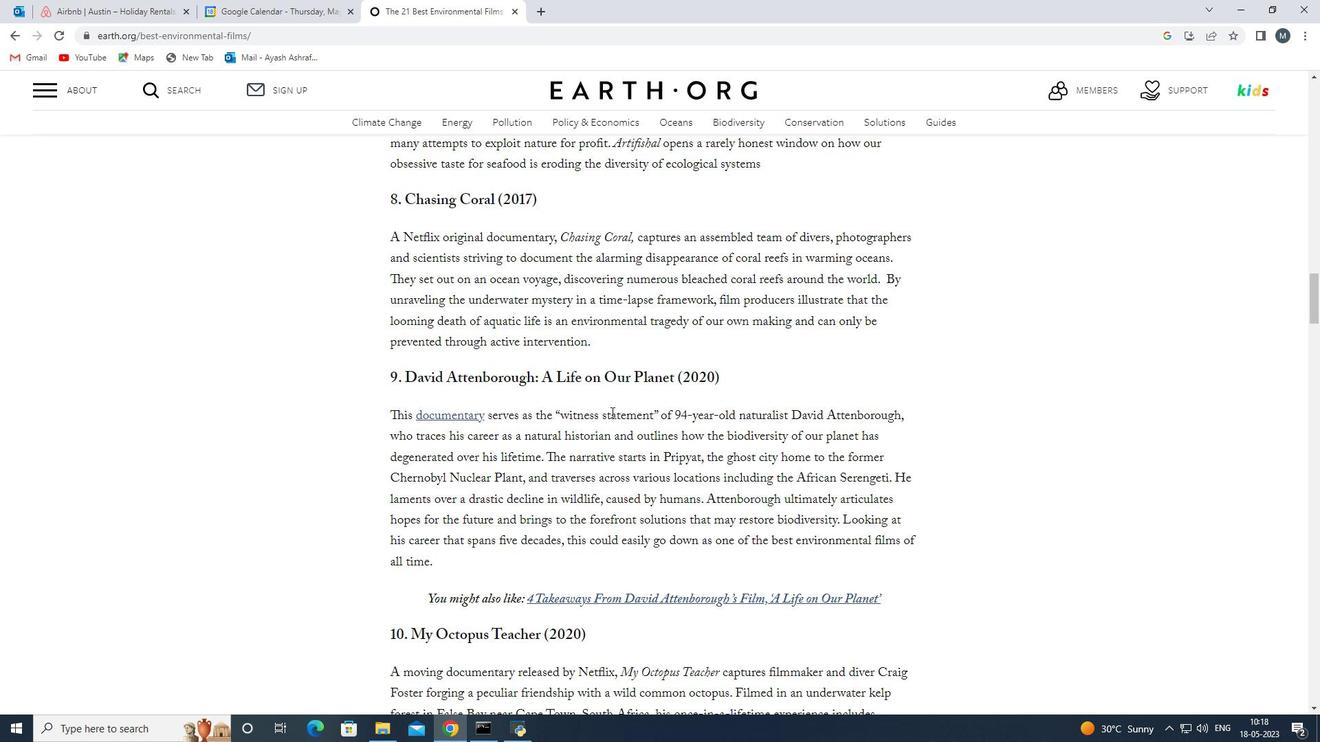 
Action: Mouse scrolled (611, 412) with delta (0, 0)
Screenshot: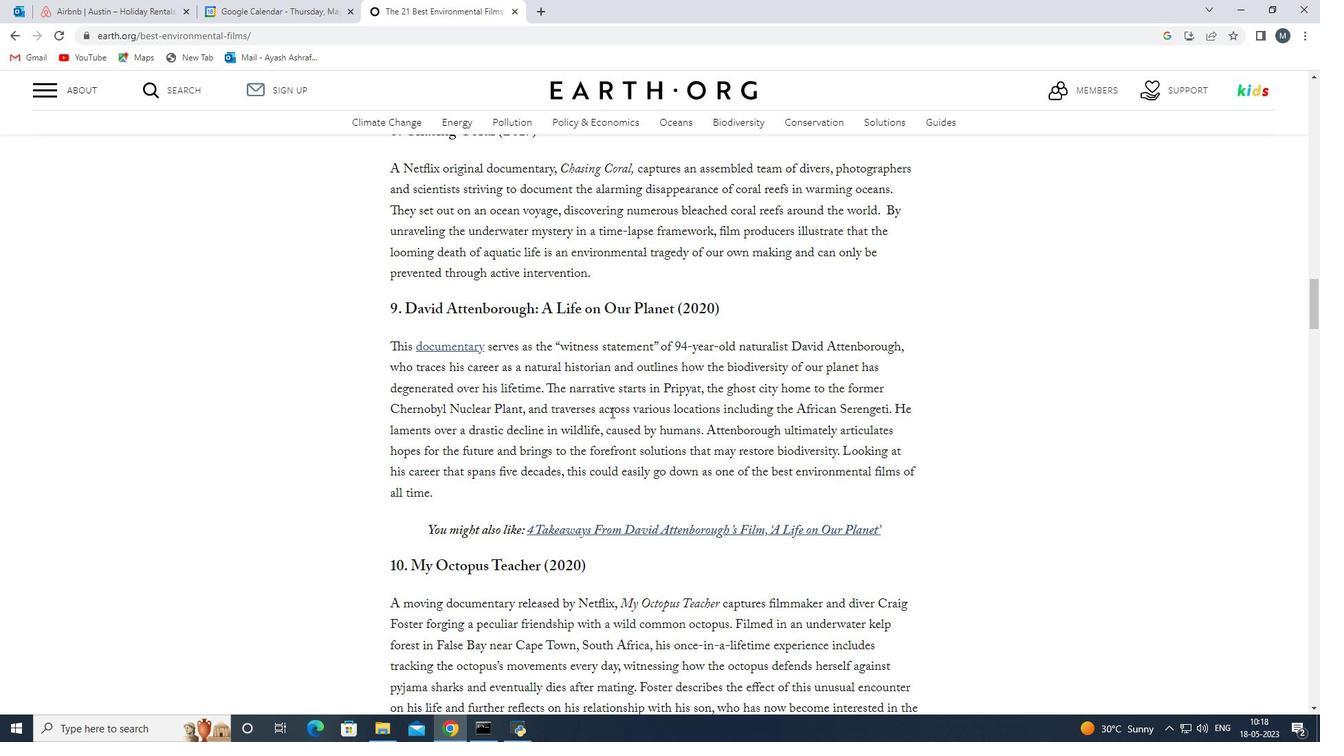 
Action: Mouse scrolled (611, 412) with delta (0, 0)
Screenshot: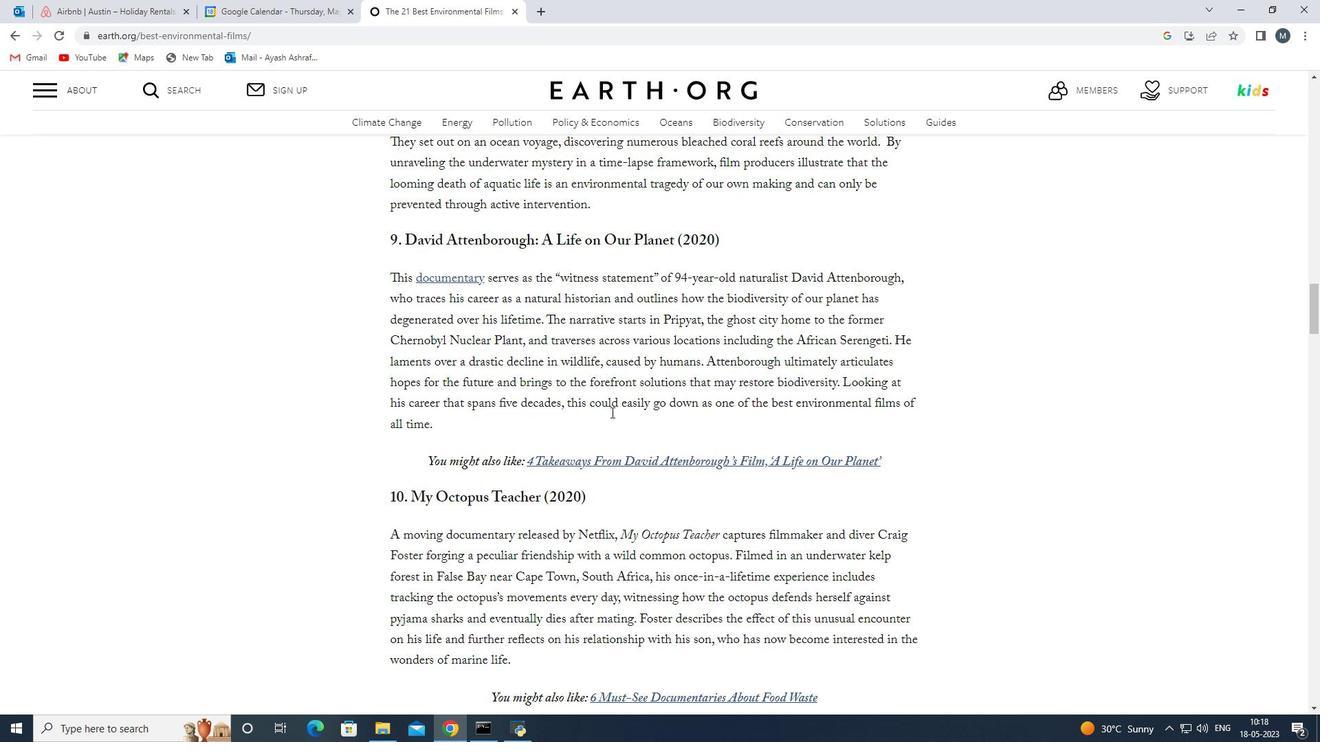 
Action: Mouse moved to (544, 415)
Screenshot: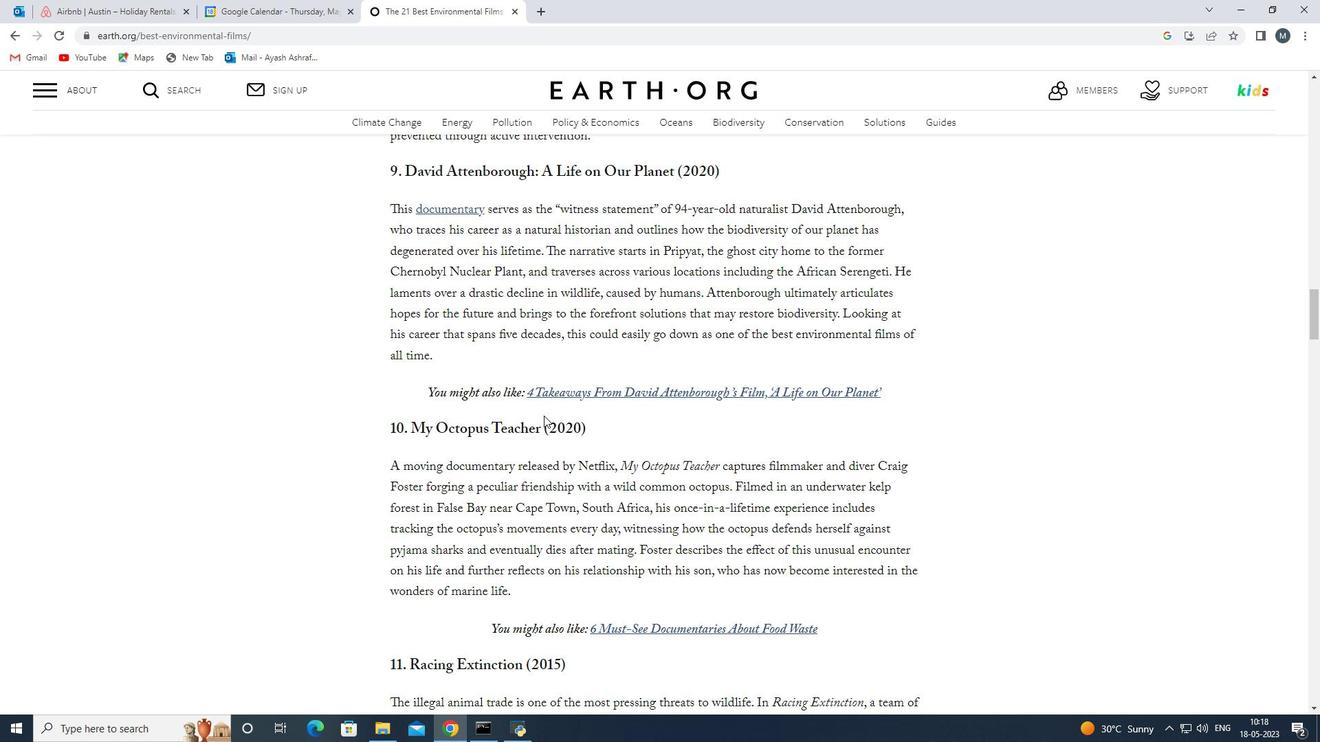 
Action: Mouse scrolled (544, 414) with delta (0, 0)
Screenshot: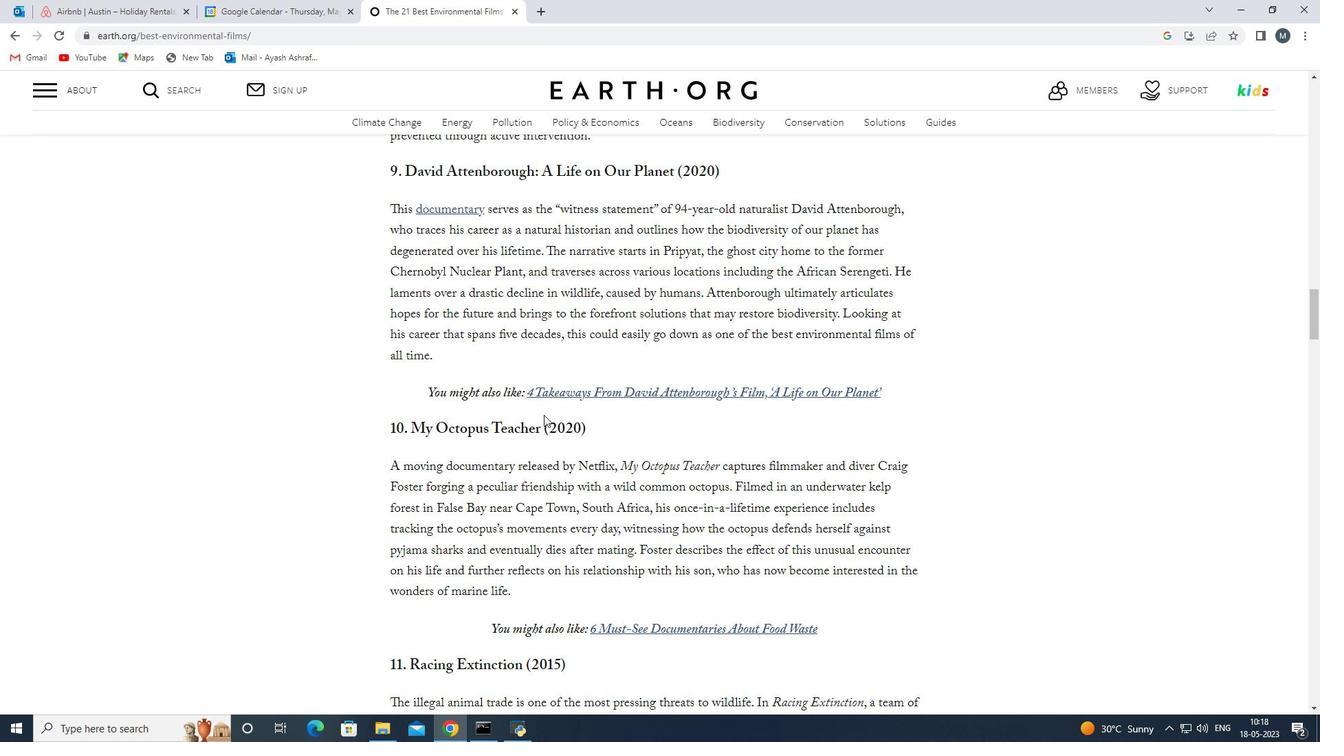 
Action: Mouse scrolled (544, 414) with delta (0, 0)
Screenshot: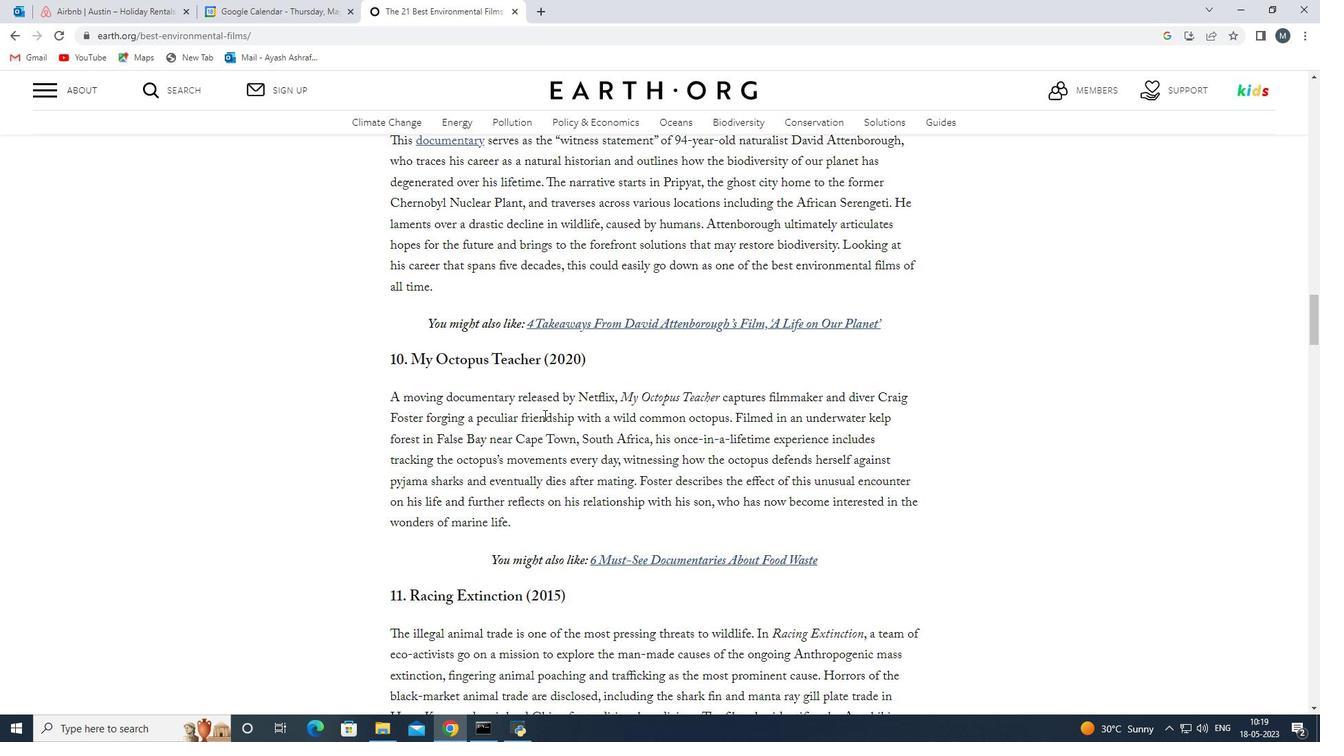 
Action: Mouse moved to (632, 351)
Screenshot: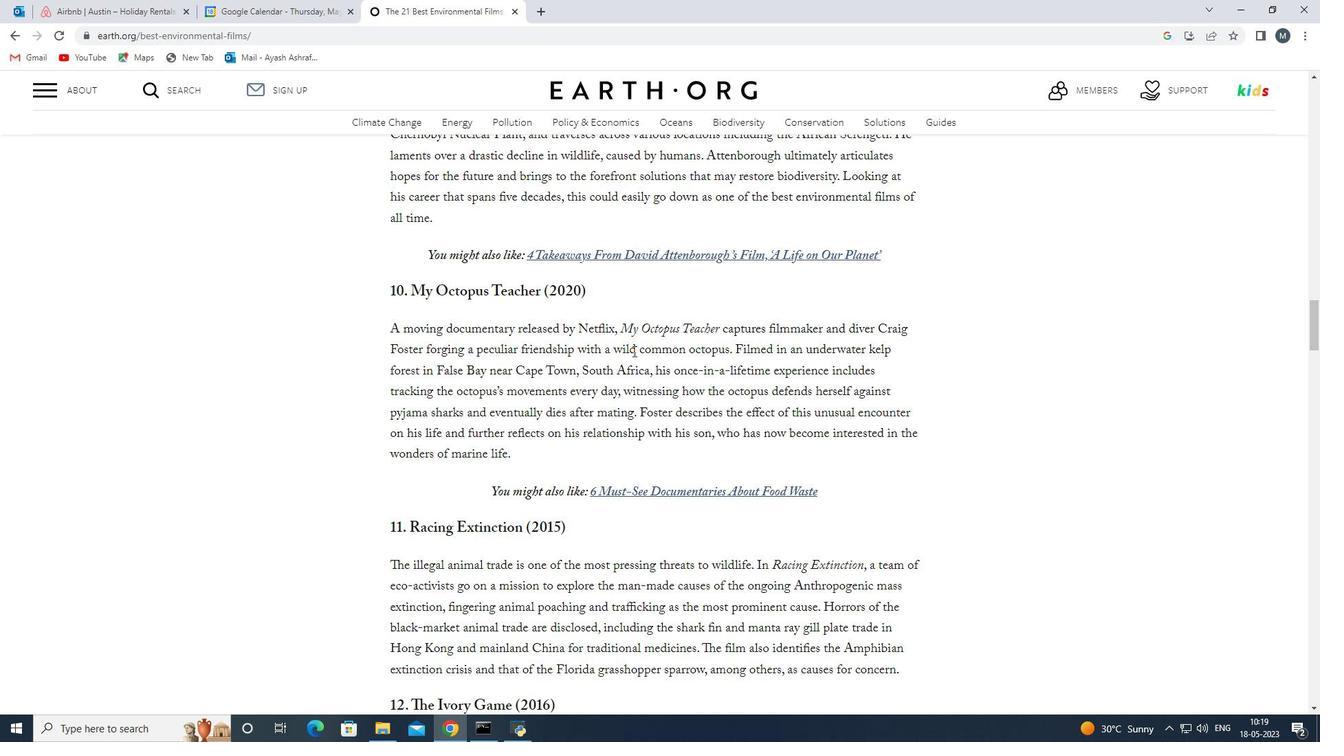 
Action: Mouse scrolled (632, 350) with delta (0, 0)
Screenshot: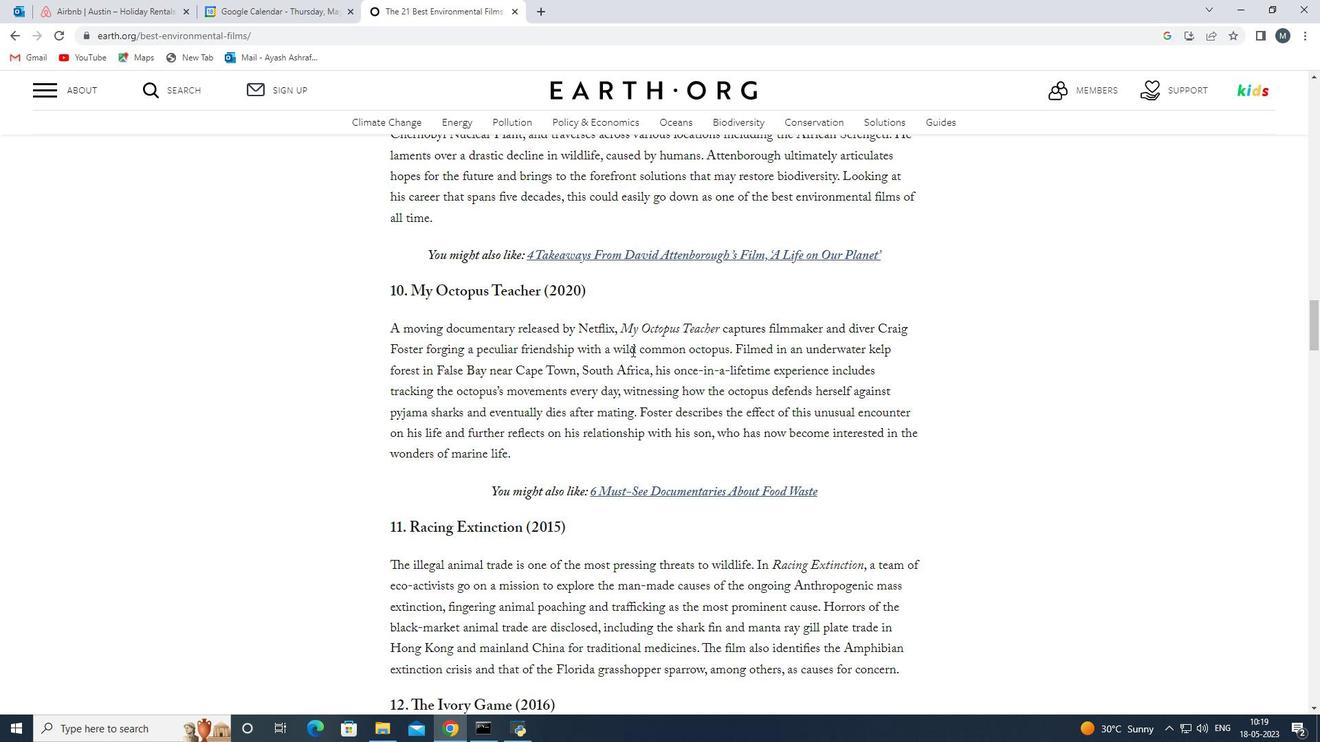 
Action: Mouse moved to (617, 351)
Screenshot: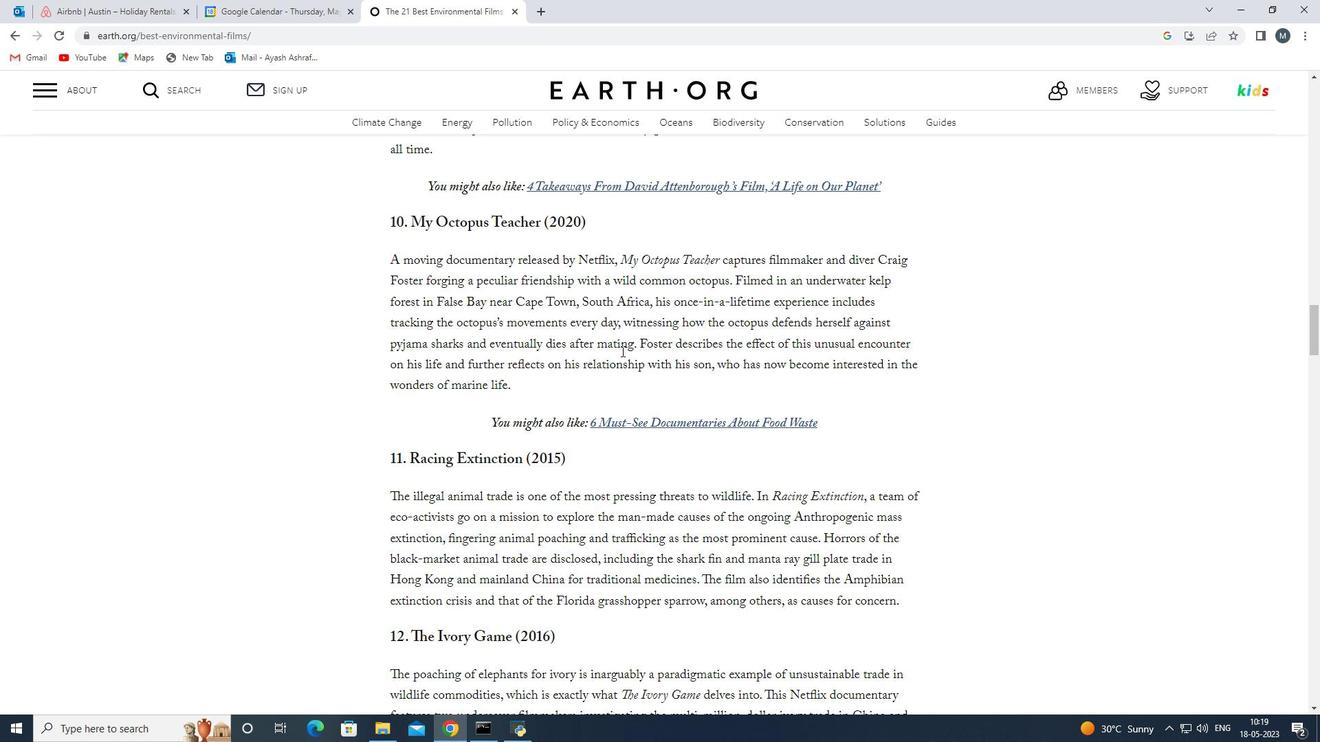 
Action: Mouse scrolled (617, 350) with delta (0, 0)
Screenshot: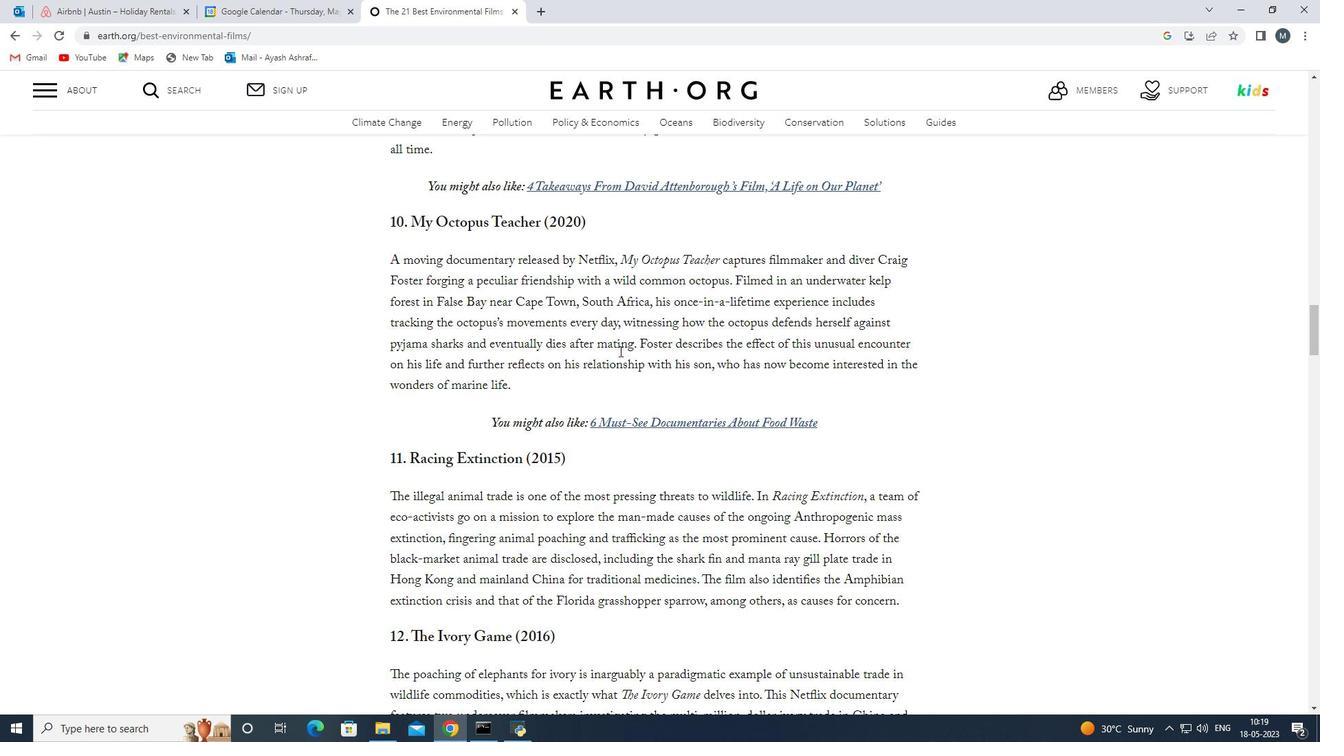 
Action: Mouse moved to (600, 394)
Screenshot: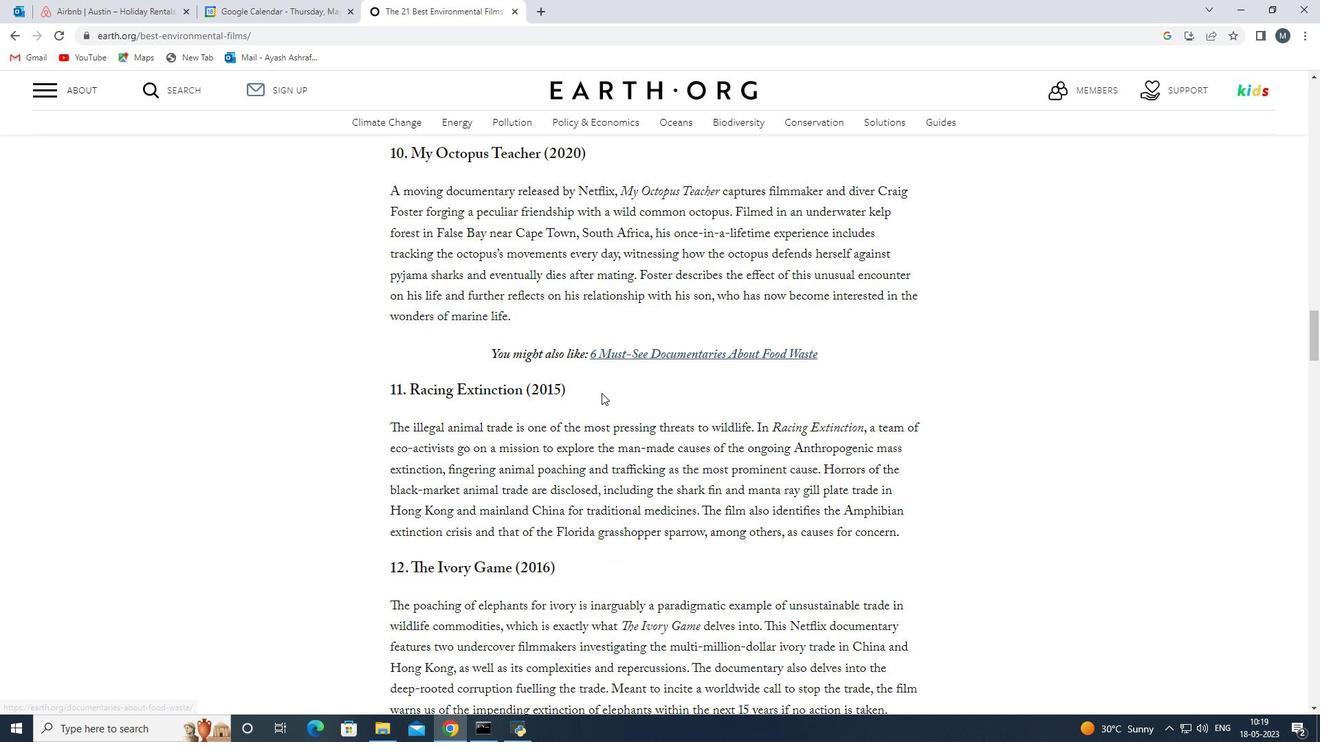 
Action: Mouse scrolled (600, 393) with delta (0, 0)
Screenshot: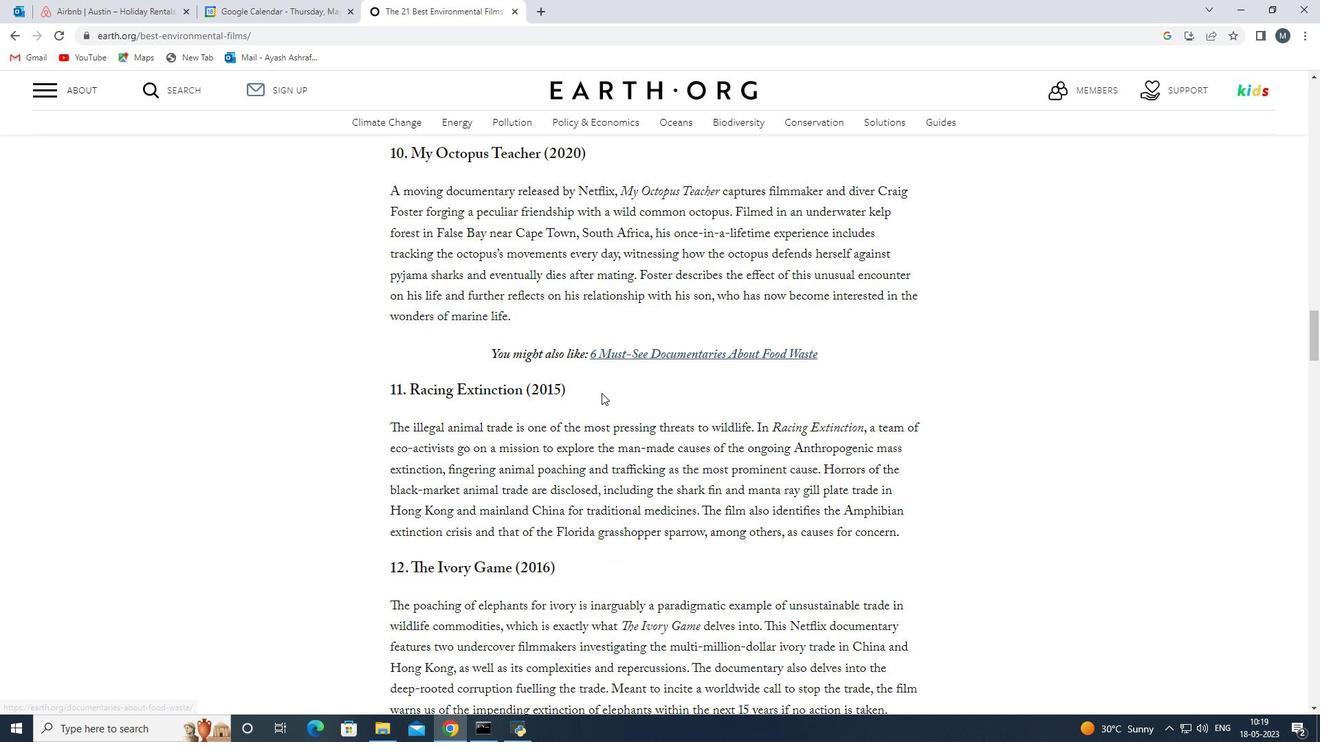 
Action: Mouse moved to (586, 398)
Screenshot: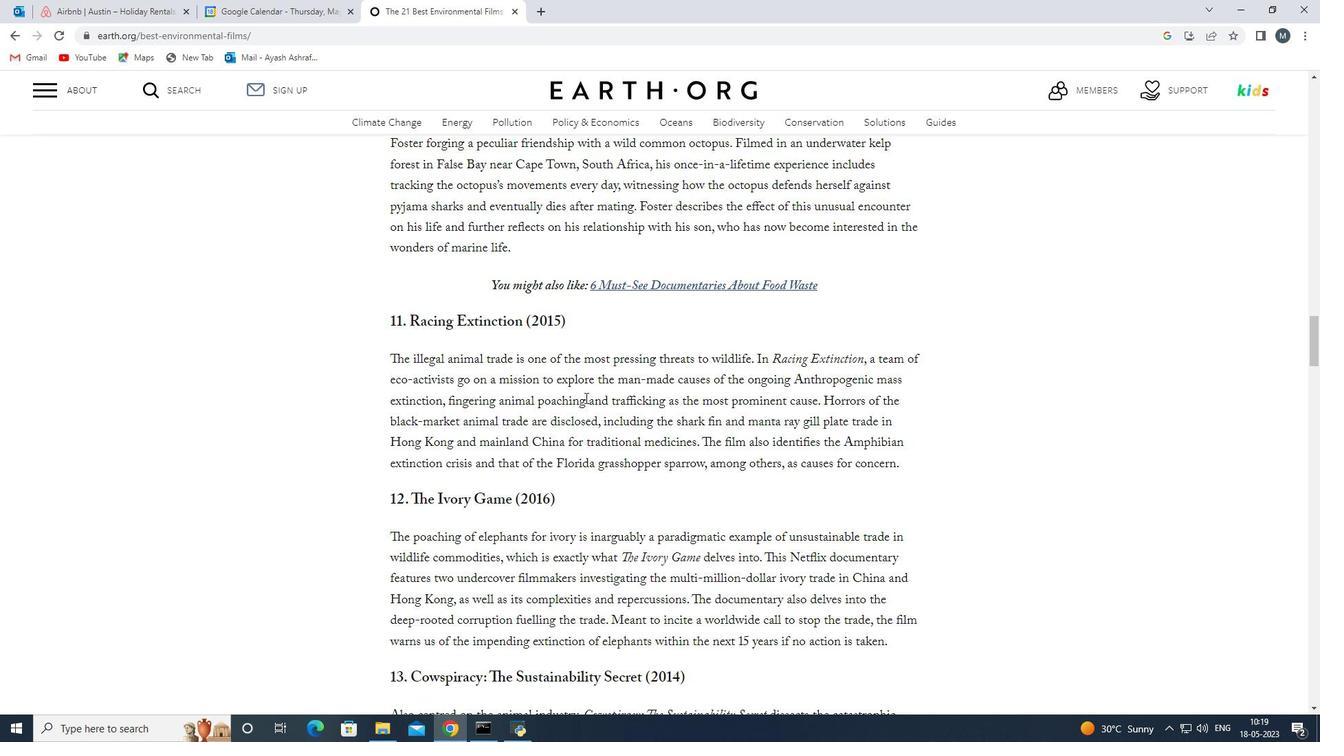 
Action: Mouse scrolled (586, 397) with delta (0, 0)
Screenshot: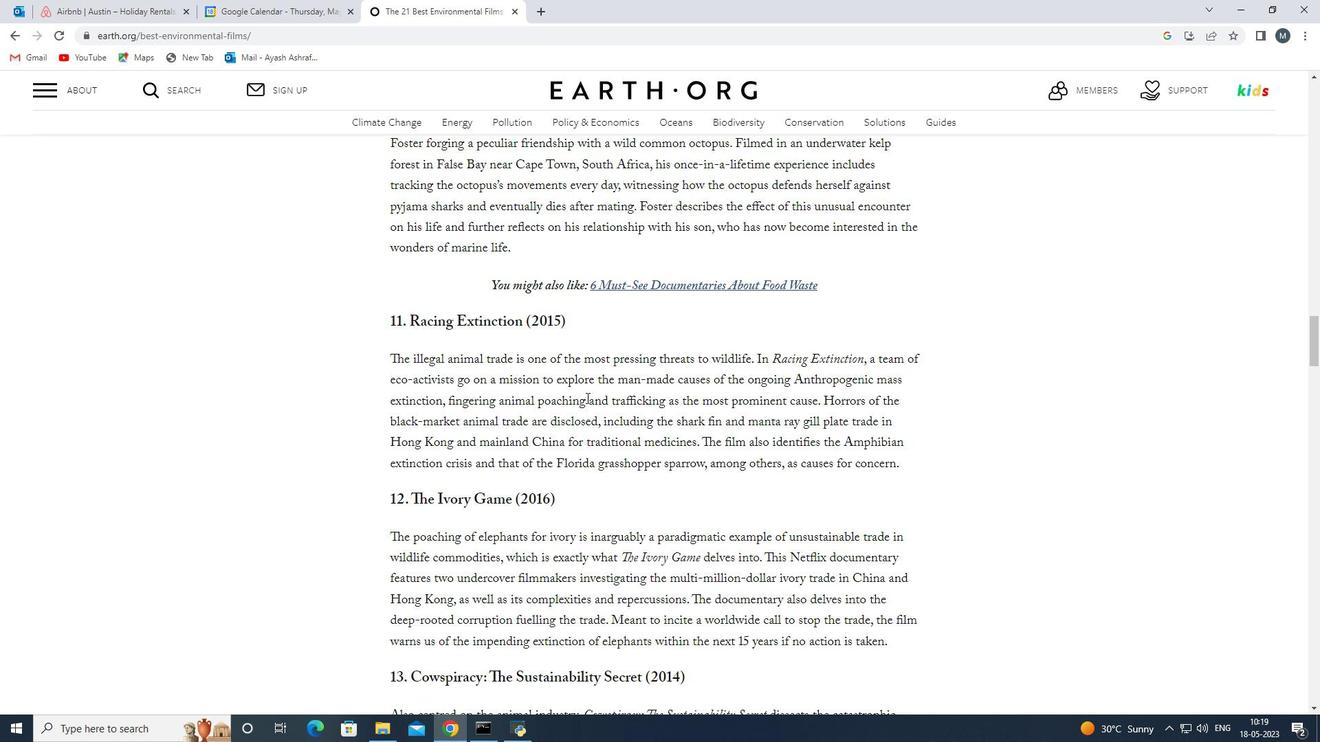 
Action: Mouse moved to (603, 425)
Screenshot: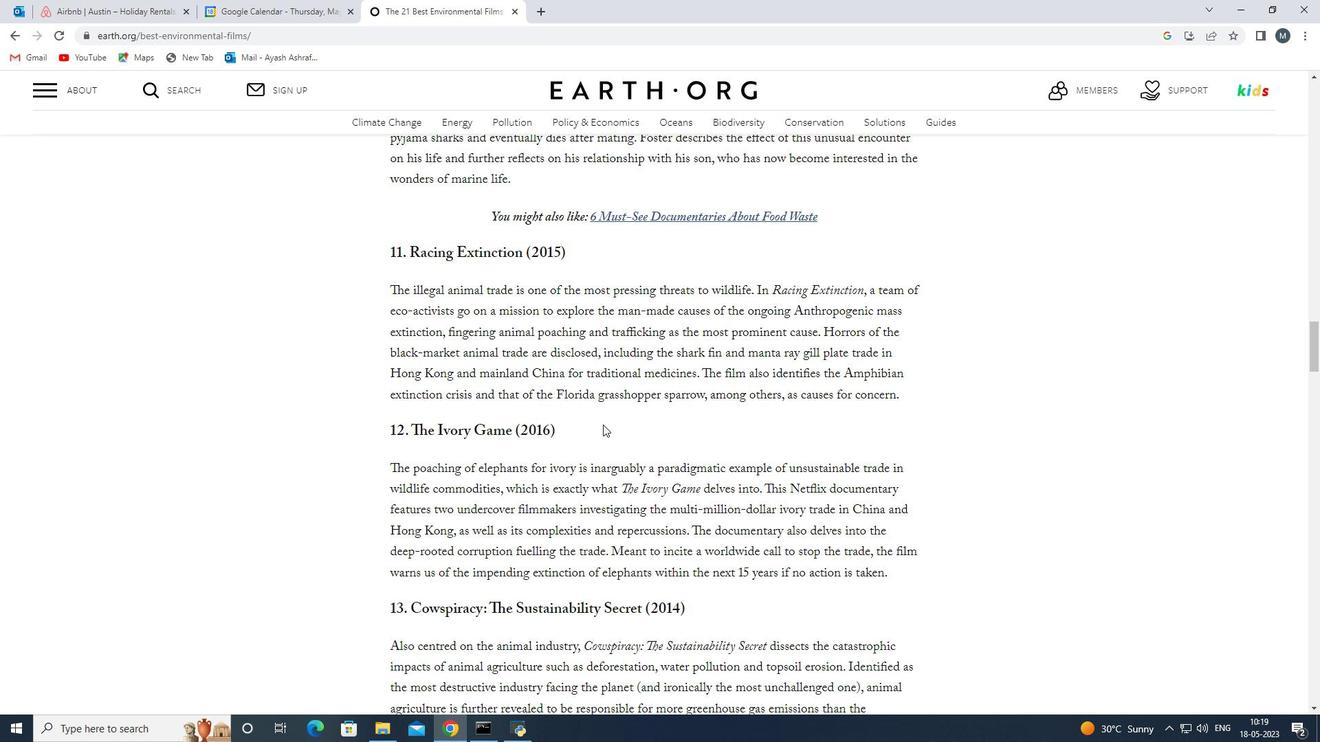 
Action: Mouse scrolled (603, 424) with delta (0, 0)
Screenshot: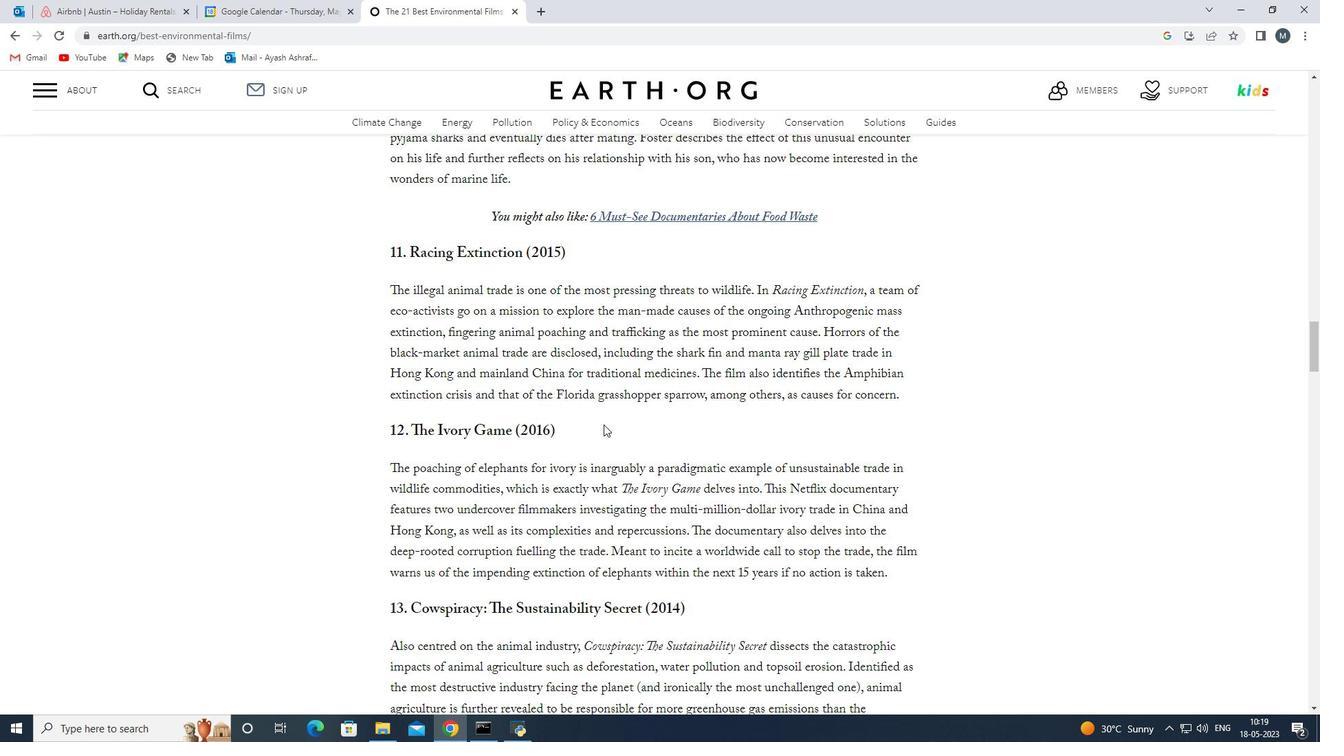 
Action: Mouse moved to (604, 425)
Screenshot: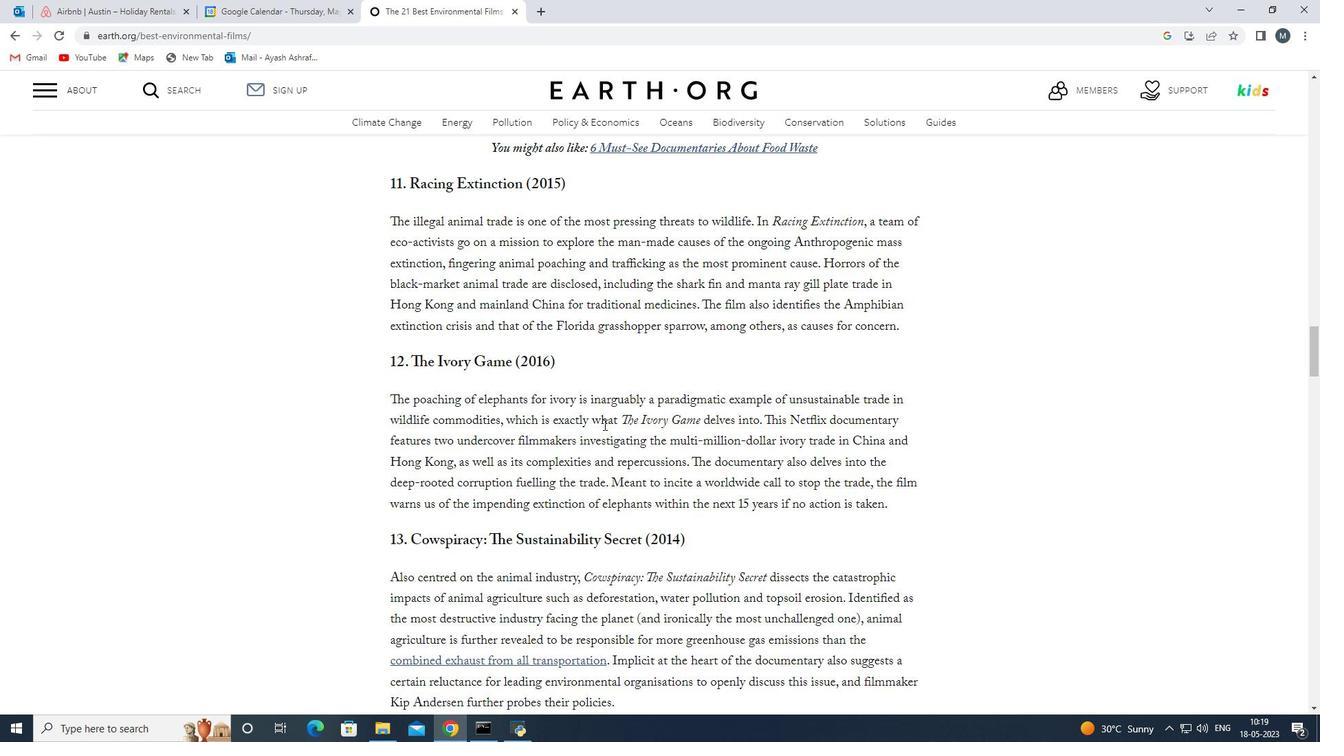 
Action: Mouse scrolled (604, 424) with delta (0, 0)
Screenshot: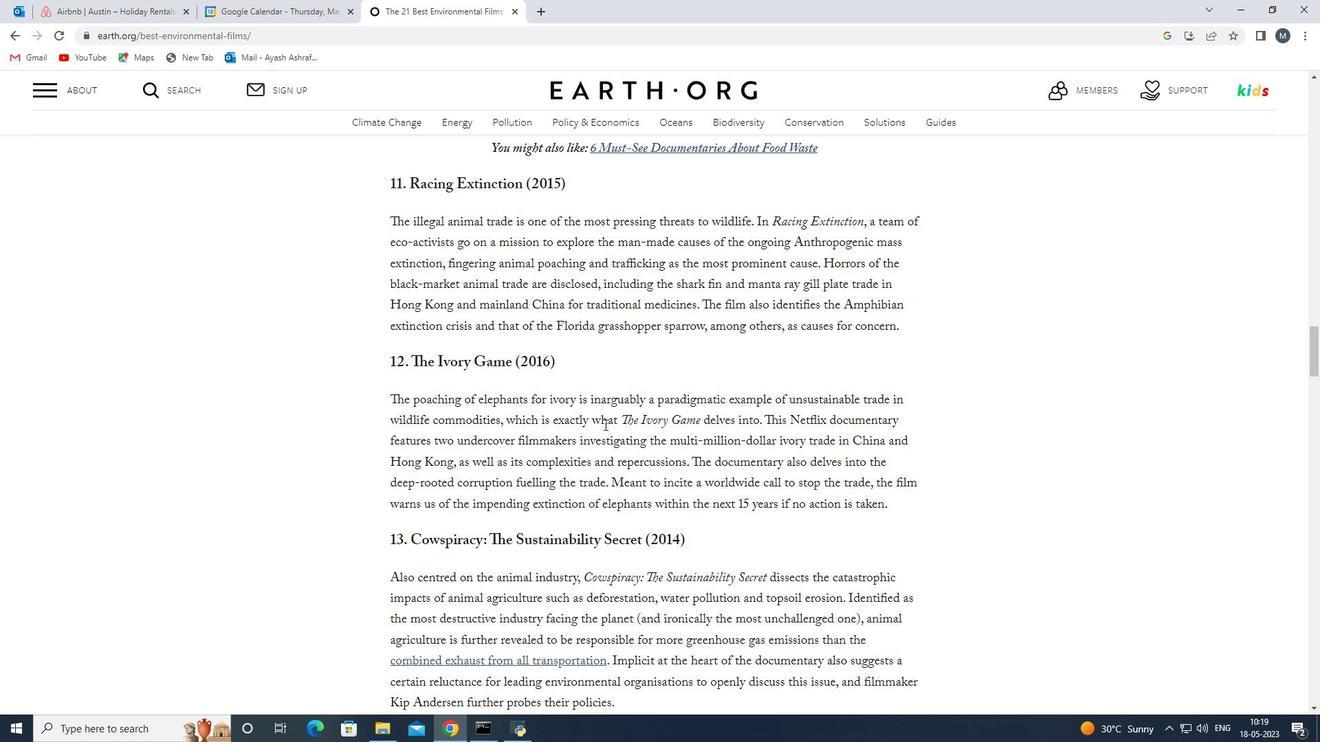 
Action: Mouse moved to (599, 427)
Screenshot: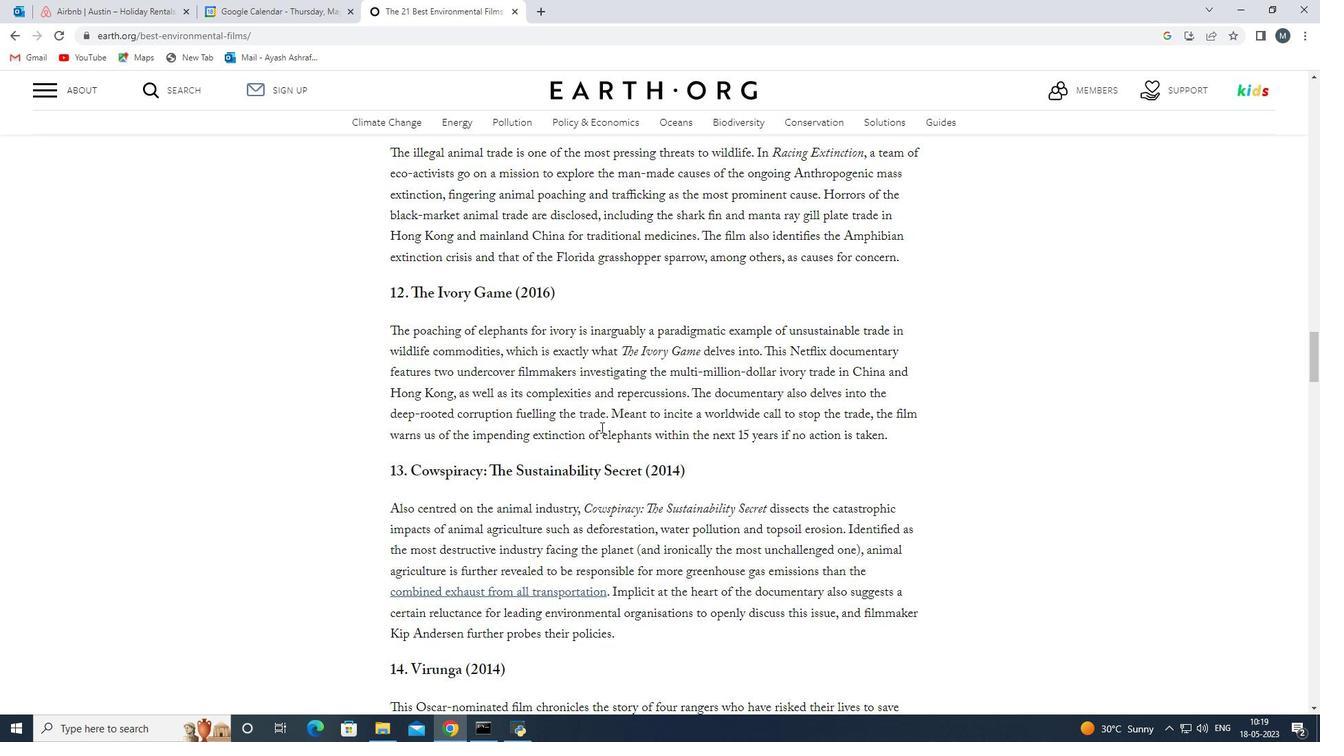 
Action: Mouse scrolled (599, 427) with delta (0, 0)
Screenshot: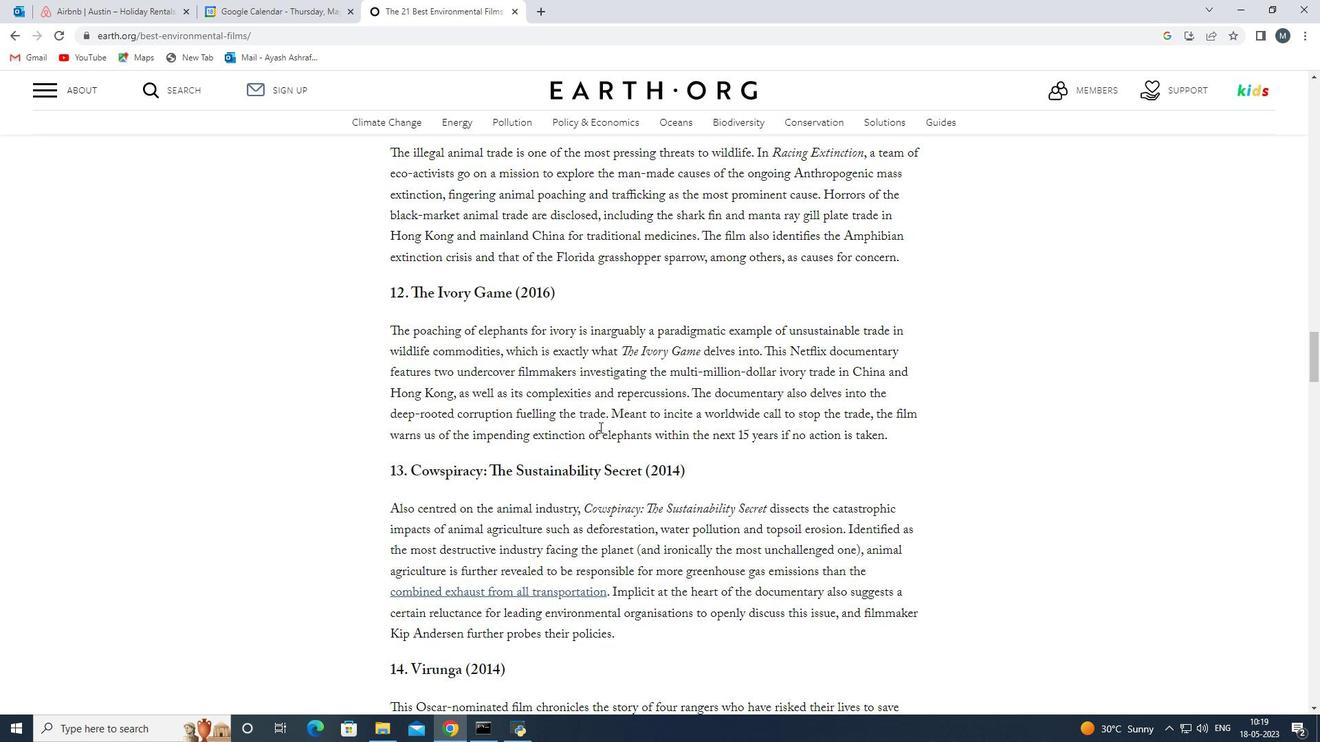 
Action: Mouse moved to (590, 429)
Screenshot: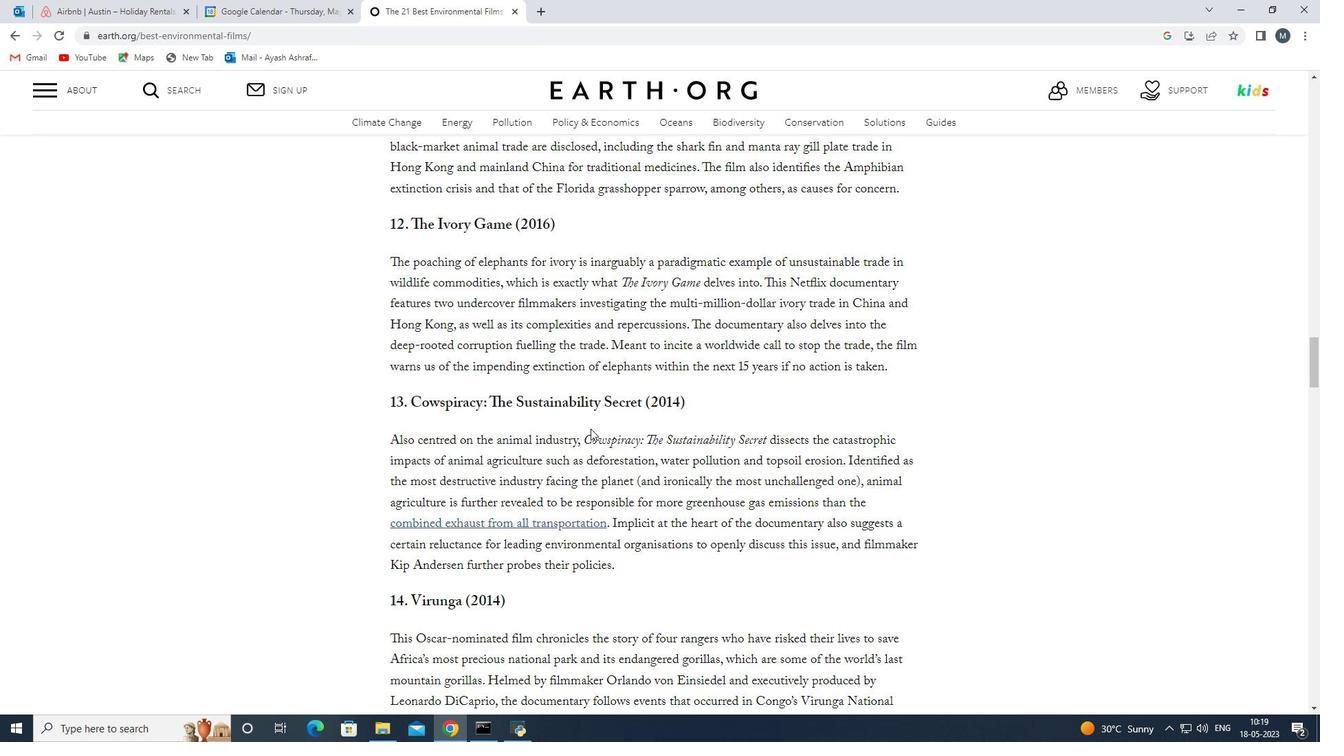 
Action: Mouse scrolled (590, 428) with delta (0, 0)
Screenshot: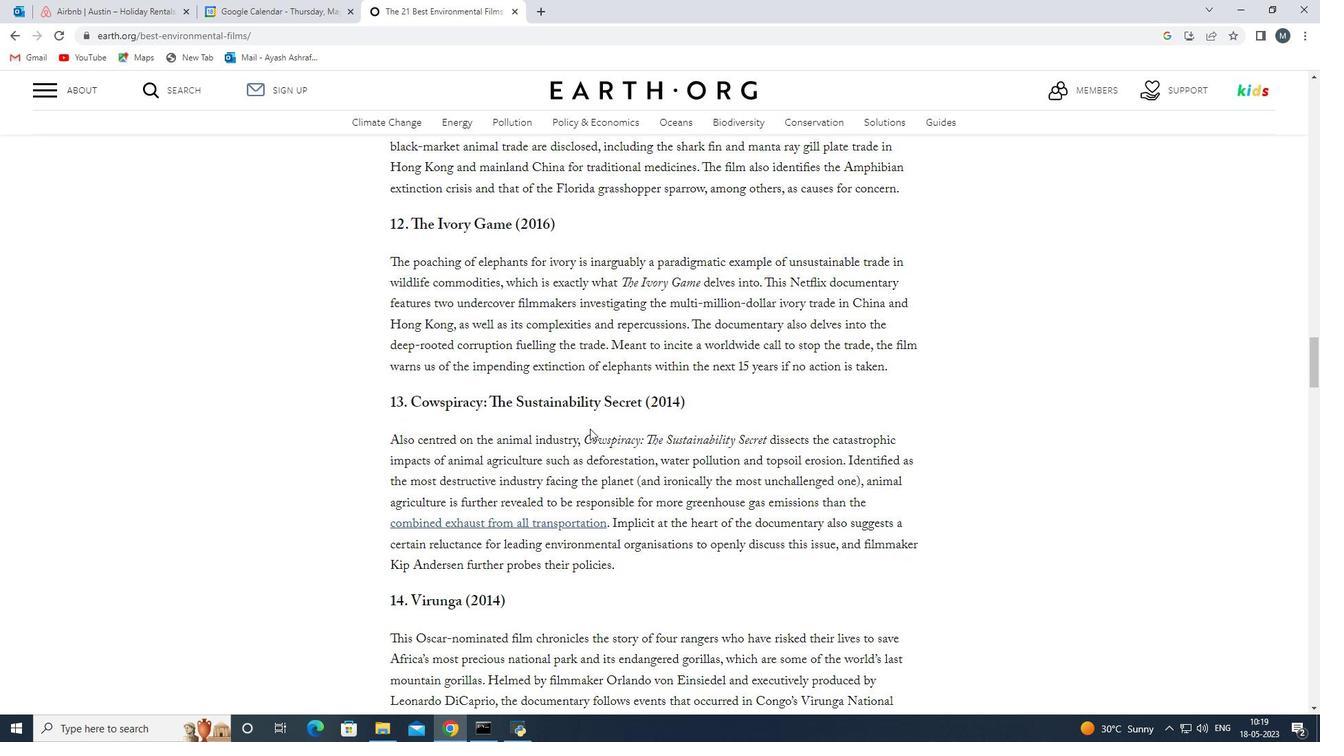 
Action: Mouse scrolled (590, 428) with delta (0, 0)
Screenshot: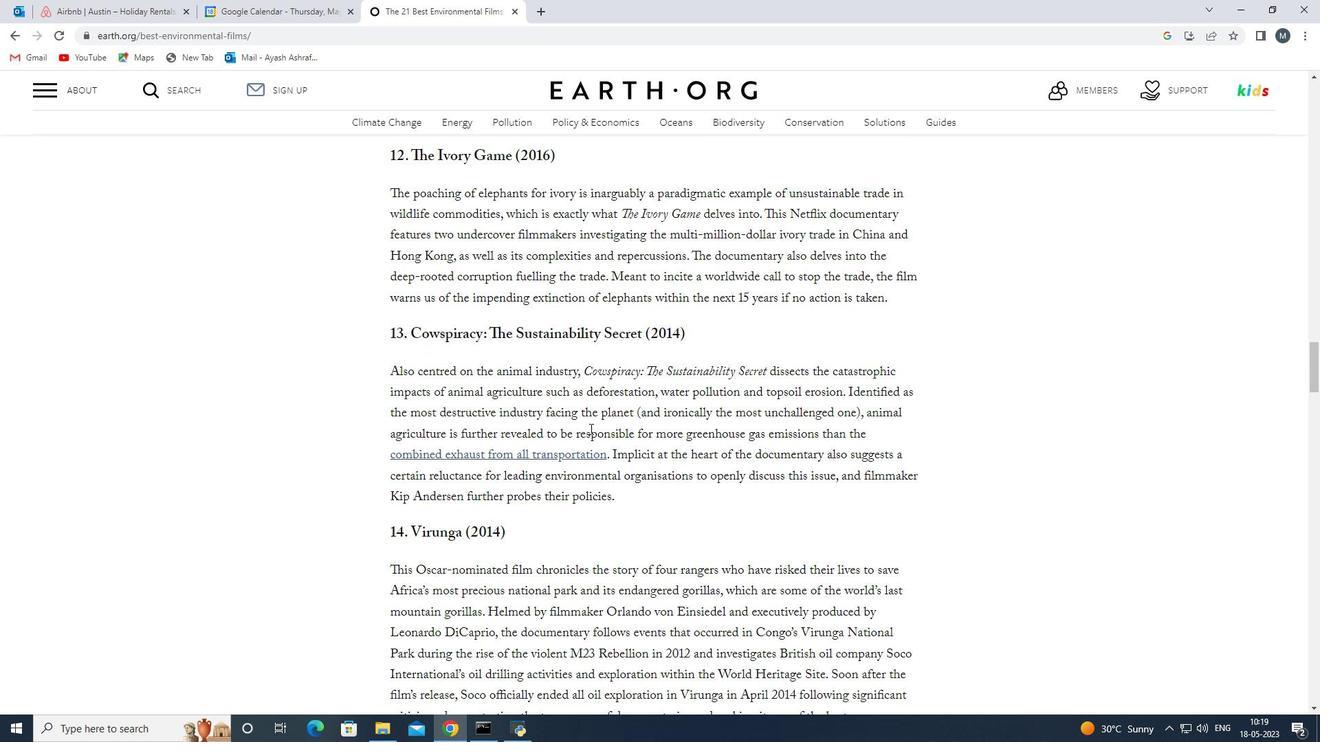 
Action: Mouse moved to (597, 435)
Screenshot: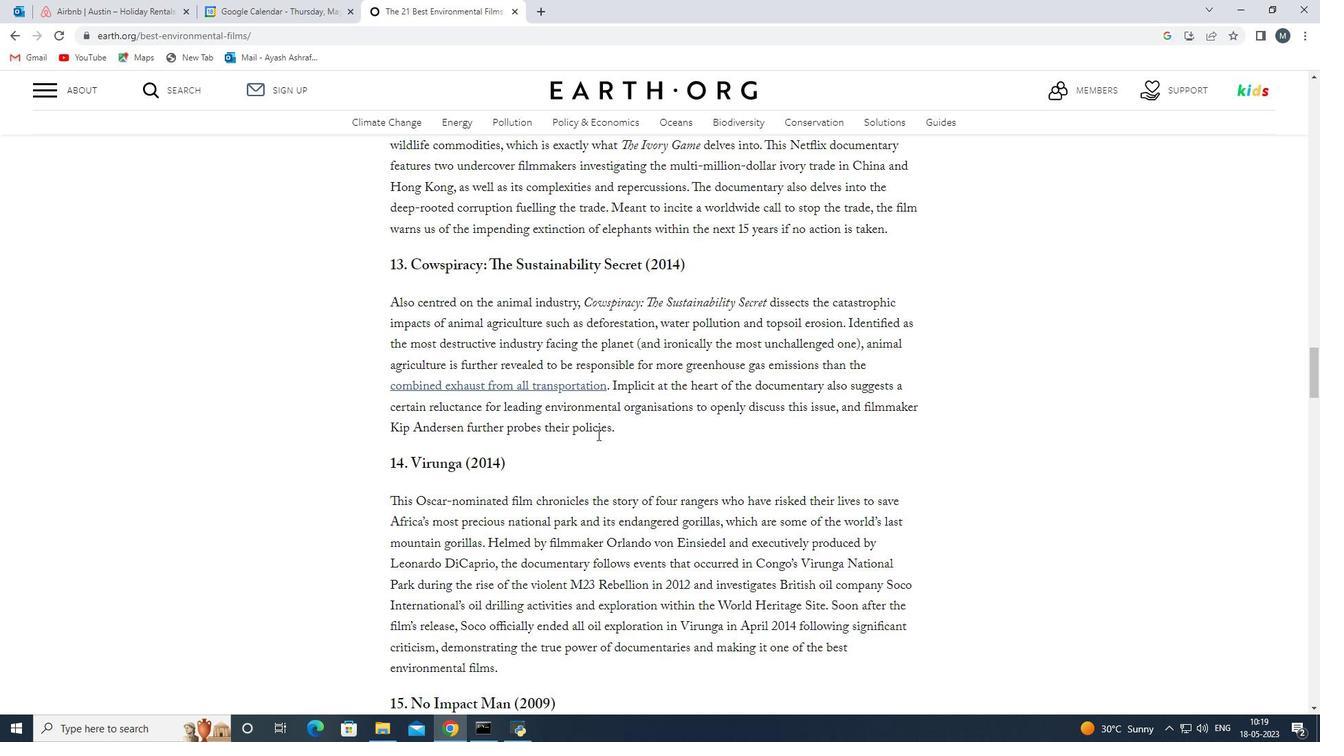 
Action: Mouse scrolled (597, 434) with delta (0, 0)
Screenshot: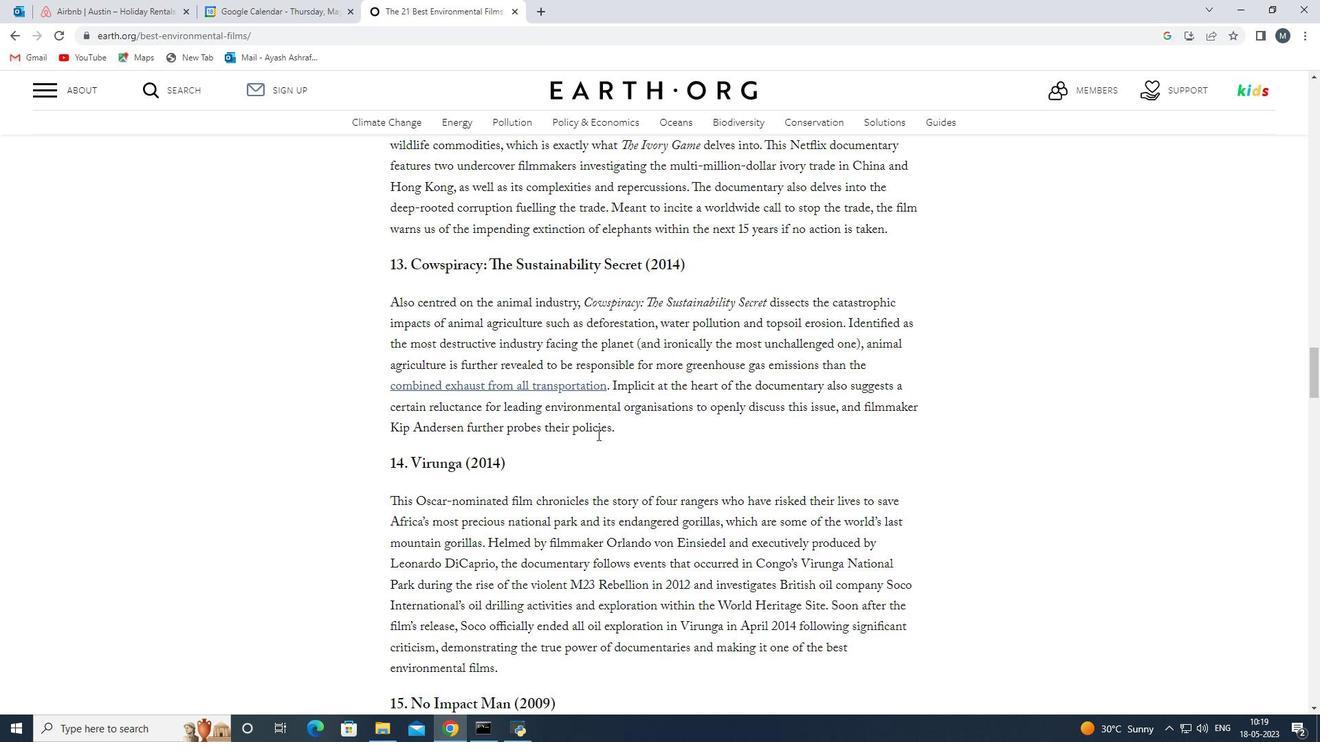 
Action: Mouse moved to (596, 431)
Screenshot: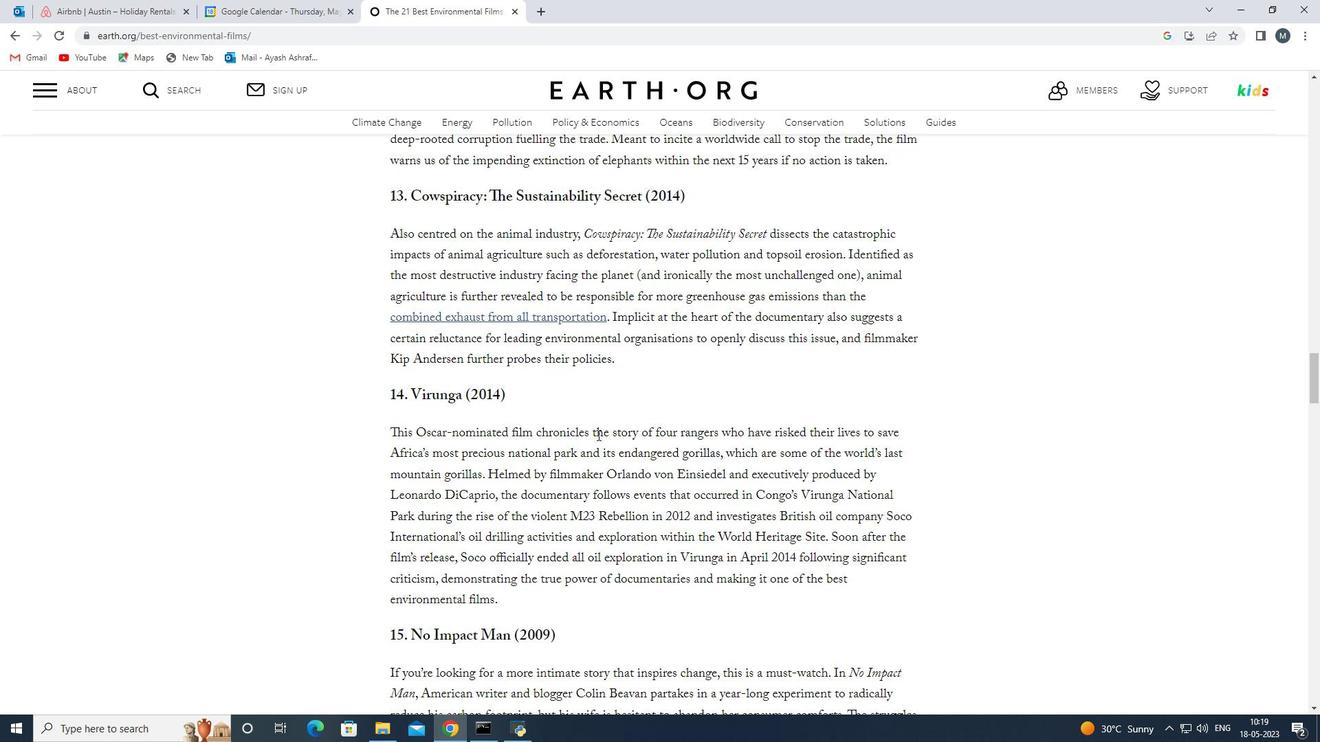 
Action: Mouse scrolled (596, 431) with delta (0, 0)
Screenshot: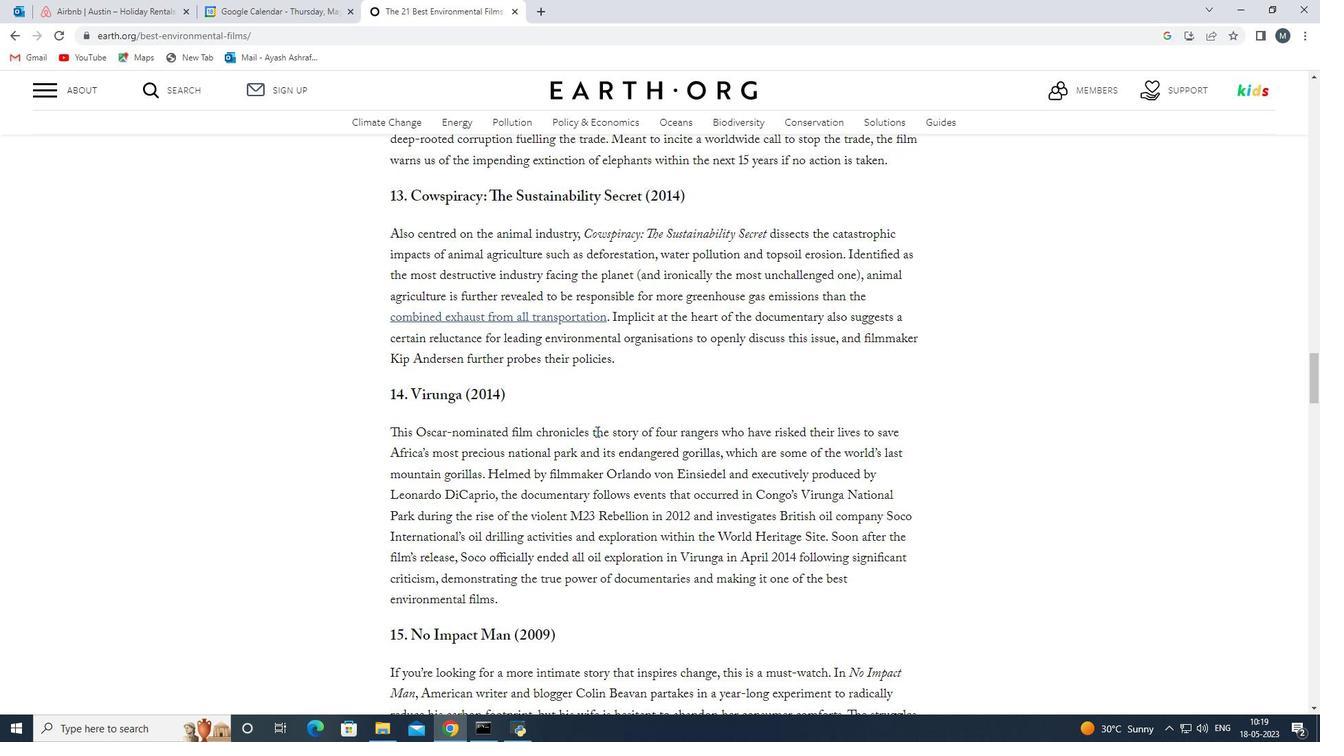 
Action: Mouse moved to (594, 430)
Screenshot: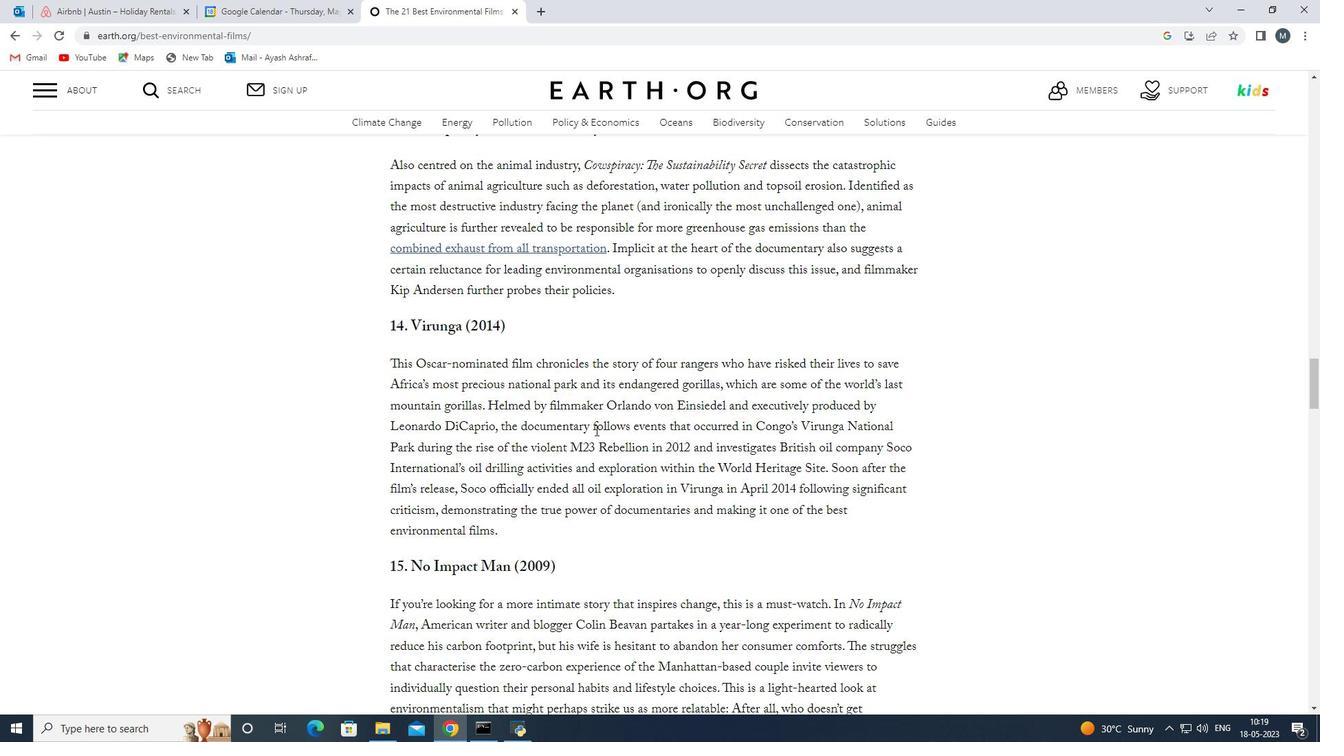 
Action: Mouse scrolled (594, 429) with delta (0, 0)
Screenshot: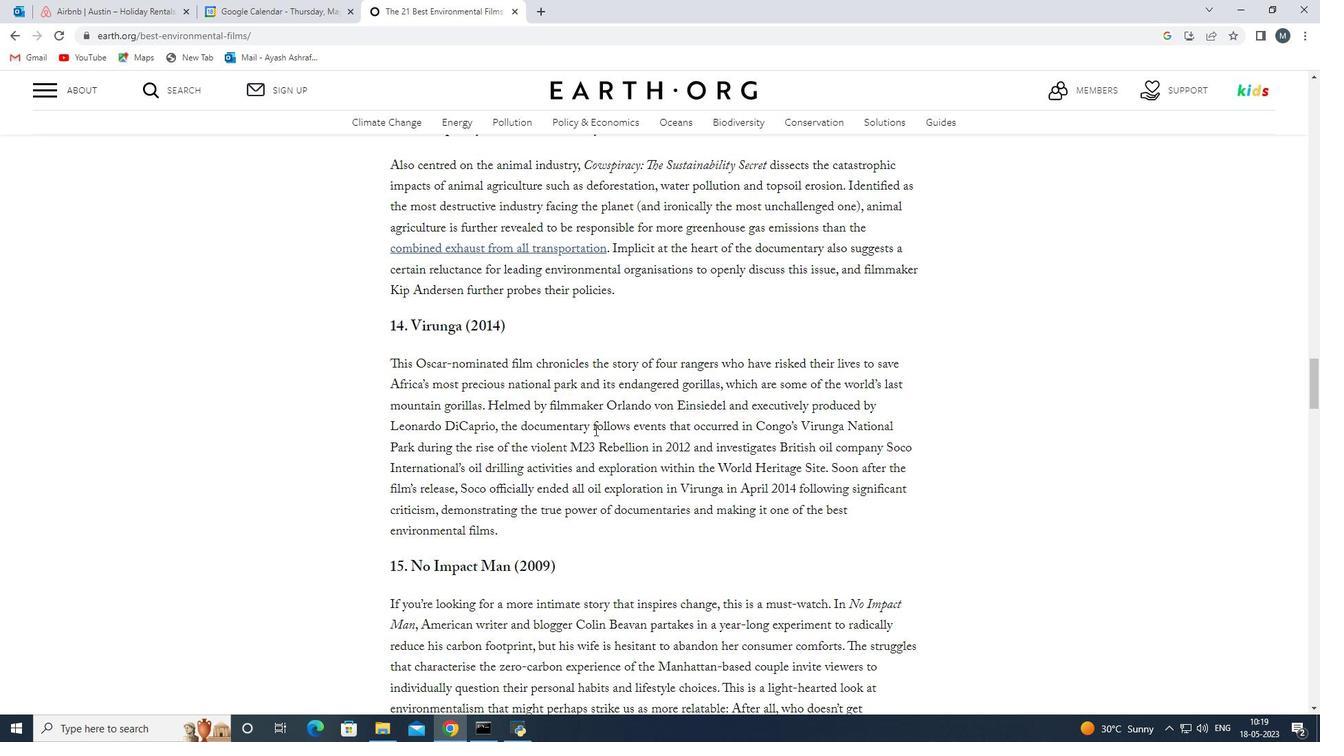 
Action: Mouse moved to (577, 432)
Screenshot: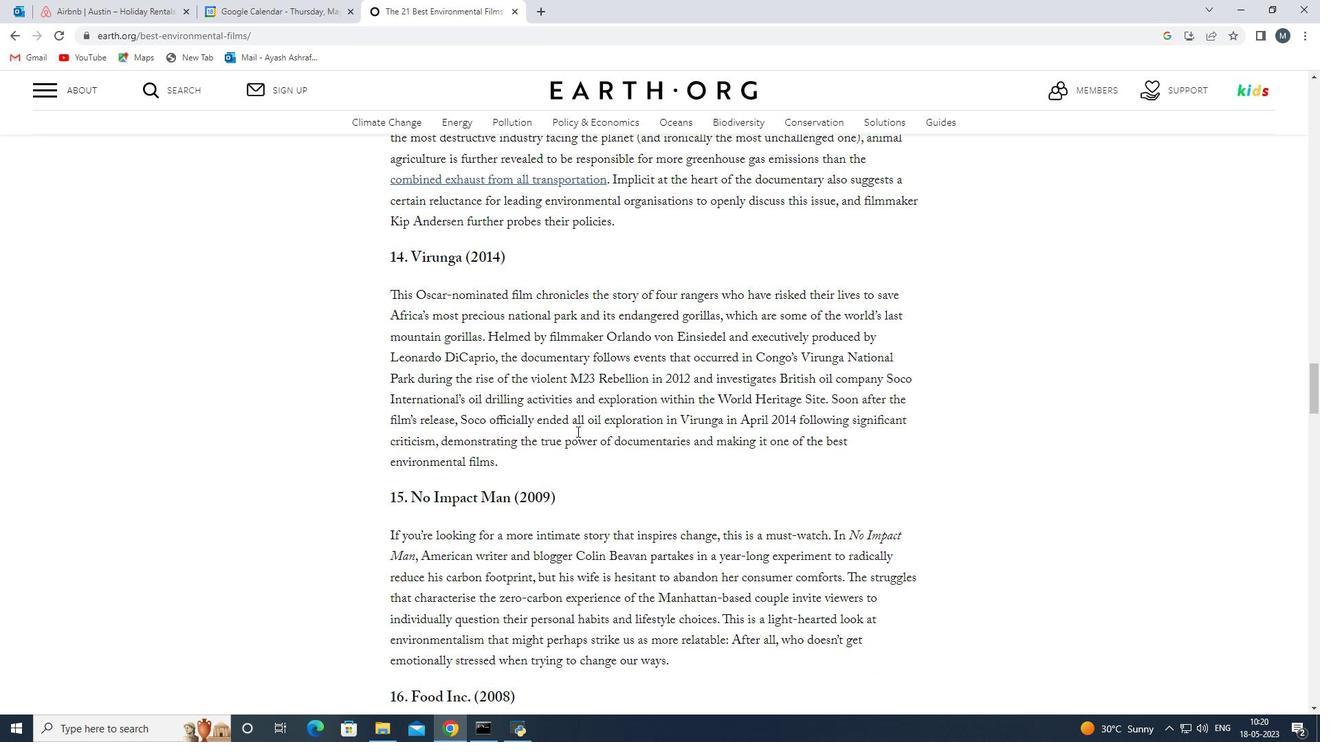 
Action: Mouse scrolled (577, 431) with delta (0, 0)
Screenshot: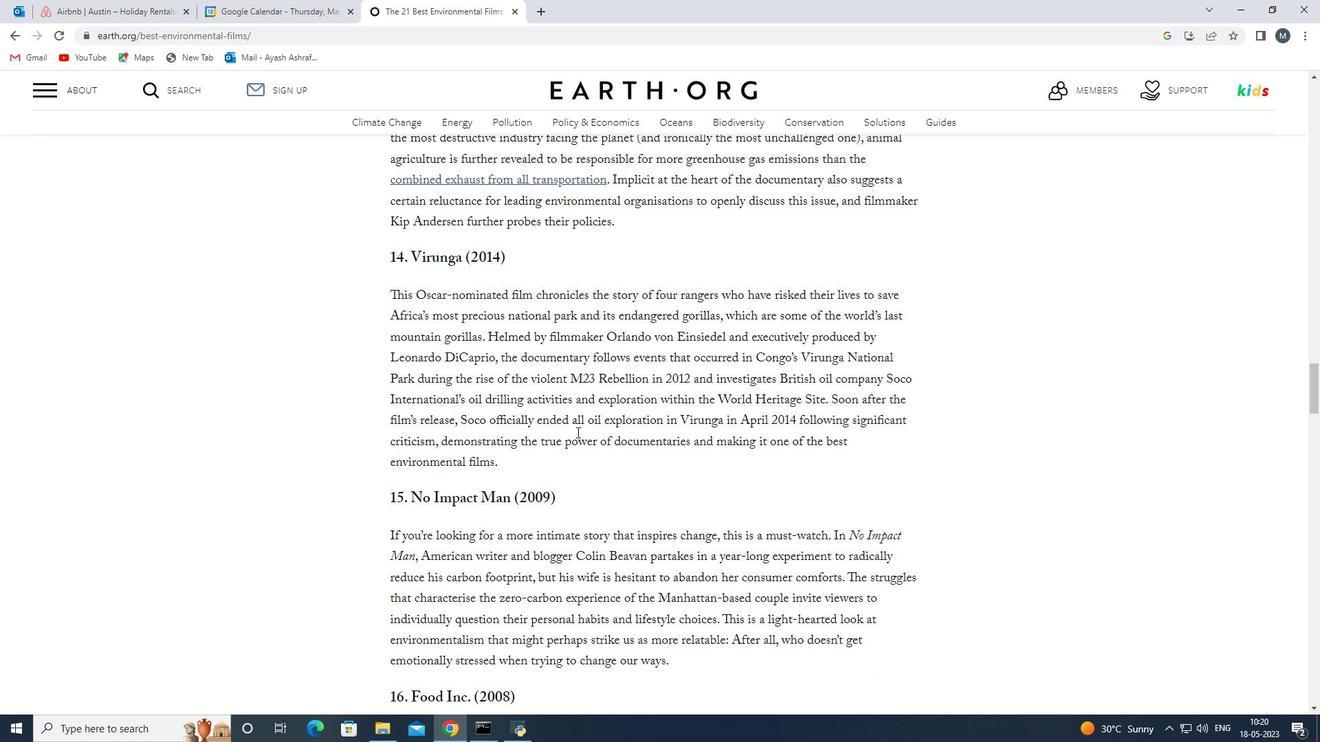
Action: Mouse scrolled (577, 431) with delta (0, 0)
Screenshot: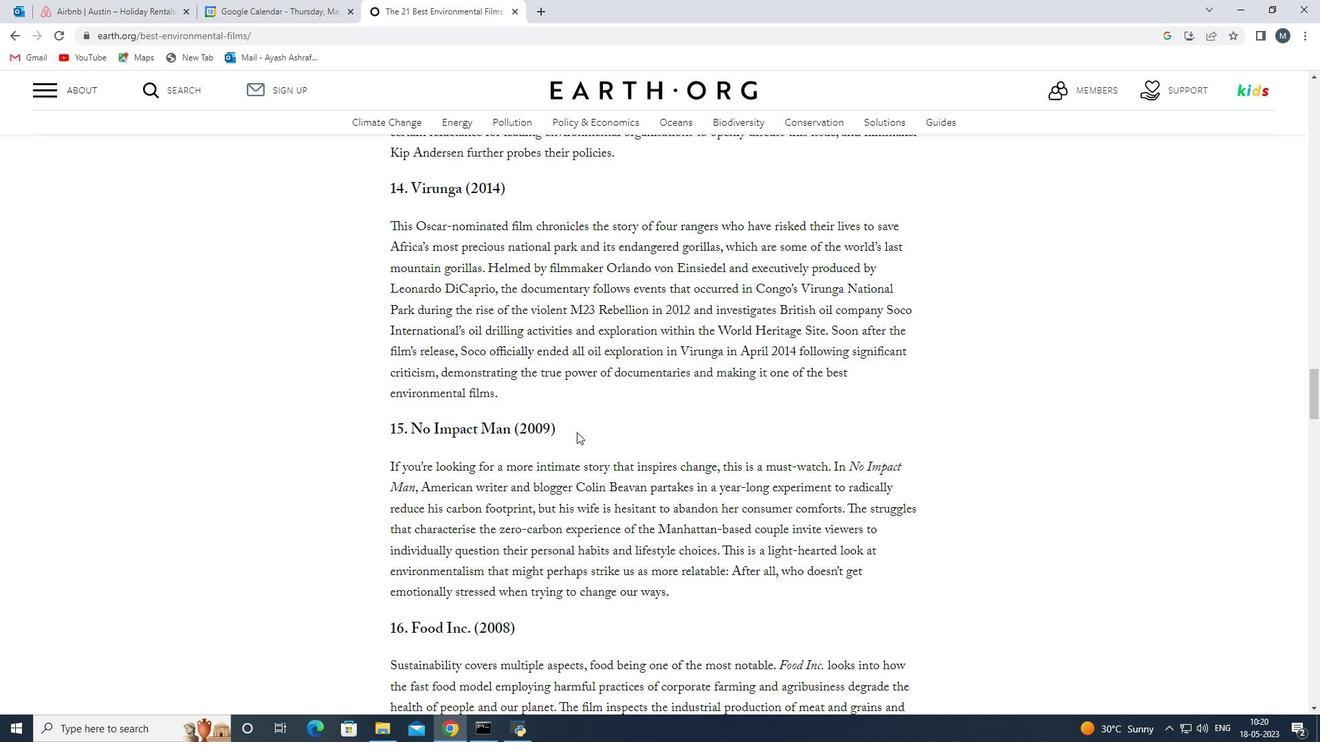 
Action: Mouse moved to (576, 436)
Screenshot: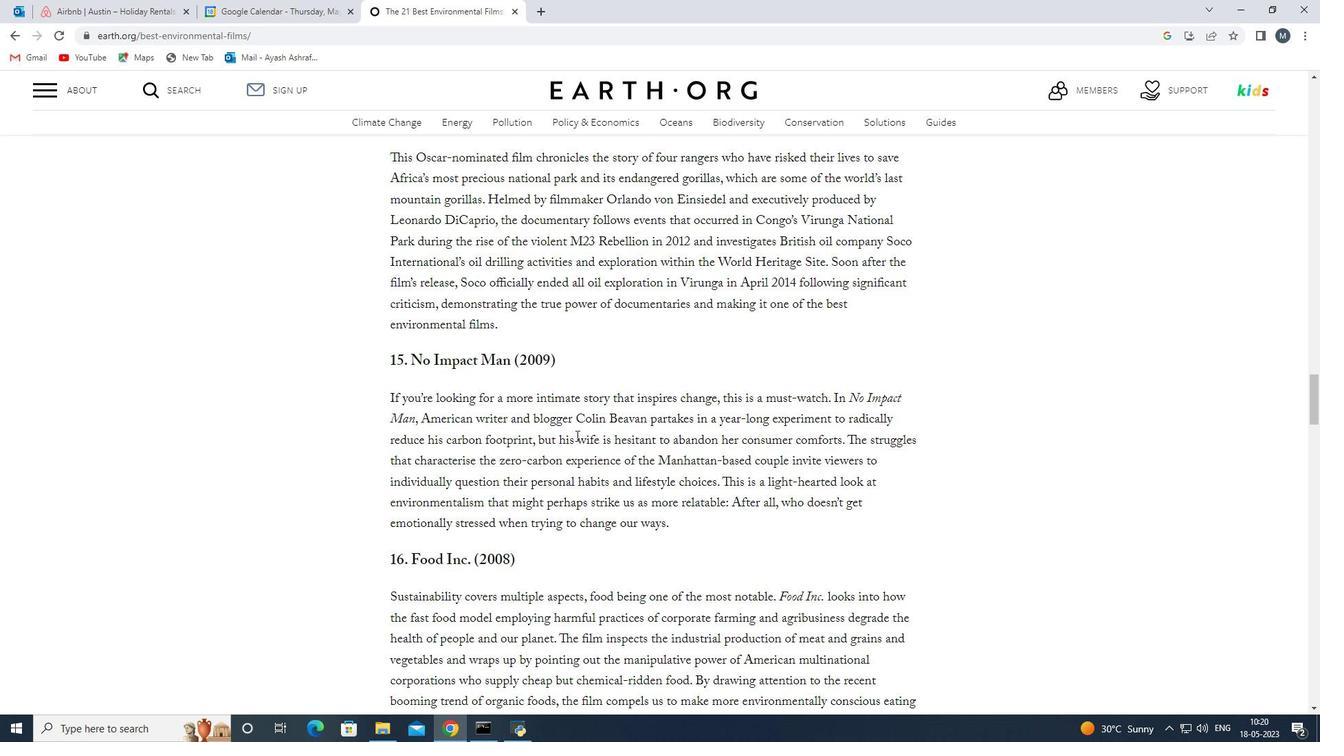 
Action: Mouse scrolled (576, 435) with delta (0, 0)
Screenshot: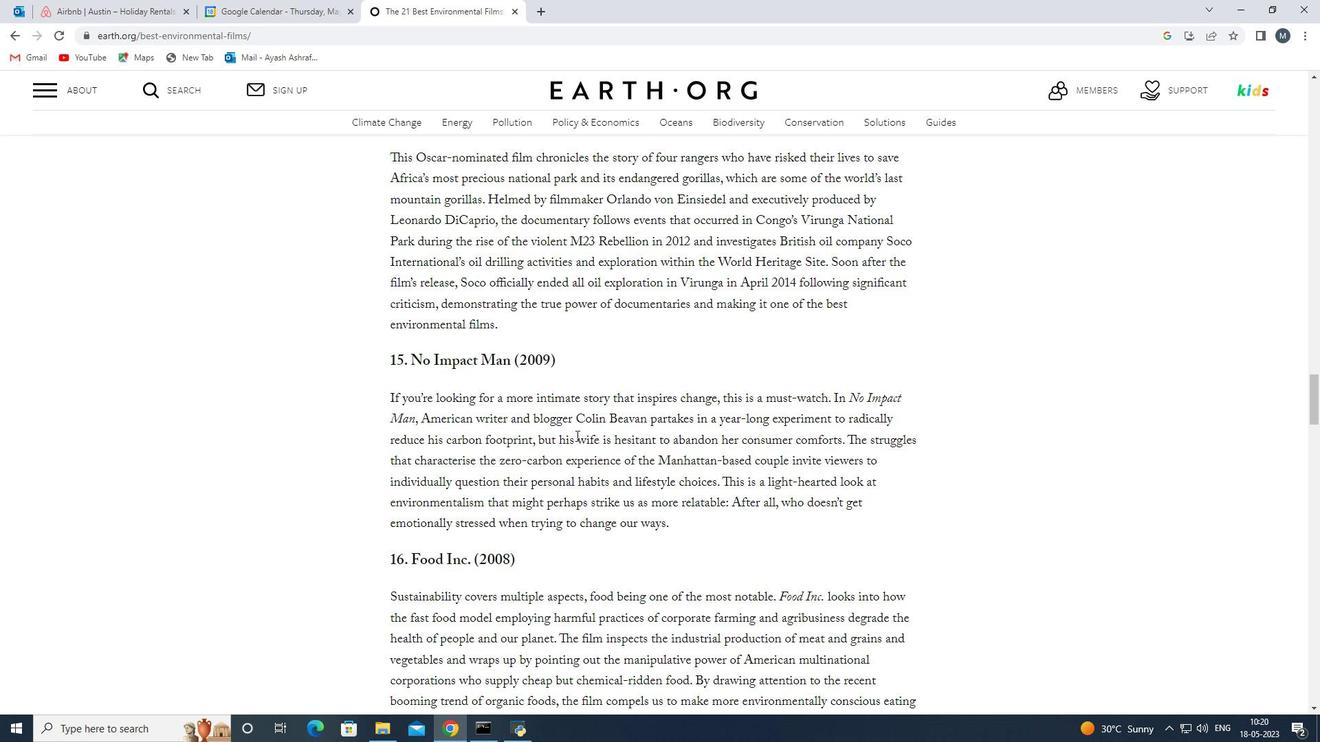 
Action: Mouse moved to (573, 439)
Screenshot: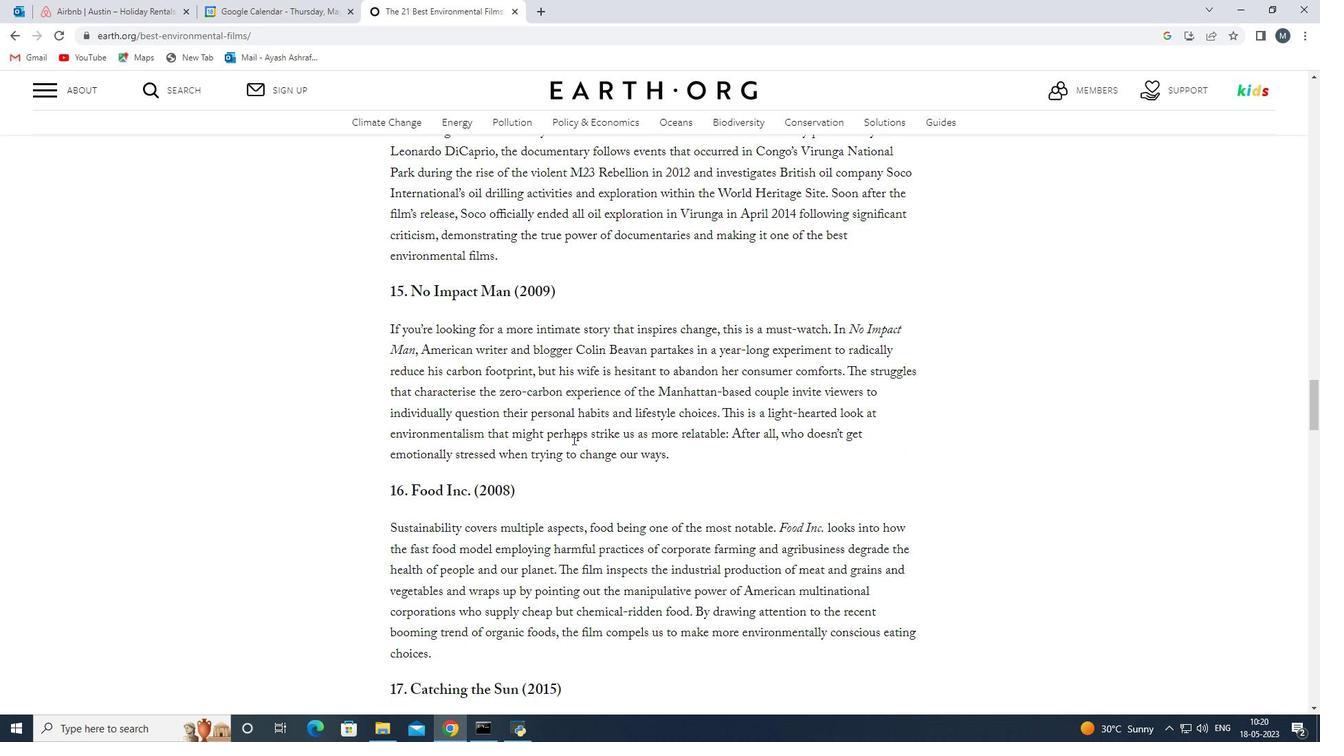 
Action: Mouse scrolled (573, 438) with delta (0, 0)
Screenshot: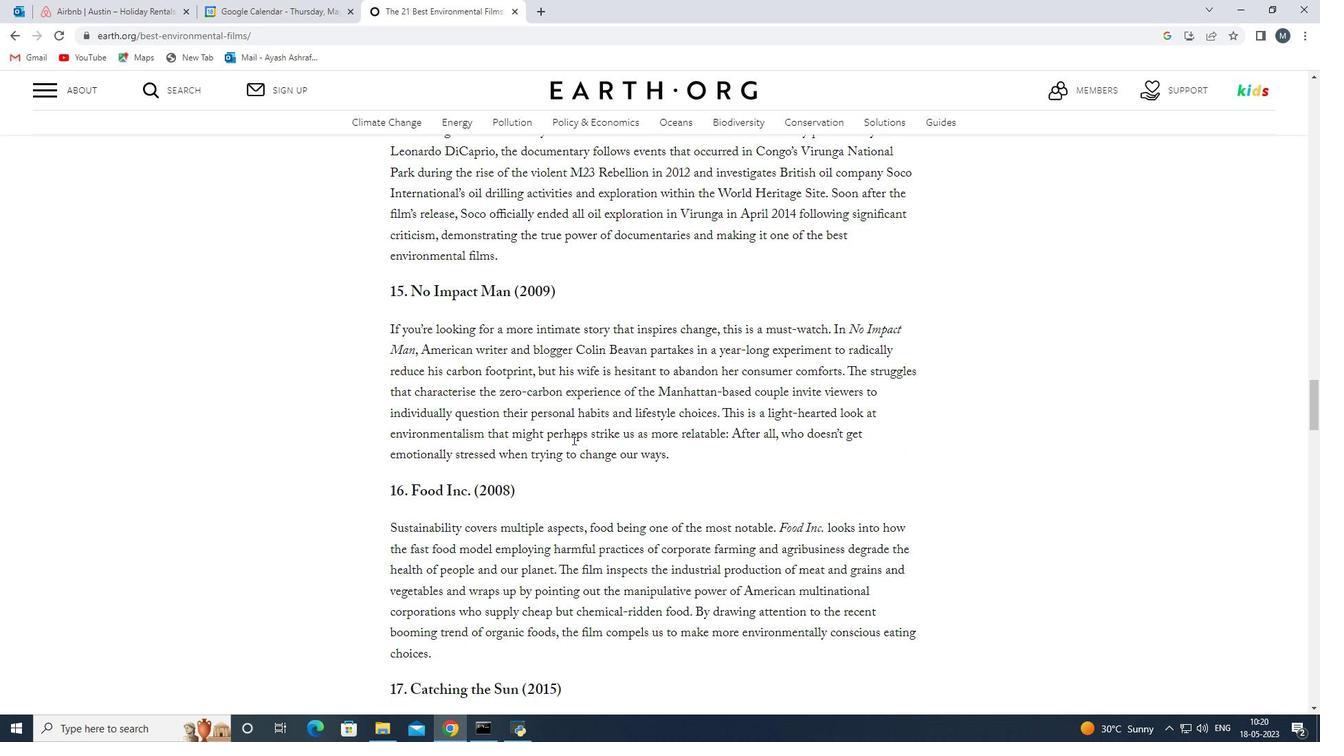 
Action: Mouse moved to (572, 438)
Screenshot: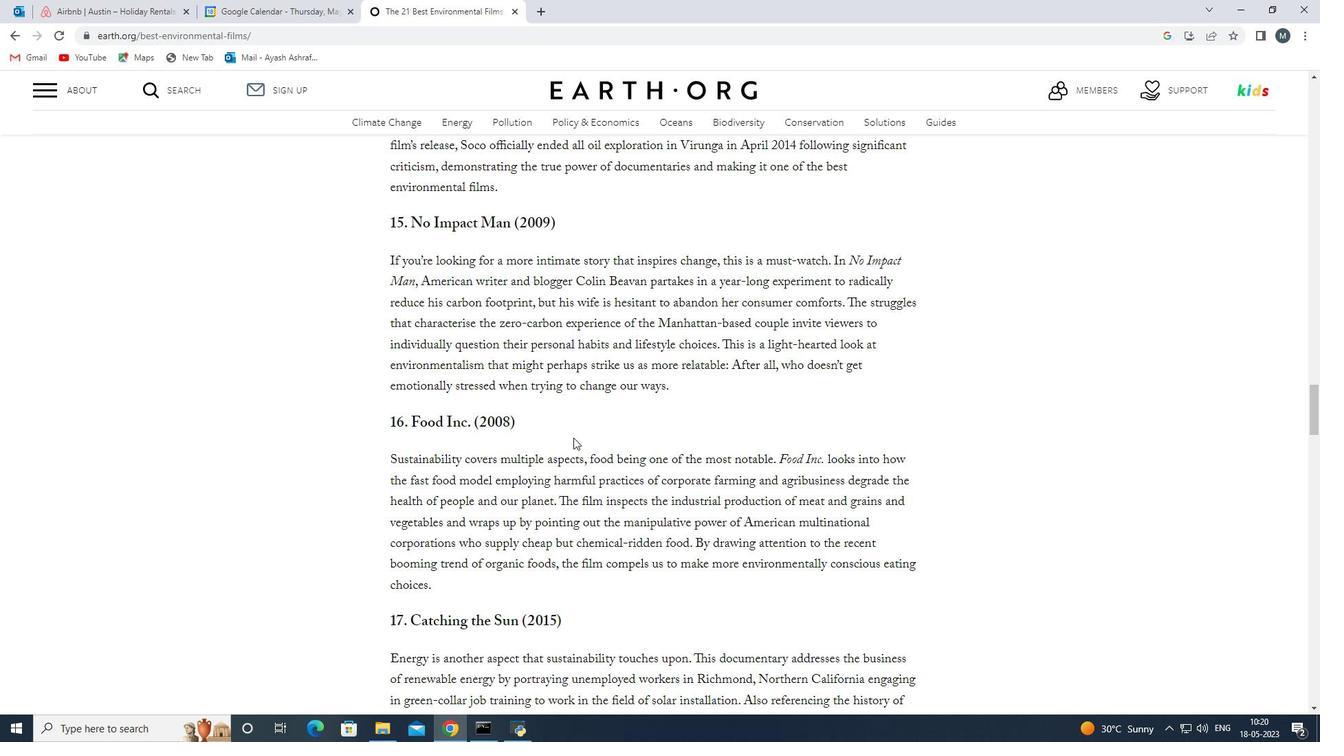 
Action: Mouse scrolled (572, 437) with delta (0, 0)
Screenshot: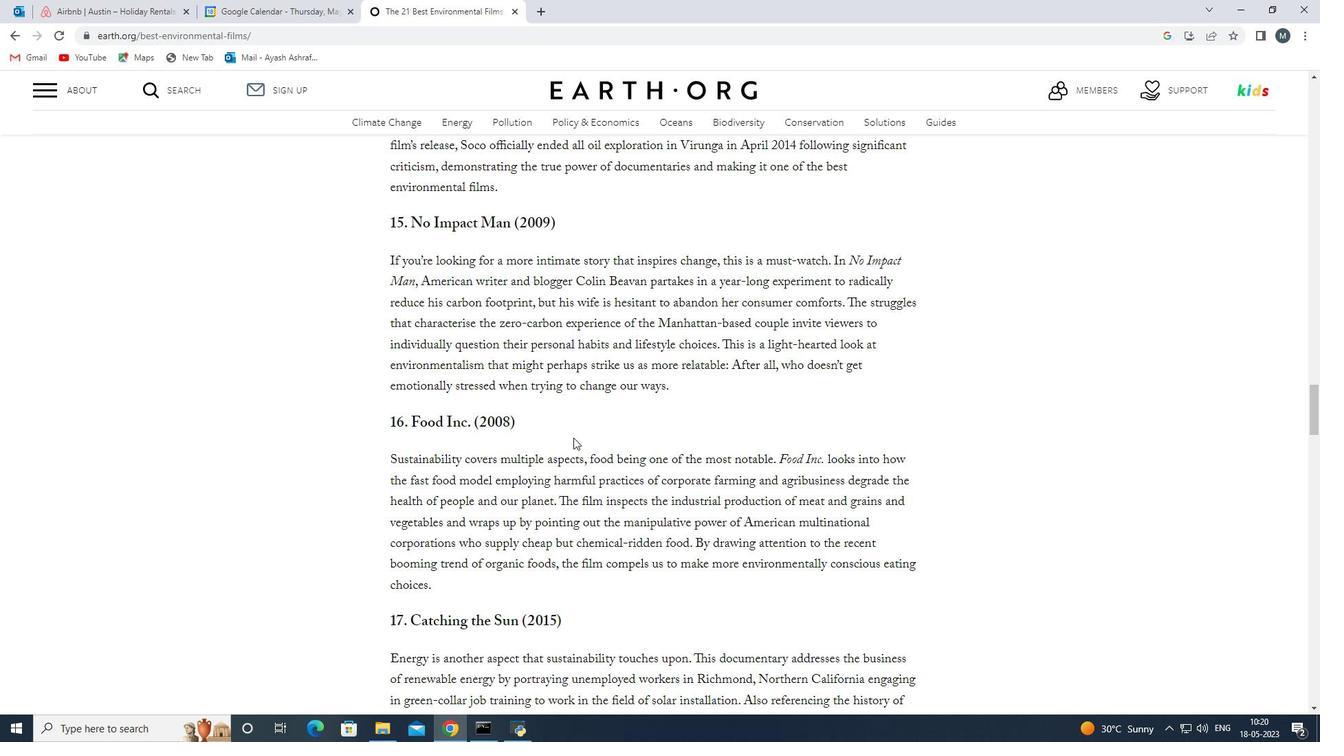 
Action: Mouse moved to (571, 437)
Screenshot: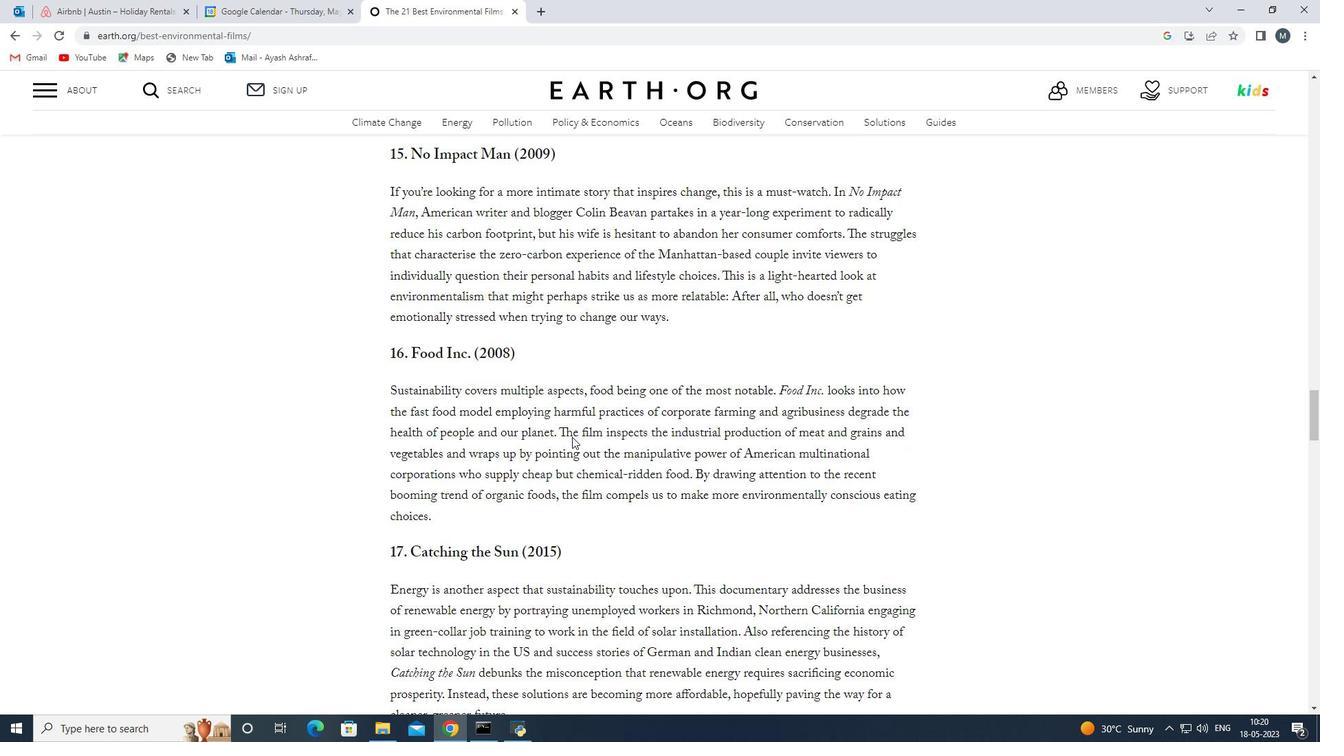 
Action: Mouse scrolled (571, 436) with delta (0, 0)
Screenshot: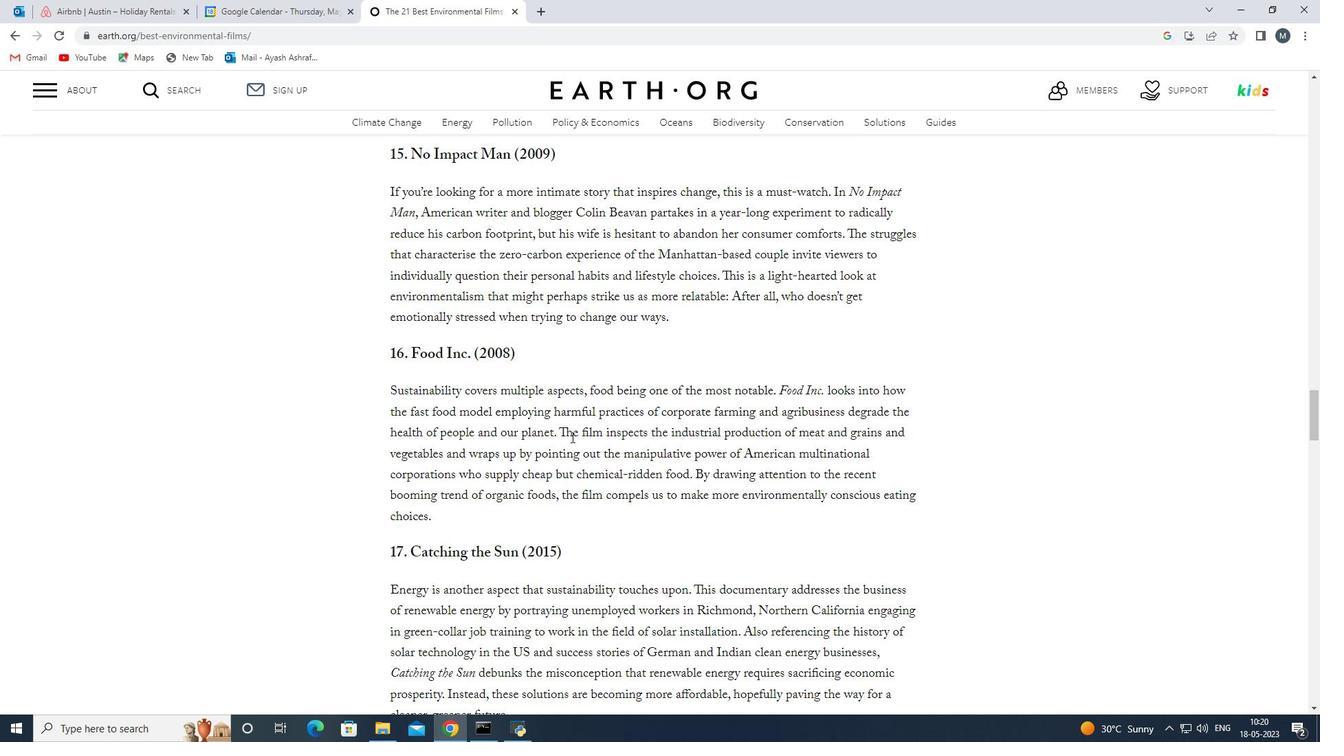 
Action: Mouse moved to (570, 437)
Screenshot: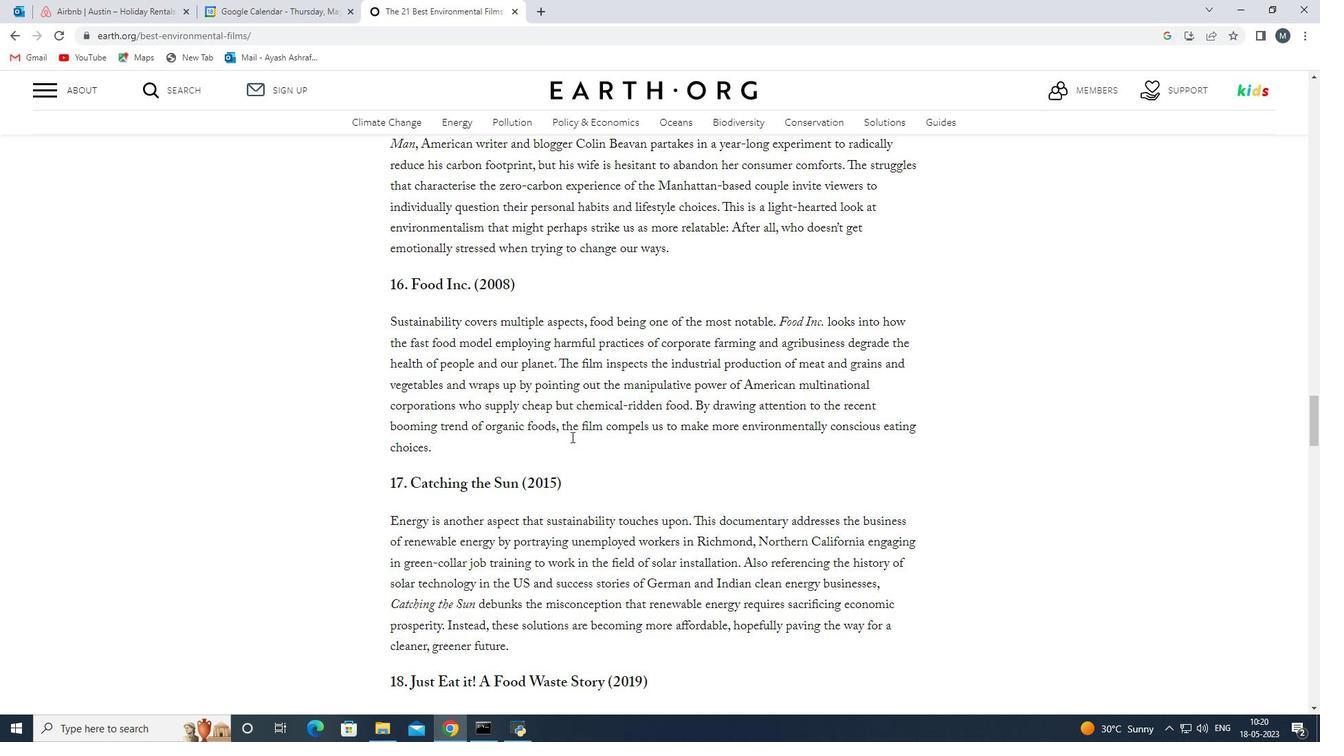 
Action: Mouse scrolled (570, 436) with delta (0, 0)
Screenshot: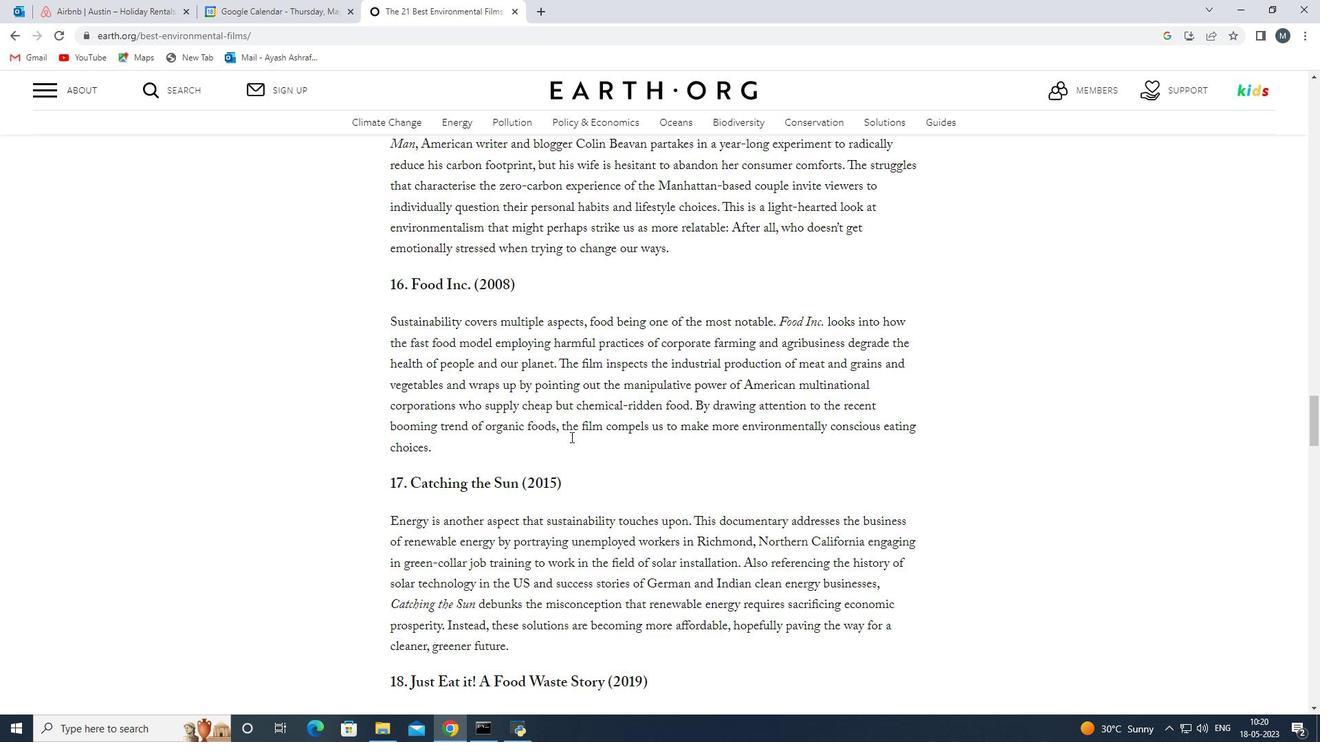 
Action: Mouse scrolled (570, 436) with delta (0, 0)
Screenshot: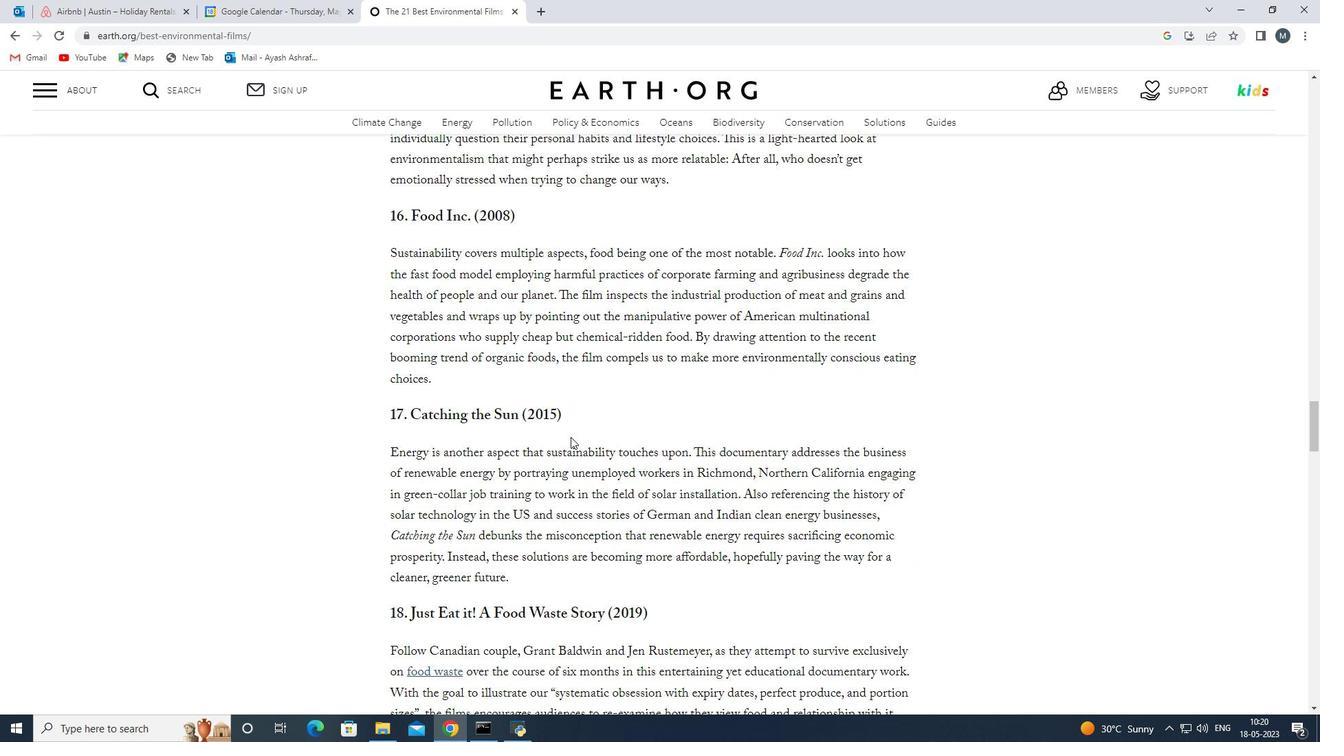 
Action: Mouse moved to (570, 437)
Screenshot: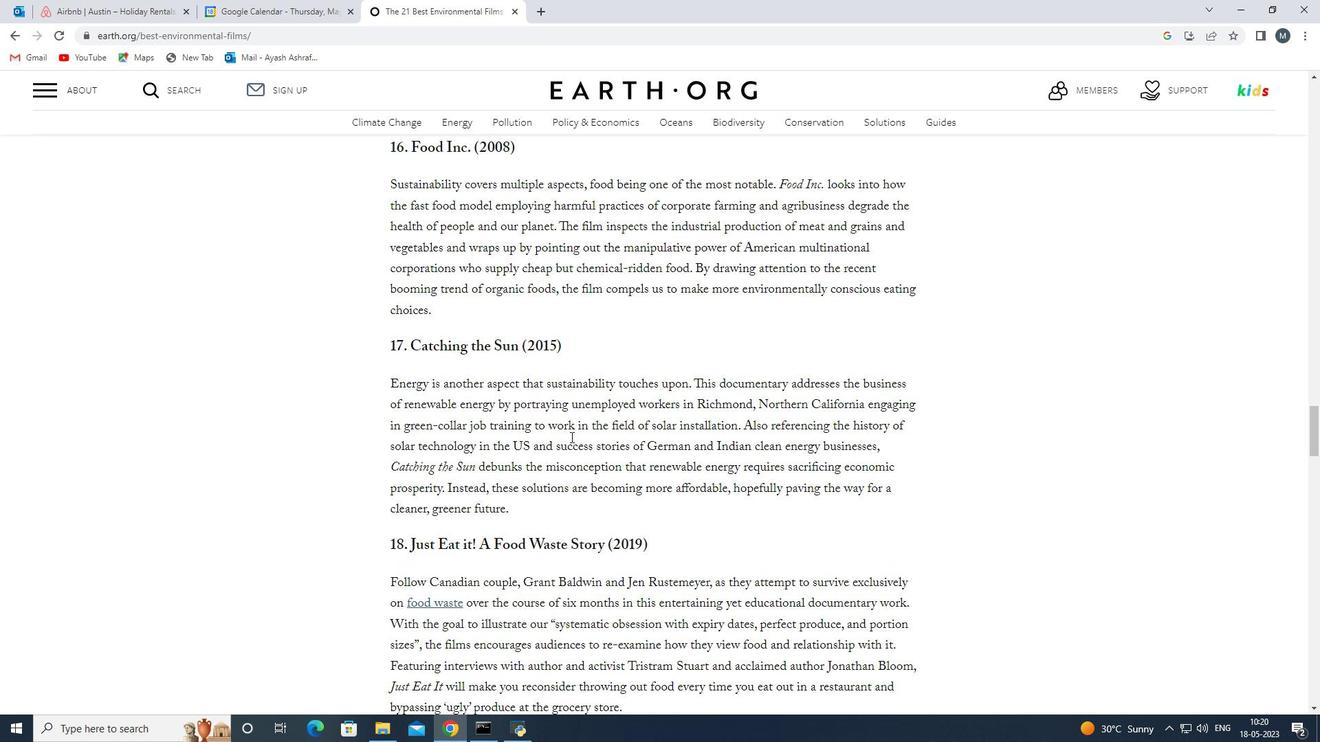 
Action: Mouse scrolled (570, 436) with delta (0, 0)
Screenshot: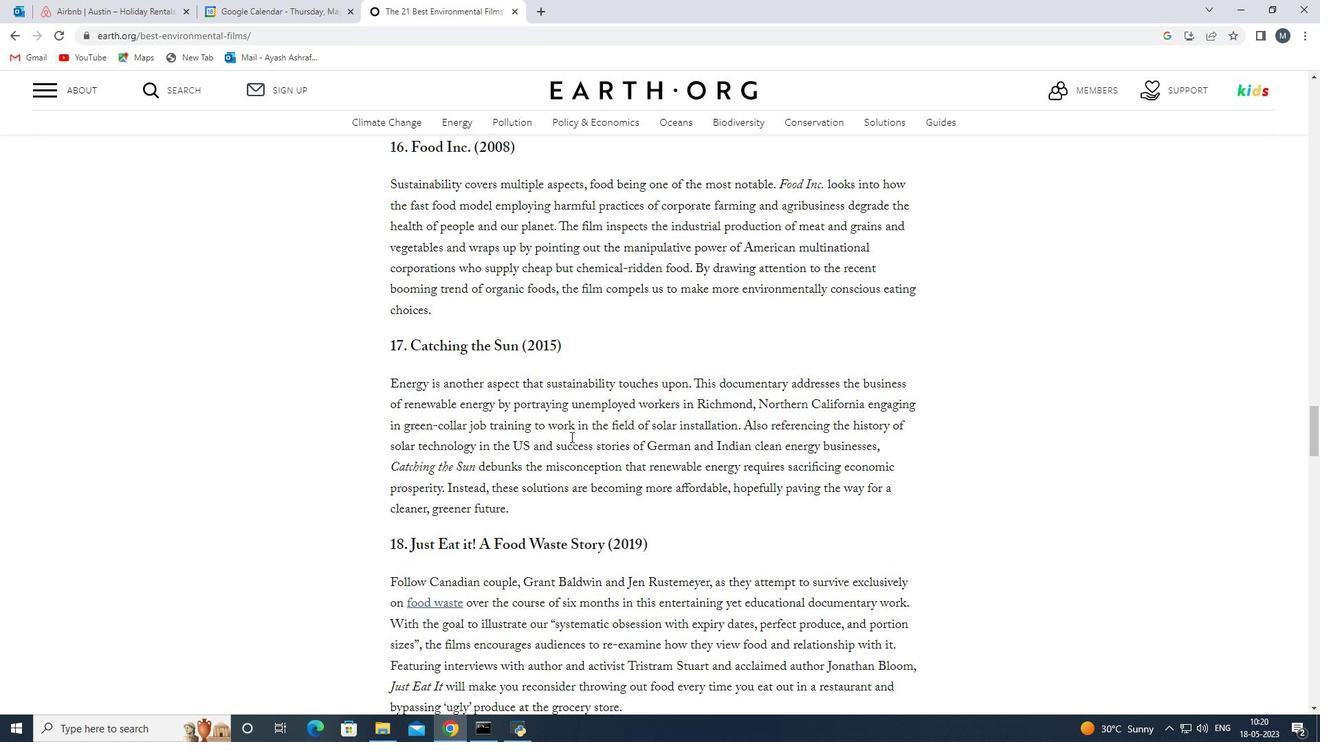 
Action: Mouse moved to (568, 436)
Screenshot: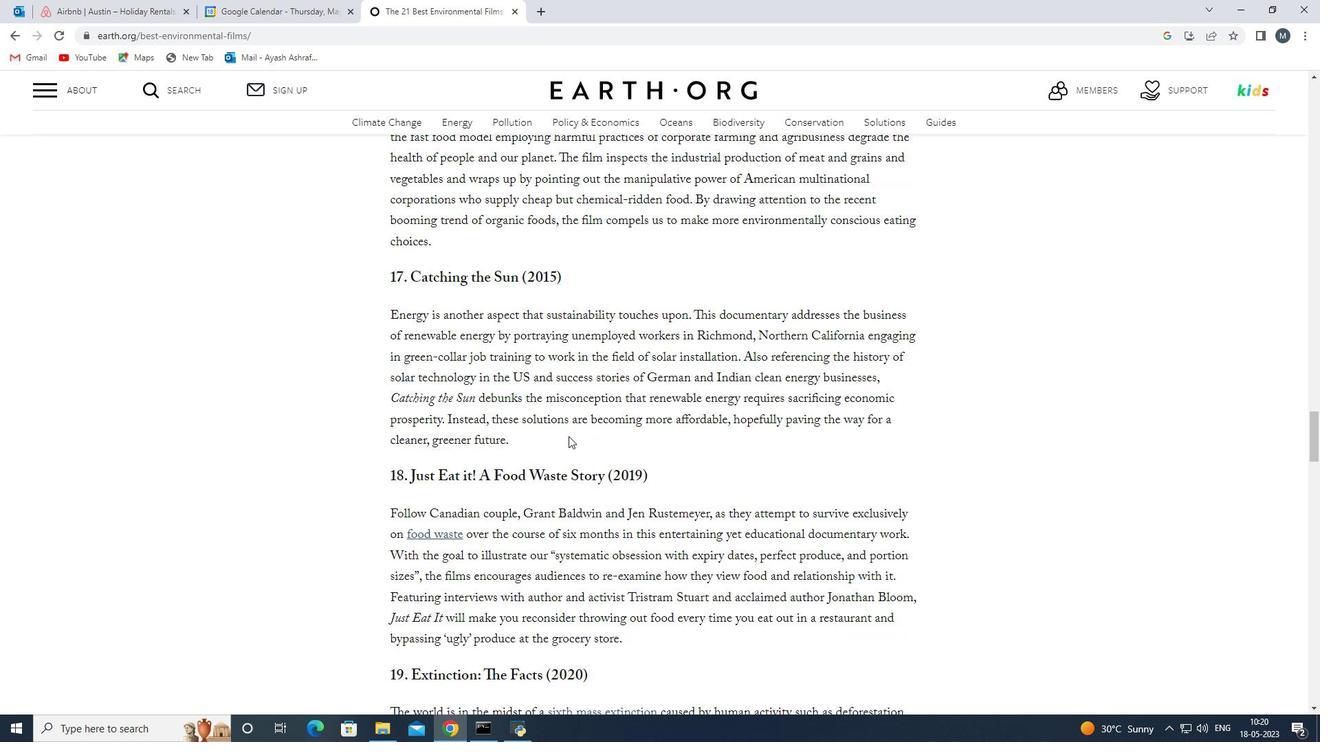 
Action: Mouse scrolled (568, 436) with delta (0, 0)
Screenshot: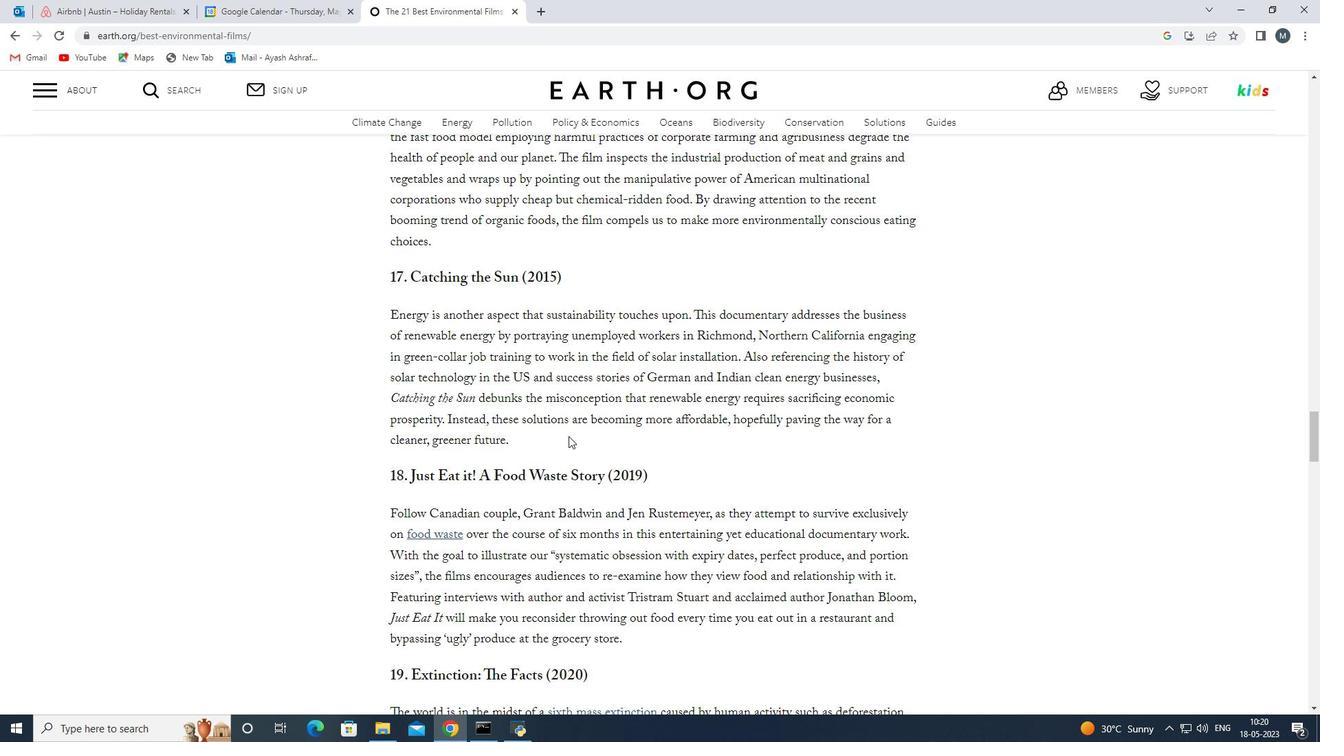 
Action: Mouse moved to (567, 434)
Screenshot: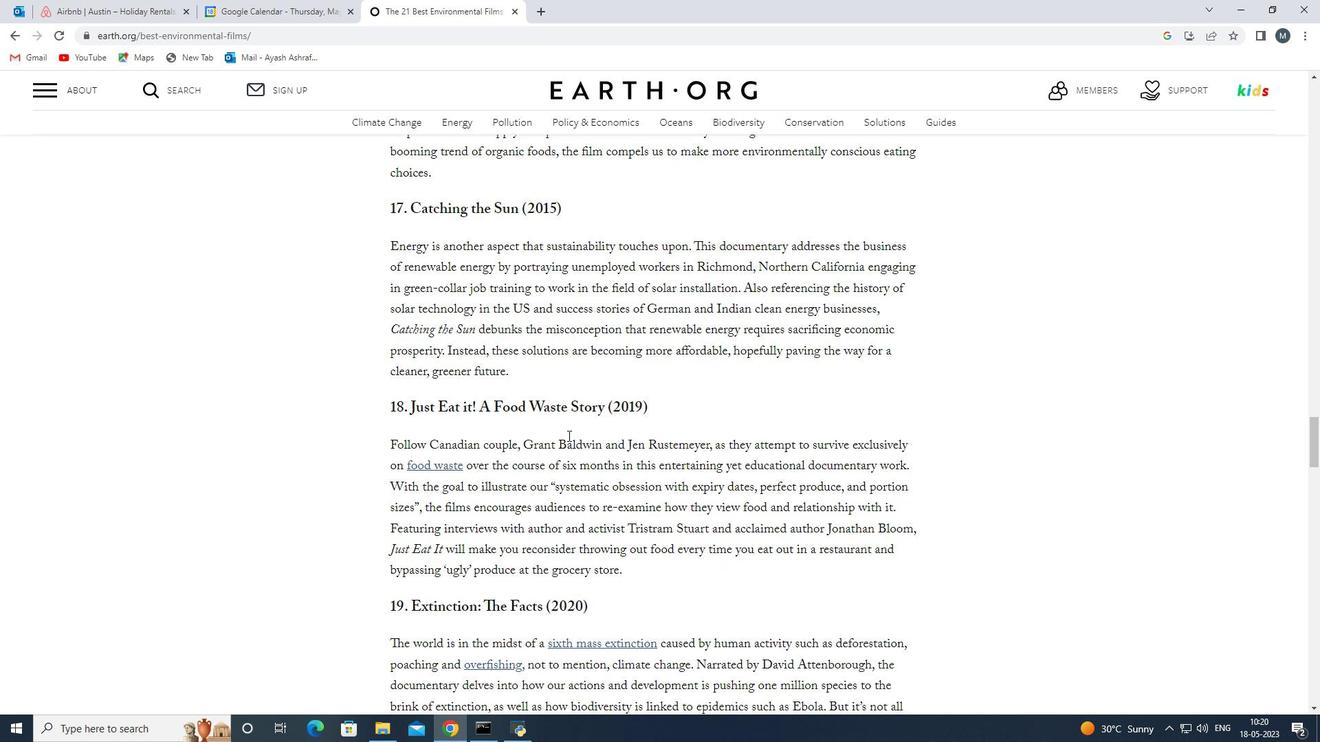 
Action: Mouse scrolled (567, 434) with delta (0, 0)
Screenshot: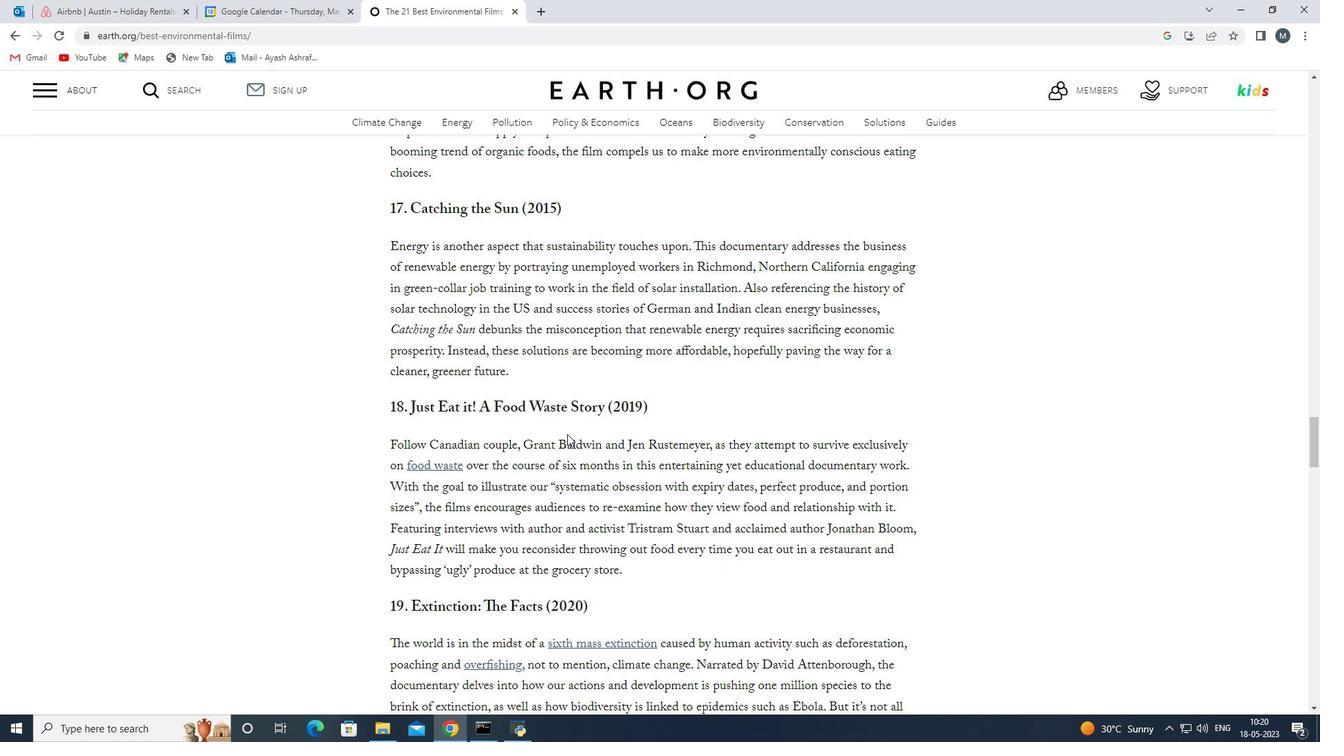
Action: Mouse moved to (567, 434)
Screenshot: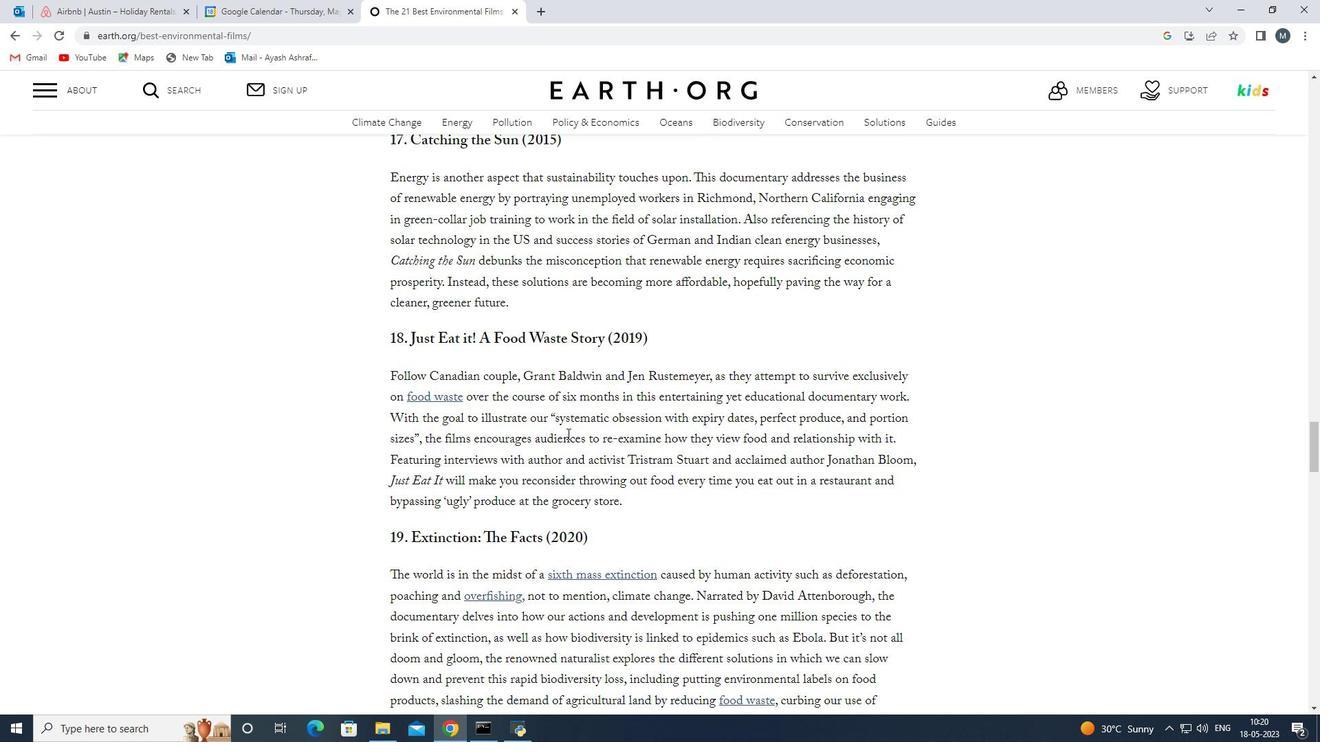 
Action: Mouse scrolled (567, 433) with delta (0, 0)
Screenshot: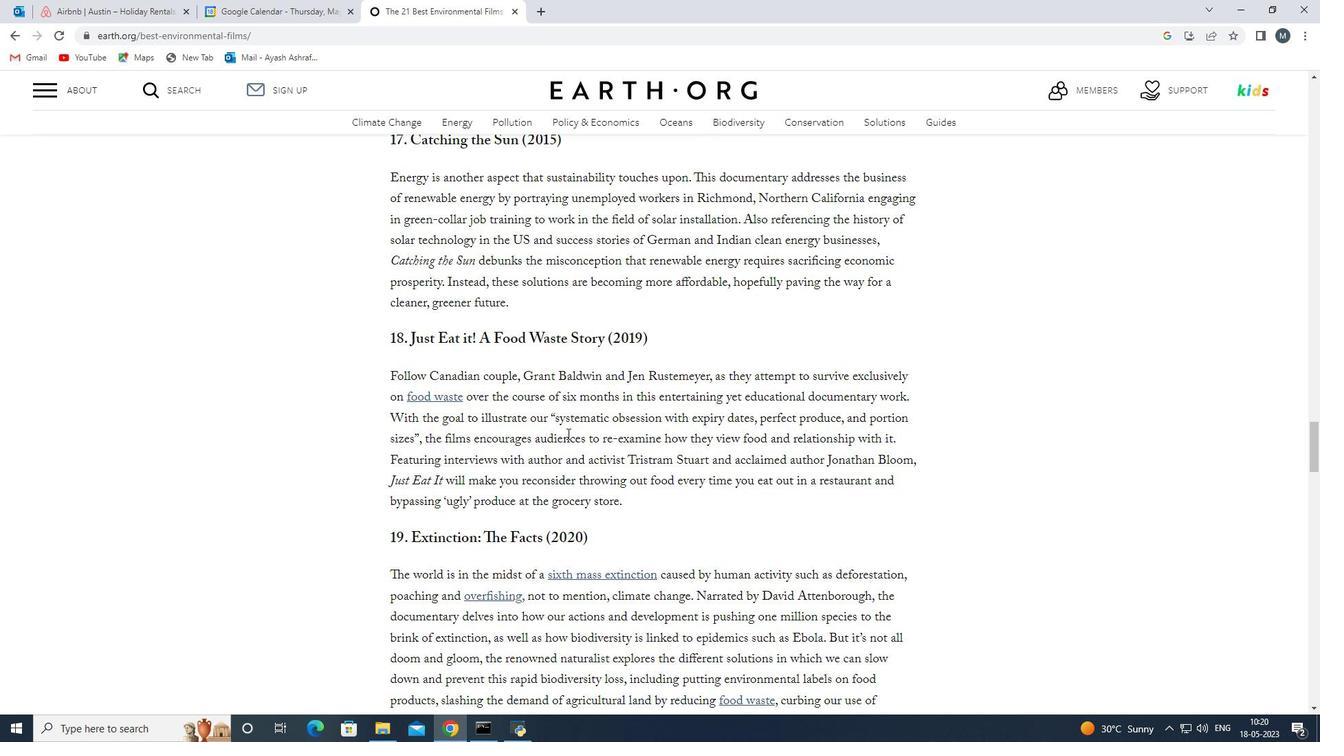 
Action: Mouse moved to (567, 433)
Screenshot: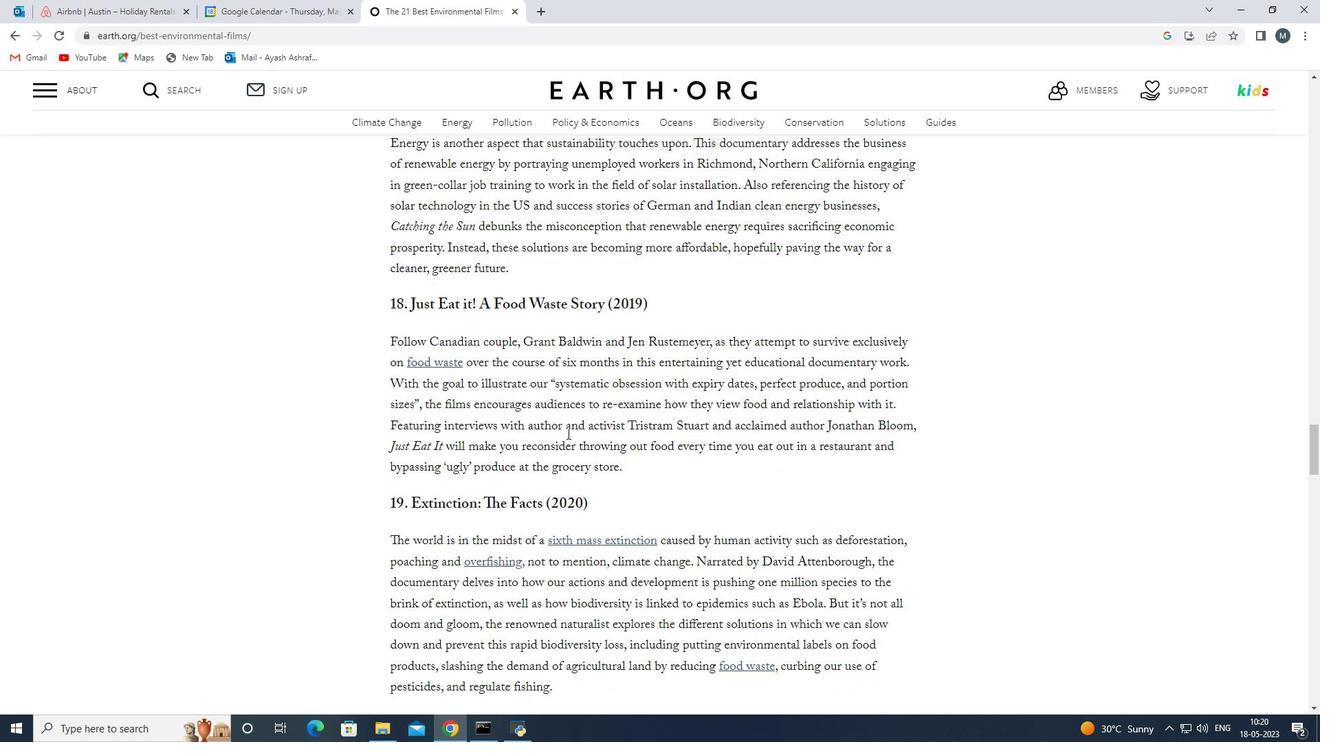 
Action: Mouse scrolled (567, 434) with delta (0, 0)
Screenshot: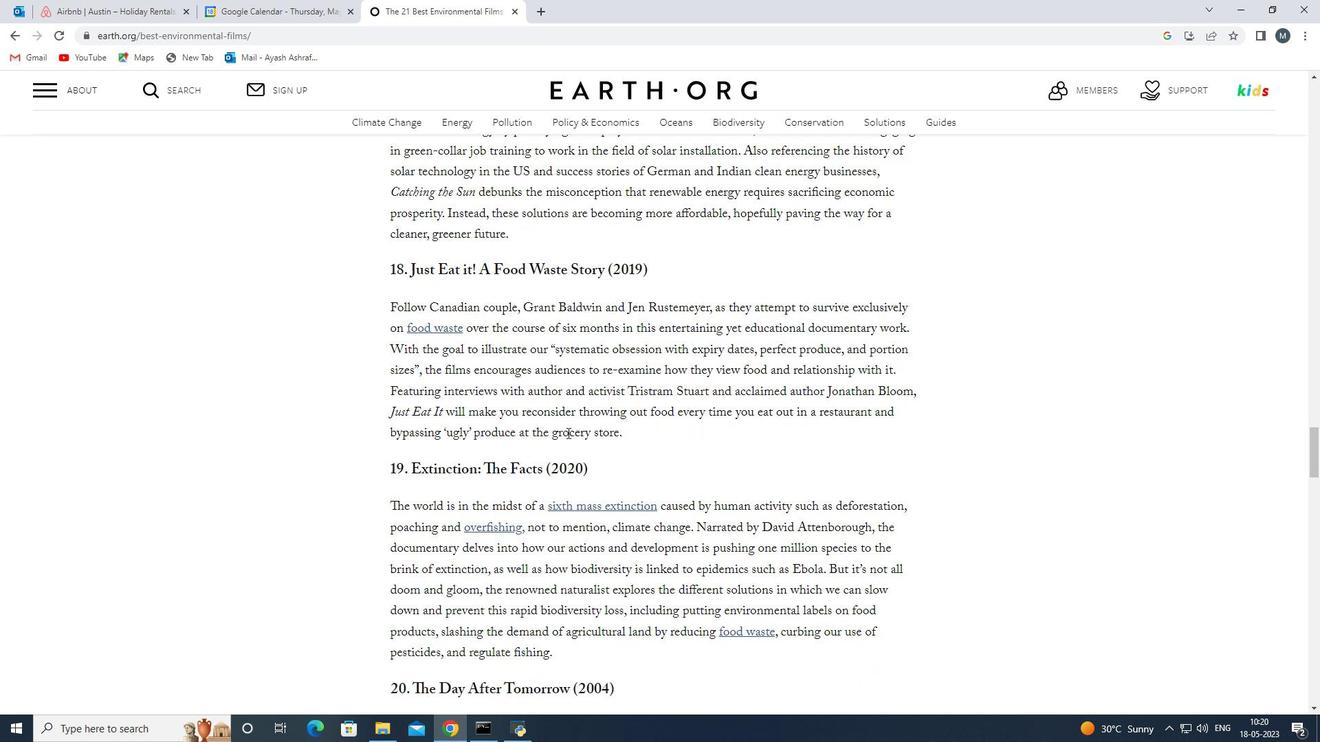 
Action: Mouse moved to (566, 434)
Screenshot: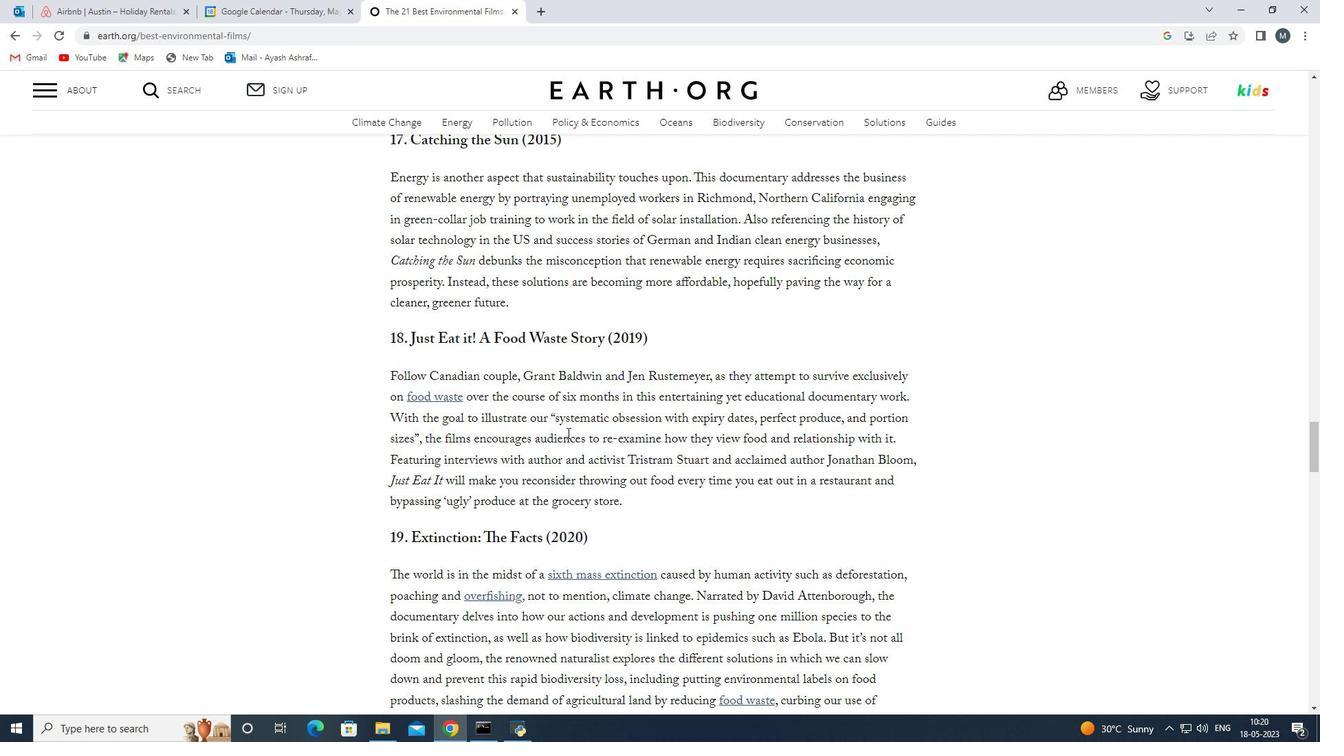 
Action: Mouse scrolled (566, 433) with delta (0, 0)
Screenshot: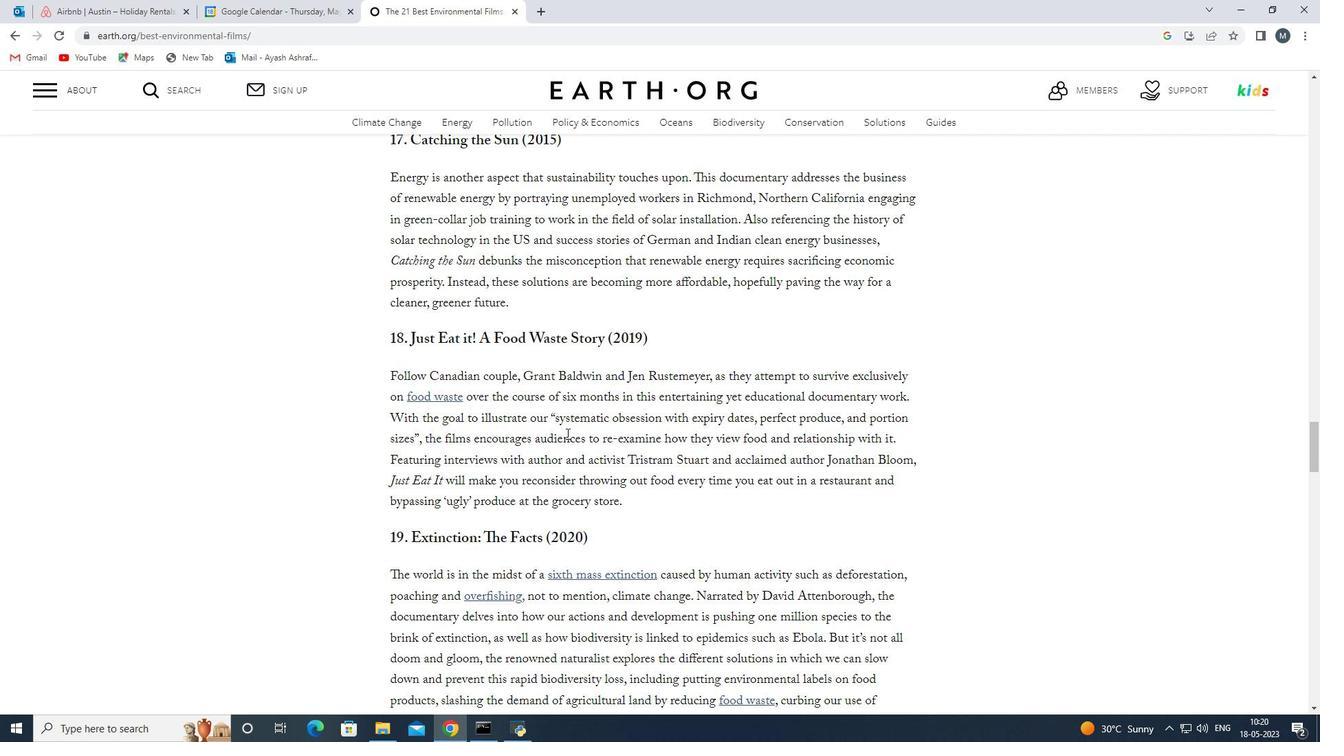 
Action: Mouse moved to (568, 440)
Screenshot: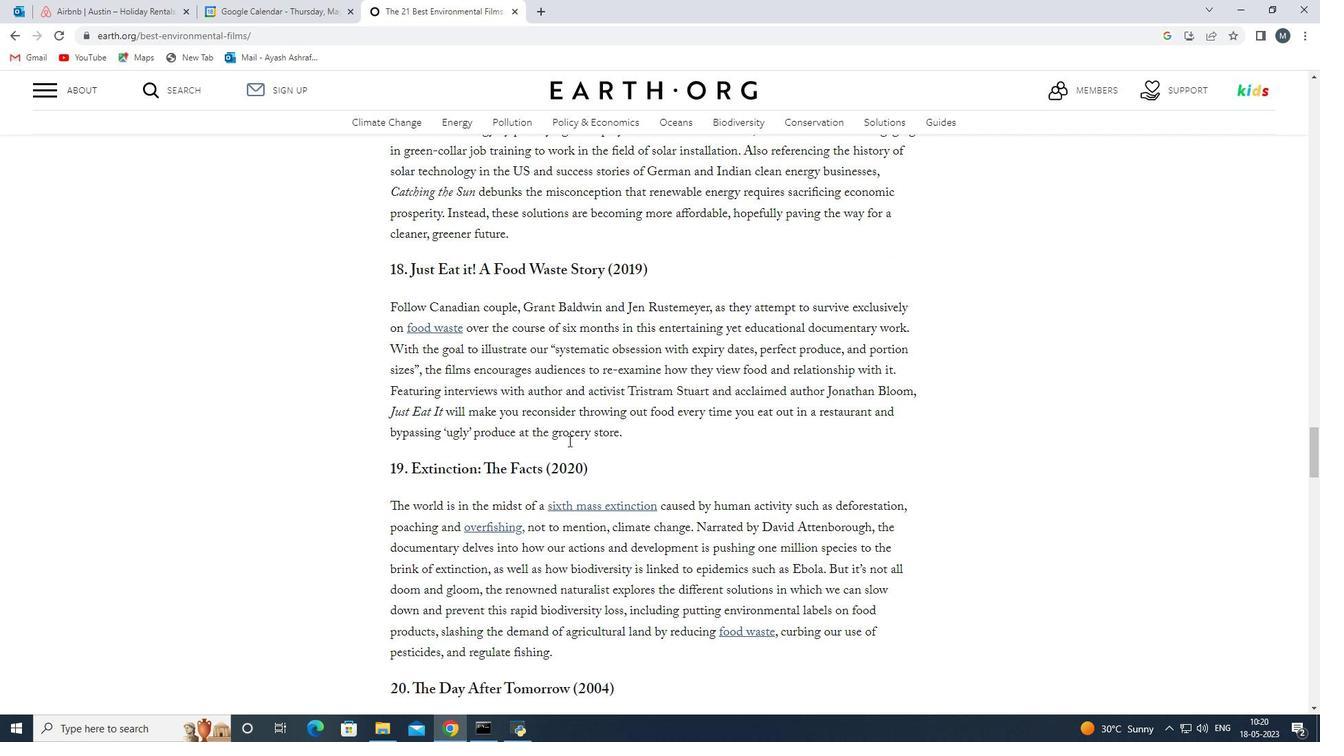
Action: Mouse scrolled (568, 440) with delta (0, 0)
Screenshot: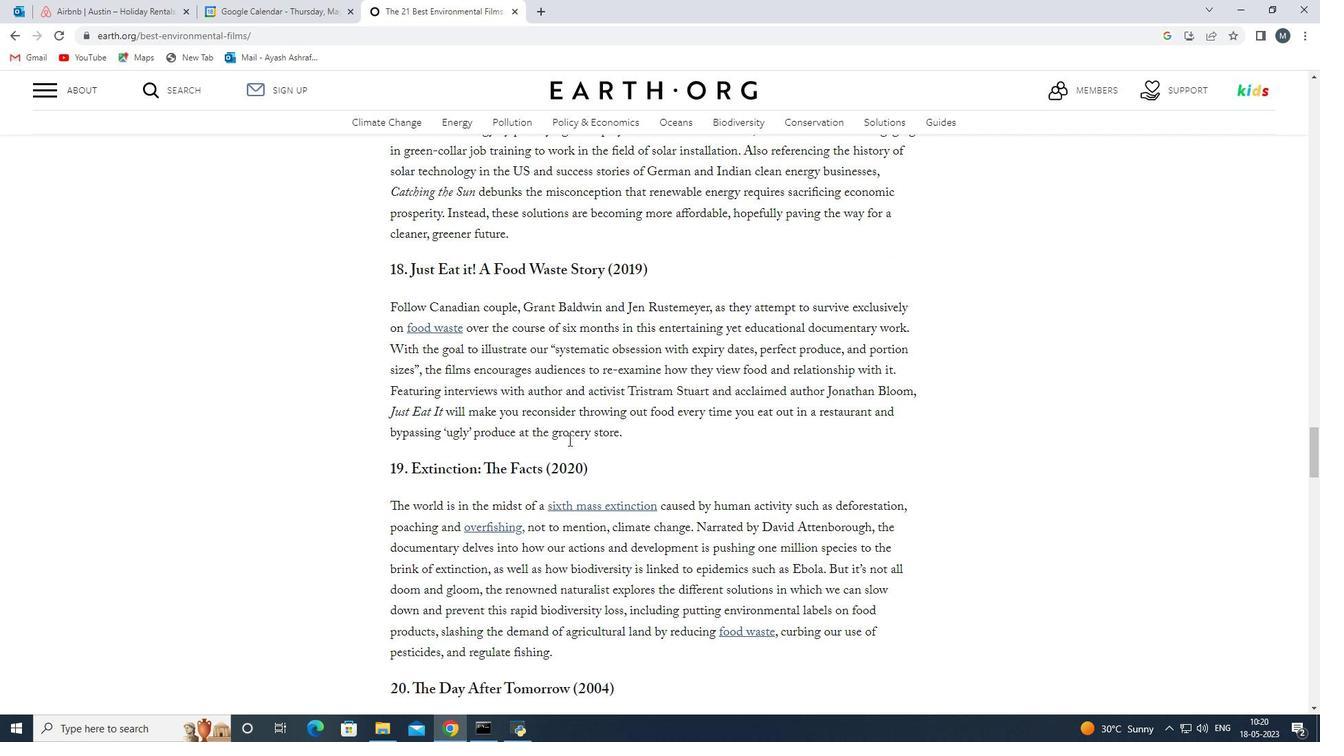 
Action: Mouse moved to (573, 434)
Screenshot: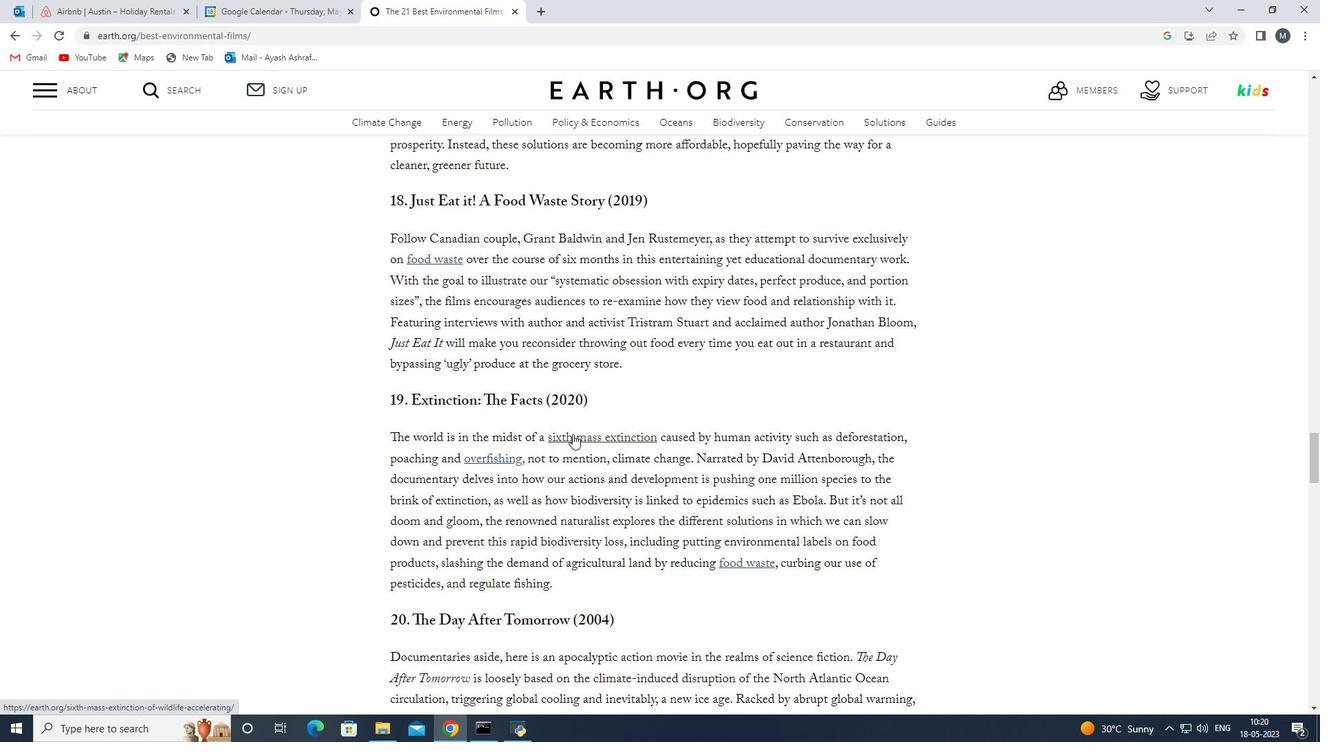 
Action: Mouse scrolled (573, 434) with delta (0, 0)
Screenshot: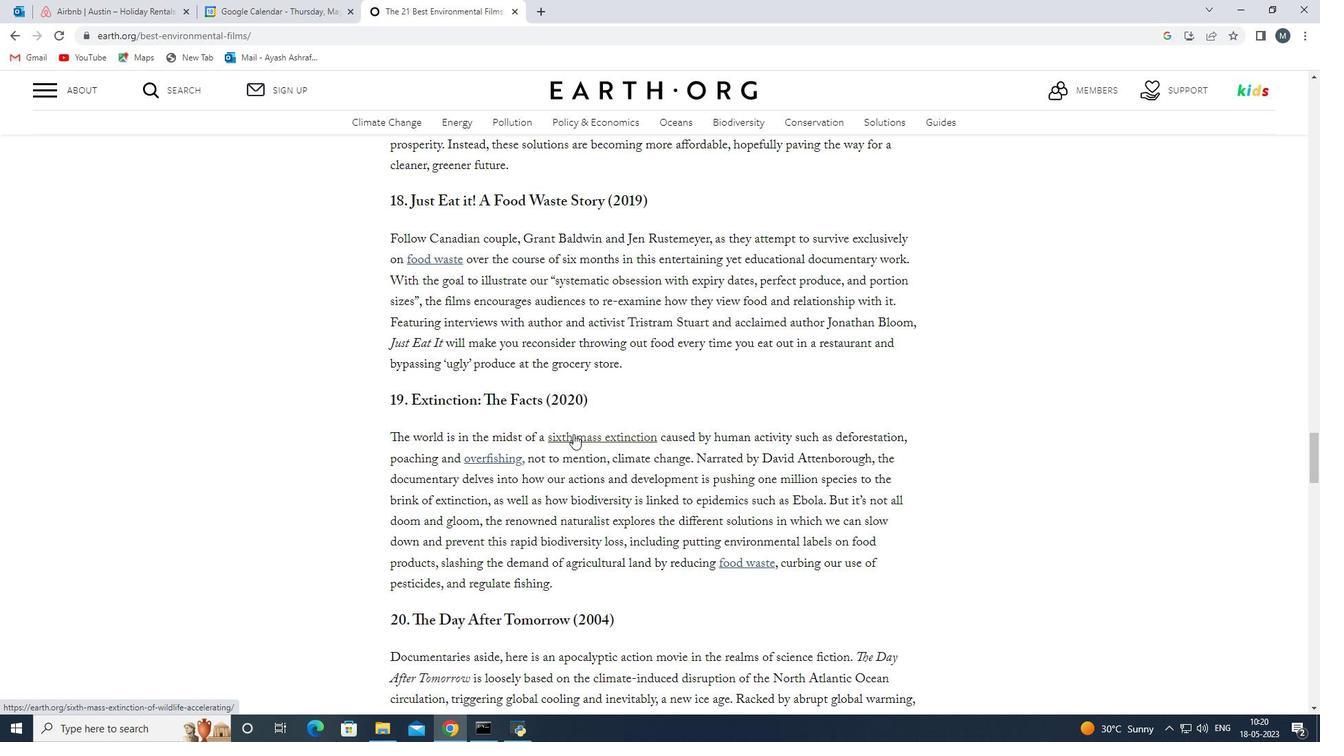 
Action: Mouse moved to (573, 434)
Screenshot: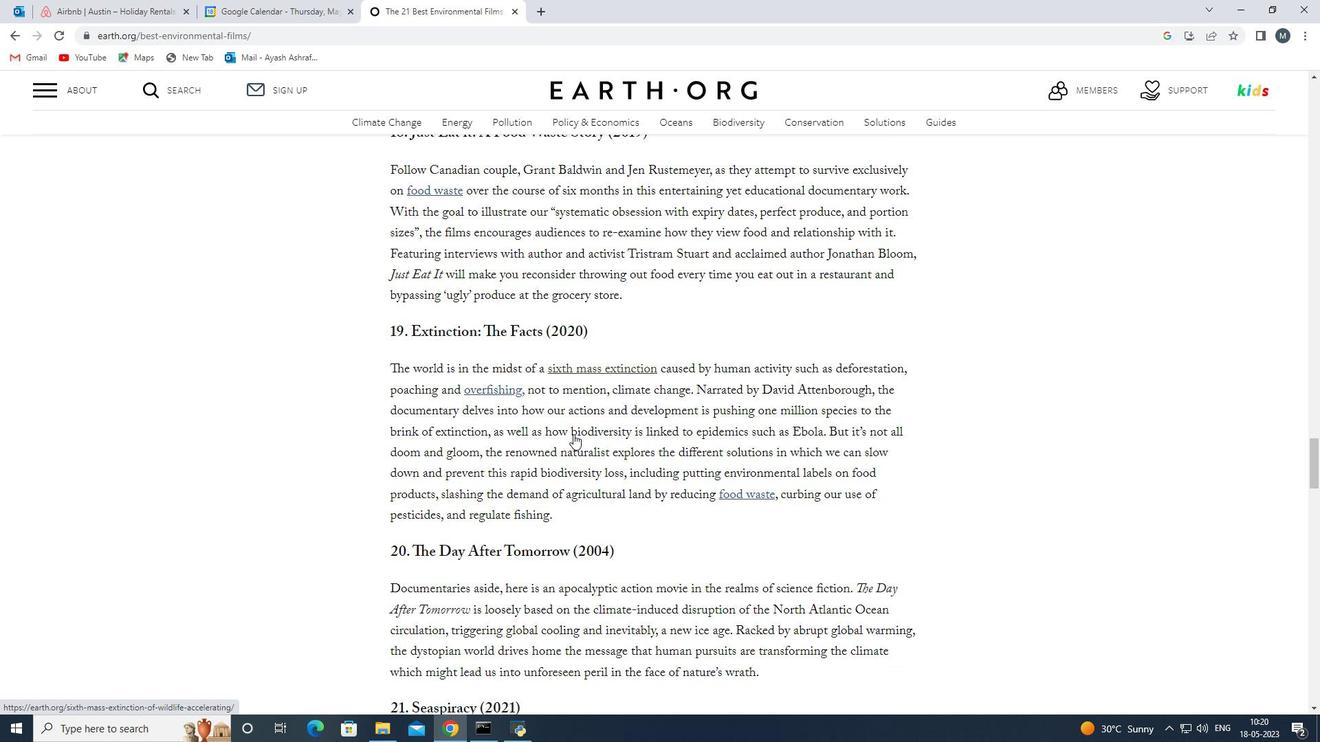 
Action: Mouse scrolled (573, 434) with delta (0, 0)
Screenshot: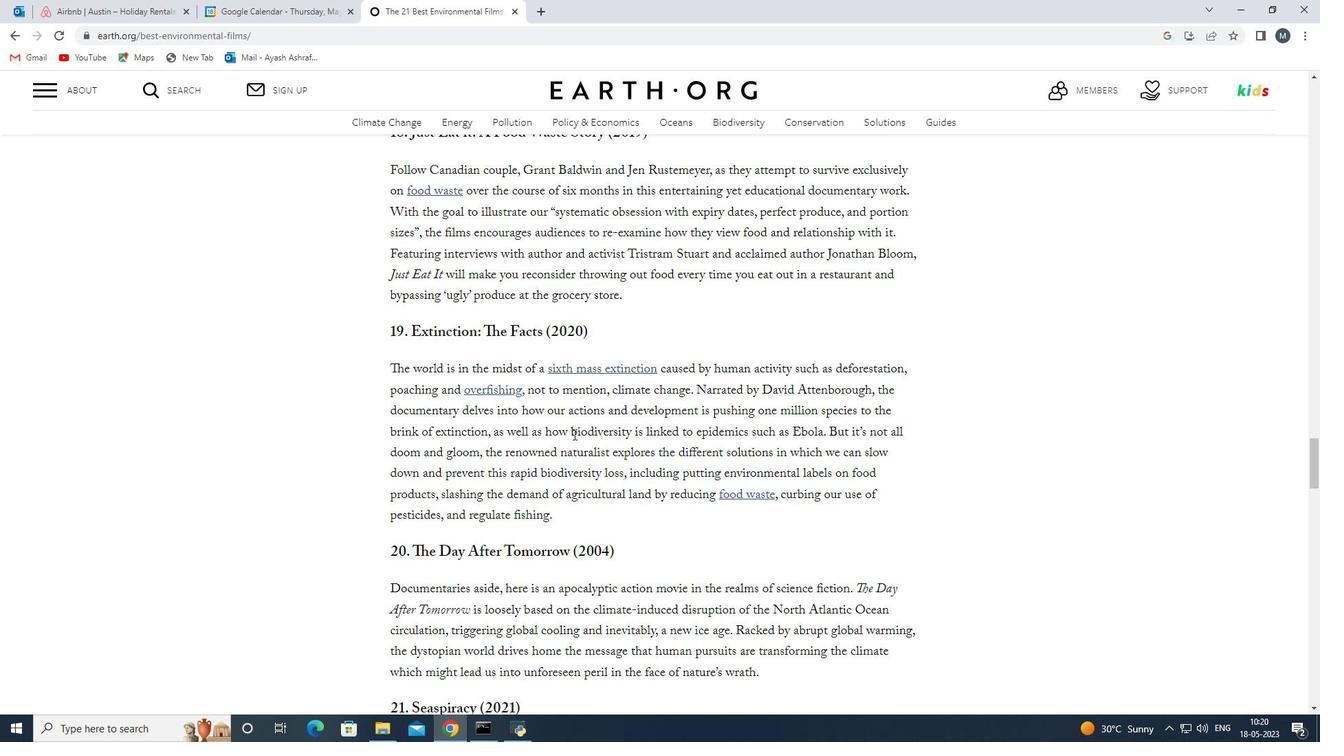 
Action: Mouse moved to (573, 434)
Screenshot: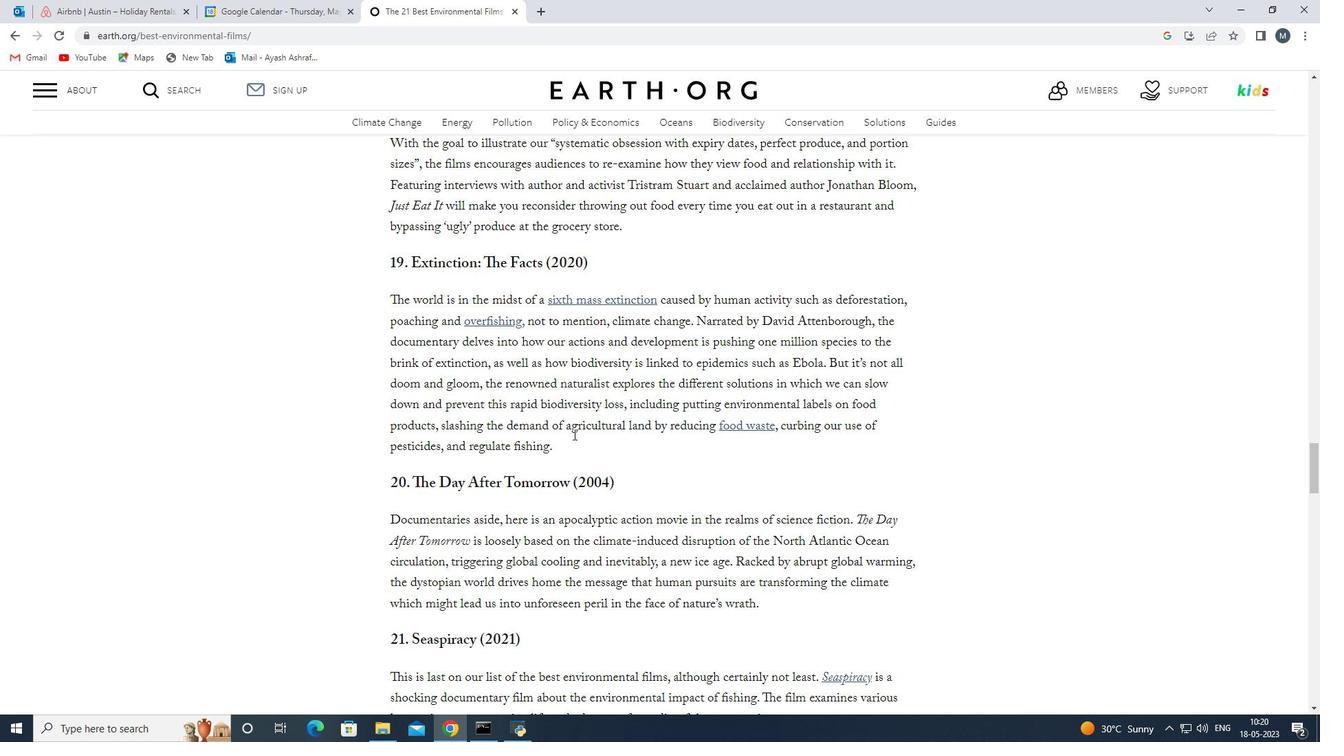 
Action: Mouse scrolled (573, 434) with delta (0, 0)
Screenshot: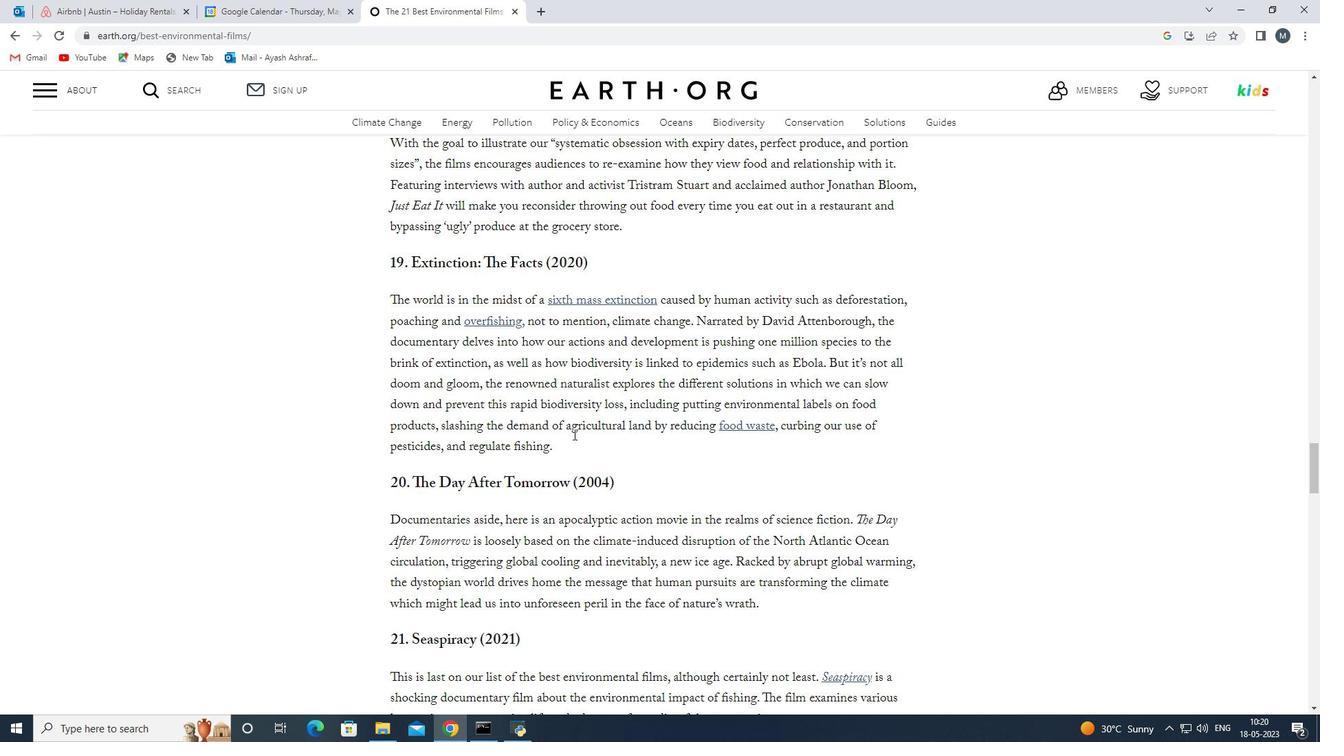 
Action: Mouse moved to (585, 436)
Screenshot: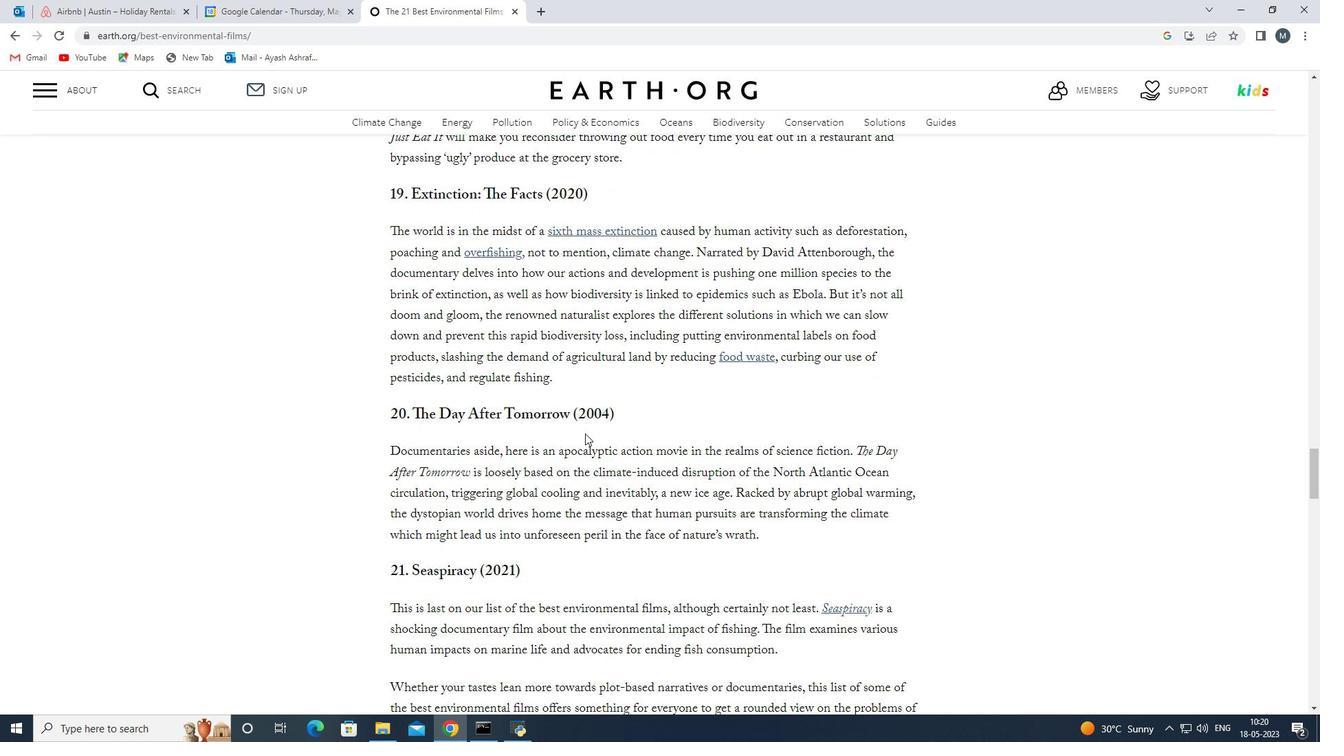 
Action: Mouse scrolled (585, 435) with delta (0, 0)
Screenshot: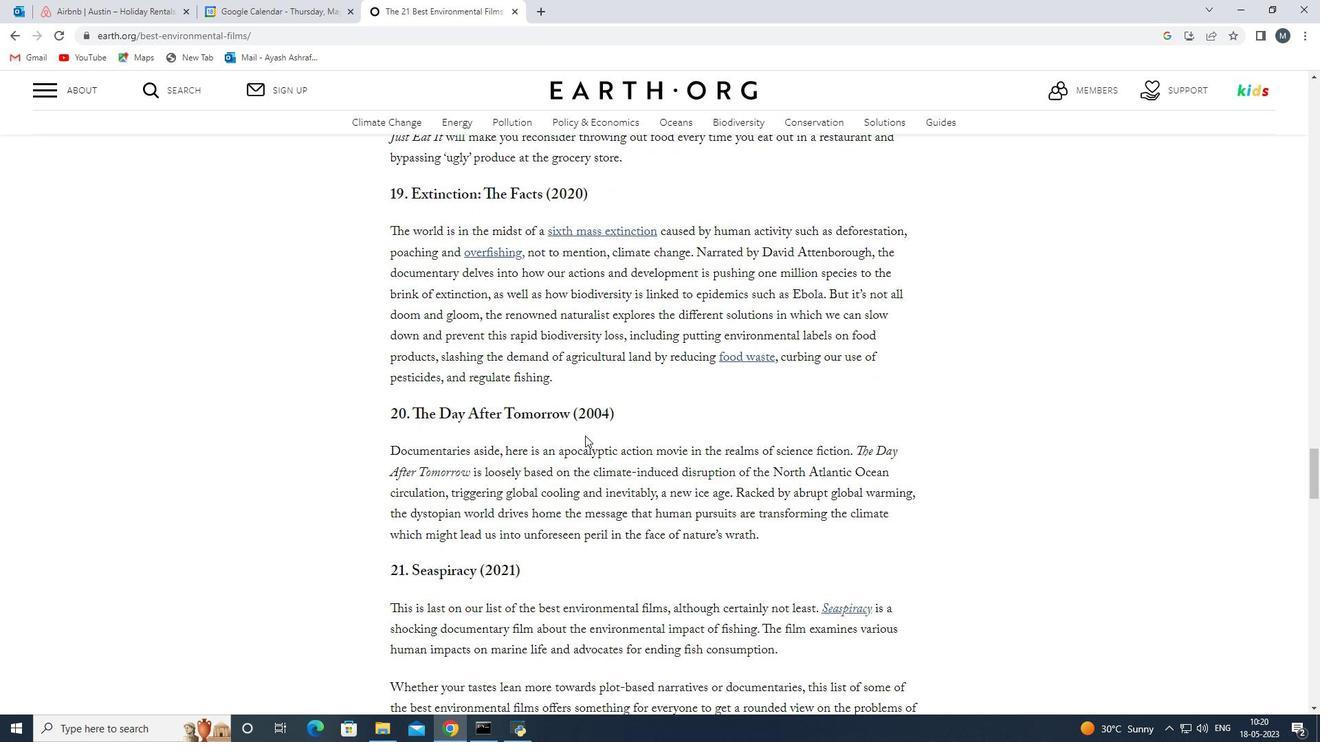 
Action: Mouse moved to (575, 437)
Screenshot: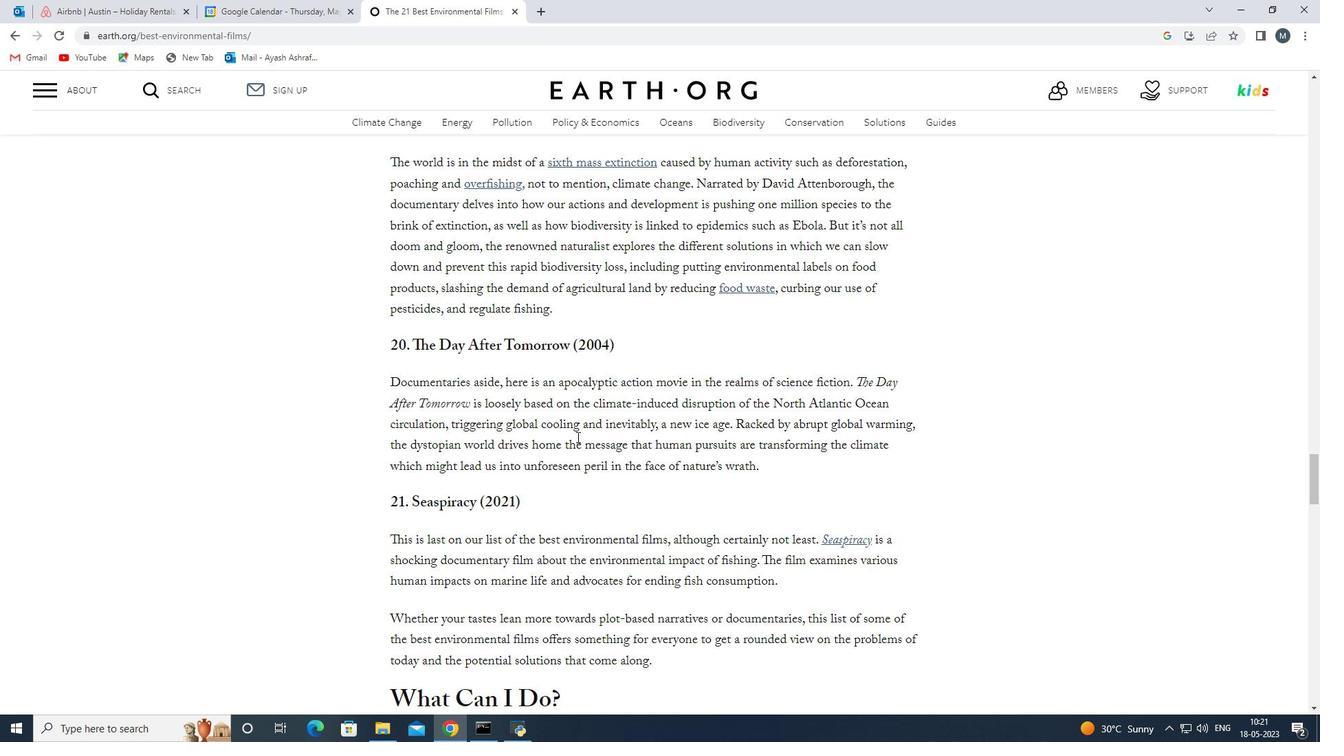 
Action: Mouse scrolled (575, 436) with delta (0, 0)
Screenshot: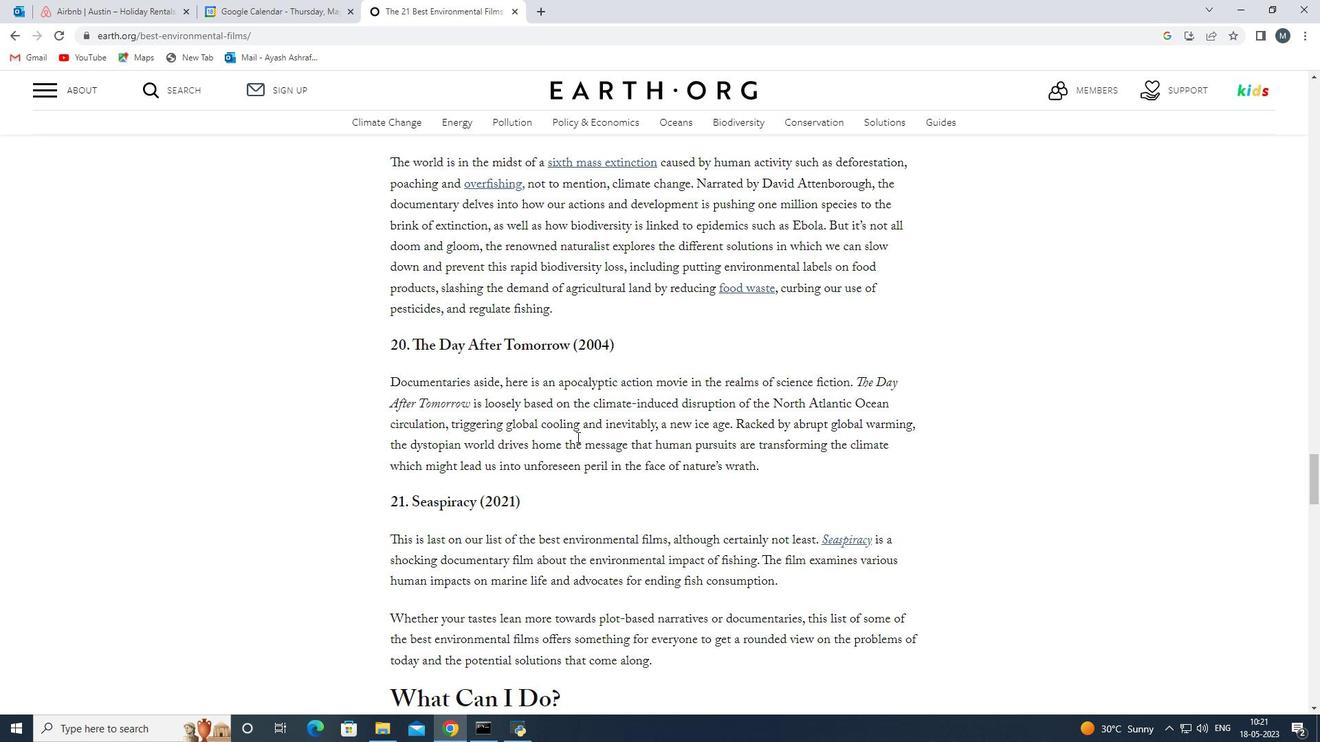 
Action: Mouse moved to (575, 437)
Screenshot: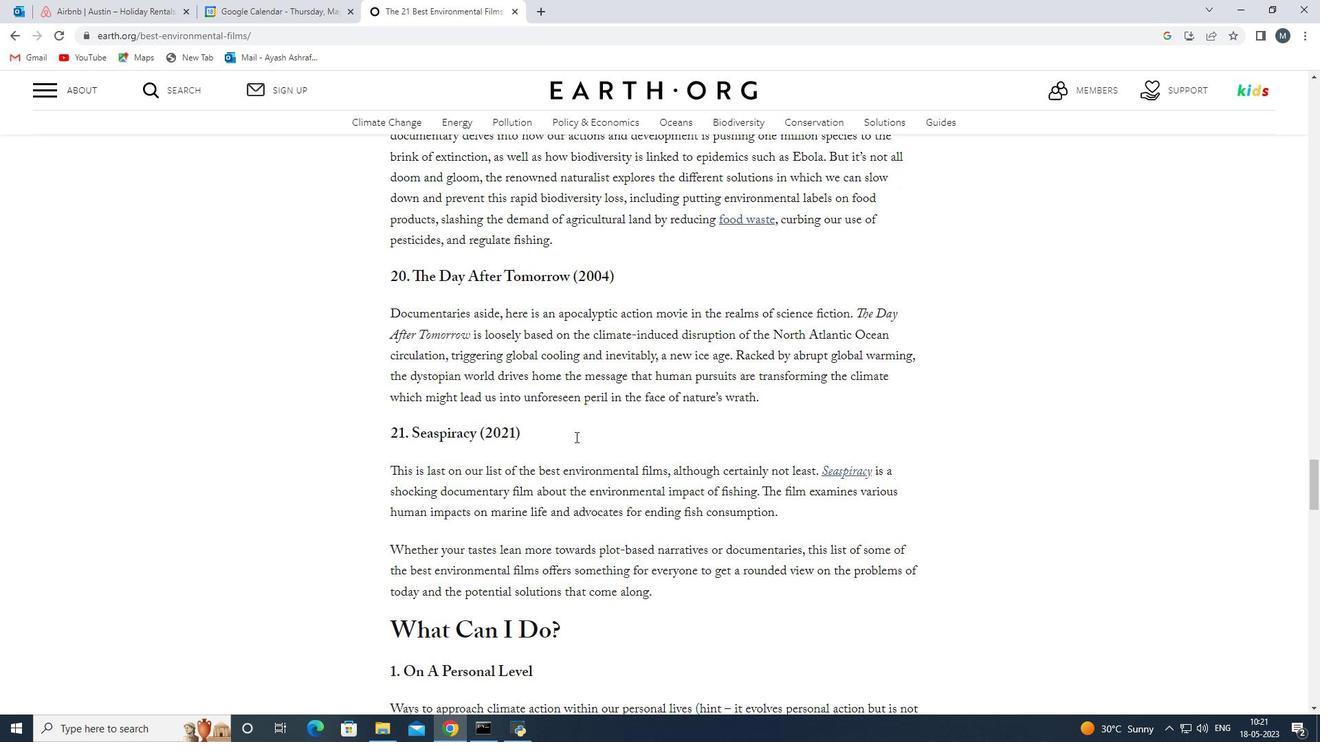 
Action: Mouse scrolled (575, 436) with delta (0, 0)
Screenshot: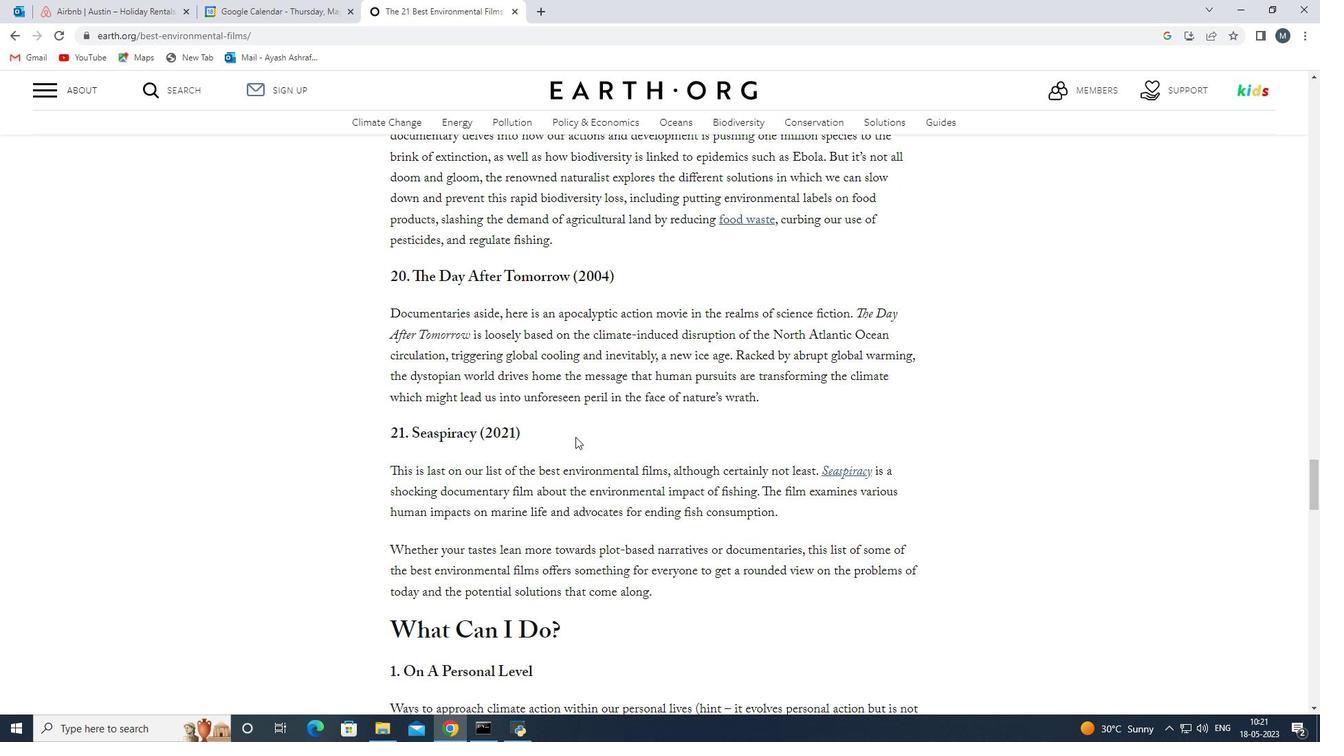 
Action: Mouse scrolled (575, 436) with delta (0, 0)
Screenshot: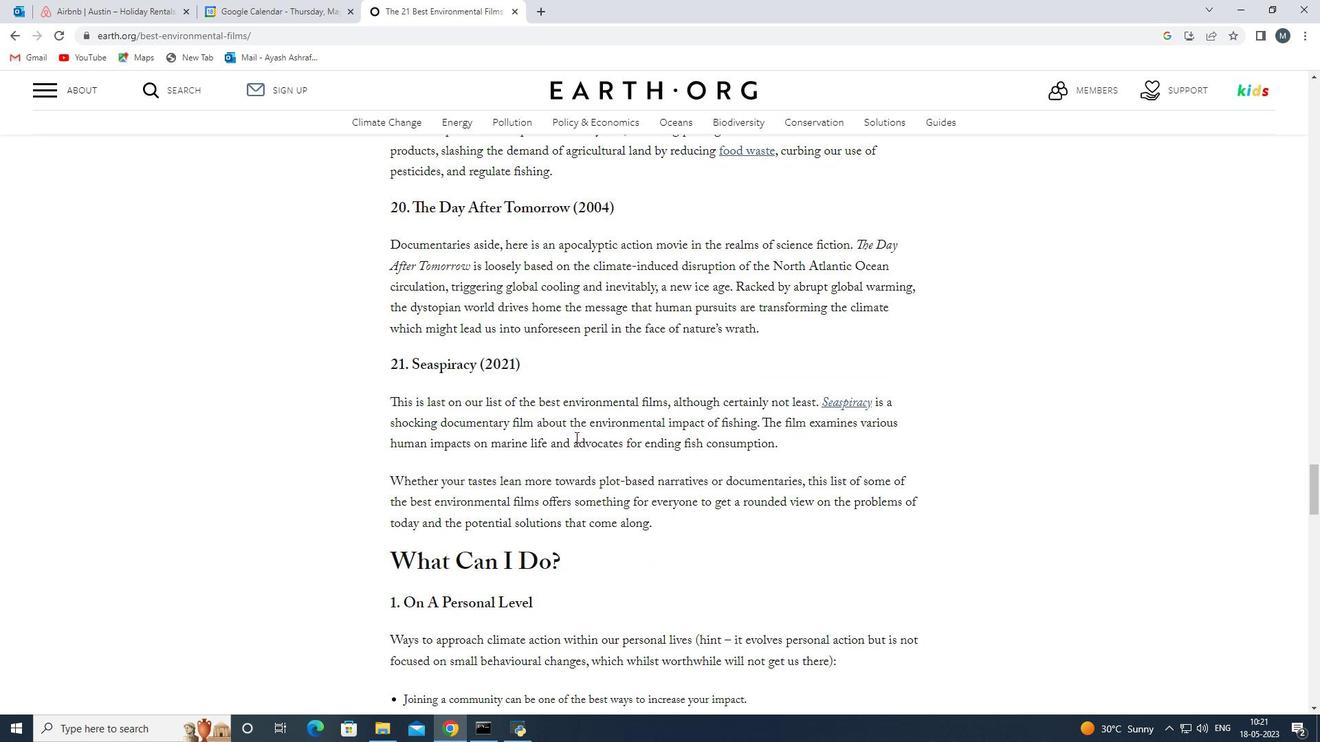 
Action: Mouse moved to (575, 438)
Screenshot: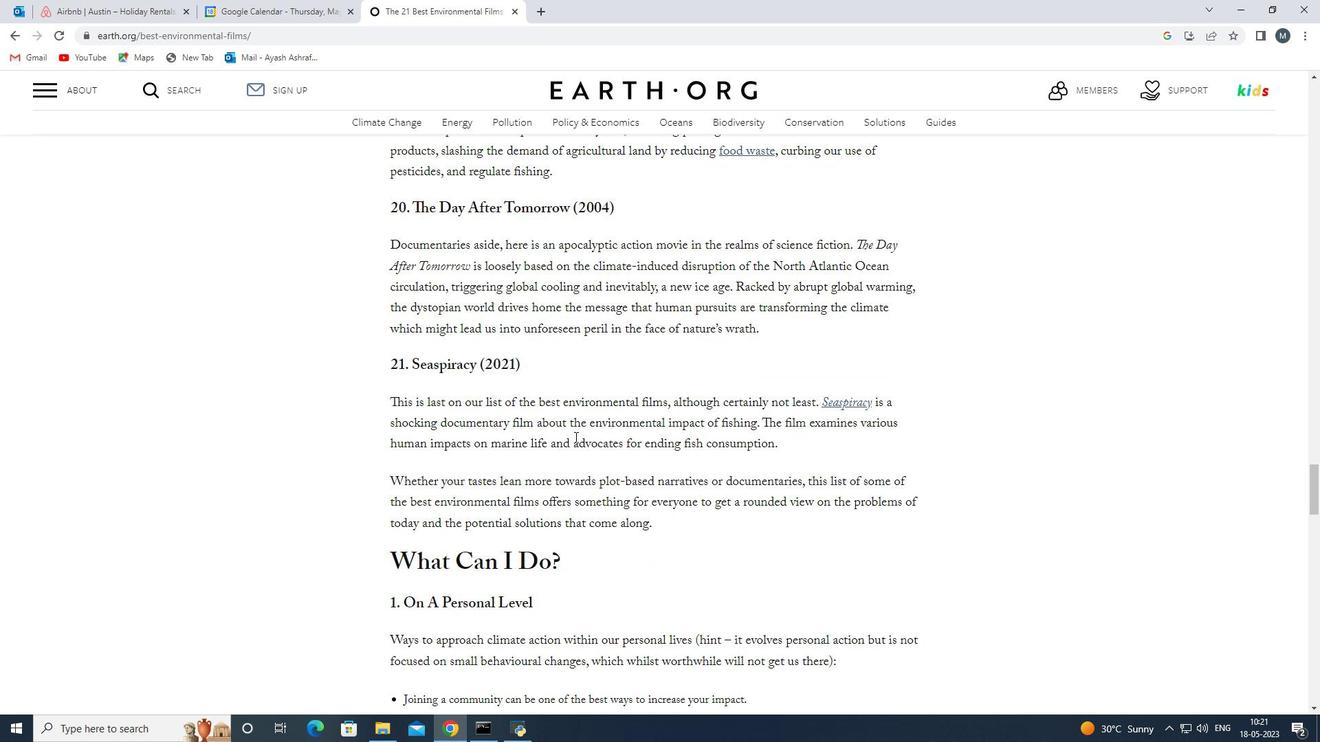 
Action: Mouse scrolled (575, 438) with delta (0, 0)
Screenshot: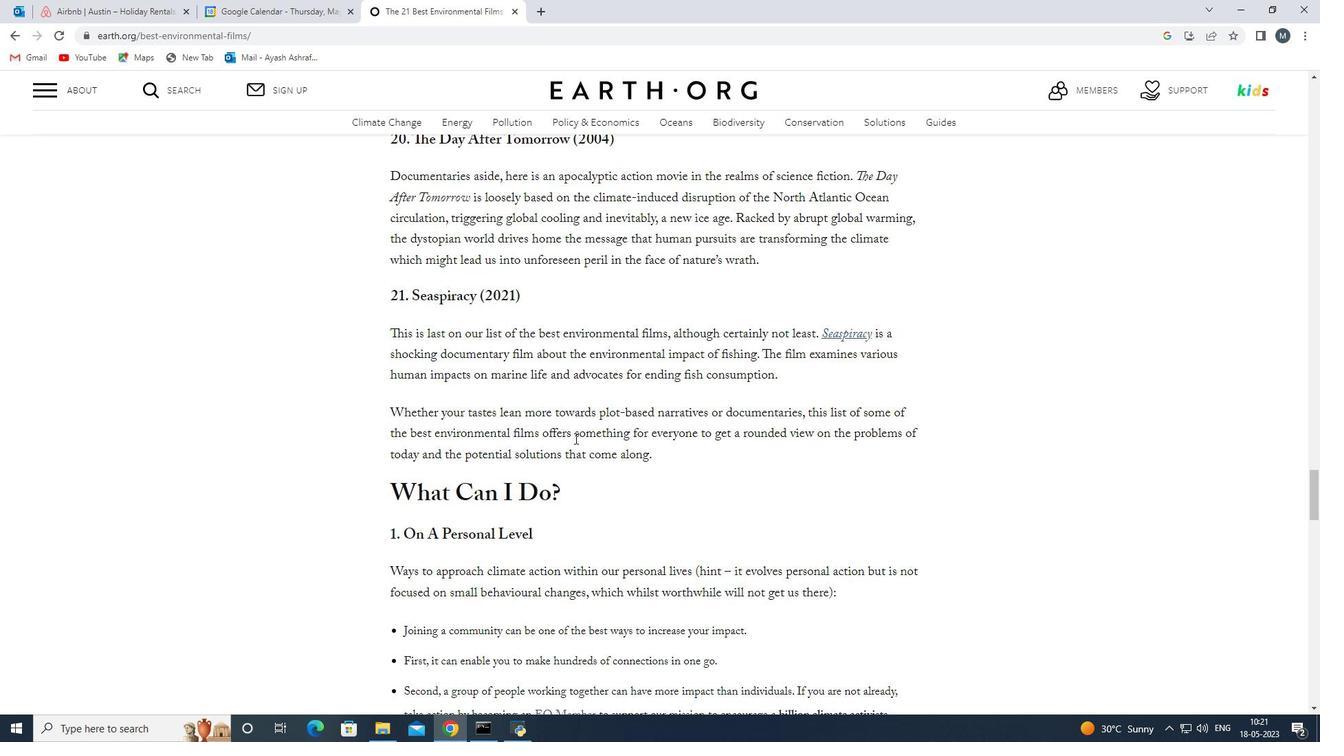 
Action: Mouse moved to (575, 438)
Screenshot: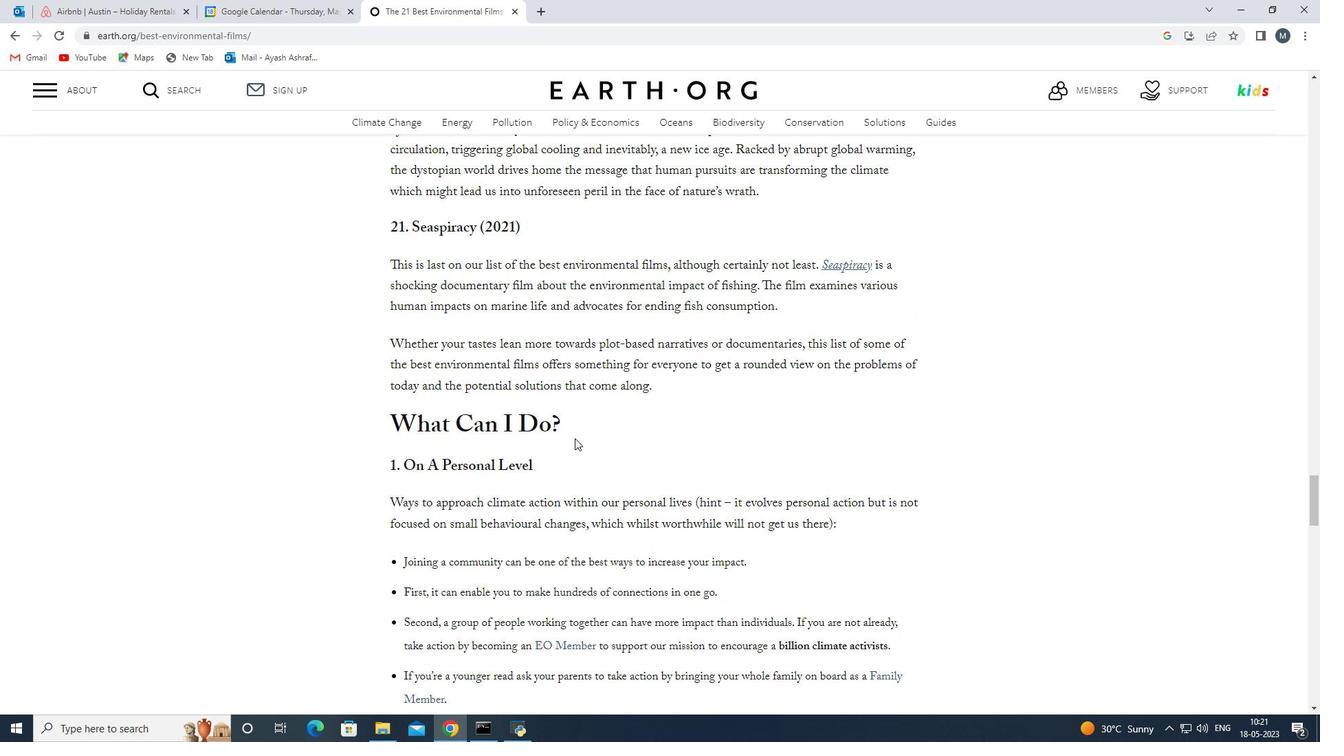
Action: Mouse scrolled (575, 438) with delta (0, 0)
Screenshot: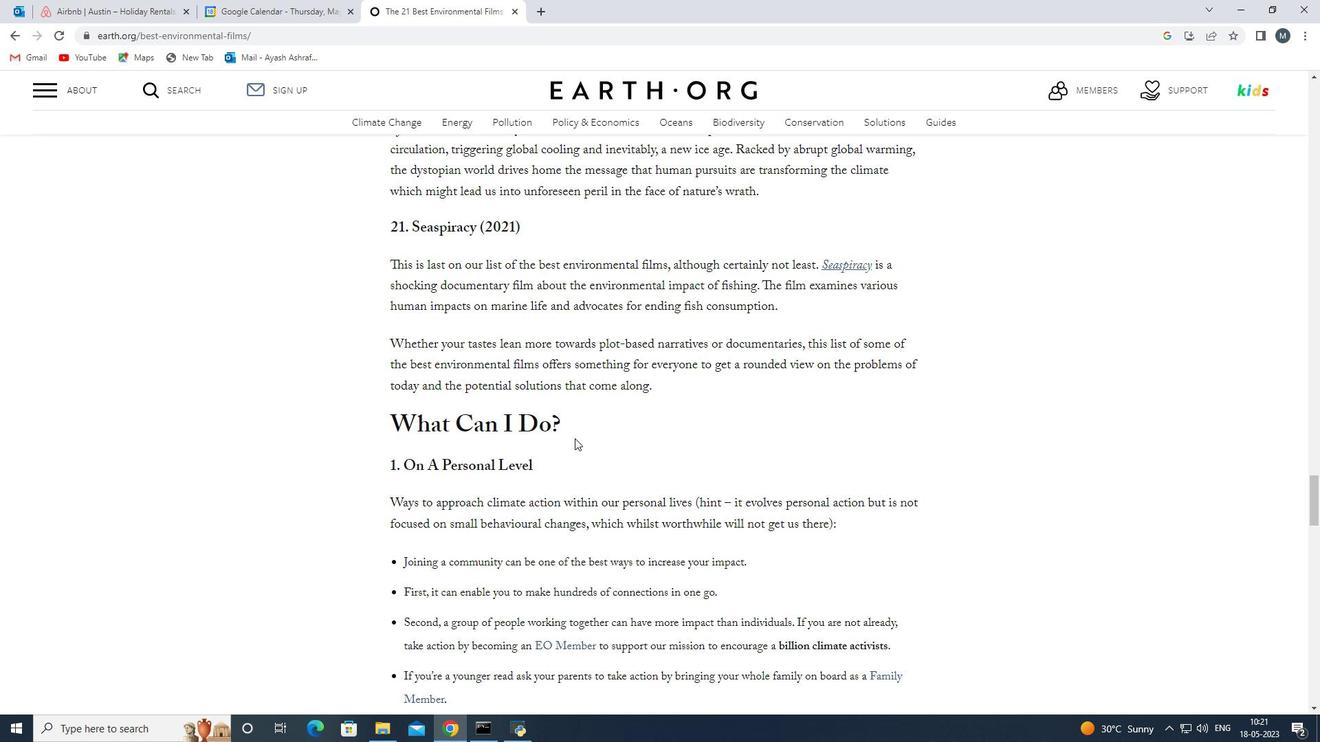 
Action: Mouse moved to (569, 431)
Screenshot: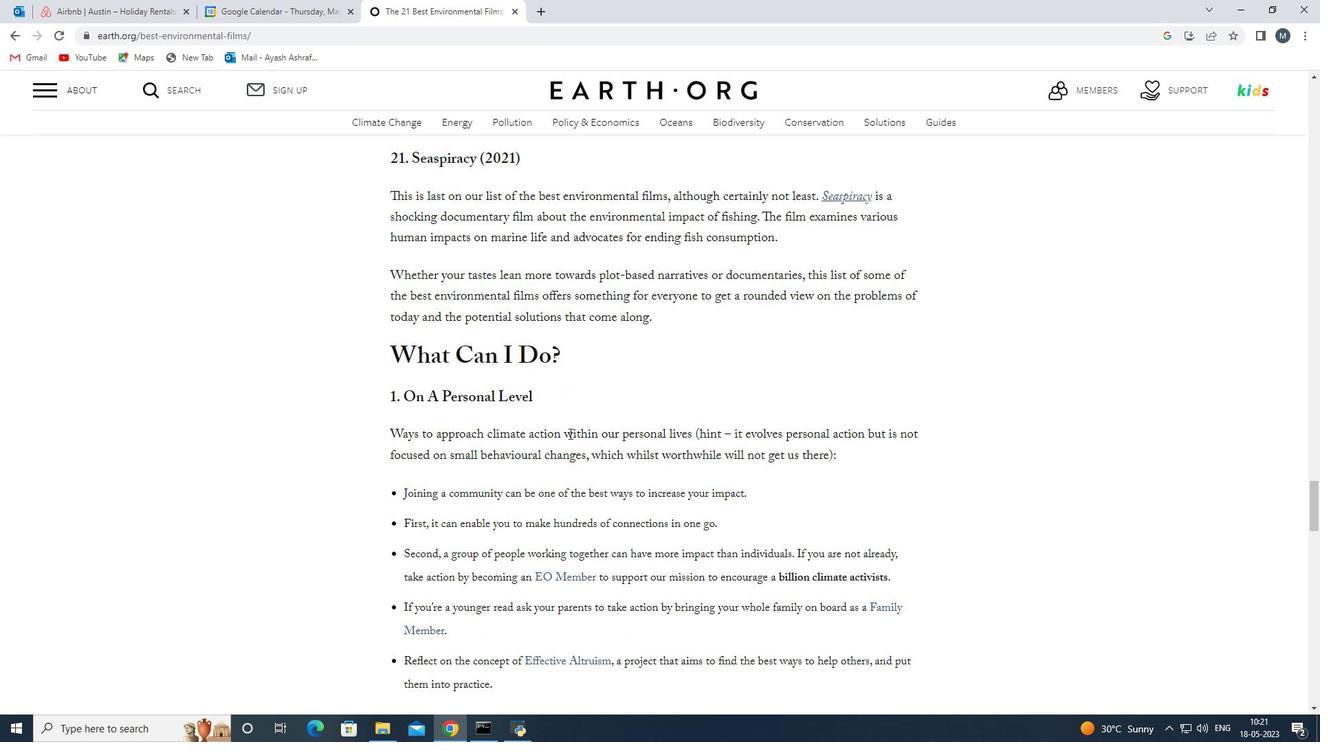 
Action: Mouse scrolled (569, 430) with delta (0, 0)
Screenshot: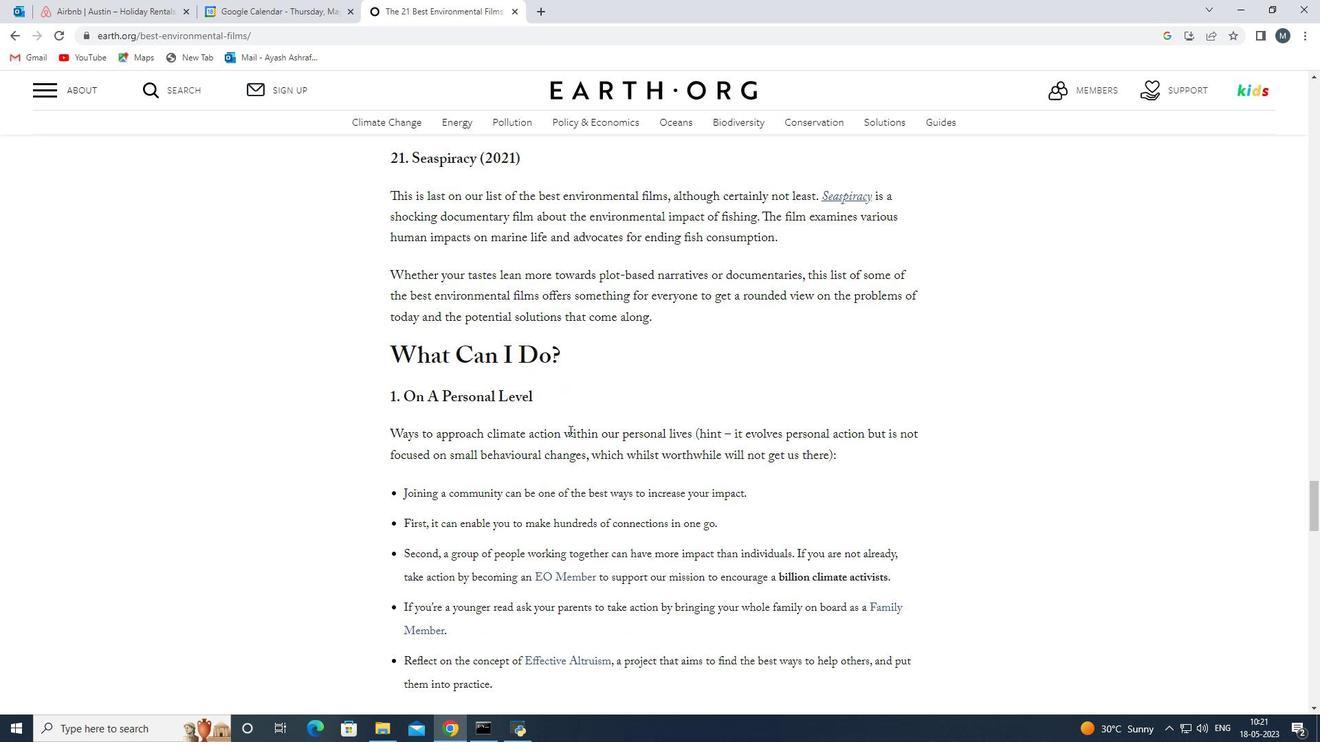 
Action: Mouse moved to (423, 432)
Screenshot: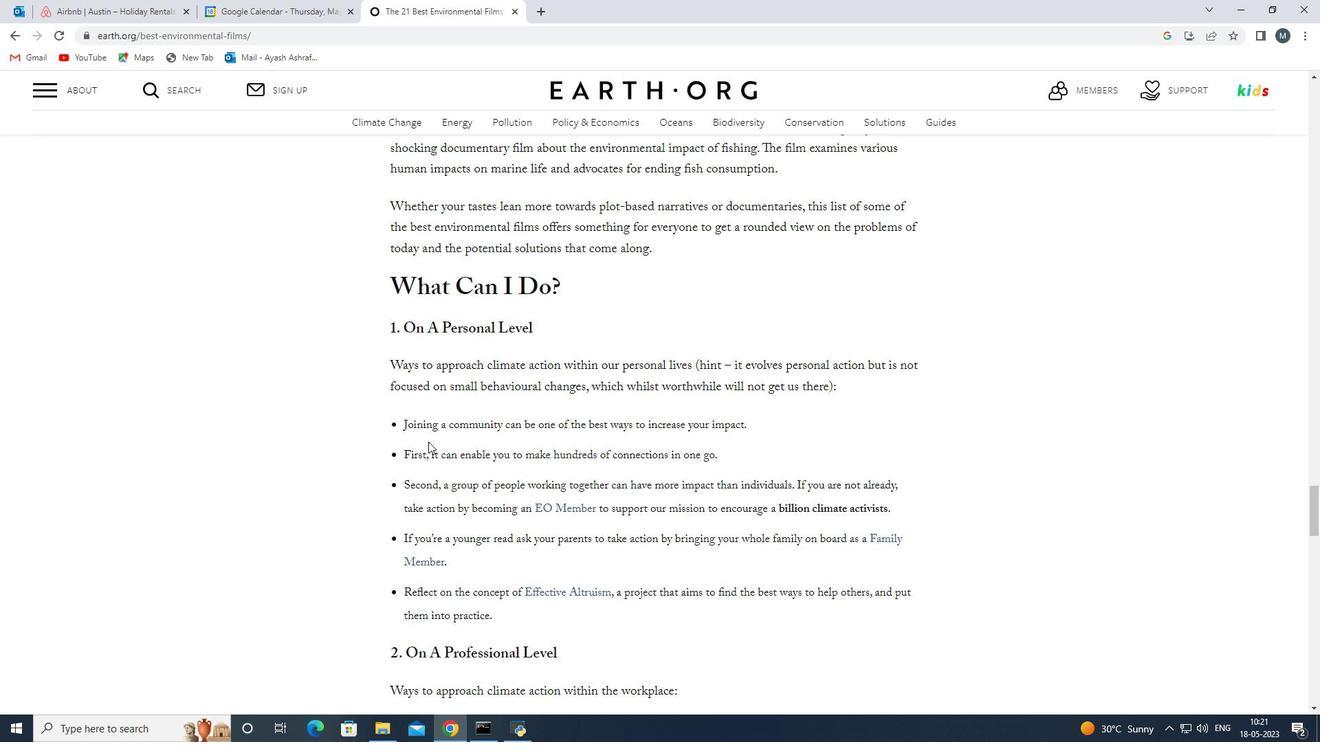 
Action: Mouse scrolled (423, 433) with delta (0, 0)
Screenshot: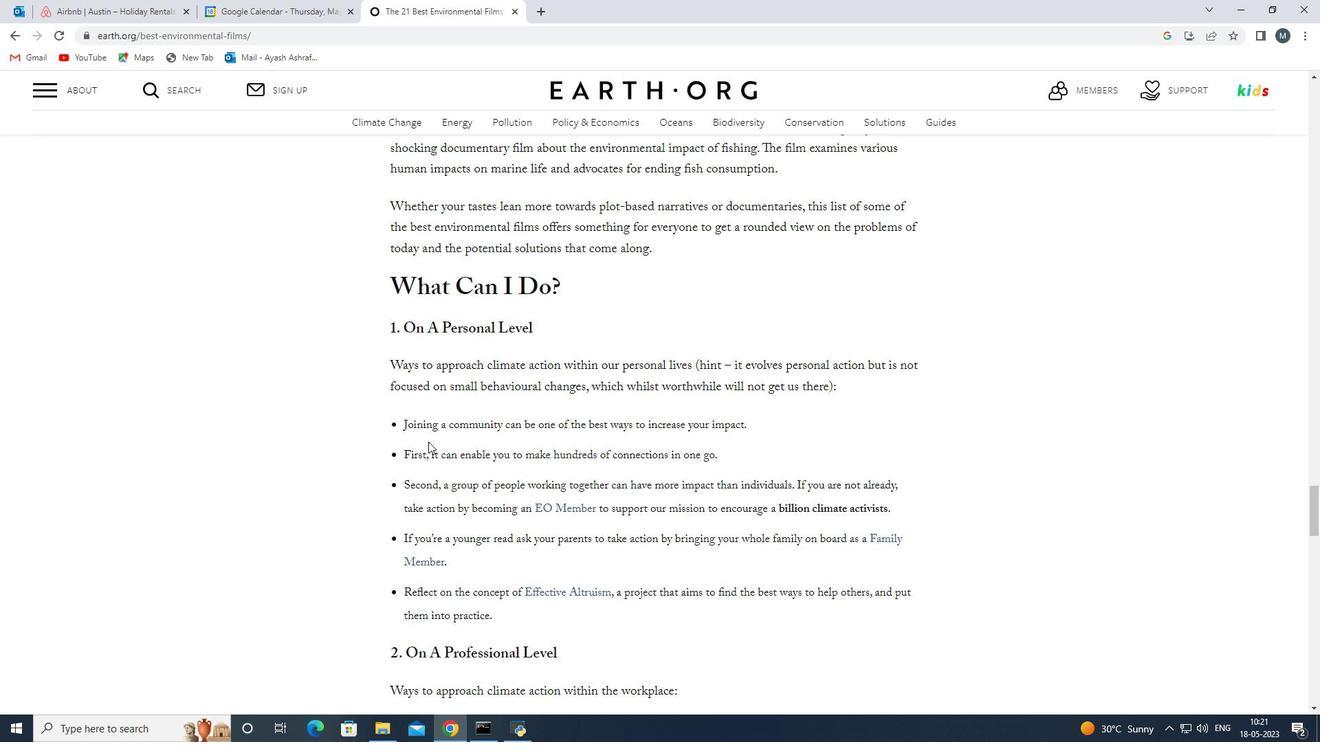 
Action: Mouse moved to (421, 430)
Screenshot: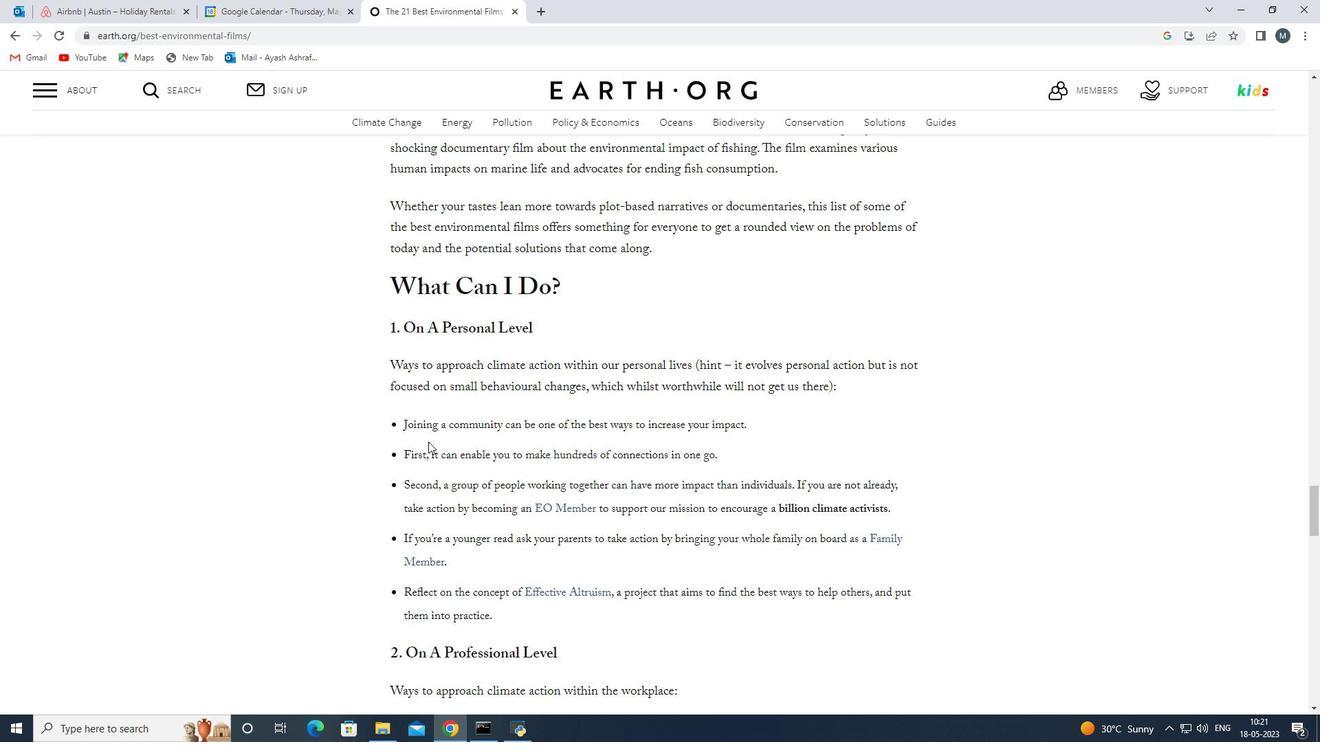 
Action: Mouse scrolled (421, 431) with delta (0, 0)
Screenshot: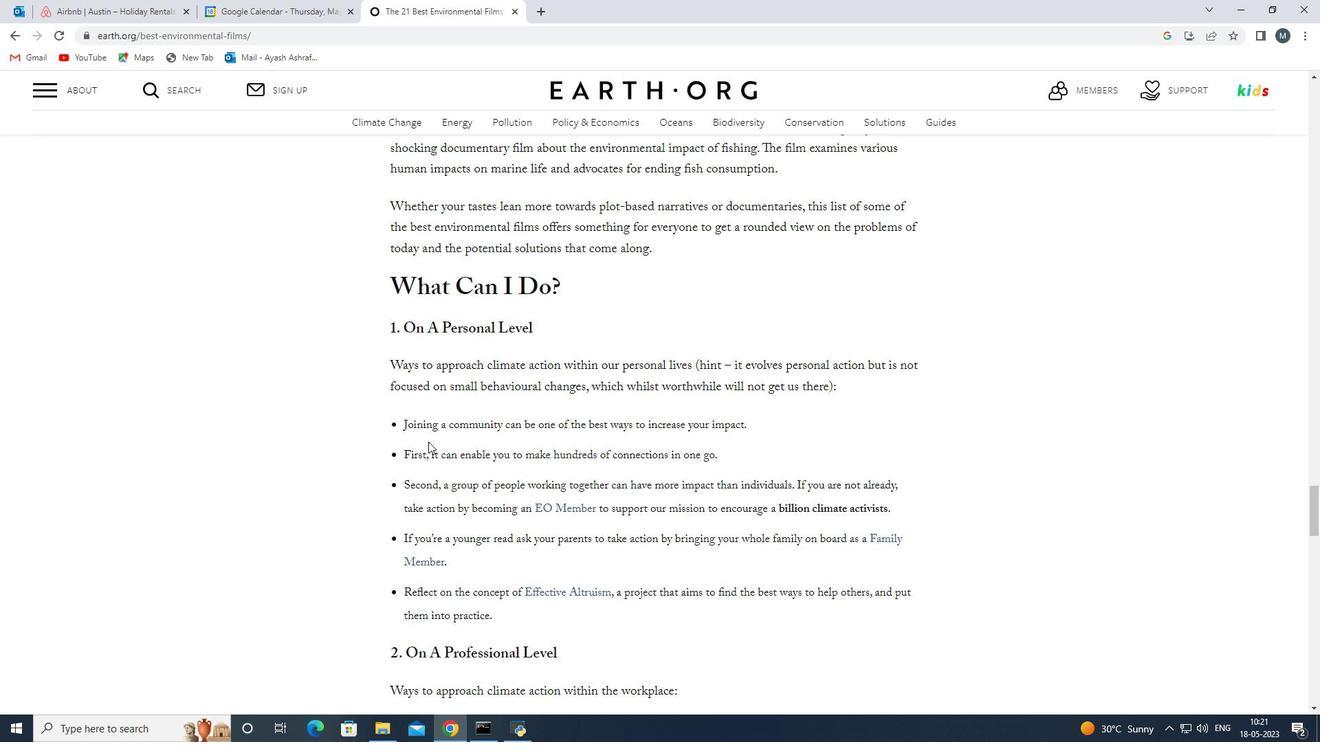 
Action: Mouse moved to (420, 426)
Screenshot: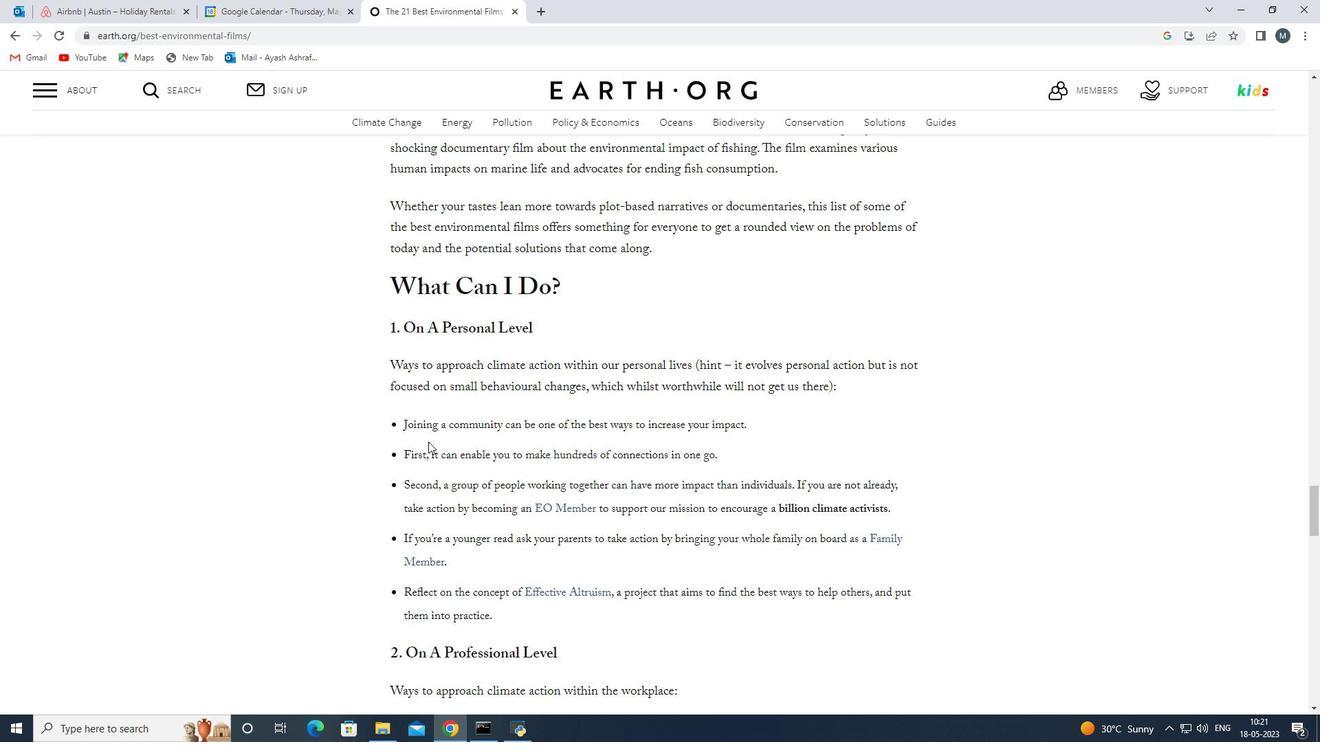 
Action: Mouse scrolled (420, 427) with delta (0, 0)
Screenshot: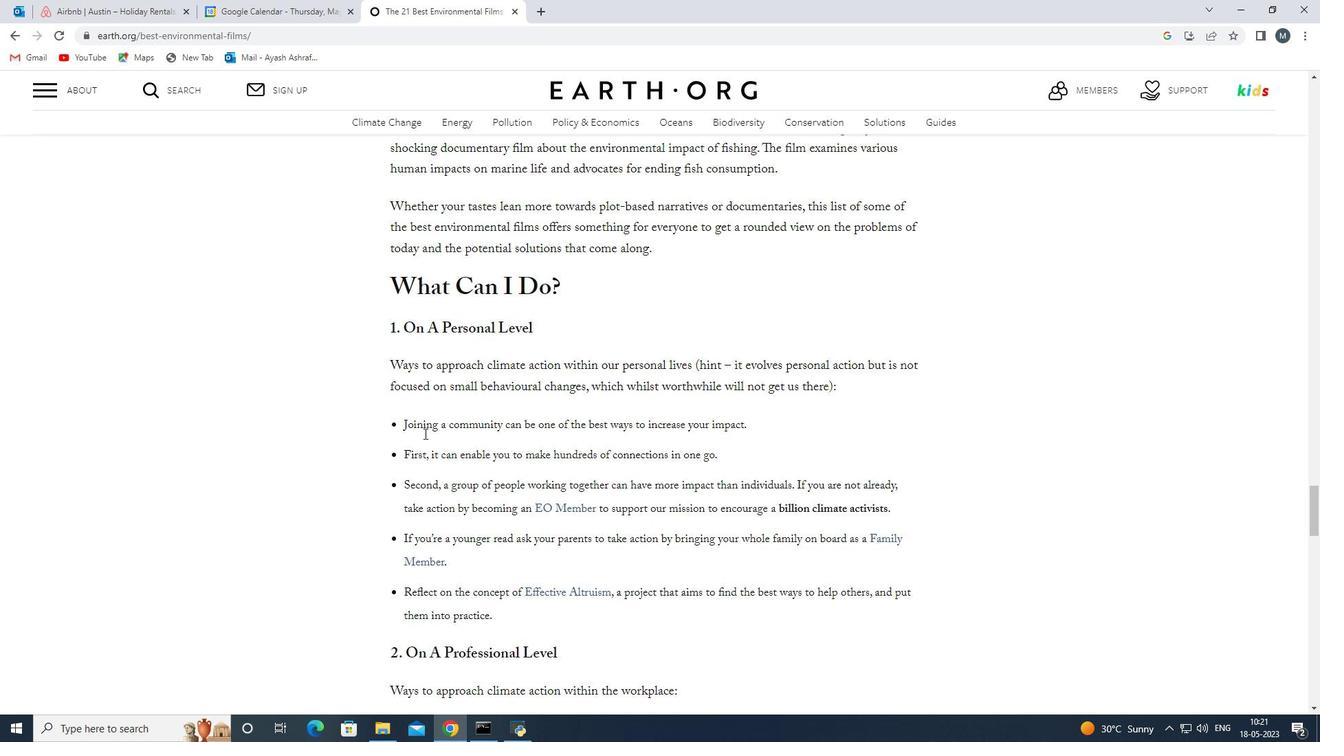 
Action: Mouse moved to (416, 409)
Screenshot: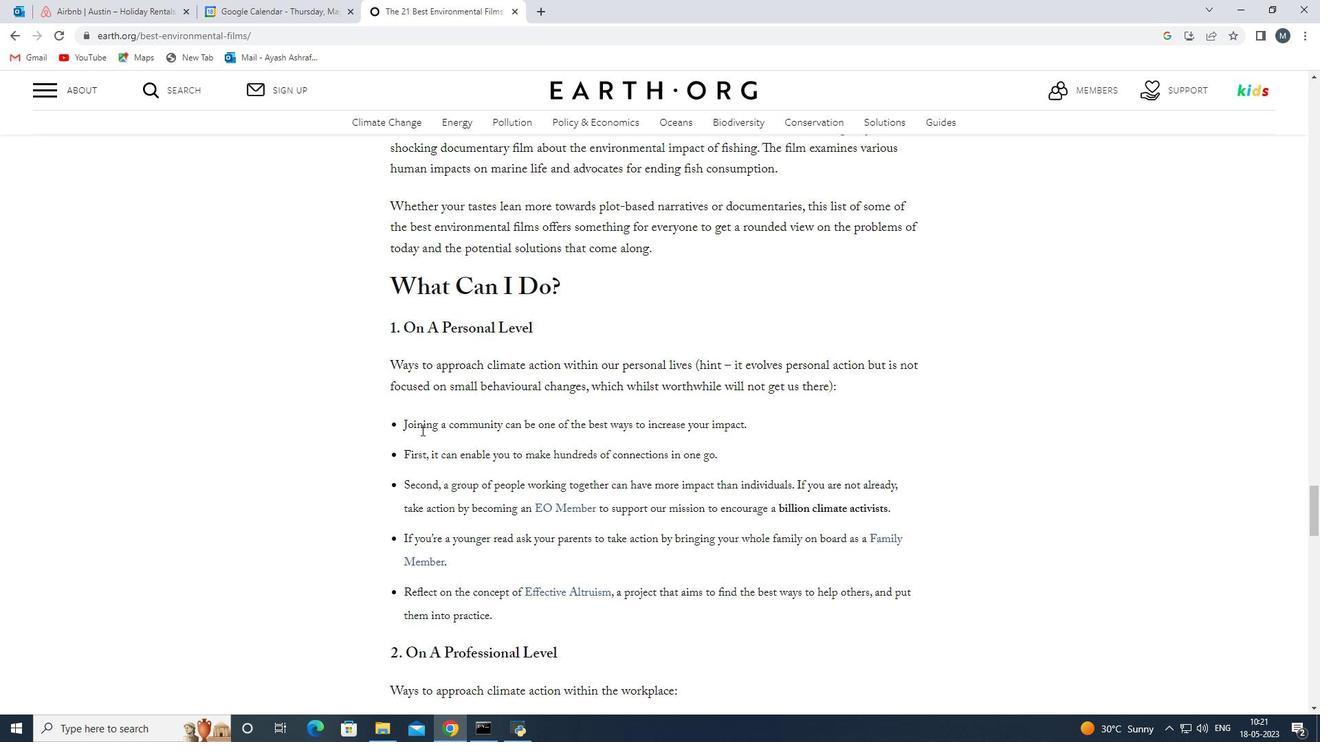 
Action: Mouse scrolled (416, 410) with delta (0, 0)
Screenshot: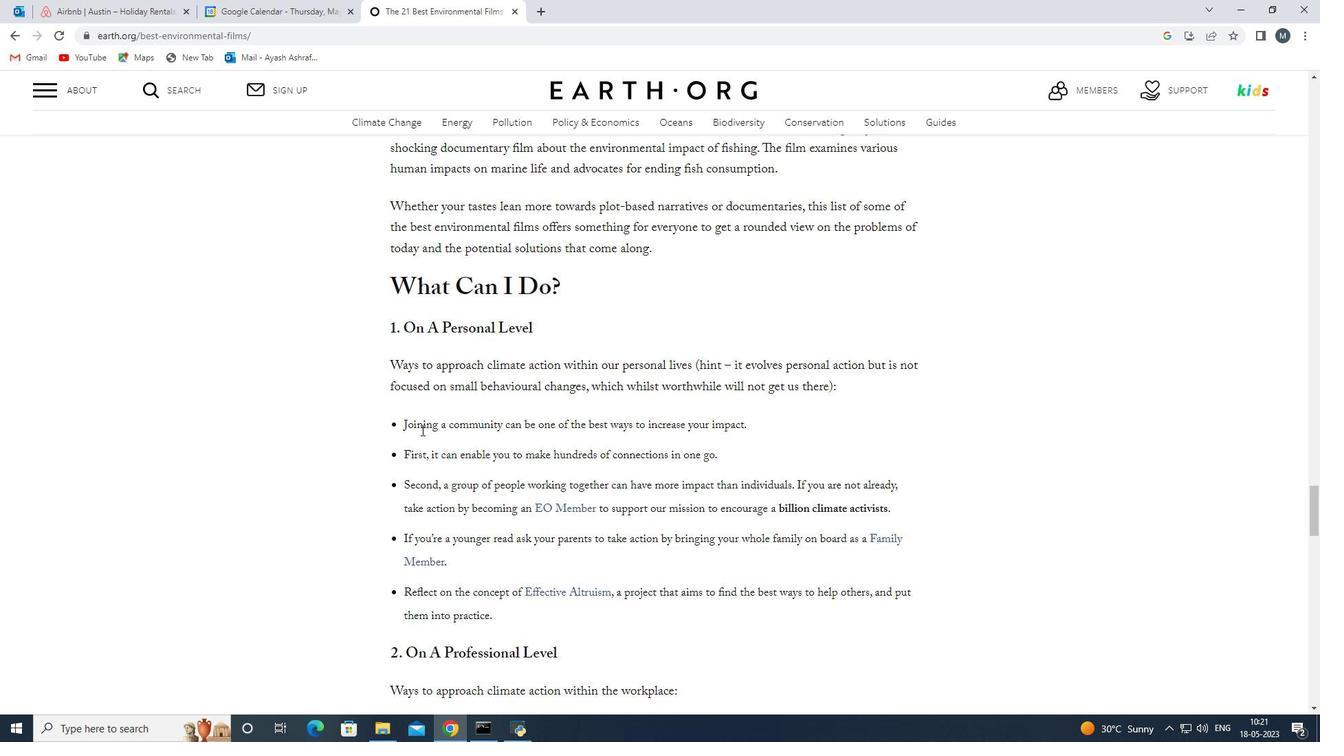 
Action: Mouse moved to (383, 374)
Screenshot: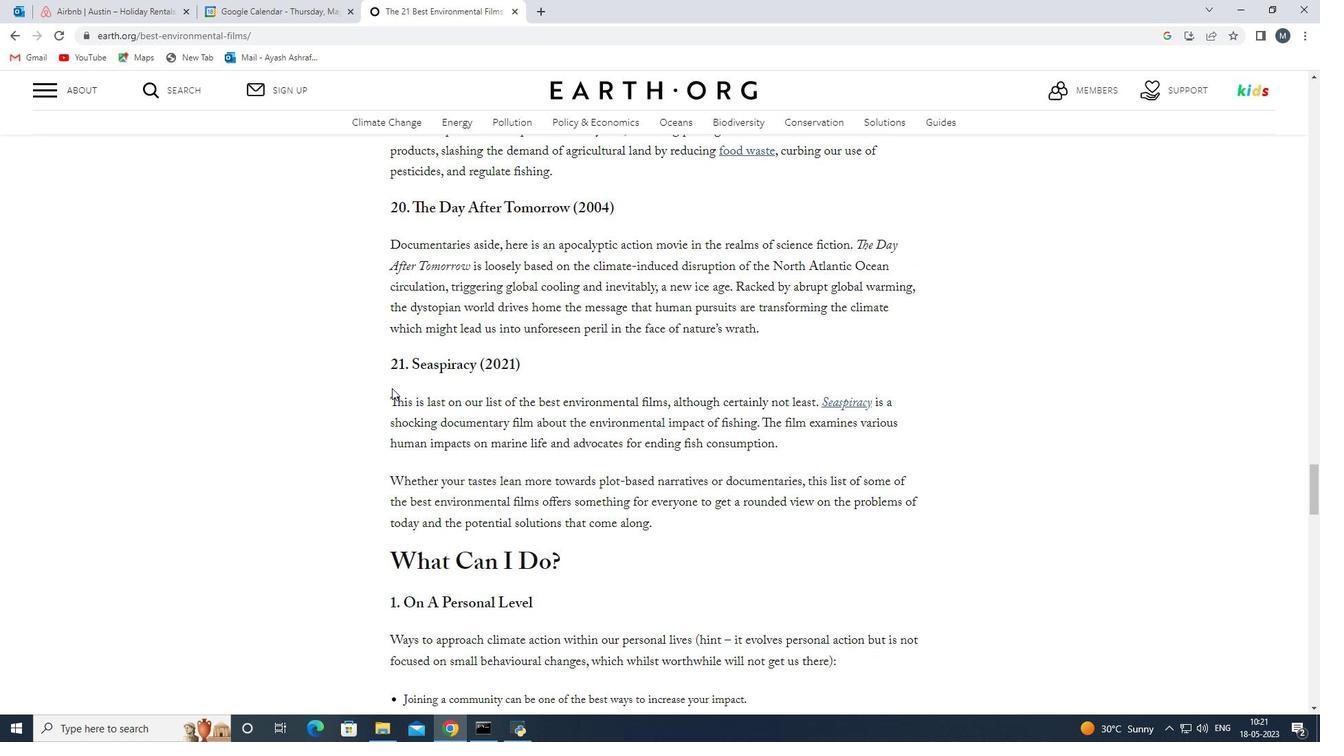 
Action: Mouse scrolled (387, 382) with delta (0, 0)
Screenshot: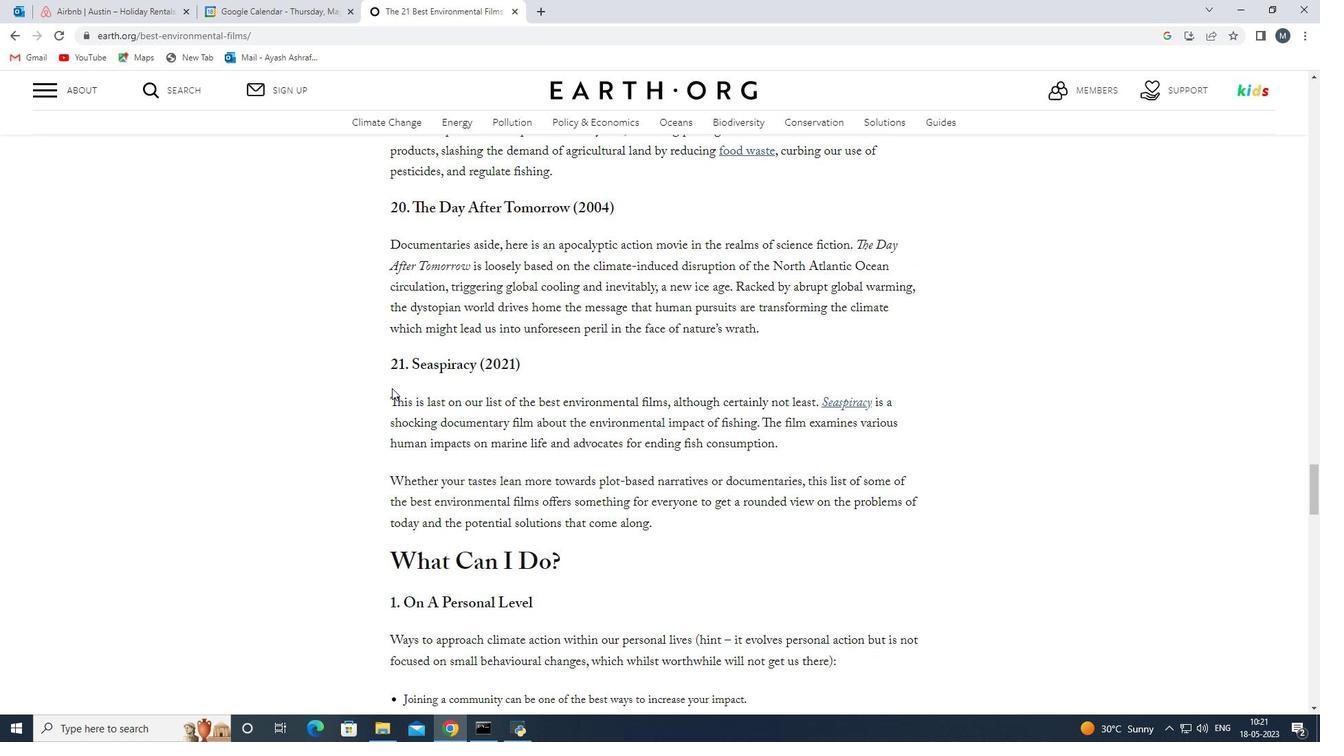 
Action: Mouse moved to (383, 374)
Screenshot: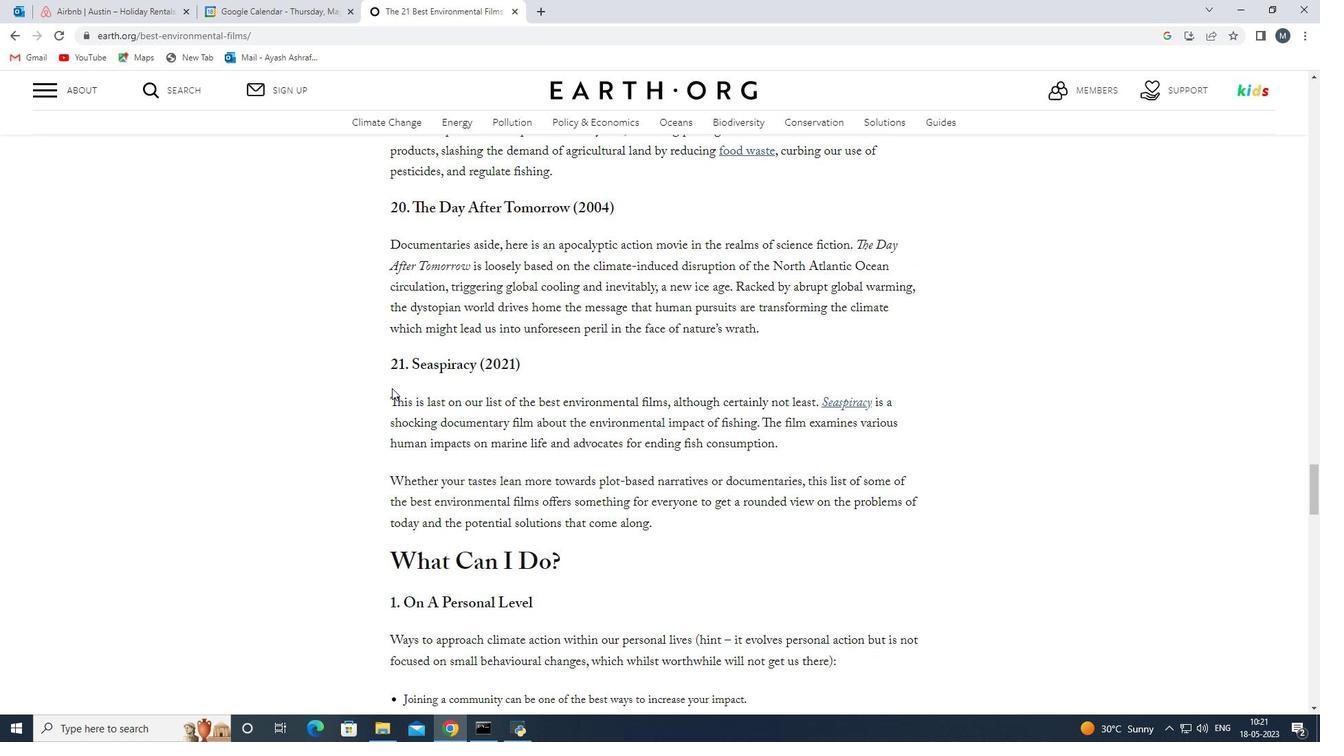 
Action: Mouse scrolled (387, 382) with delta (0, 0)
Screenshot: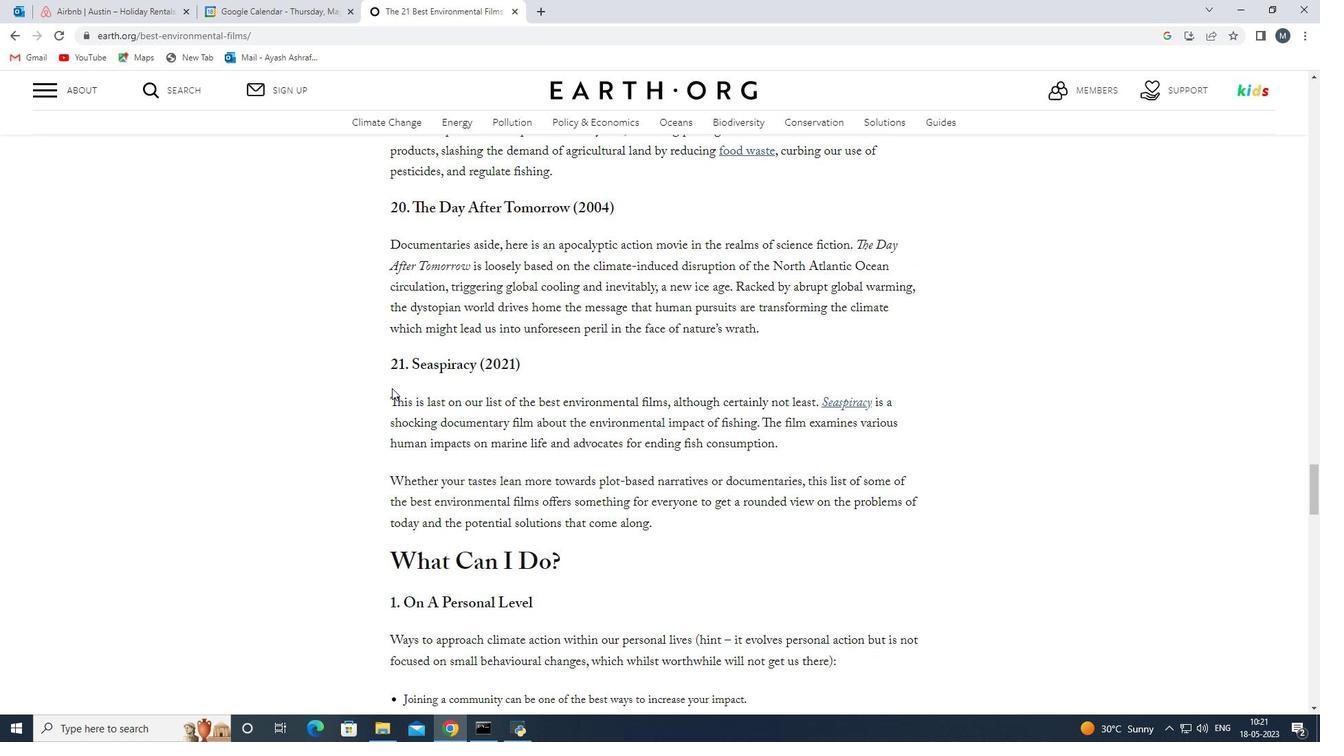 
Action: Mouse moved to (381, 374)
Screenshot: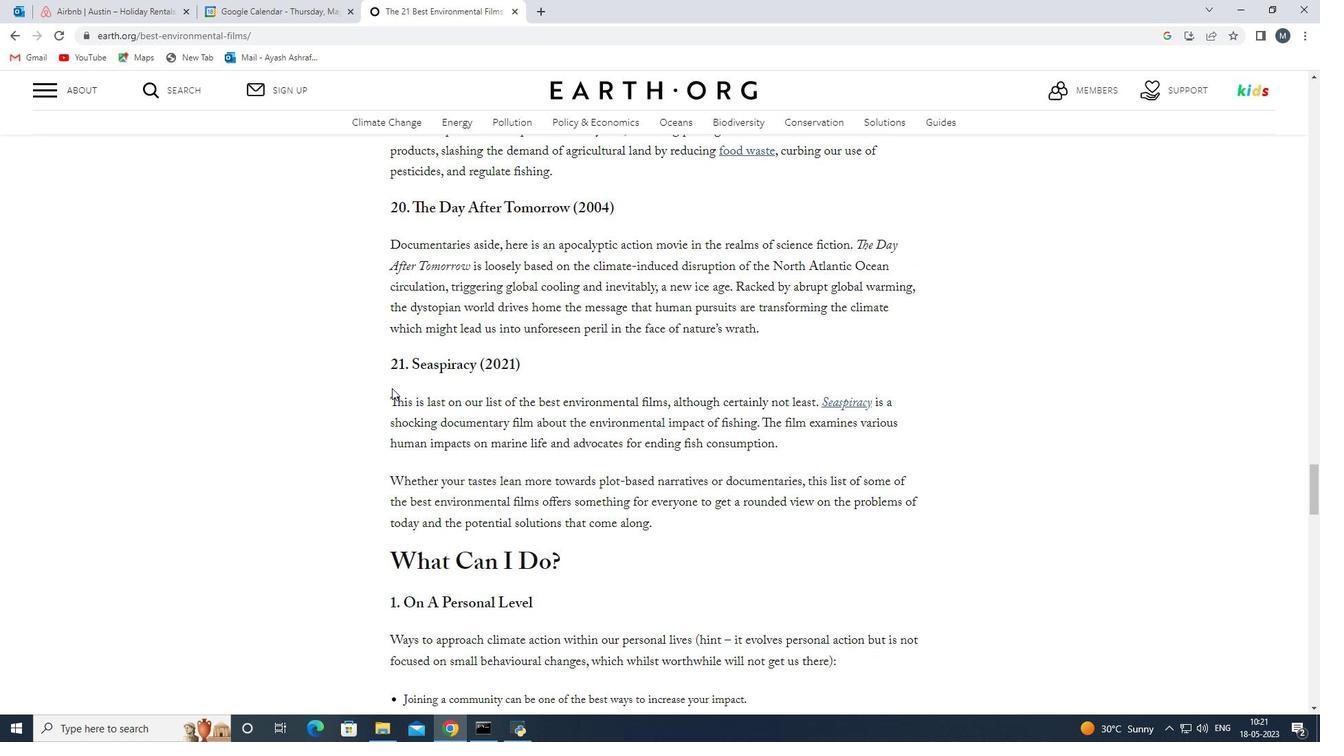
Action: Mouse scrolled (387, 382) with delta (0, 0)
Screenshot: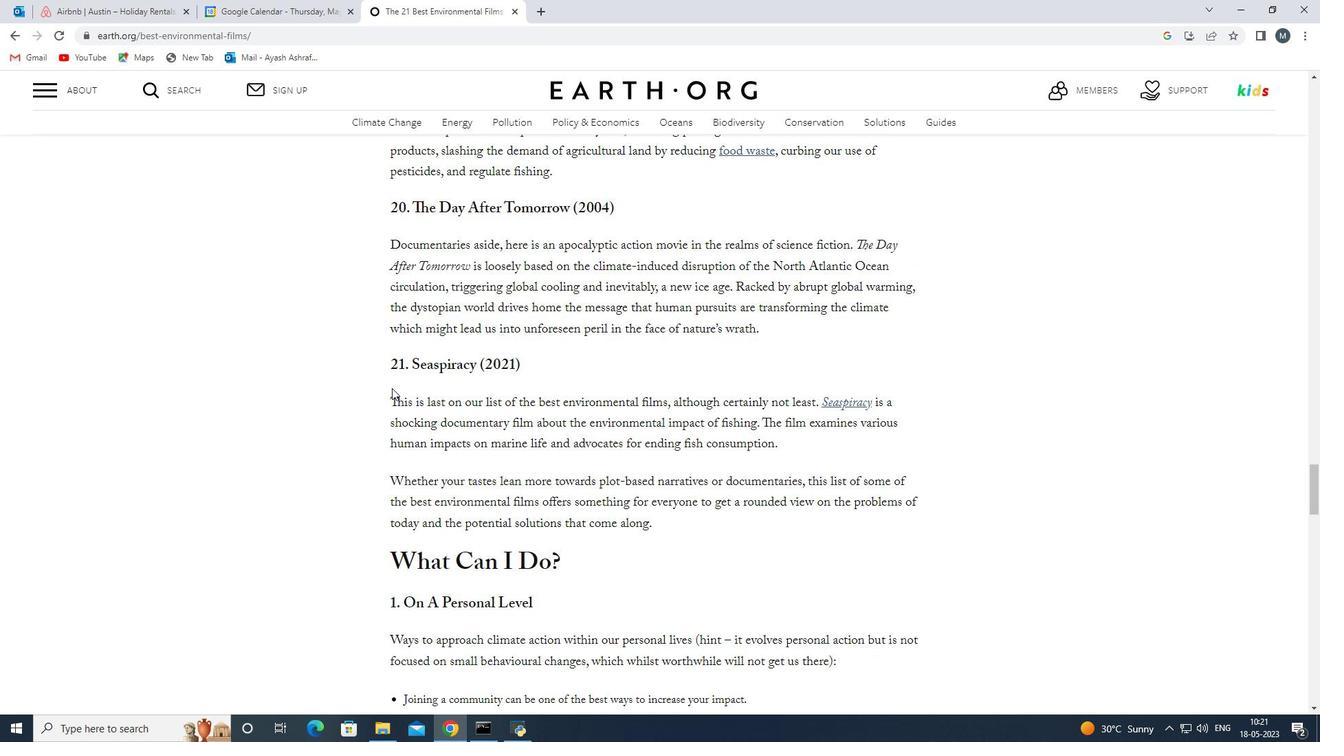 
Action: Mouse scrolled (387, 382) with delta (0, 0)
Screenshot: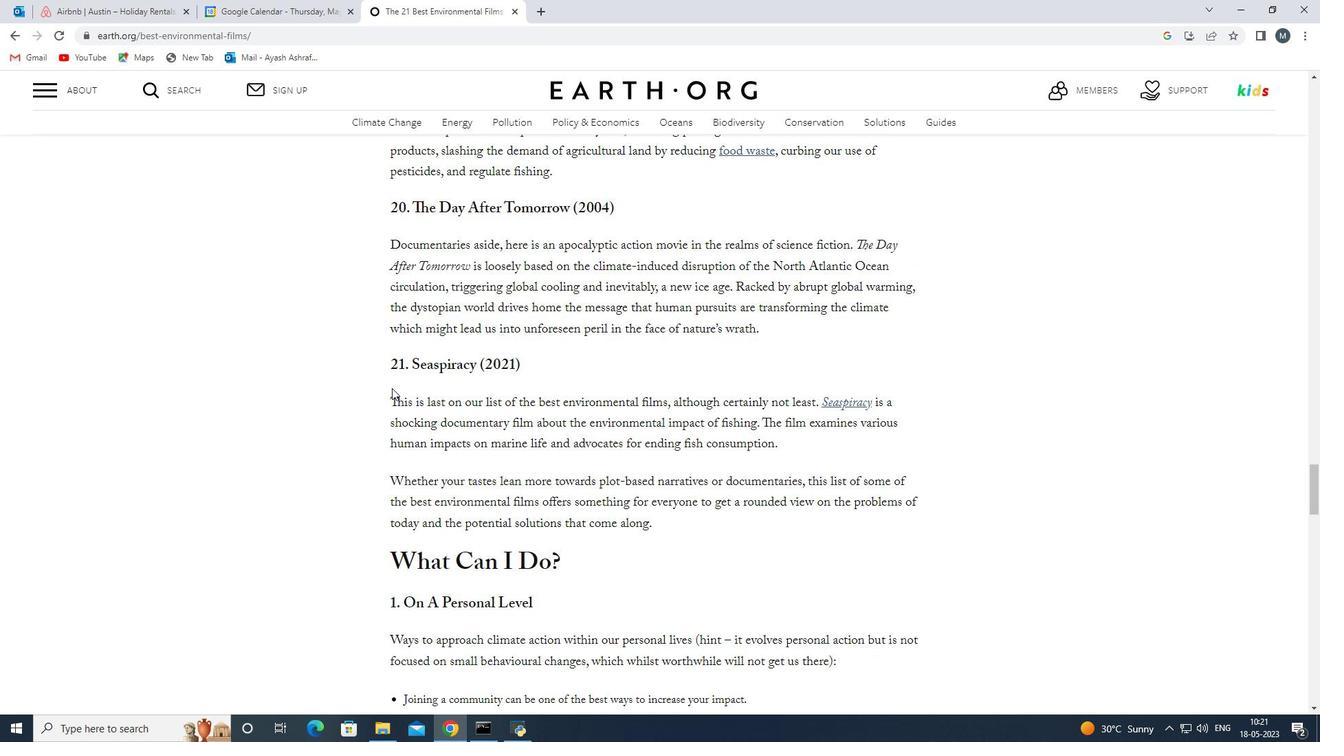 
Action: Mouse moved to (381, 374)
Screenshot: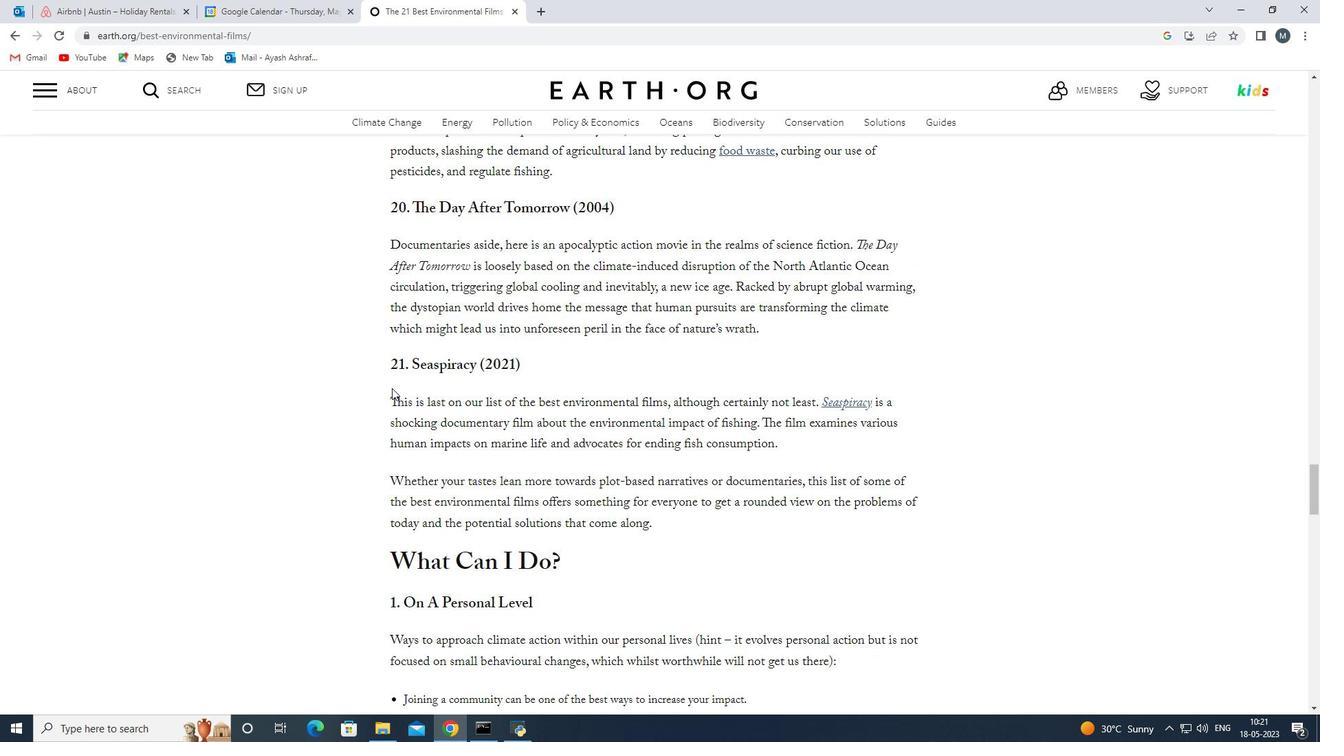 
Action: Mouse scrolled (386, 378) with delta (0, 0)
Screenshot: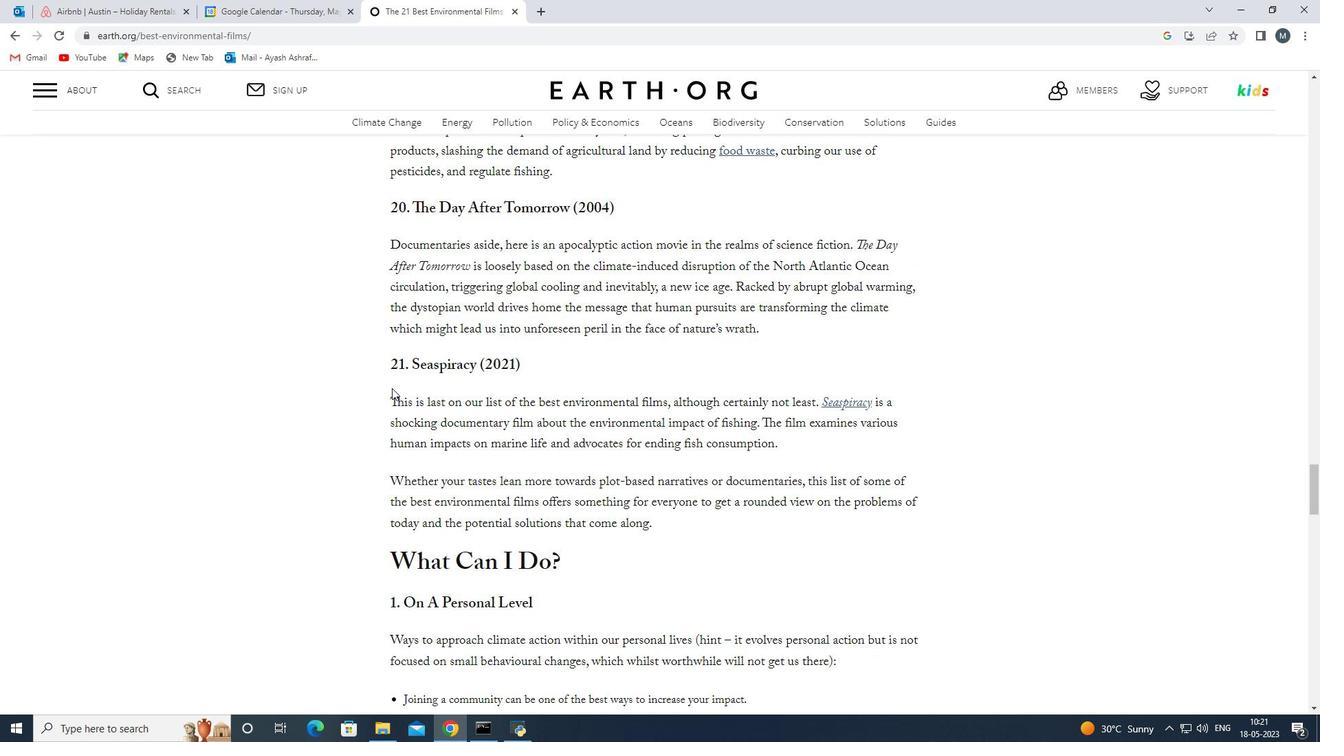 
Action: Mouse moved to (350, 372)
Screenshot: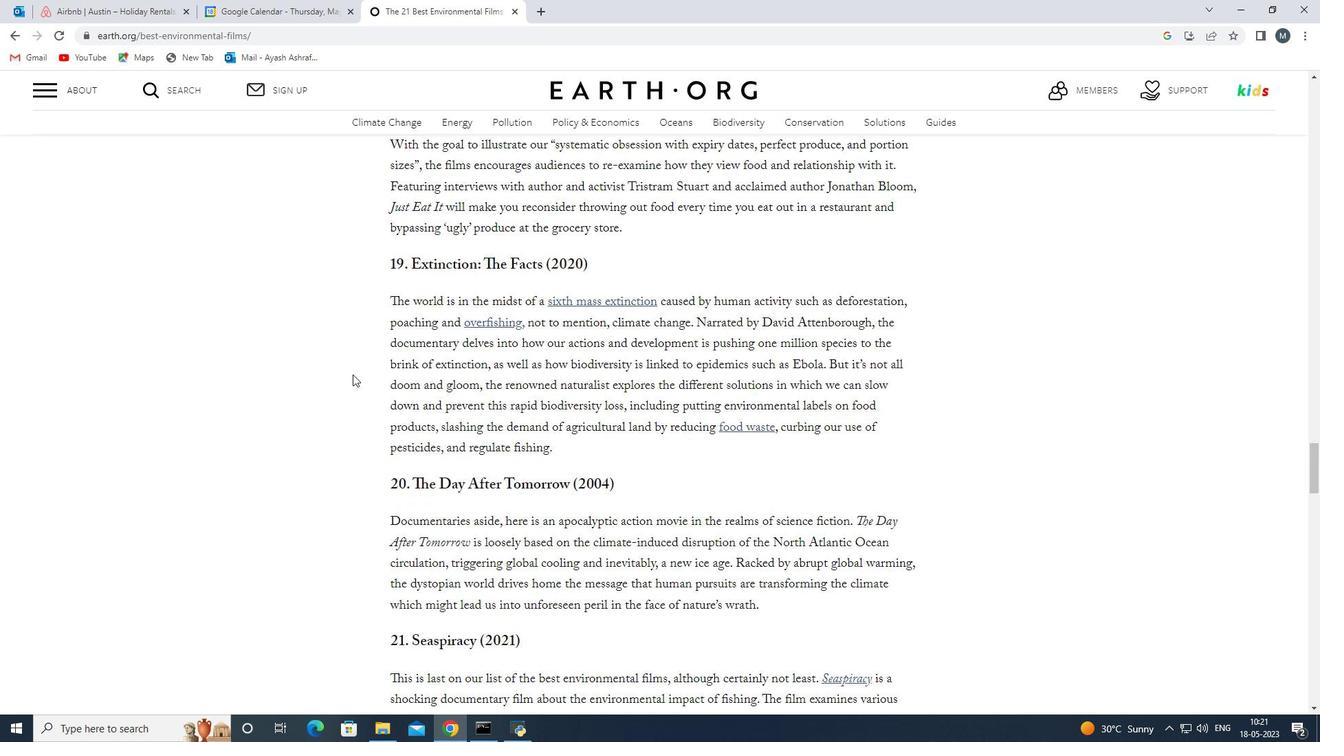 
Action: Mouse scrolled (350, 372) with delta (0, 0)
Screenshot: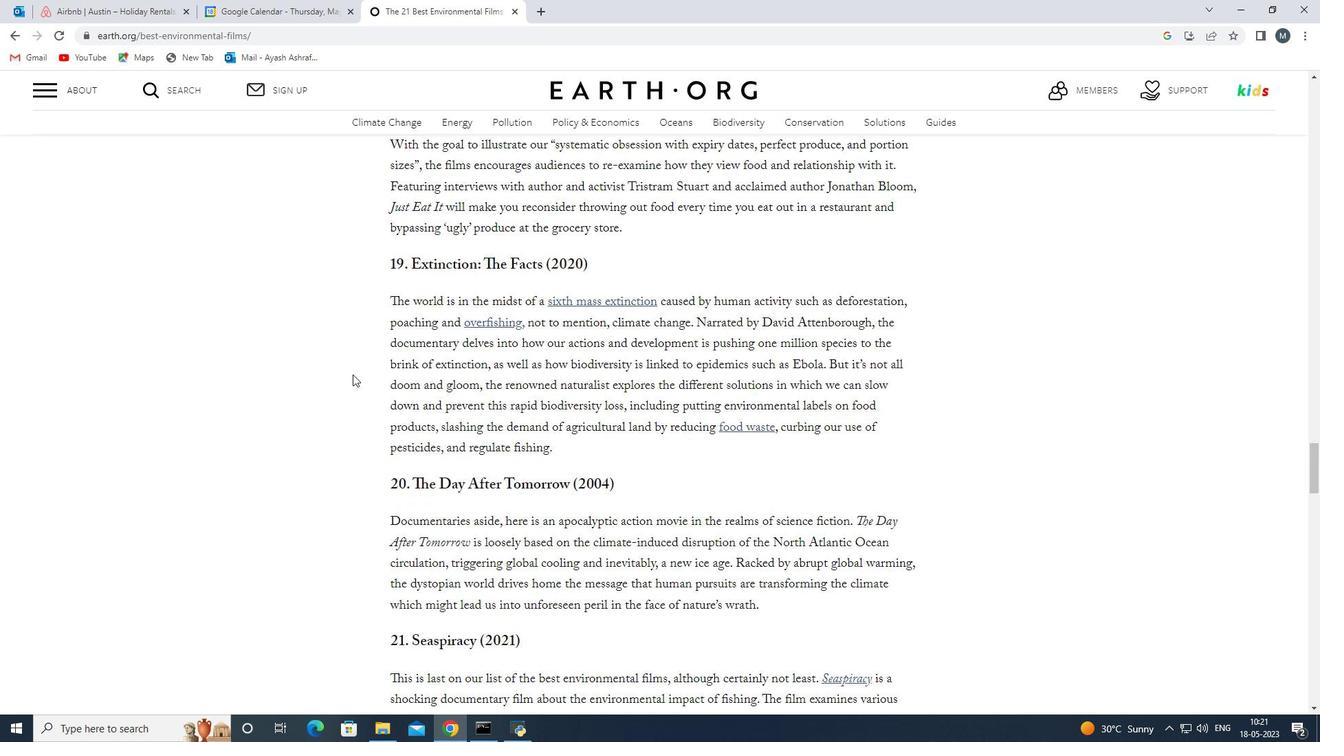 
Action: Mouse scrolled (350, 372) with delta (0, 0)
Screenshot: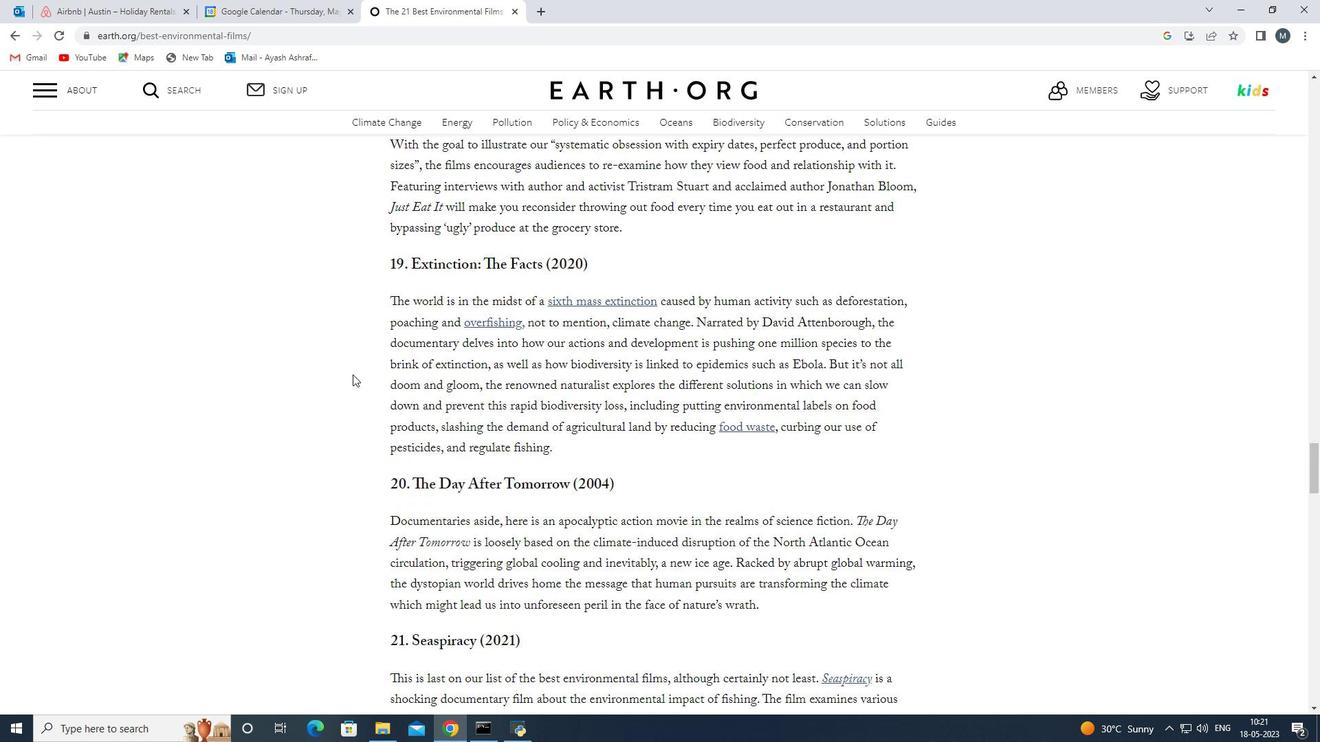 
Action: Mouse scrolled (350, 372) with delta (0, 0)
Screenshot: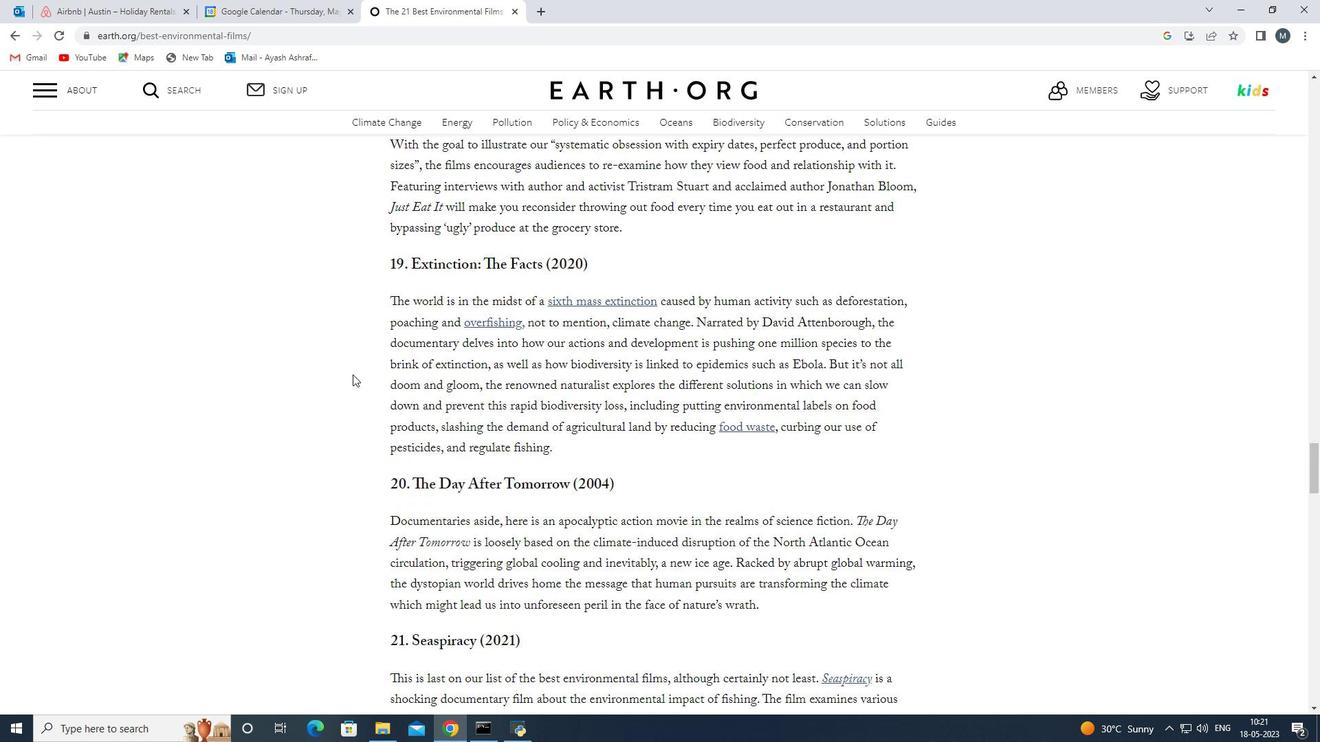 
Action: Mouse scrolled (350, 372) with delta (0, 0)
Screenshot: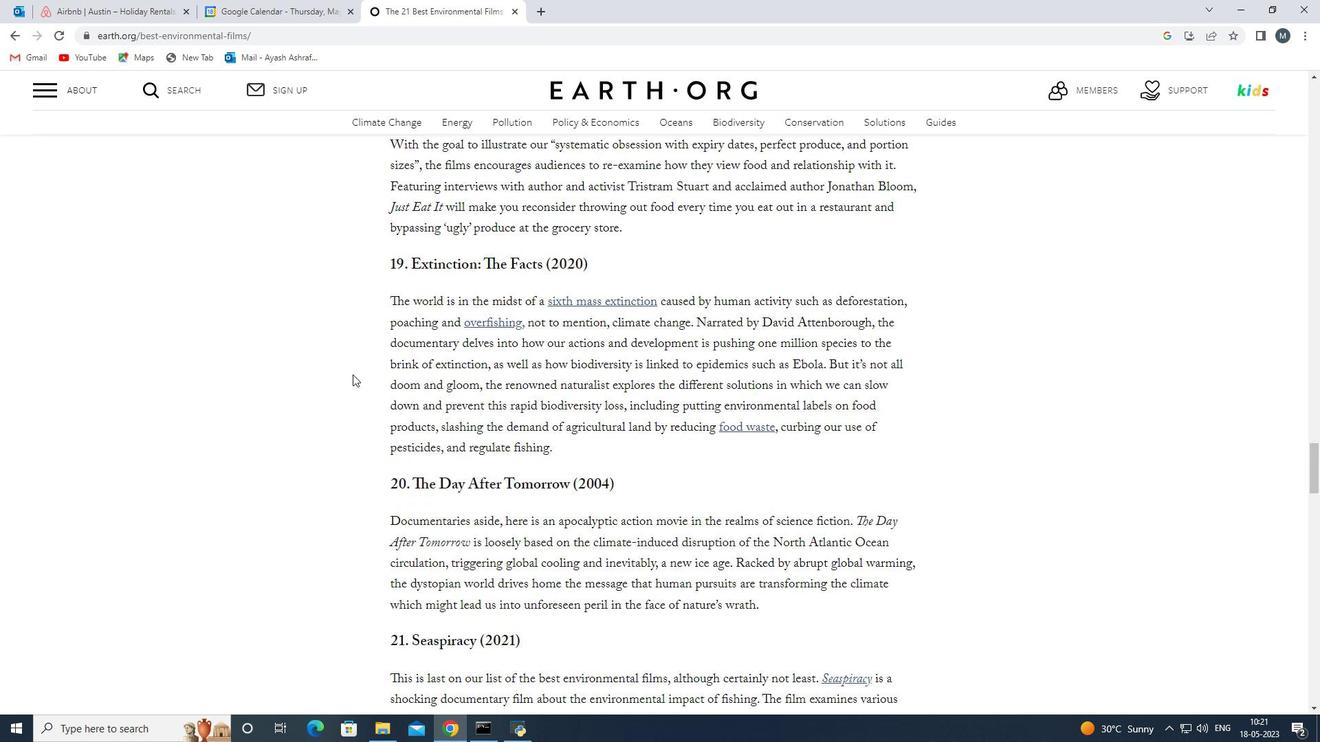 
Action: Mouse moved to (349, 370)
Screenshot: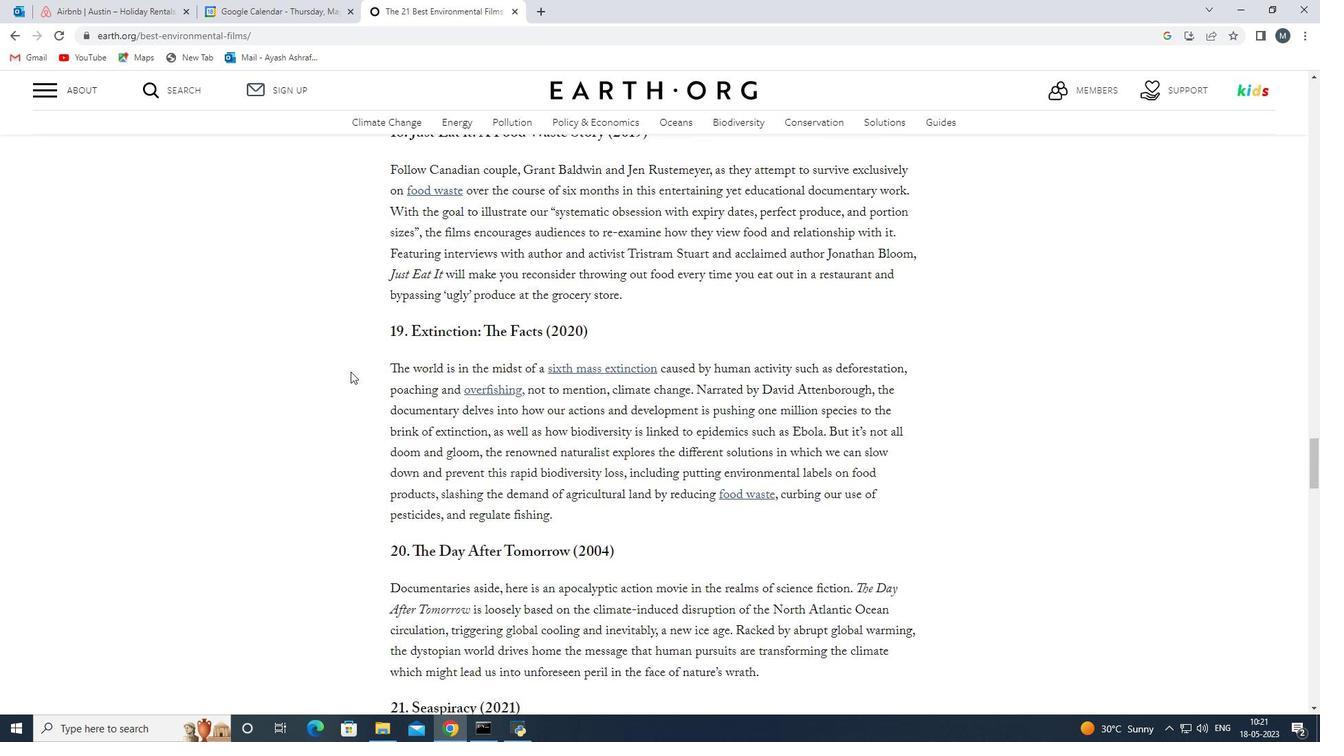 
Action: Mouse scrolled (349, 370) with delta (0, 0)
Screenshot: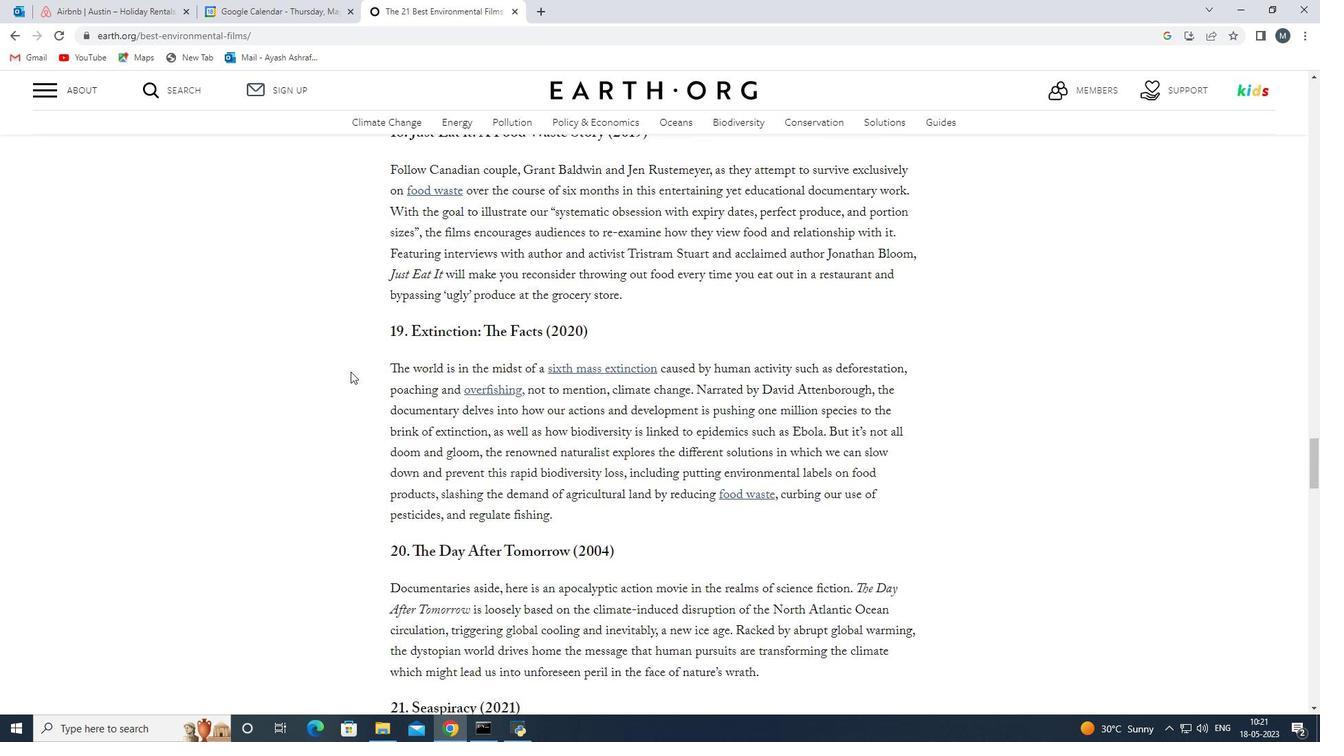 
Action: Mouse moved to (205, 342)
Screenshot: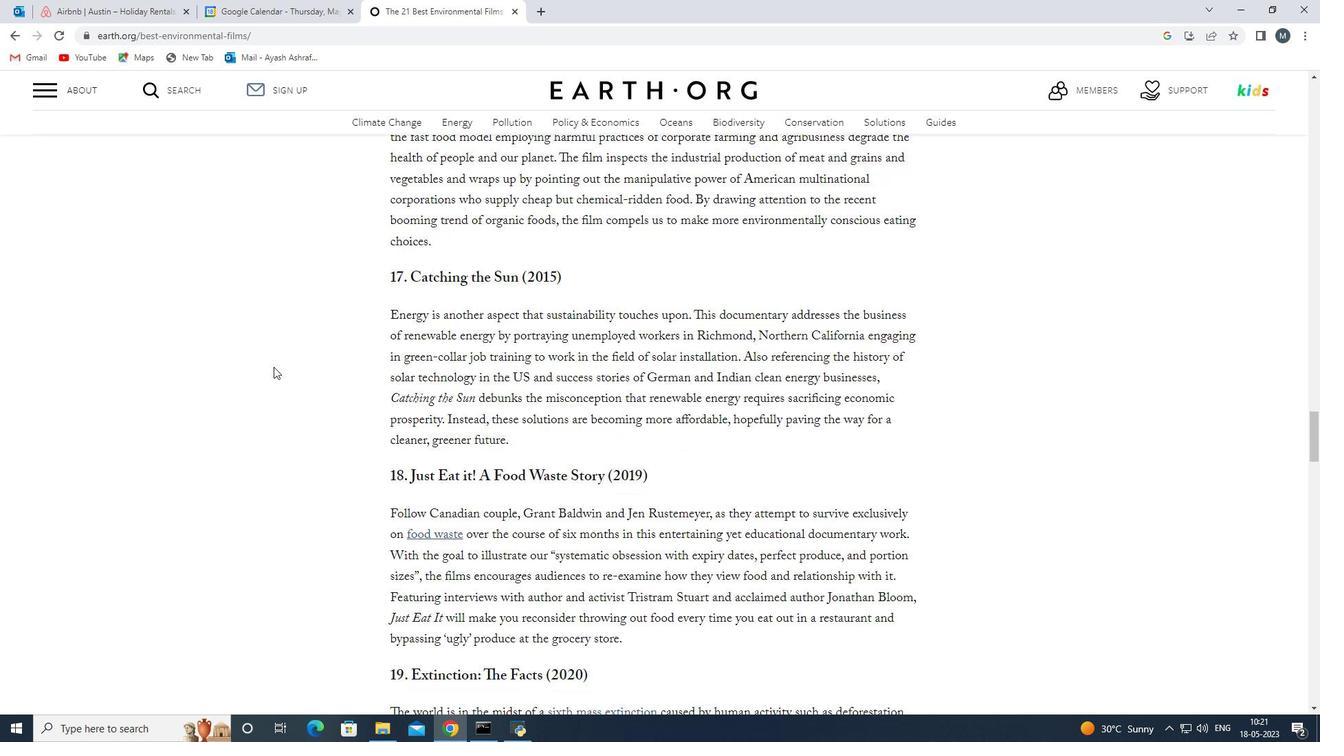 
Action: Mouse scrolled (205, 343) with delta (0, 0)
Screenshot: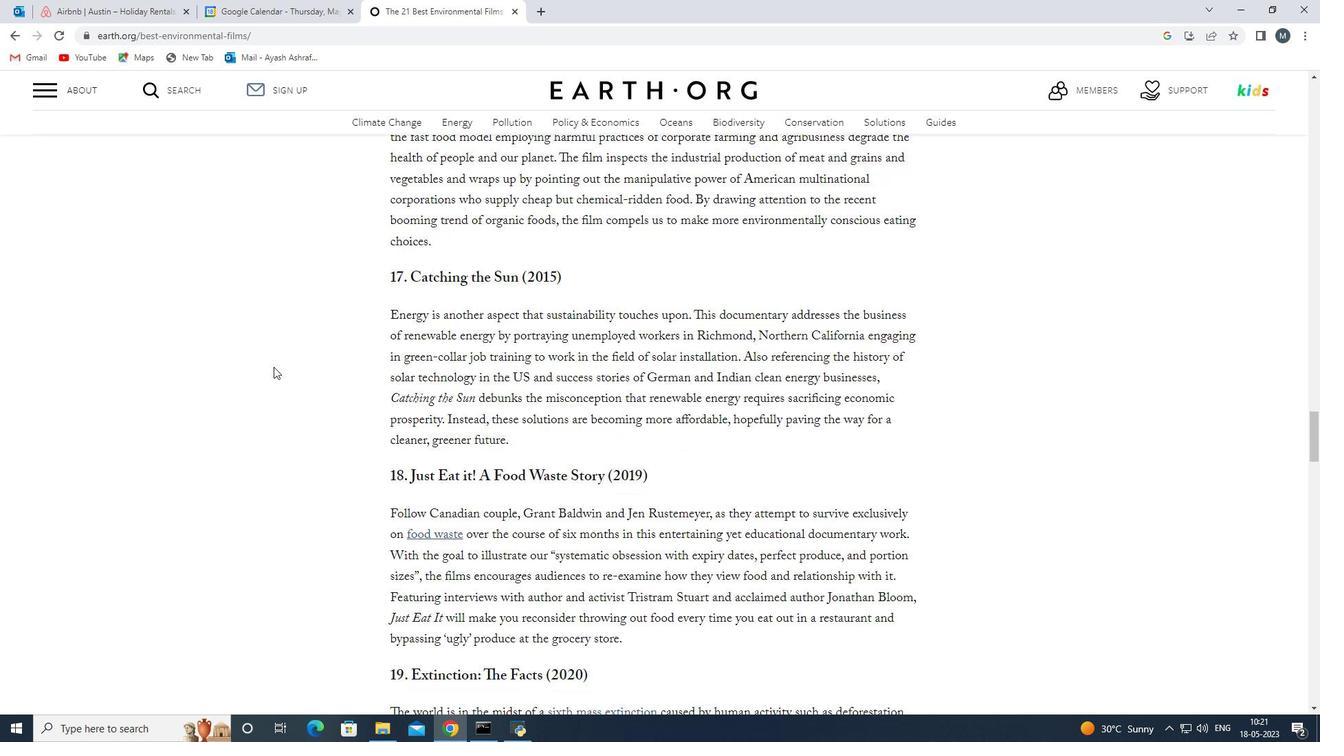 
Action: Mouse moved to (185, 337)
Screenshot: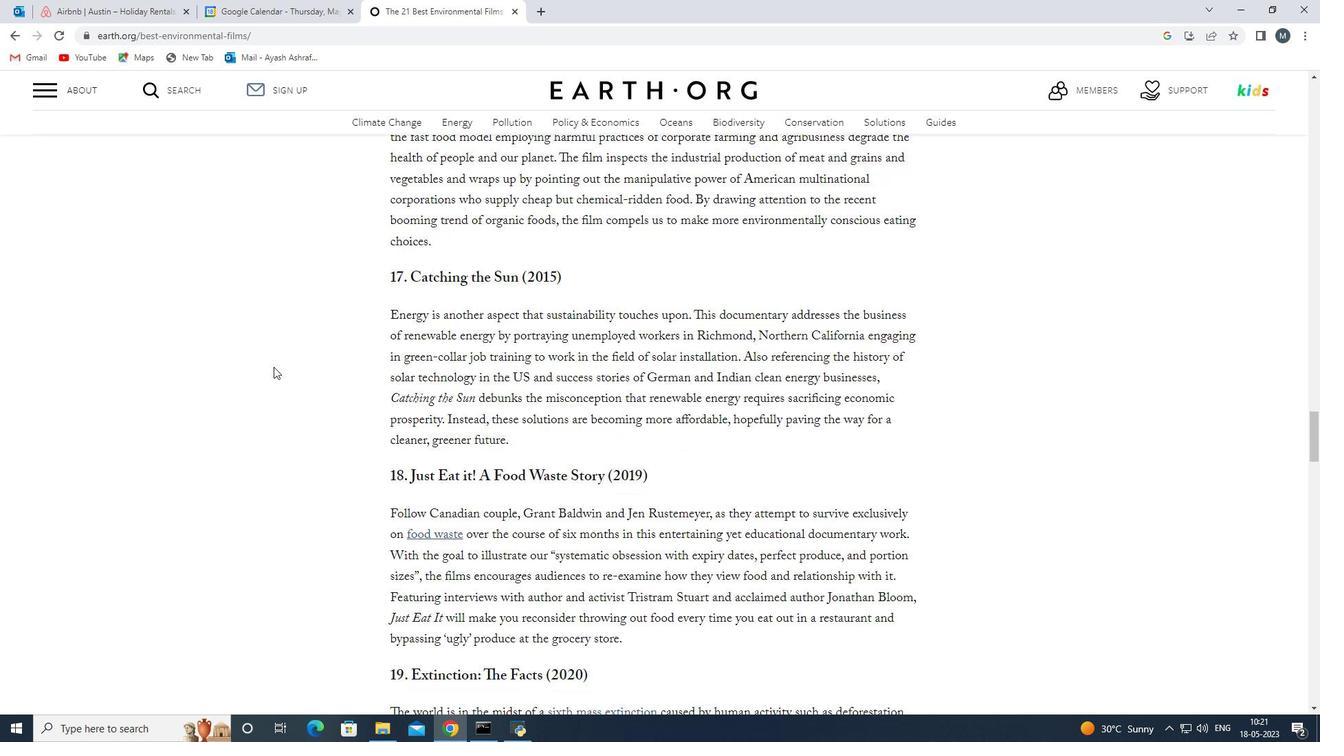 
Action: Mouse scrolled (185, 338) with delta (0, 0)
Screenshot: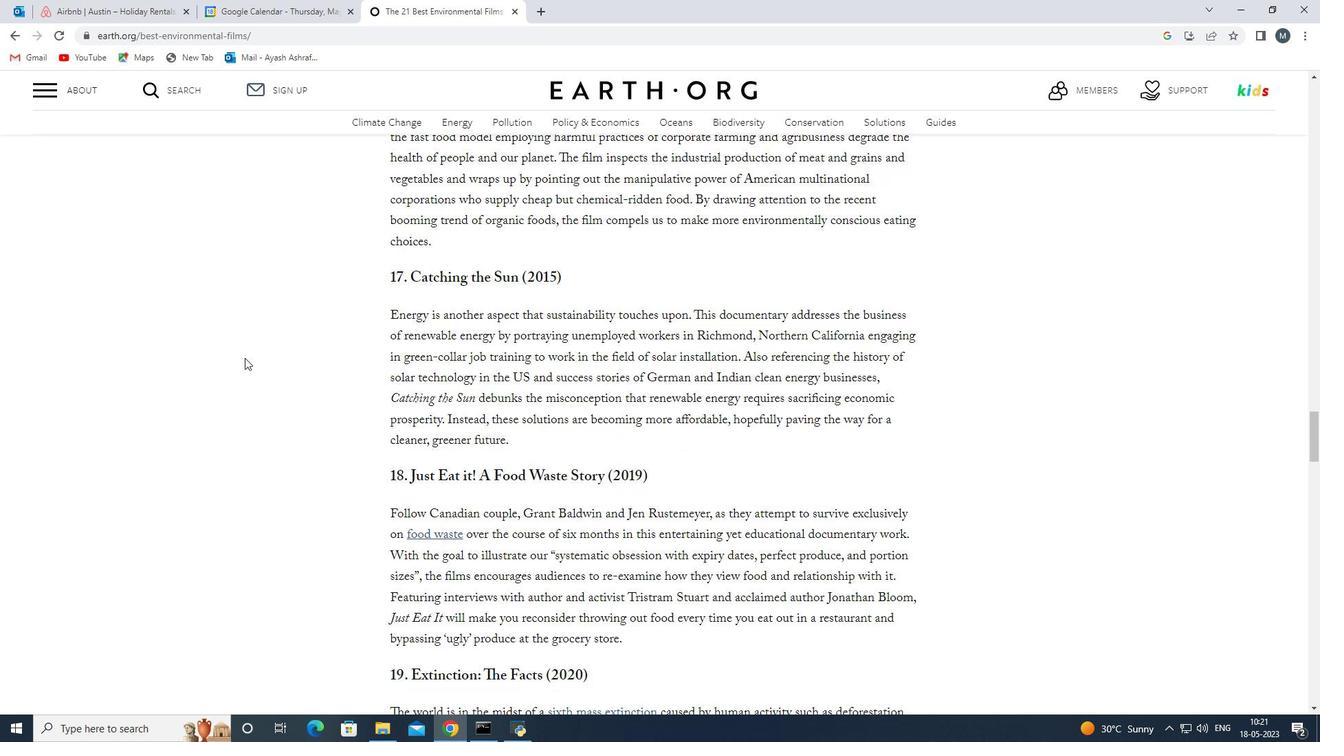 
Action: Mouse moved to (171, 334)
Screenshot: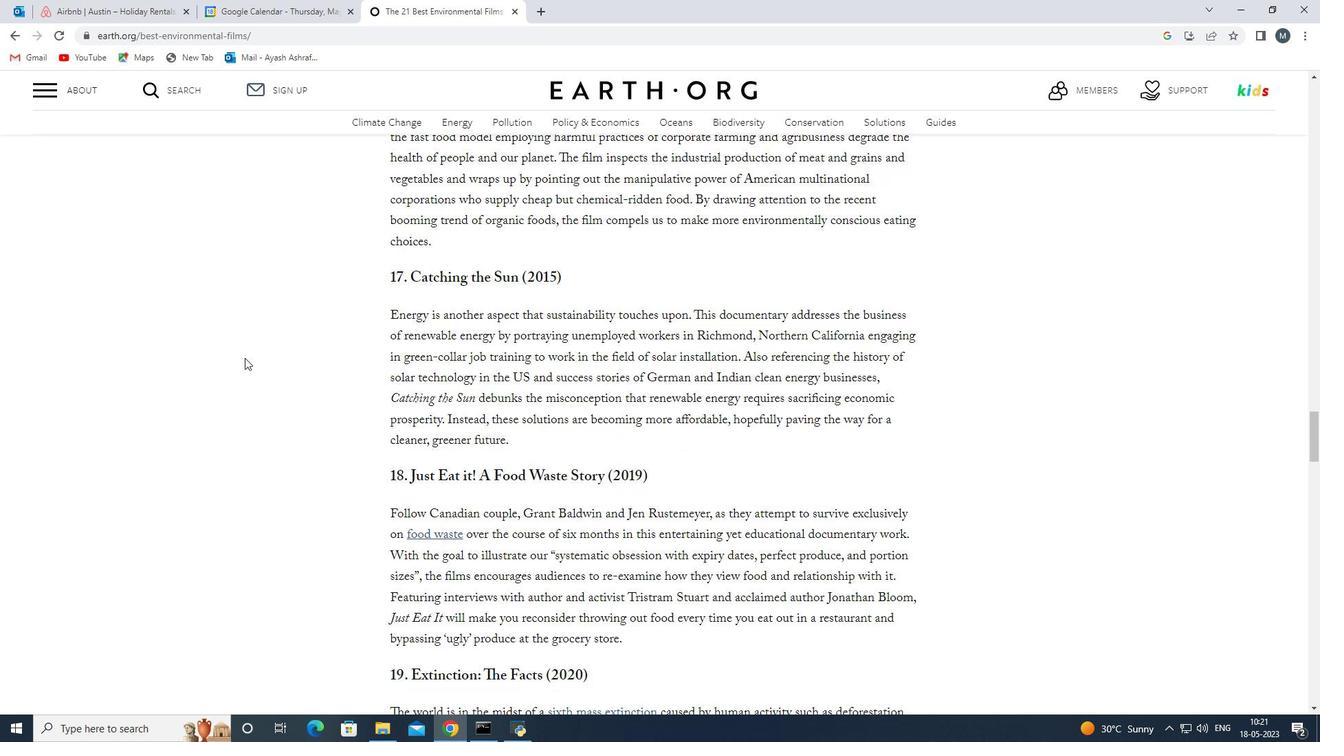 
Action: Mouse scrolled (171, 335) with delta (0, 0)
Screenshot: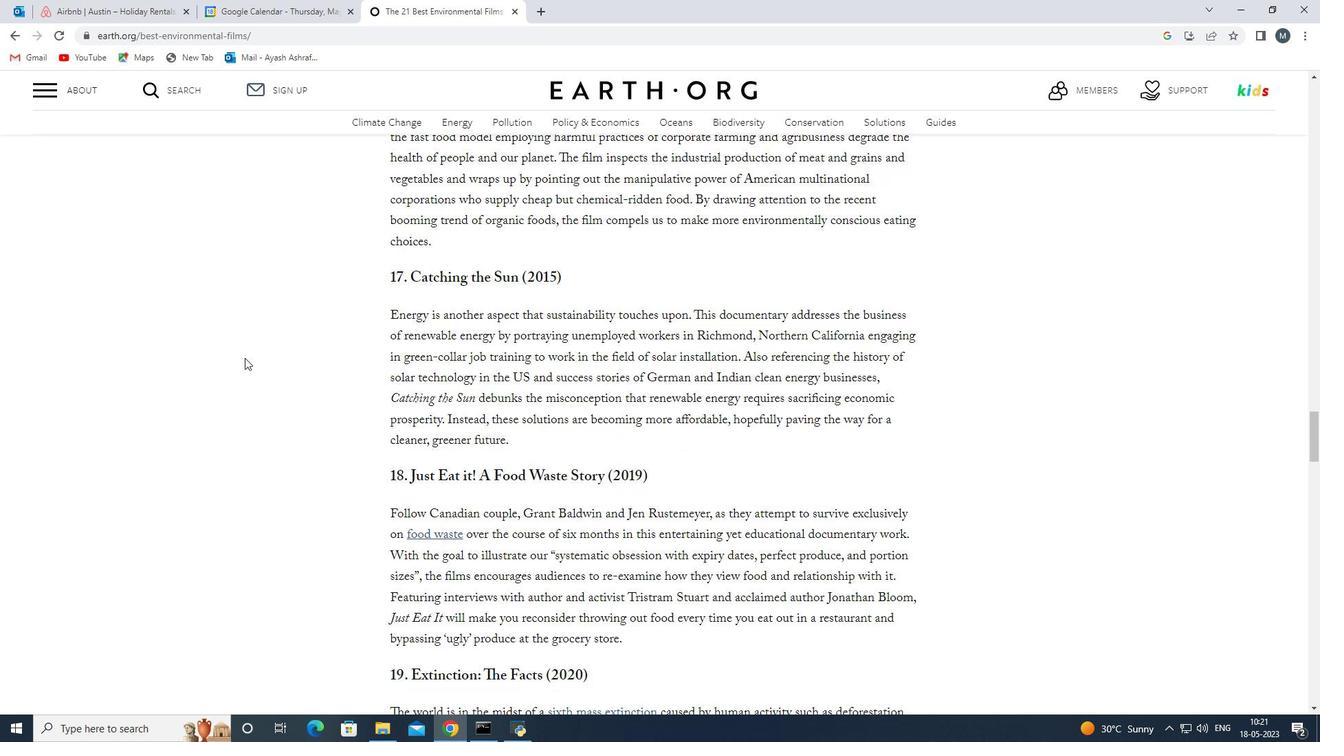 
Action: Mouse moved to (167, 332)
Screenshot: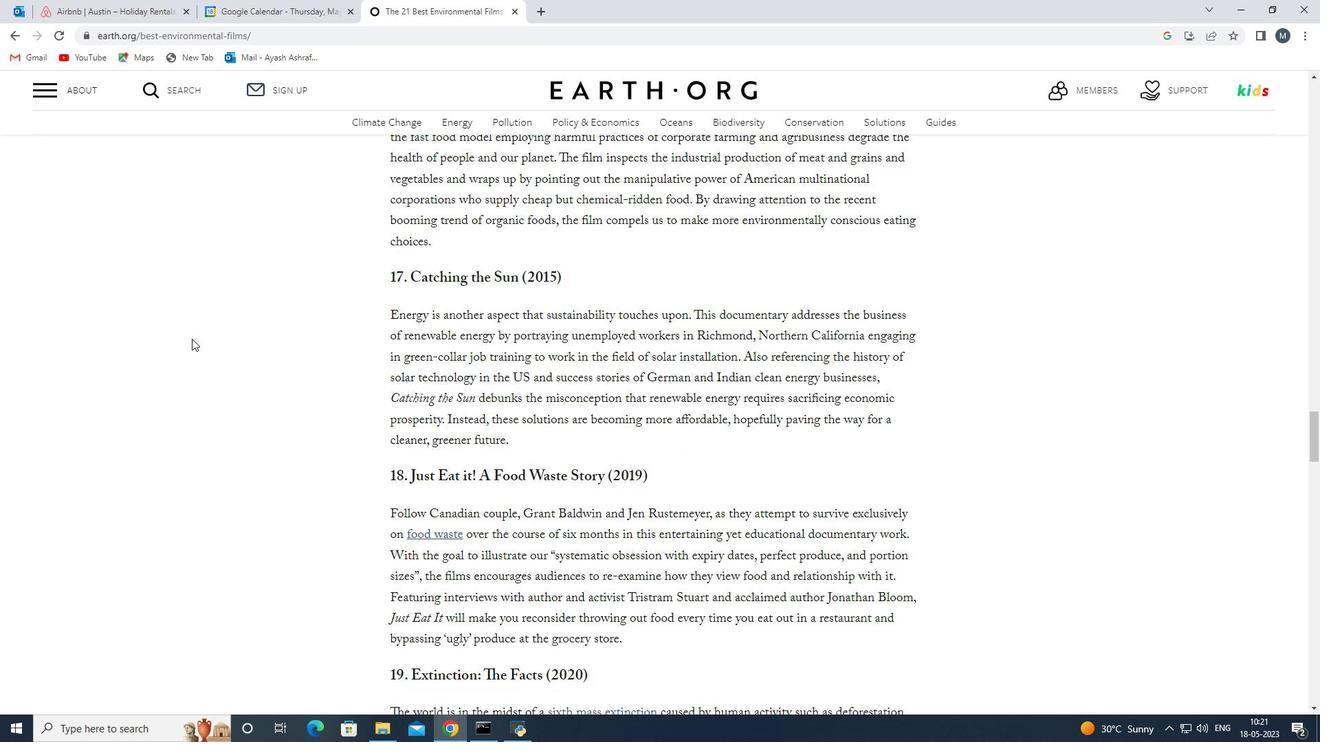
Action: Mouse scrolled (167, 332) with delta (0, 0)
Screenshot: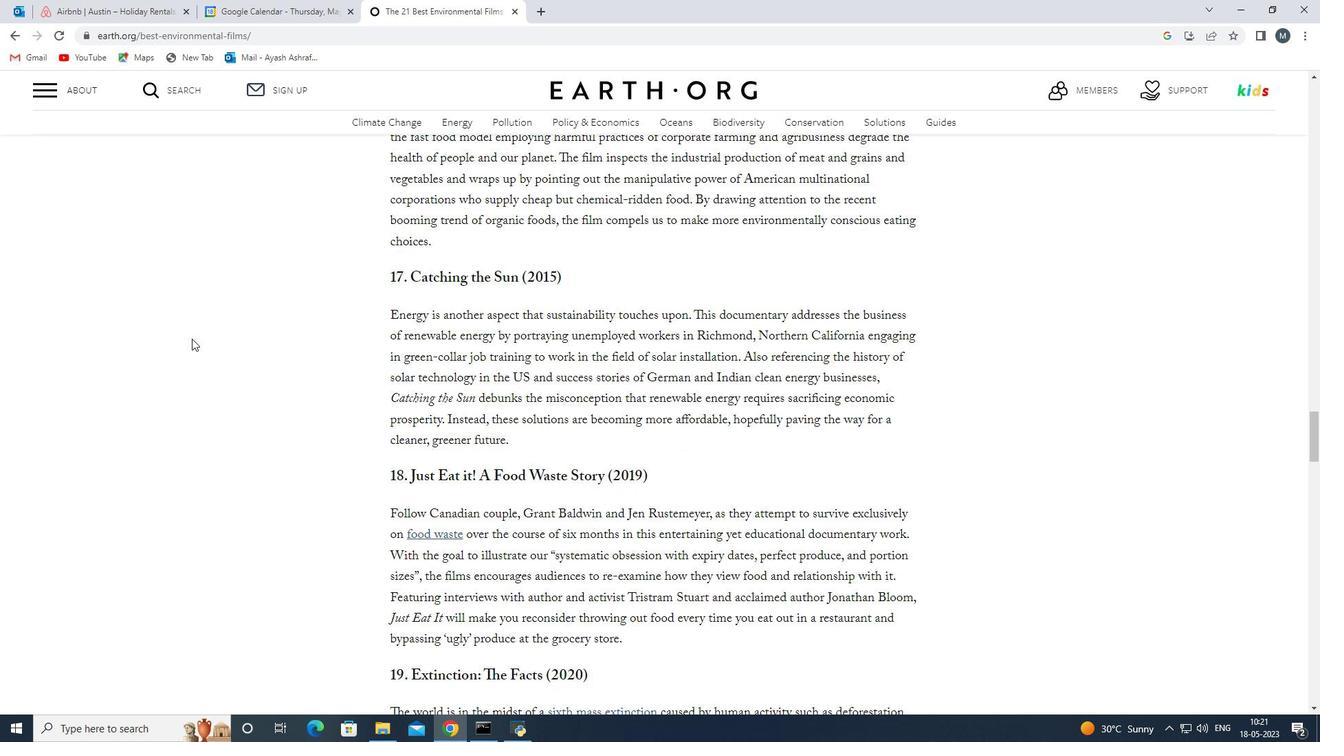 
Action: Mouse moved to (384, 424)
Screenshot: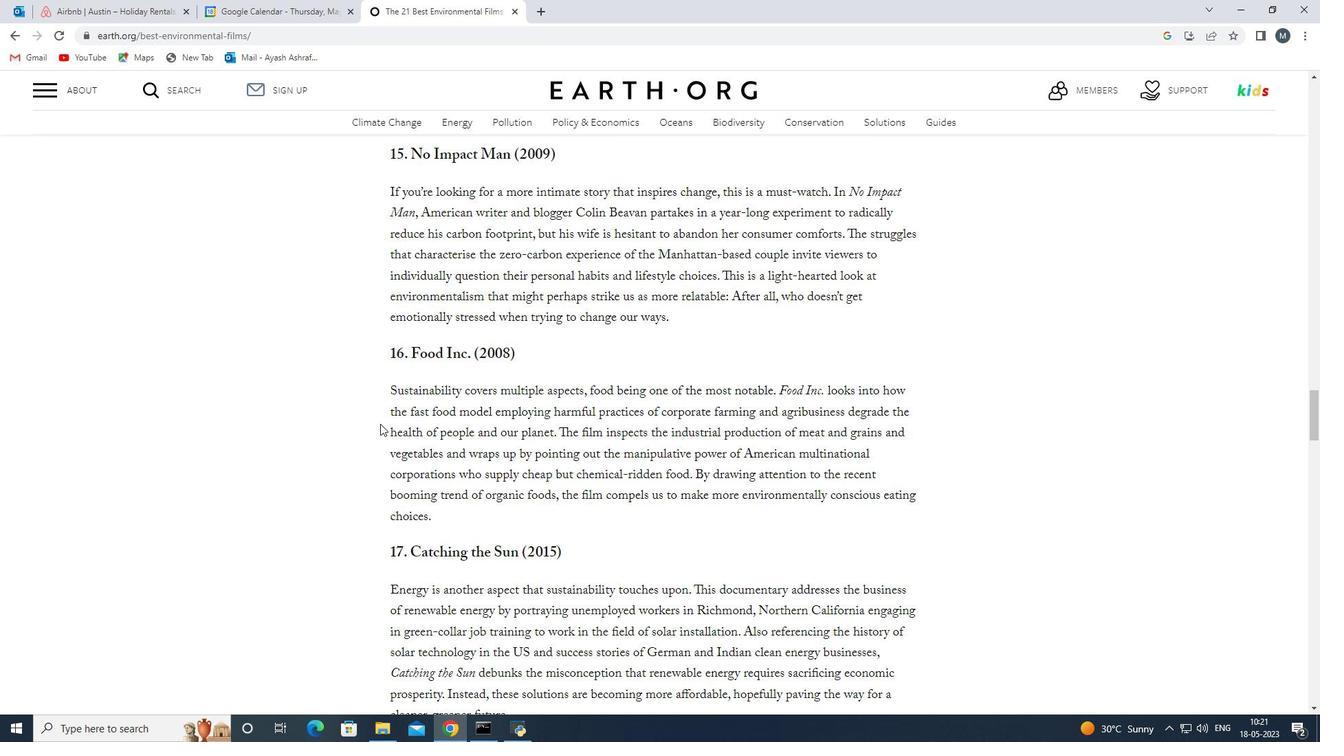 
Action: Mouse scrolled (383, 425) with delta (0, 0)
Screenshot: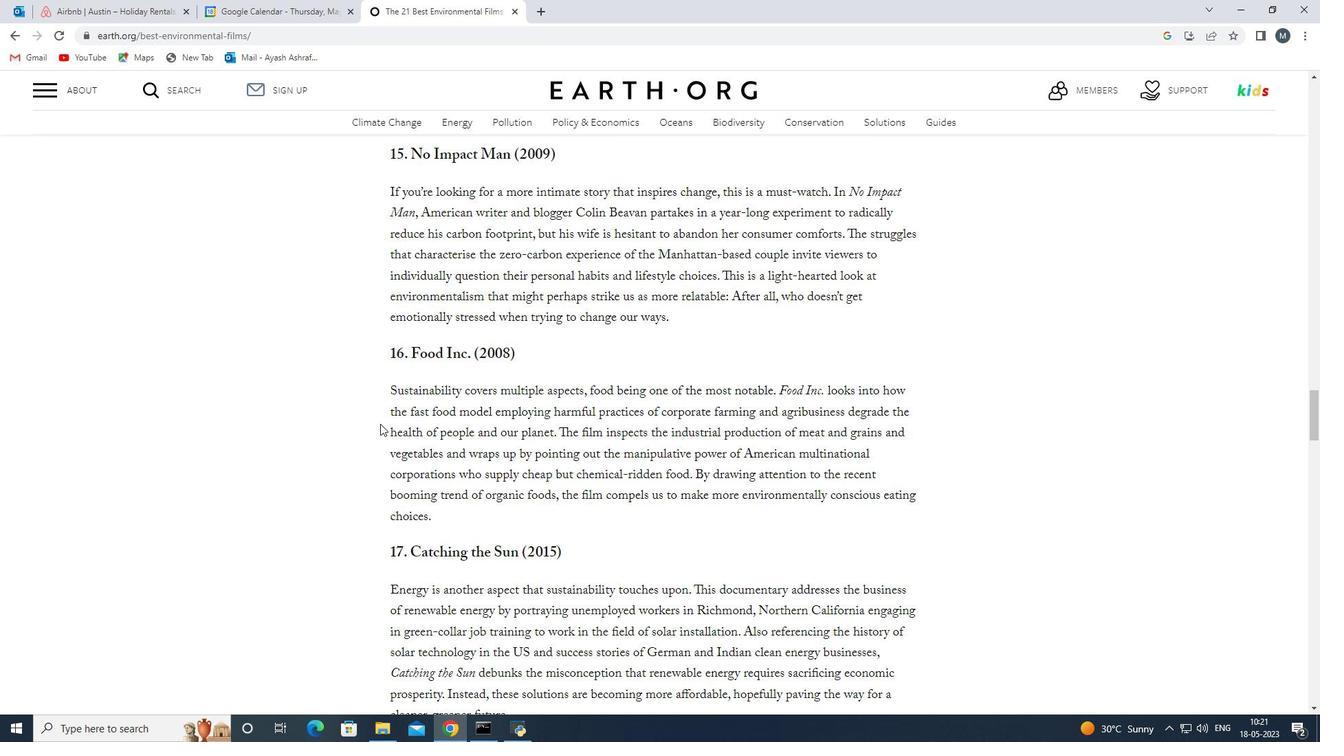 
Action: Mouse scrolled (384, 425) with delta (0, 0)
Screenshot: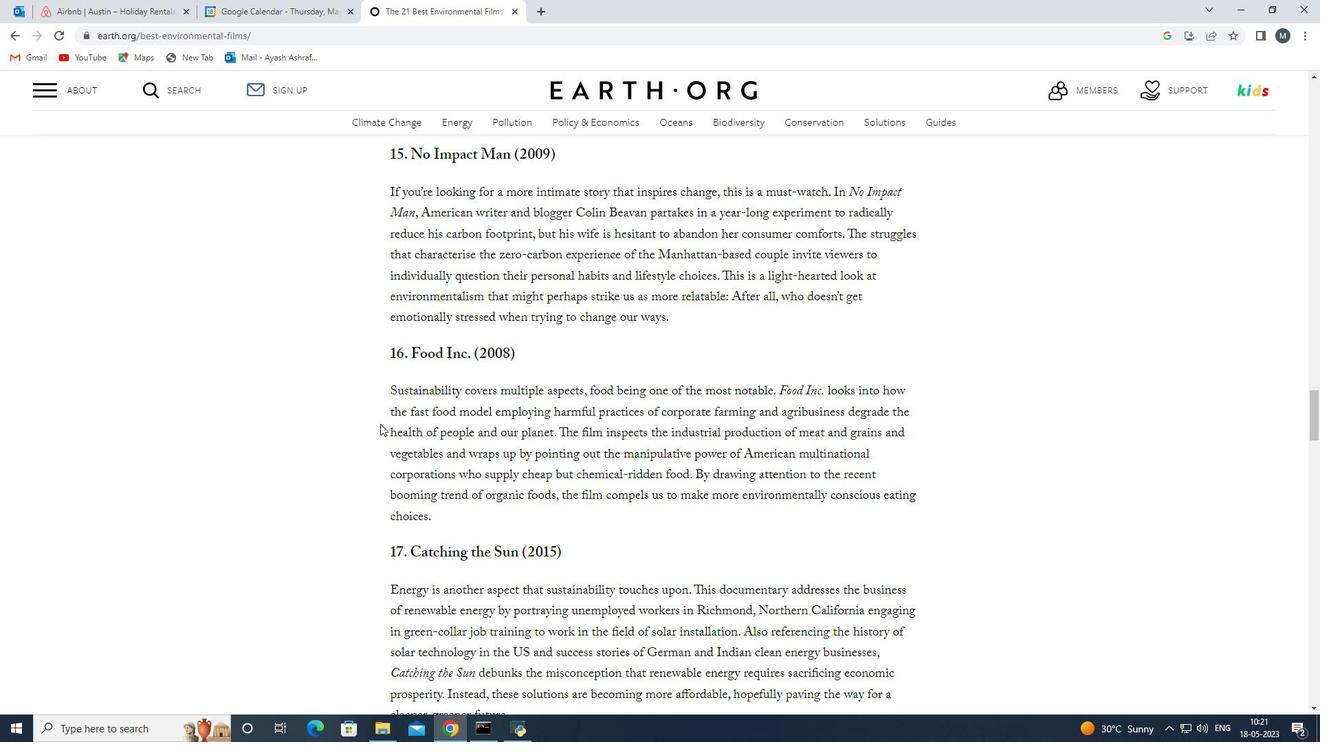 
Action: Mouse scrolled (384, 425) with delta (0, 0)
Screenshot: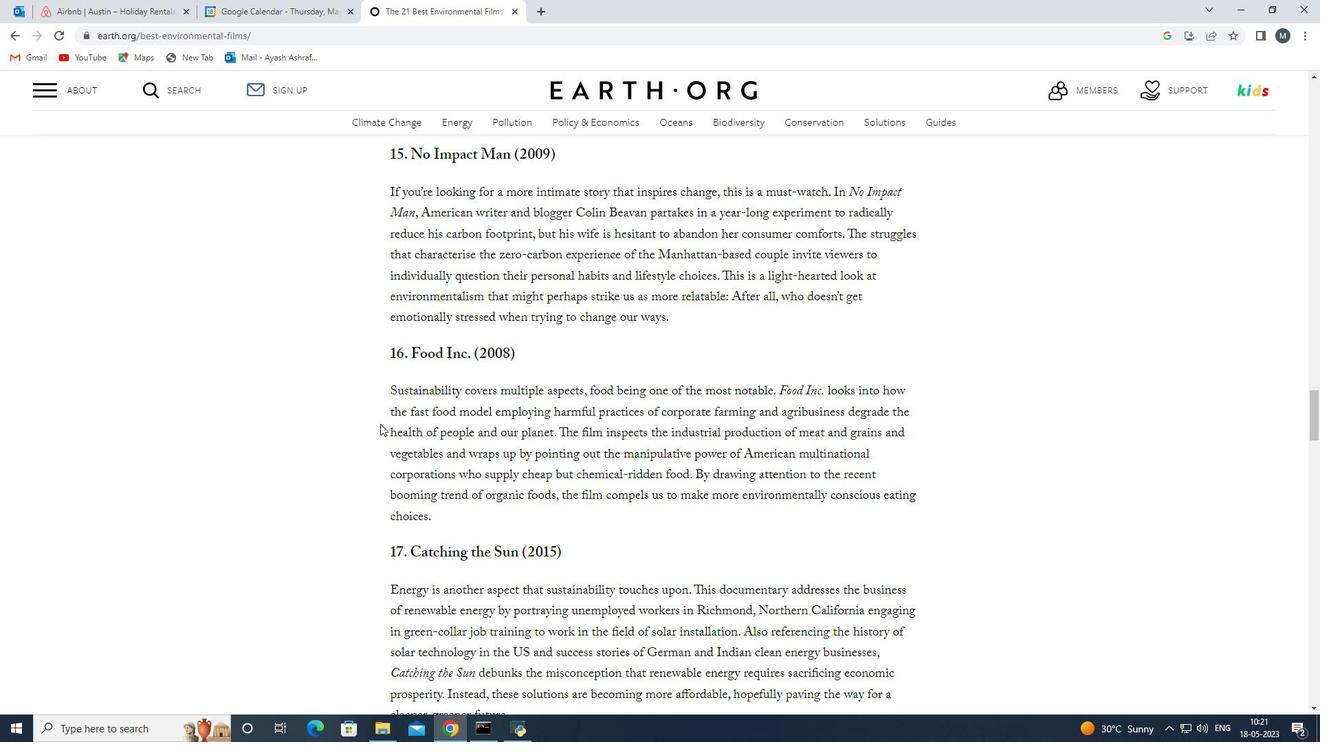 
Action: Mouse scrolled (384, 425) with delta (0, 0)
Screenshot: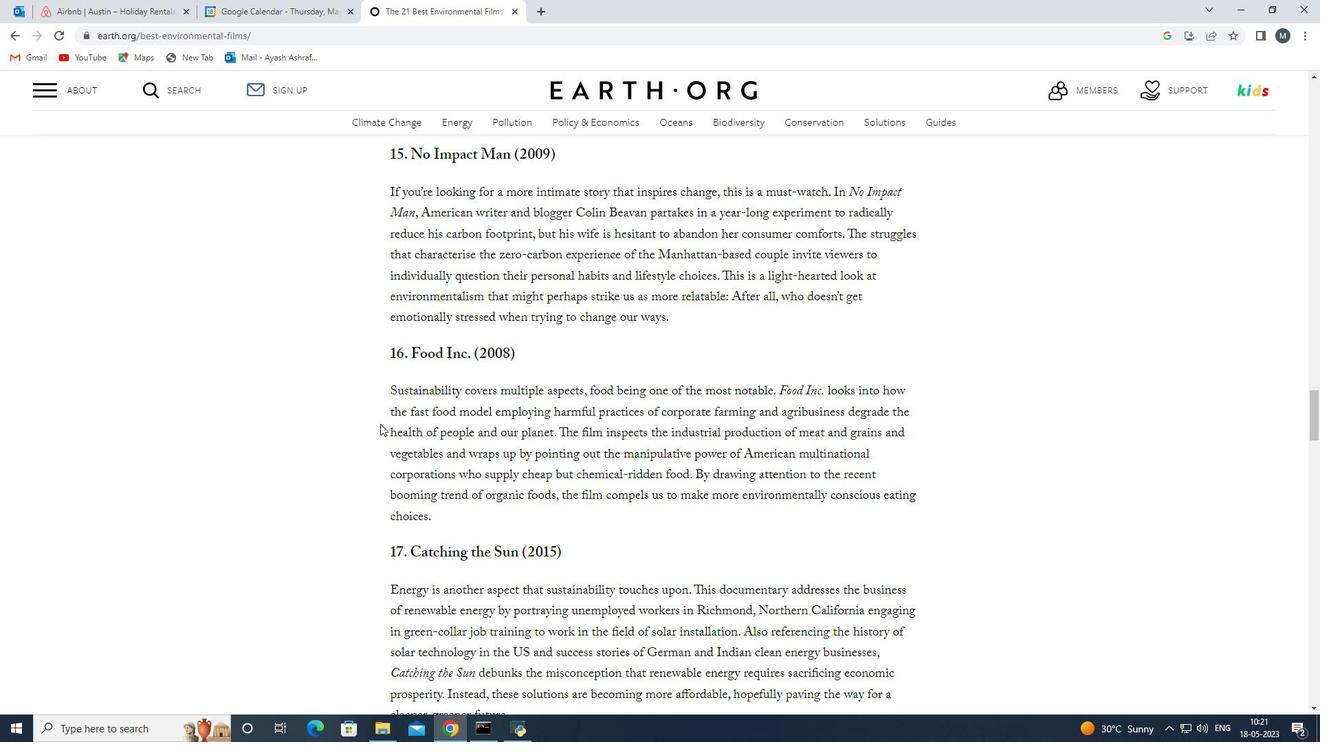 
Action: Mouse moved to (386, 423)
Screenshot: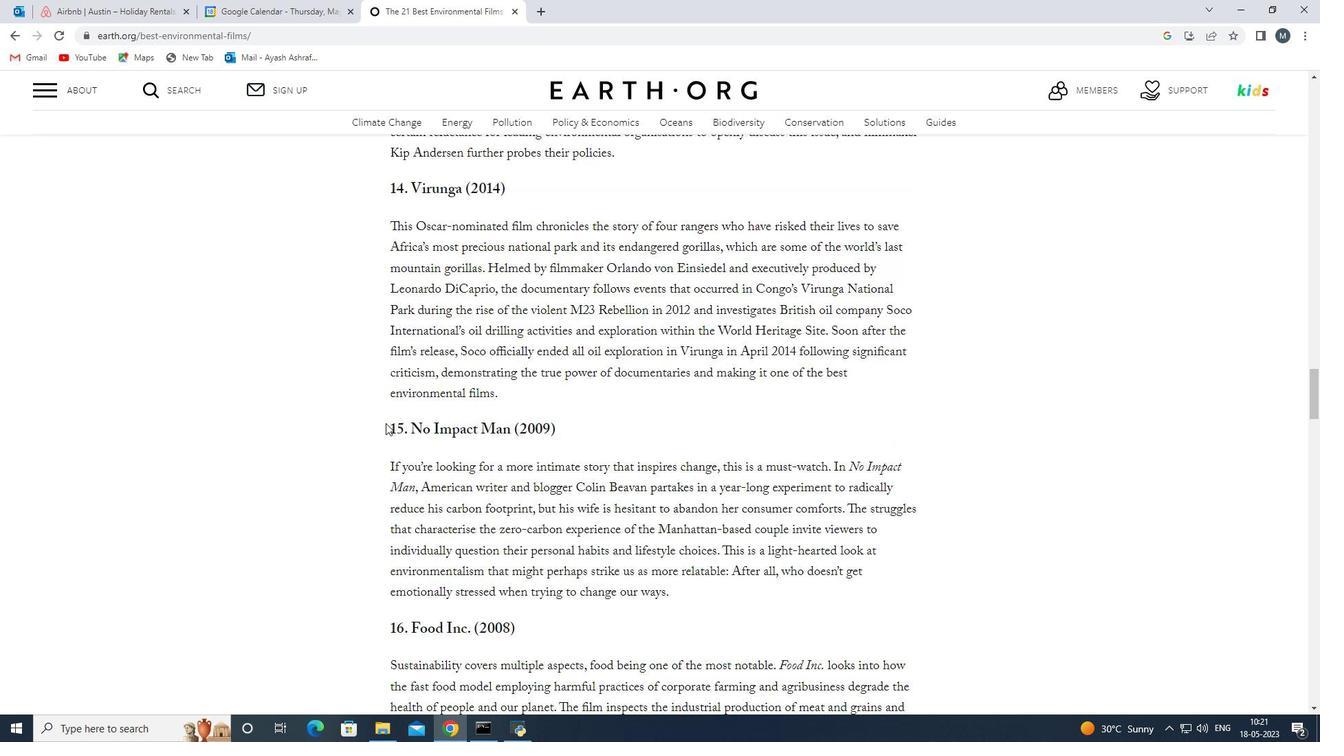 
Action: Mouse scrolled (386, 424) with delta (0, 0)
